 Task: Buy 4 T-Shirts of size Medium for Boys from Clothing section under best seller category for shipping address: Brittany Collins, 2696 Buckhannan Avenue, Syracuse, New York 13202, Cell Number 3154261559. Pay from credit card ending with 6759, CVV 506
Action: Mouse moved to (257, 70)
Screenshot: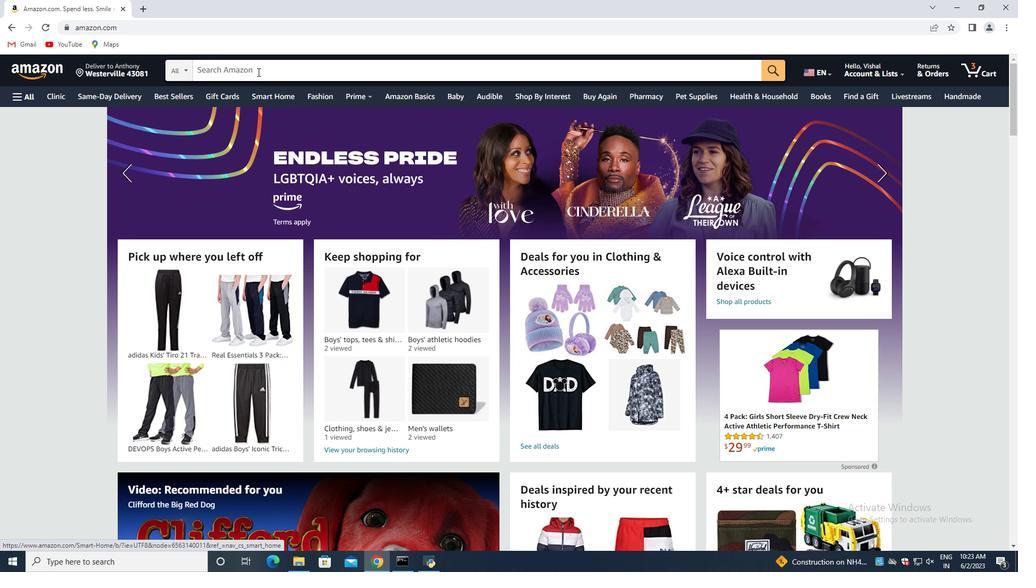 
Action: Mouse pressed left at (257, 70)
Screenshot: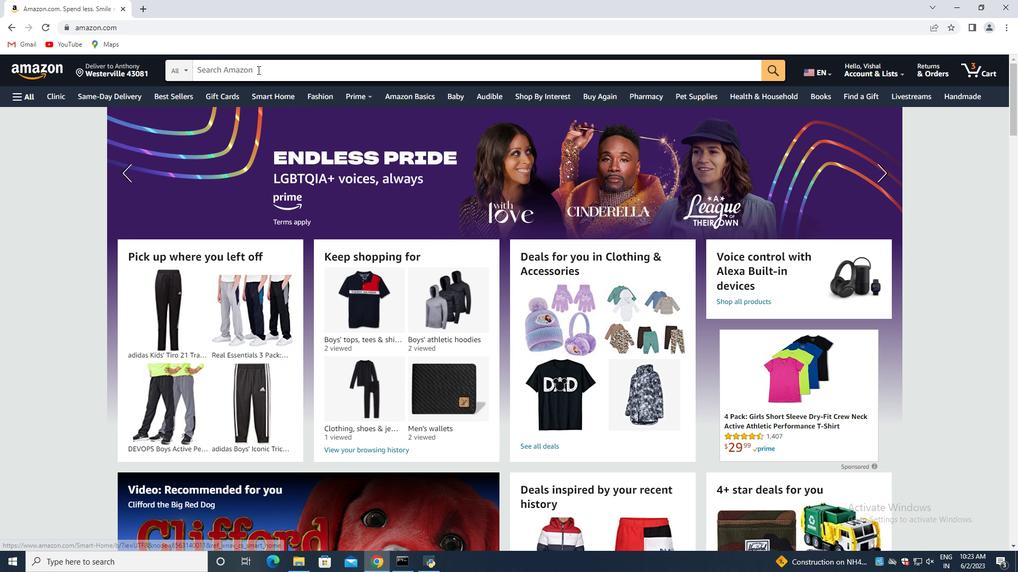 
Action: Key pressed <Key.shift>T-shirts<Key.space>of<Key.space>size<Key.space><Key.shift>Medium<Key.space>for<Key.space><Key.shift>Boys<Key.enter>
Screenshot: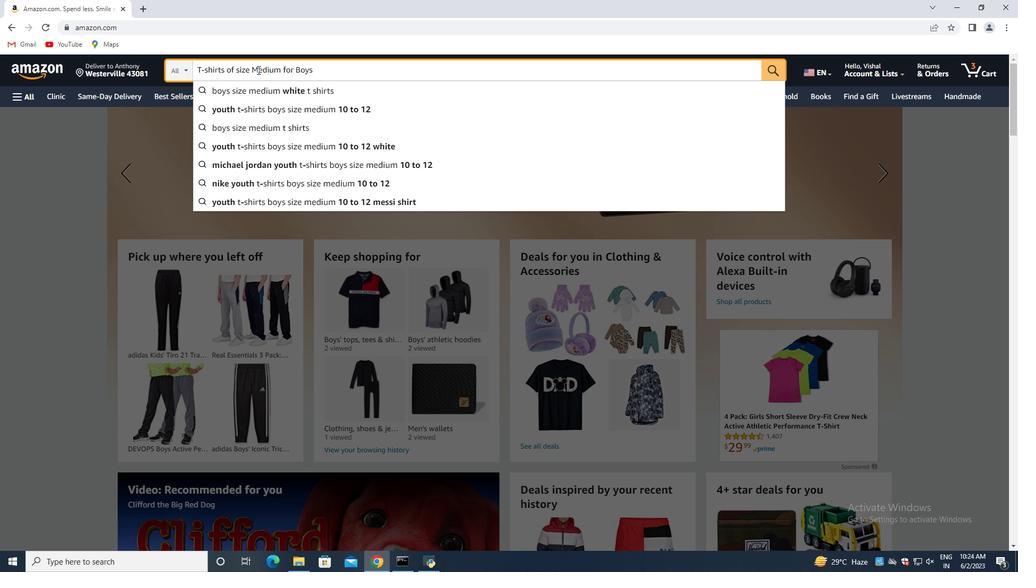 
Action: Mouse moved to (256, 130)
Screenshot: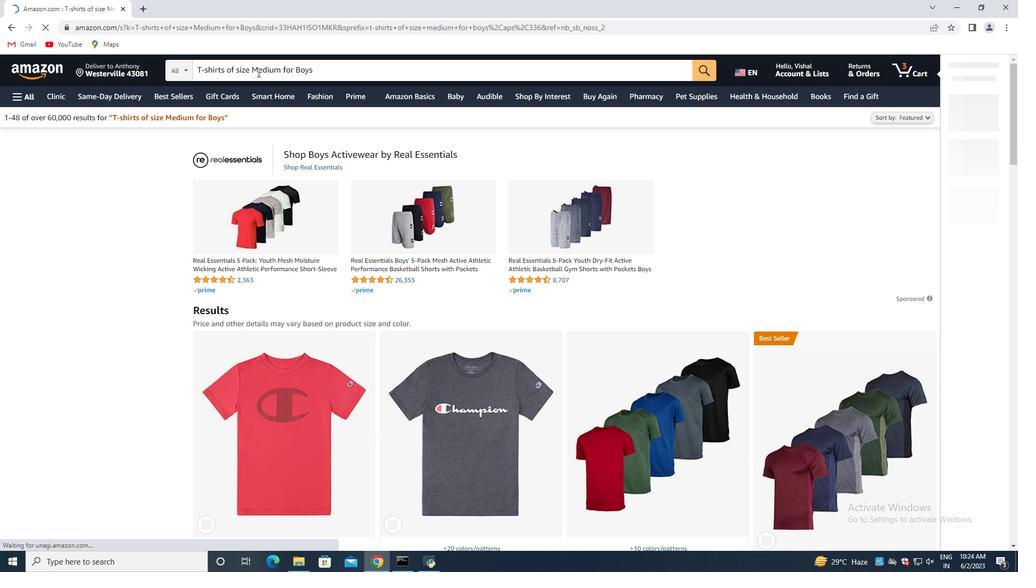 
Action: Mouse scrolled (257, 128) with delta (0, 0)
Screenshot: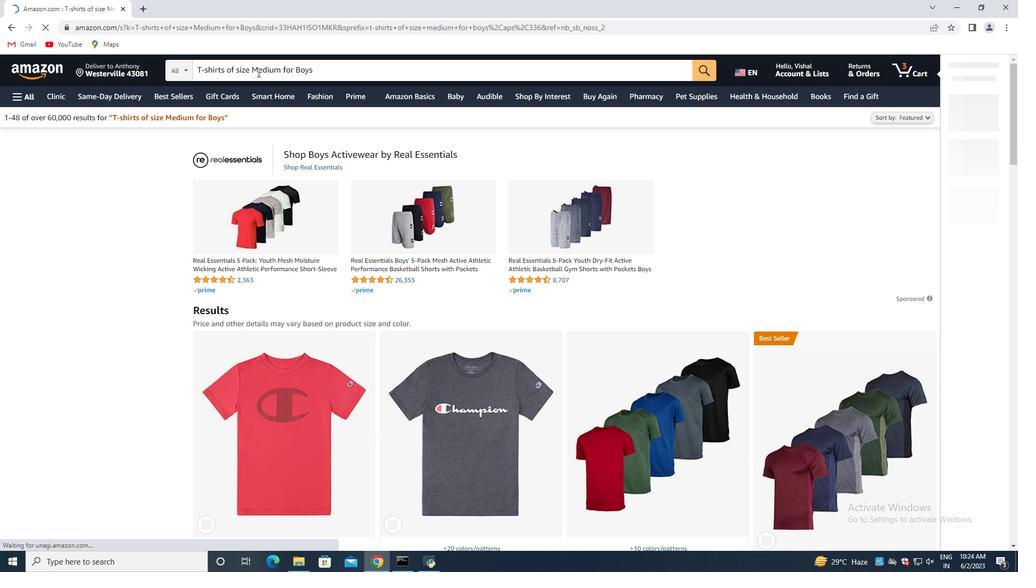 
Action: Mouse moved to (185, 153)
Screenshot: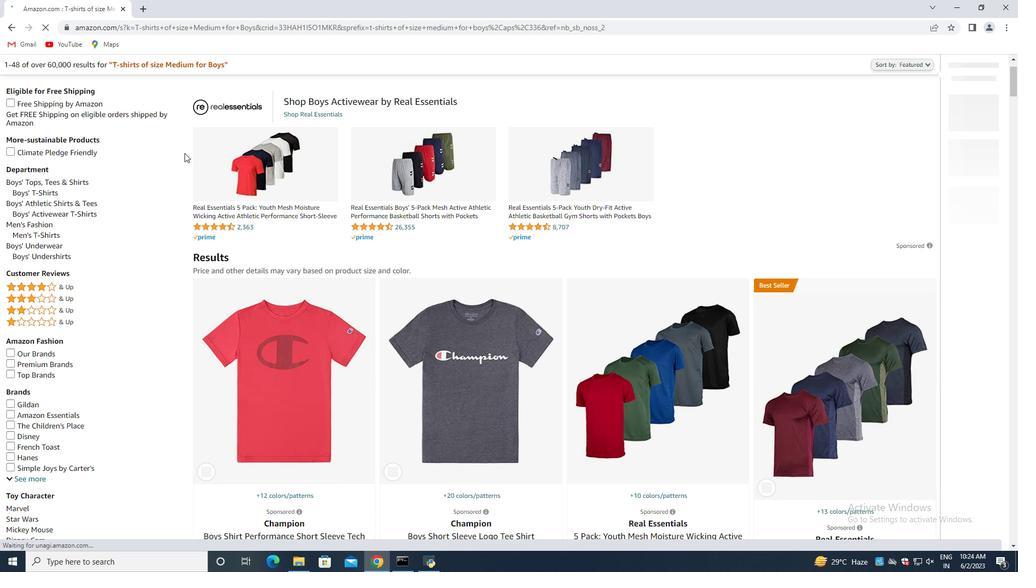 
Action: Mouse scrolled (185, 153) with delta (0, 0)
Screenshot: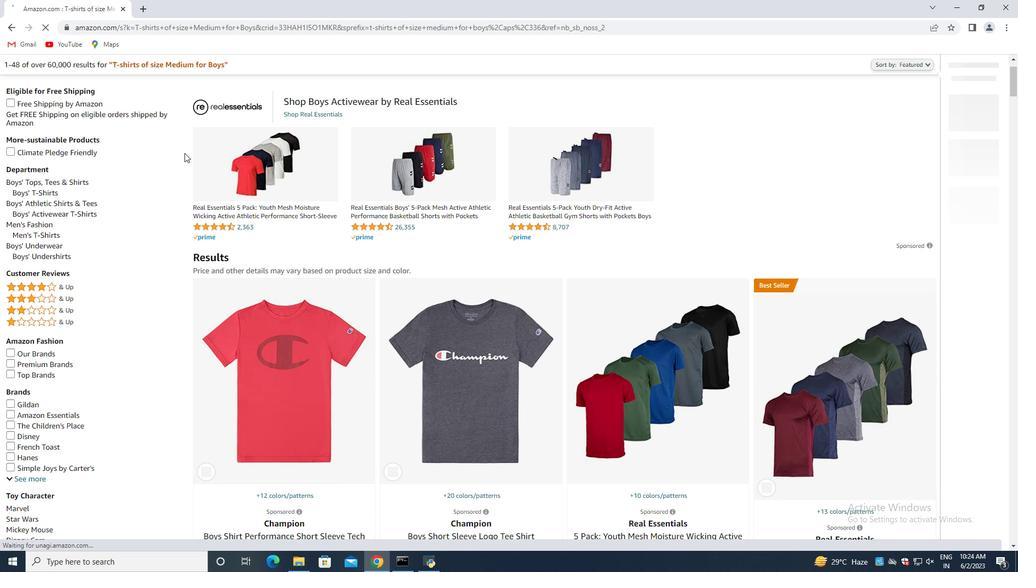 
Action: Mouse scrolled (185, 153) with delta (0, 0)
Screenshot: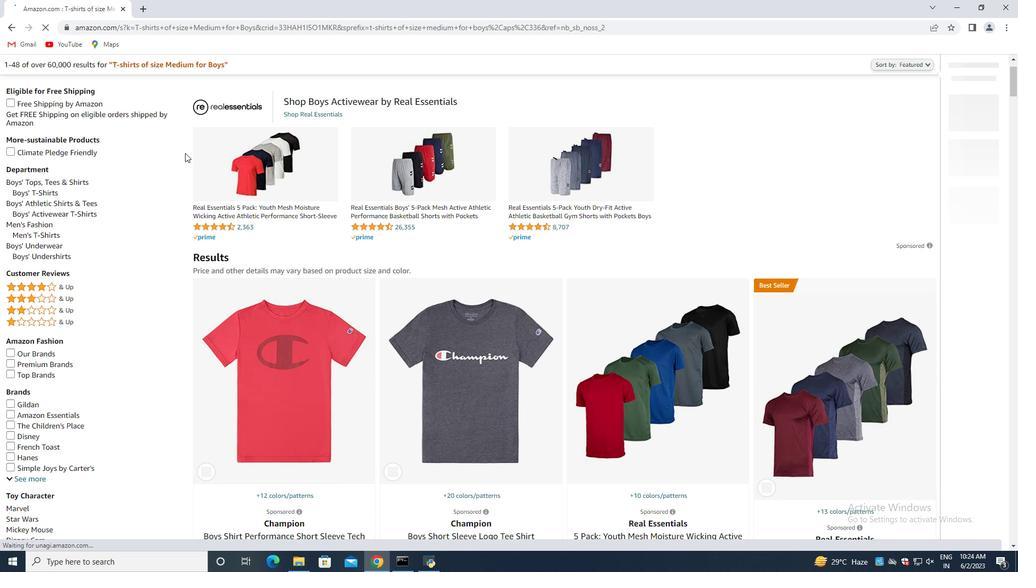 
Action: Mouse scrolled (185, 153) with delta (0, 0)
Screenshot: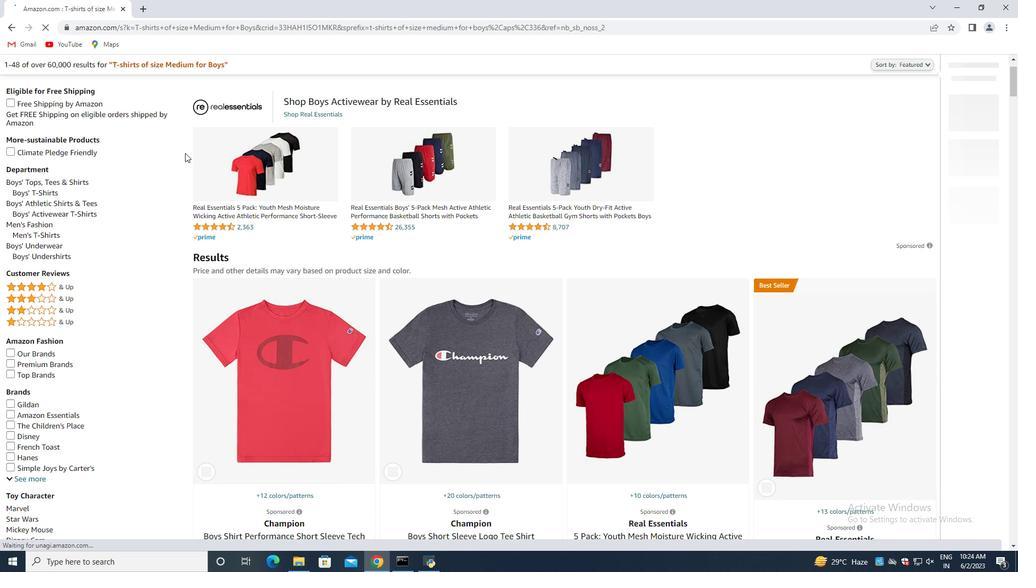 
Action: Mouse moved to (38, 245)
Screenshot: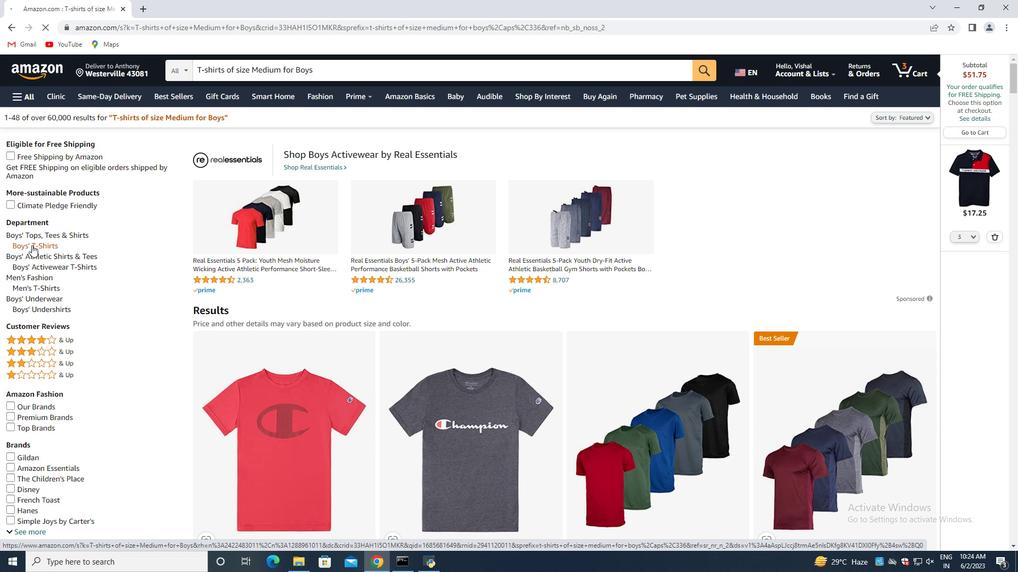 
Action: Mouse pressed left at (38, 245)
Screenshot: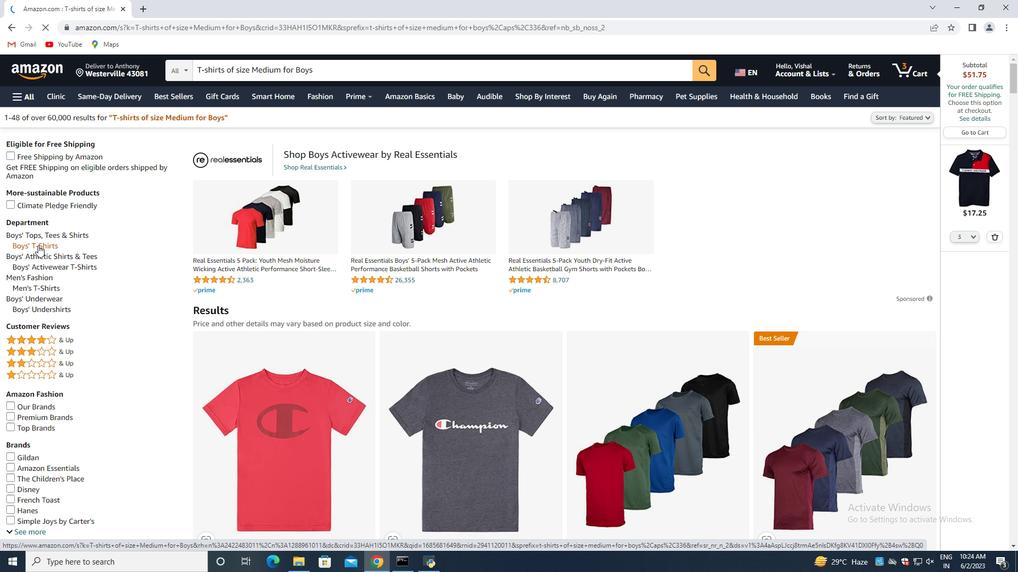 
Action: Mouse moved to (185, 249)
Screenshot: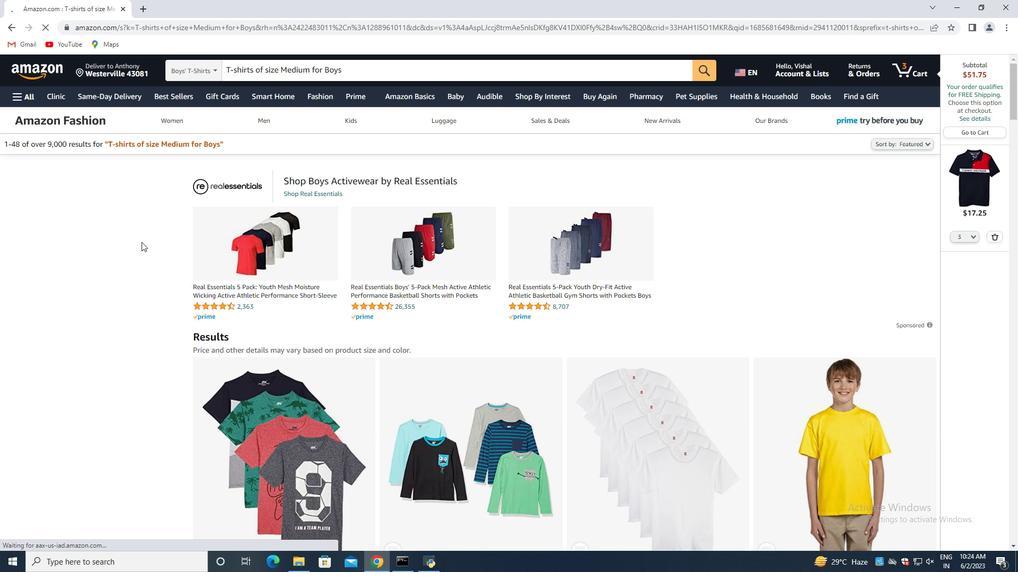 
Action: Mouse scrolled (185, 248) with delta (0, 0)
Screenshot: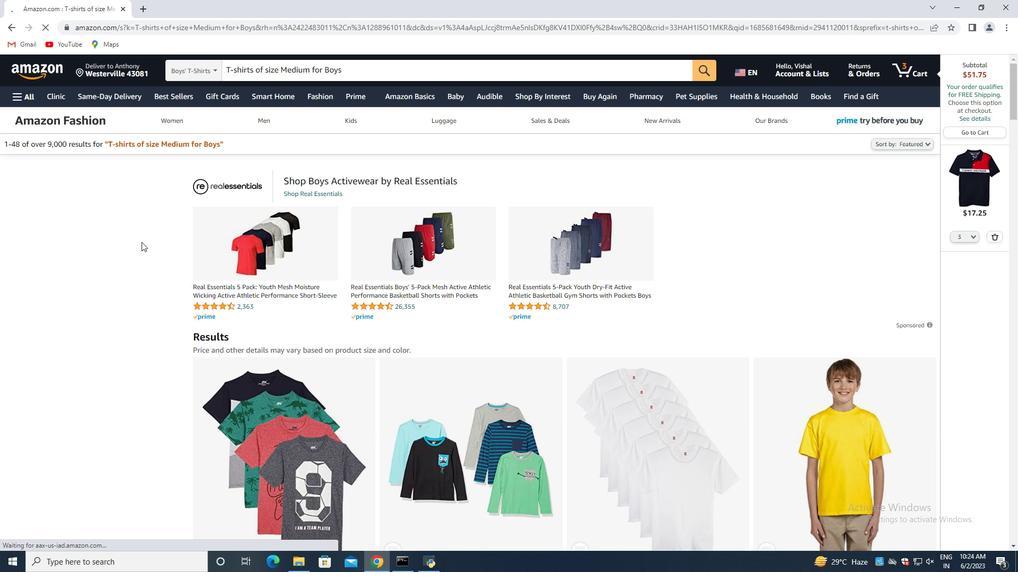 
Action: Mouse scrolled (185, 248) with delta (0, 0)
Screenshot: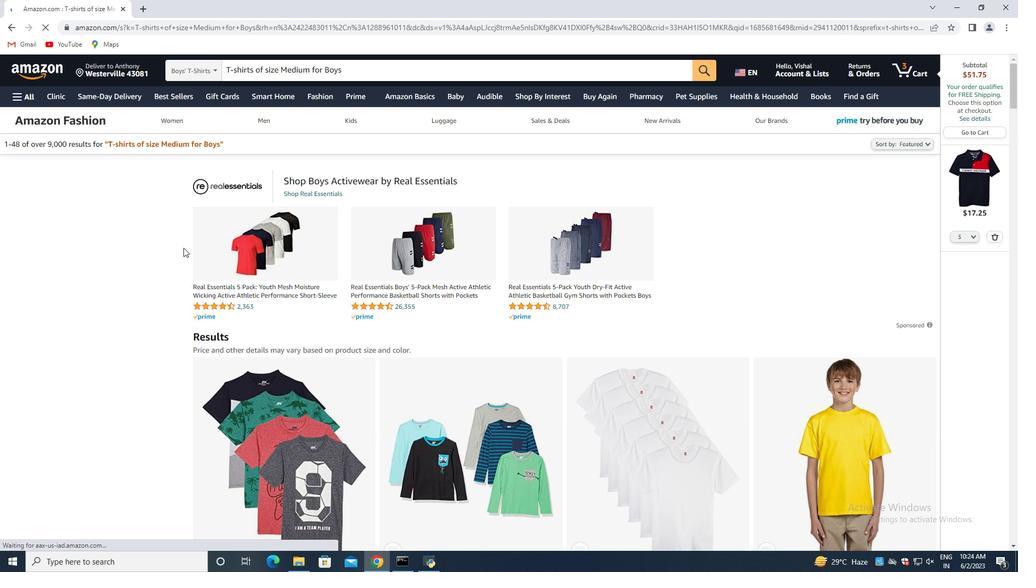 
Action: Mouse moved to (187, 249)
Screenshot: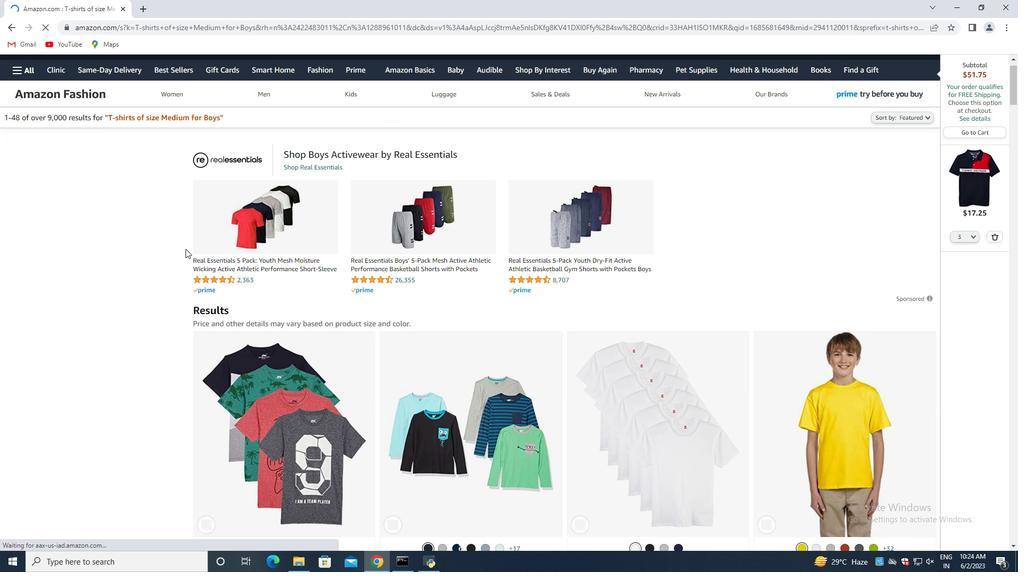 
Action: Mouse scrolled (187, 248) with delta (0, 0)
Screenshot: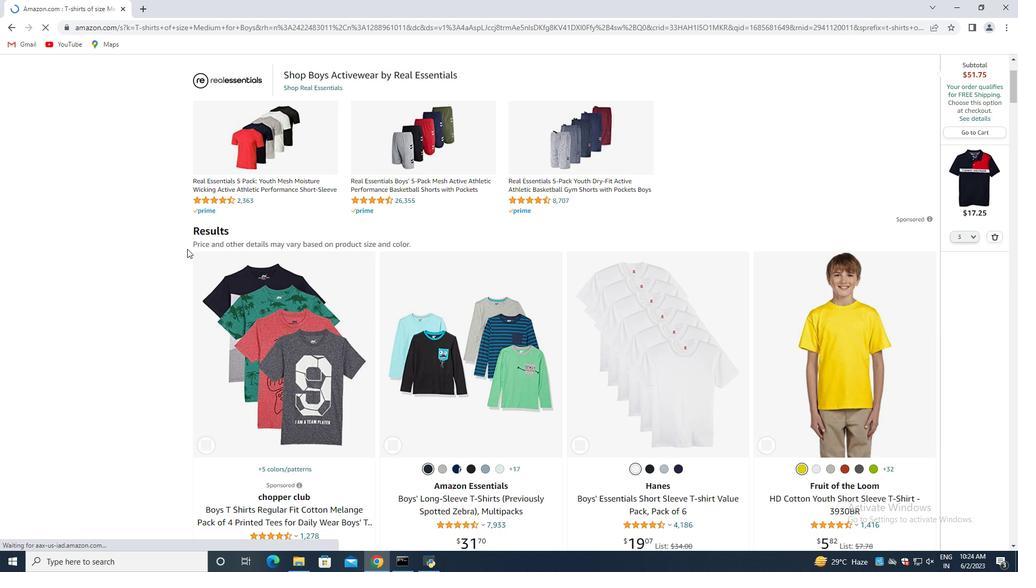 
Action: Mouse moved to (997, 237)
Screenshot: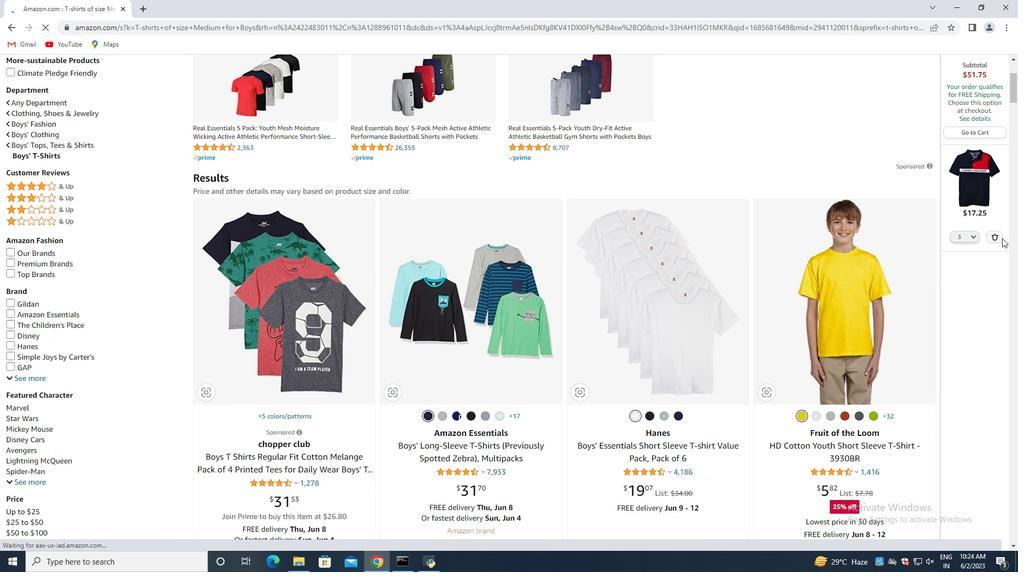 
Action: Mouse pressed left at (997, 237)
Screenshot: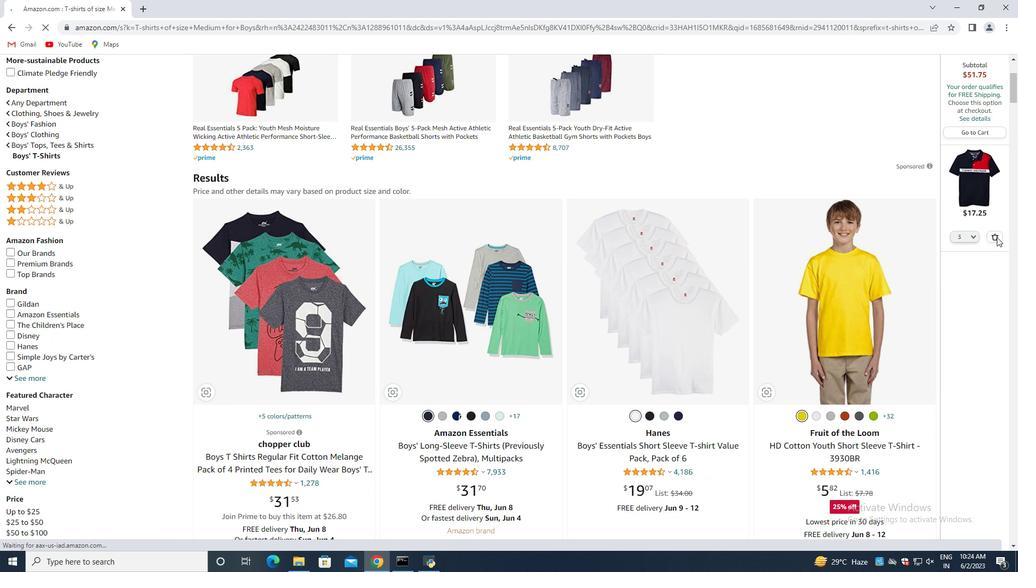 
Action: Mouse moved to (402, 197)
Screenshot: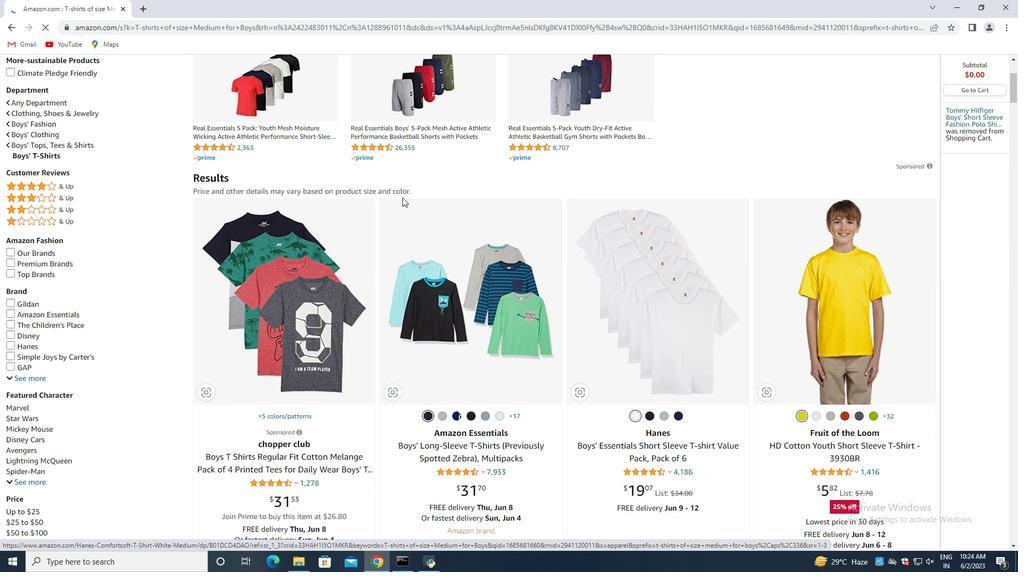 
Action: Mouse scrolled (402, 197) with delta (0, 0)
Screenshot: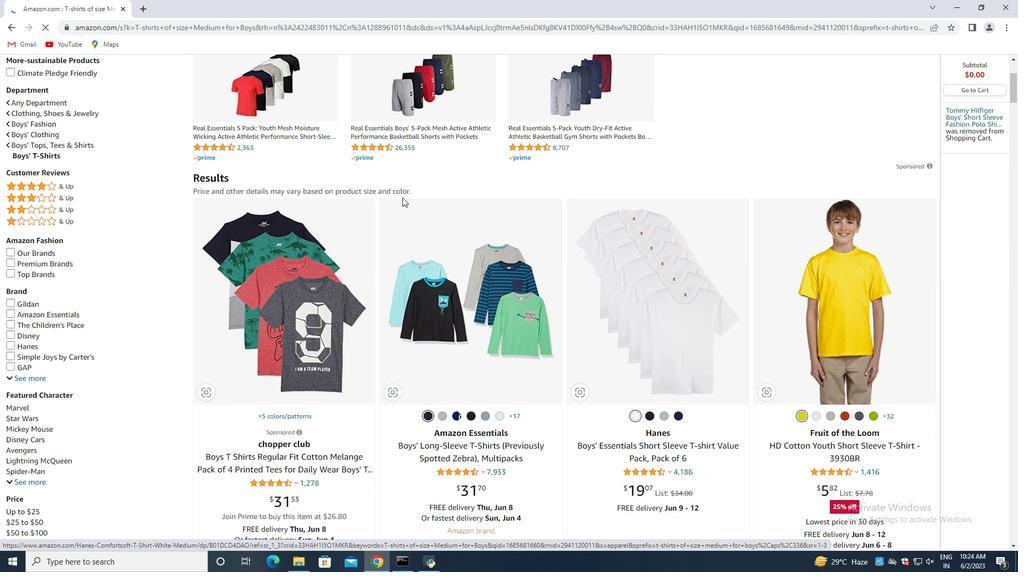 
Action: Mouse moved to (400, 197)
Screenshot: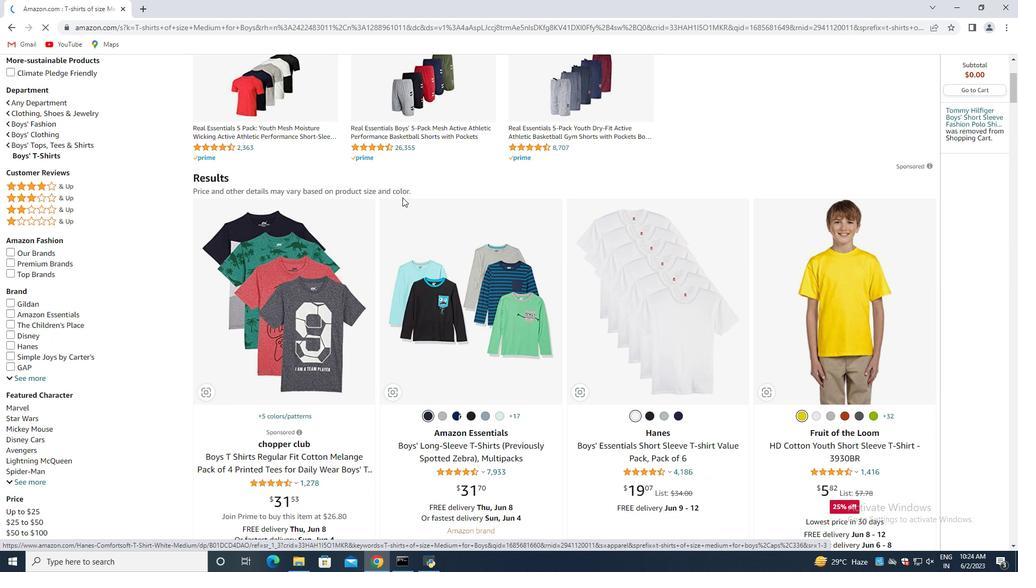 
Action: Mouse scrolled (400, 197) with delta (0, 0)
Screenshot: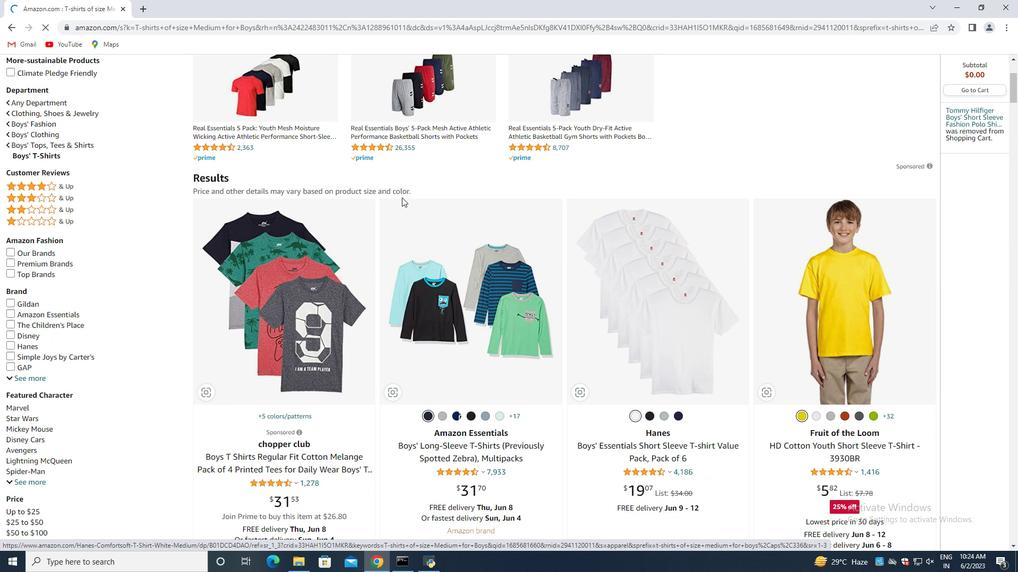 
Action: Mouse scrolled (400, 197) with delta (0, 0)
Screenshot: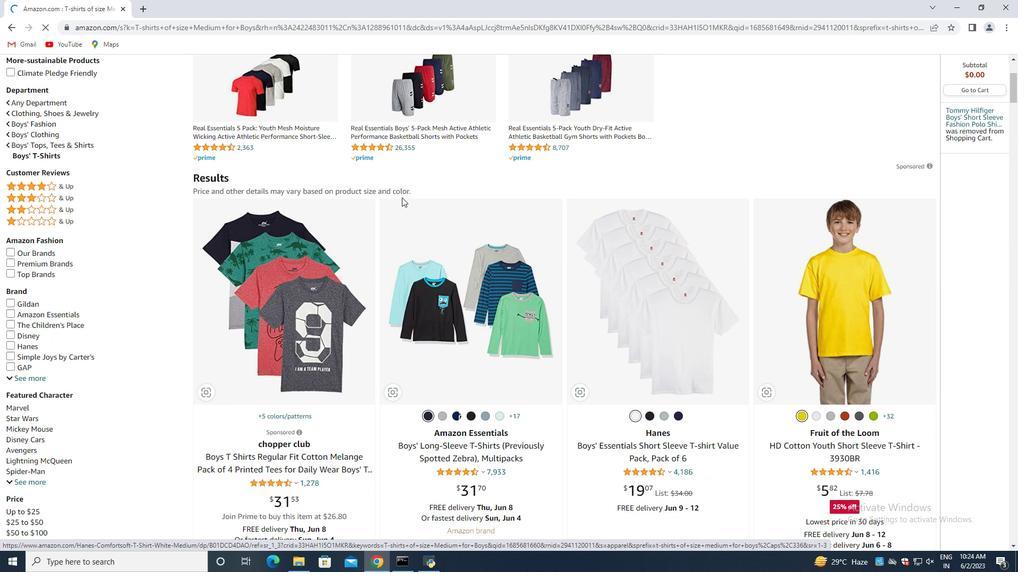 
Action: Mouse moved to (679, 240)
Screenshot: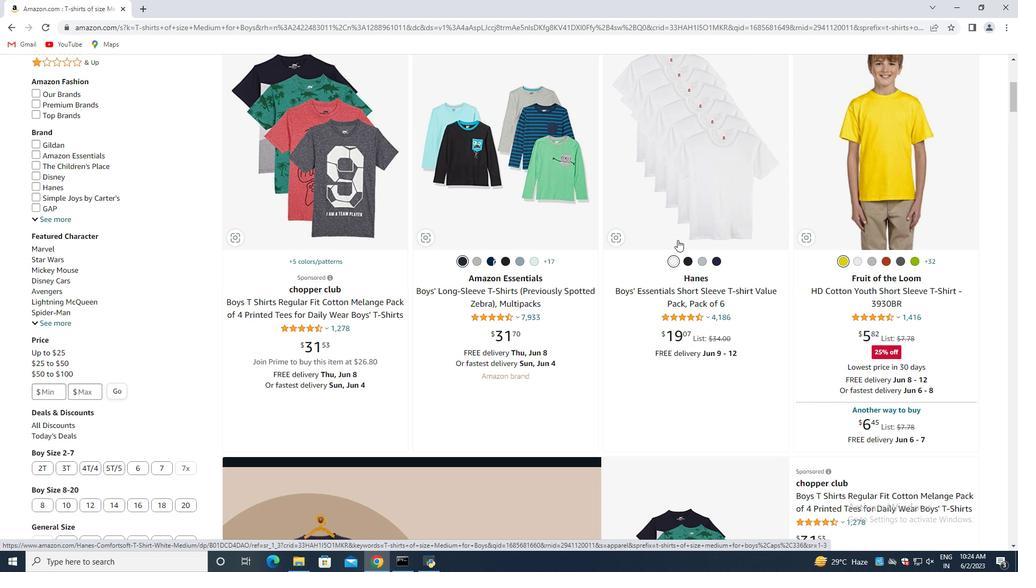 
Action: Mouse scrolled (679, 240) with delta (0, 0)
Screenshot: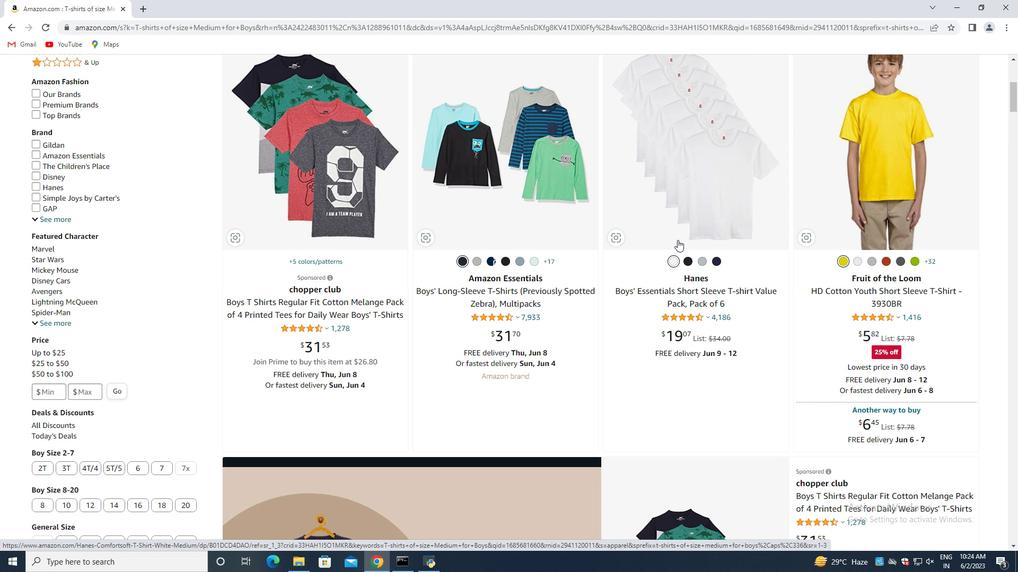 
Action: Mouse scrolled (679, 240) with delta (0, 0)
Screenshot: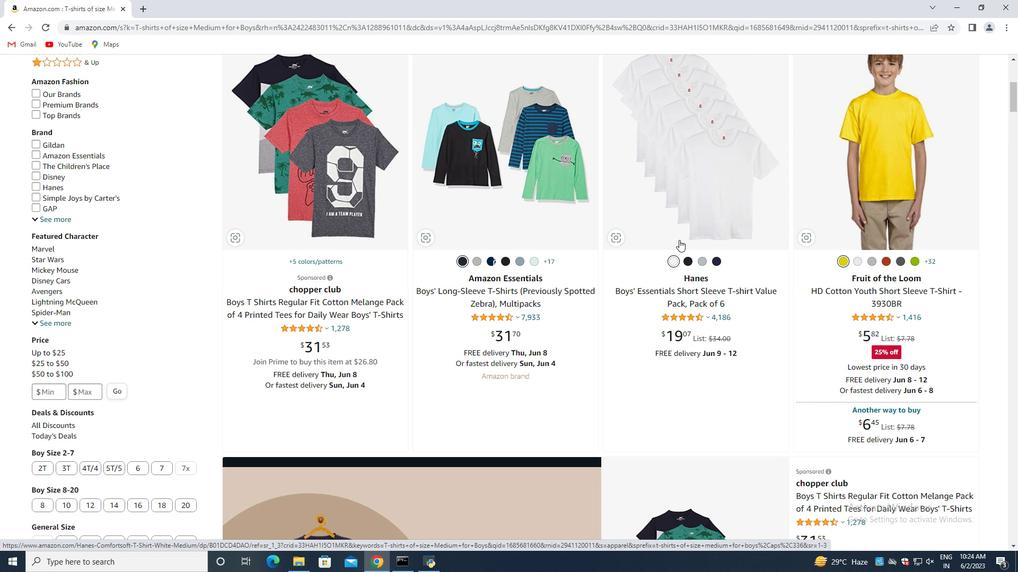 
Action: Mouse moved to (808, 251)
Screenshot: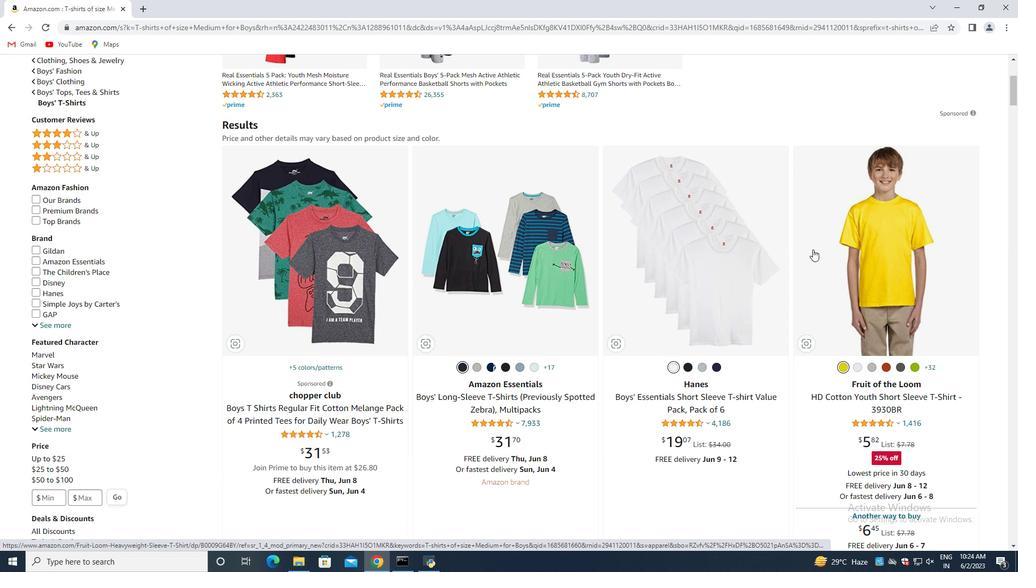 
Action: Mouse scrolled (808, 250) with delta (0, 0)
Screenshot: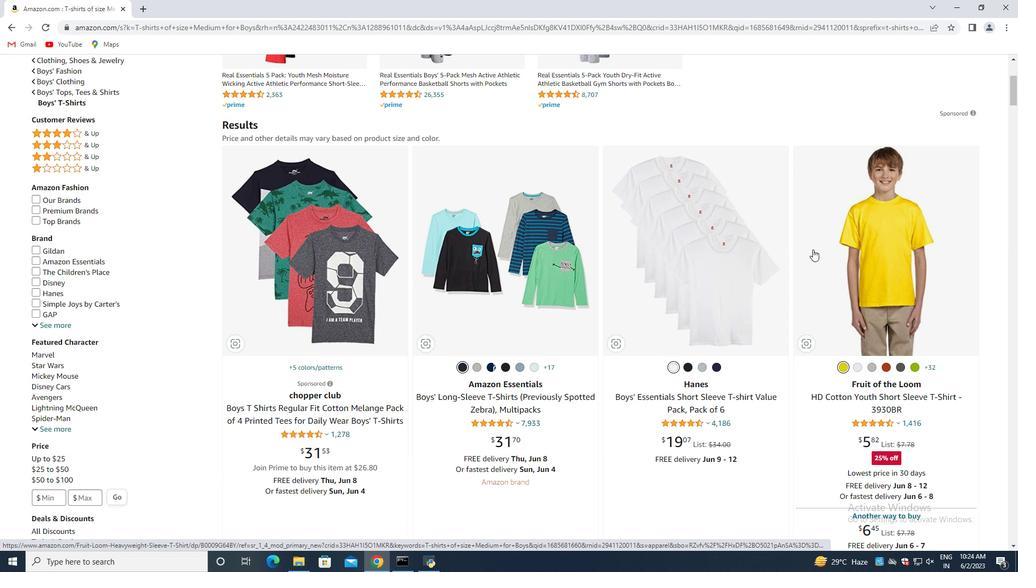 
Action: Mouse moved to (804, 252)
Screenshot: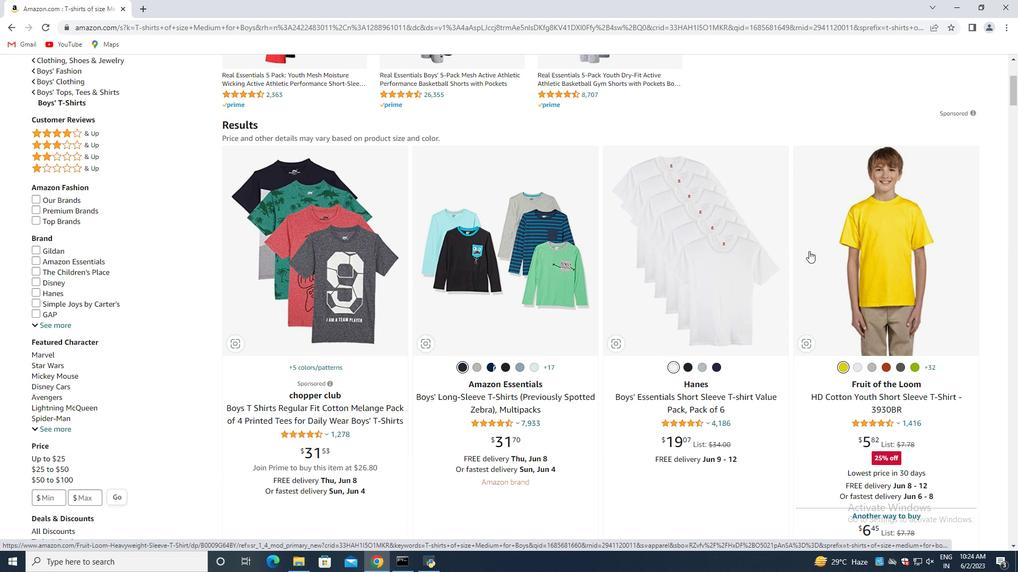 
Action: Mouse scrolled (804, 251) with delta (0, 0)
Screenshot: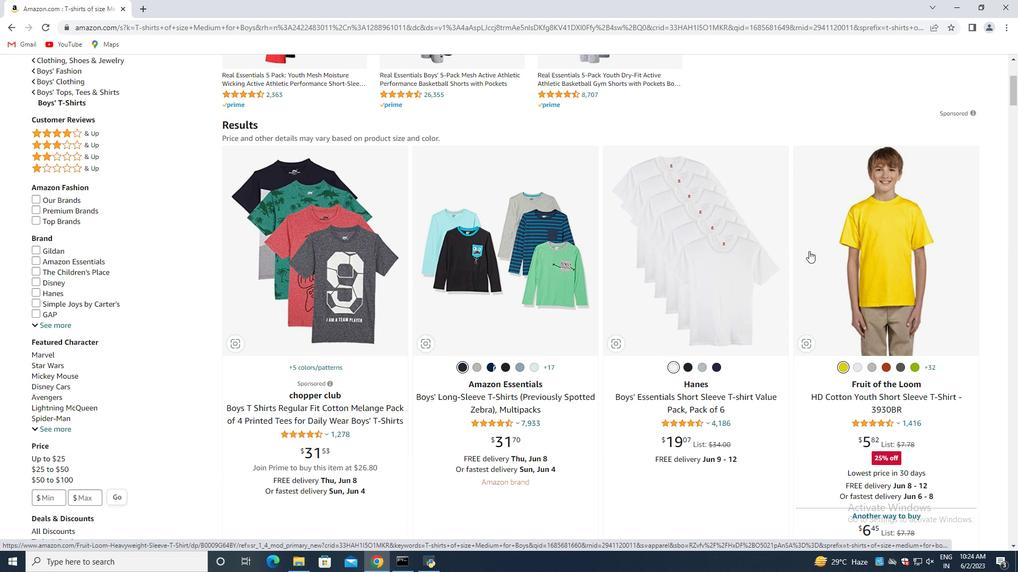 
Action: Mouse moved to (751, 240)
Screenshot: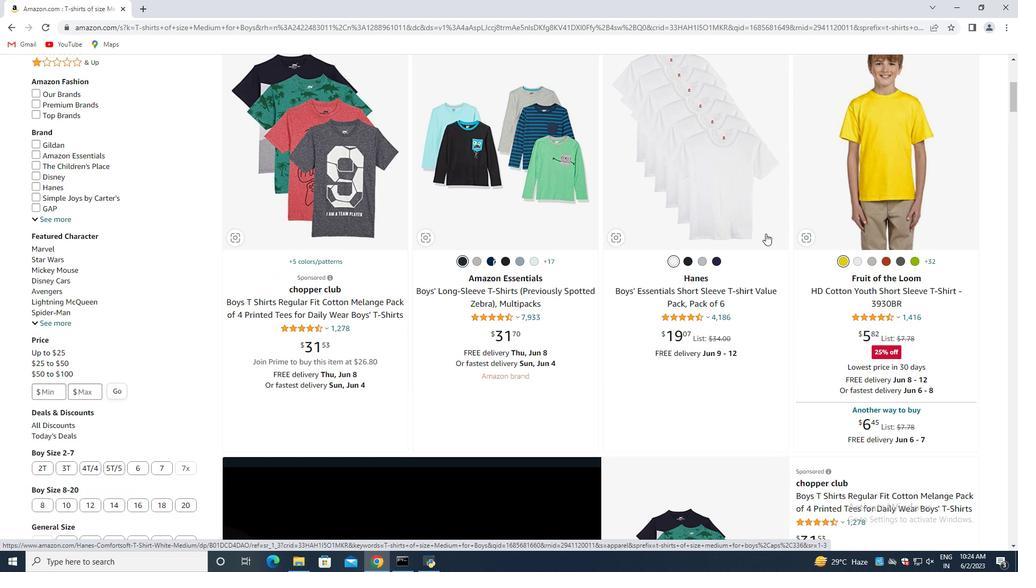 
Action: Mouse scrolled (751, 239) with delta (0, 0)
Screenshot: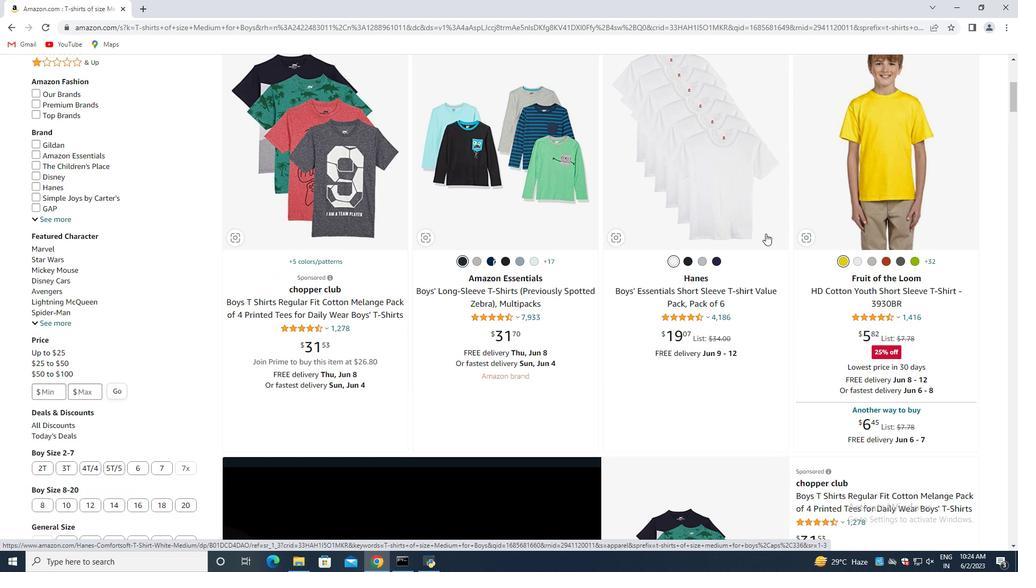 
Action: Mouse moved to (696, 264)
Screenshot: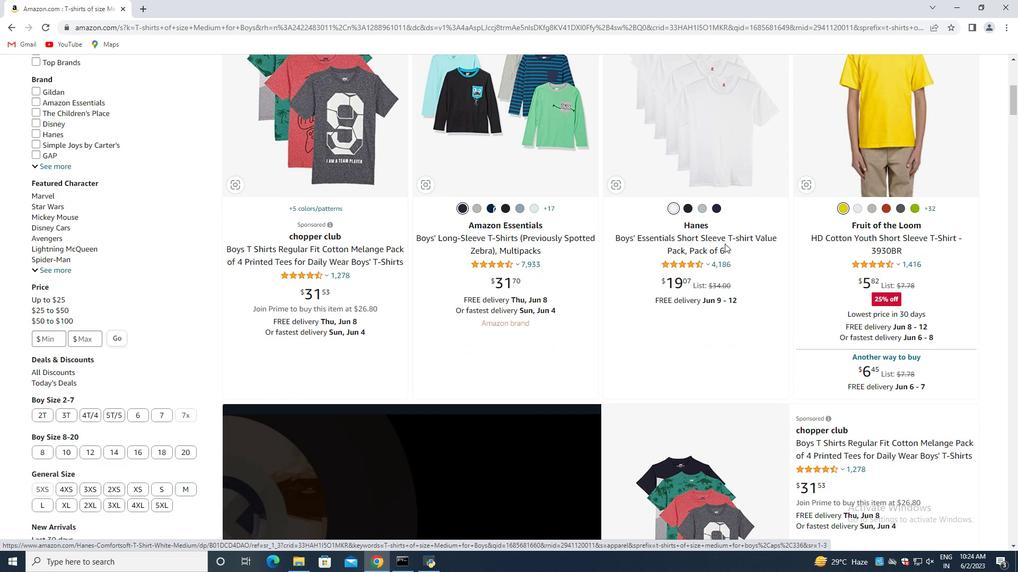 
Action: Mouse scrolled (722, 243) with delta (0, 0)
Screenshot: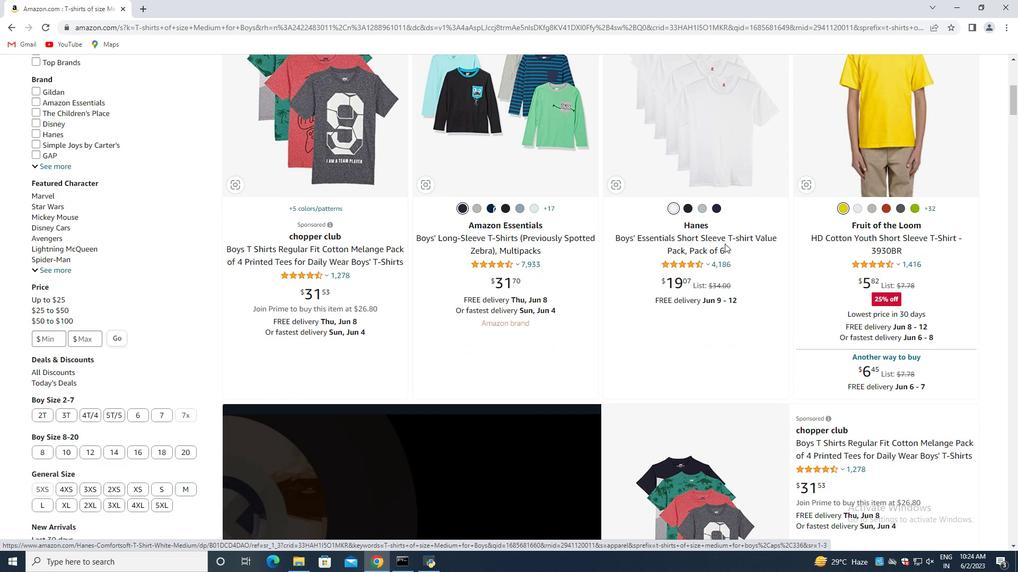 
Action: Mouse moved to (696, 265)
Screenshot: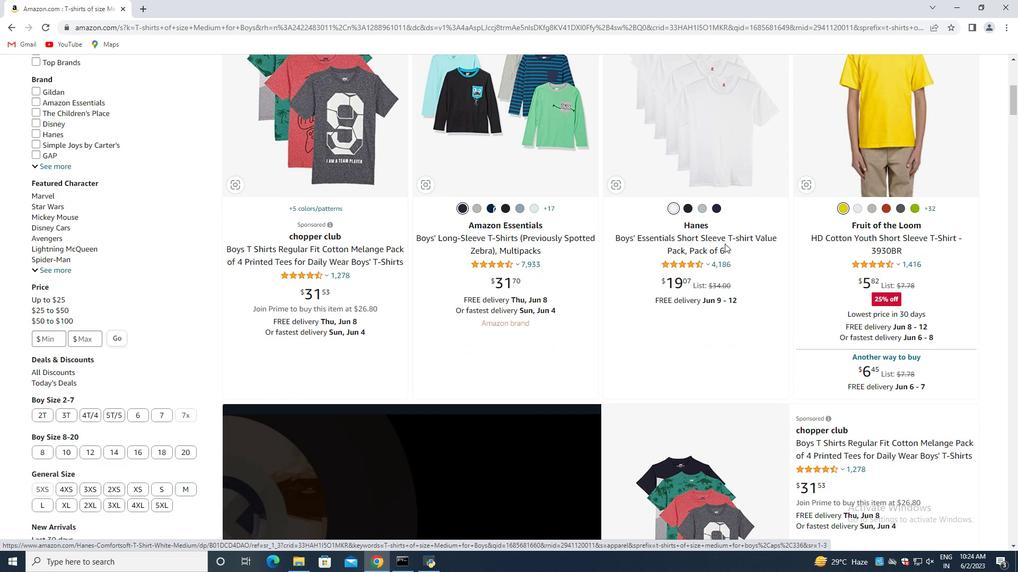 
Action: Mouse scrolled (719, 249) with delta (0, 0)
Screenshot: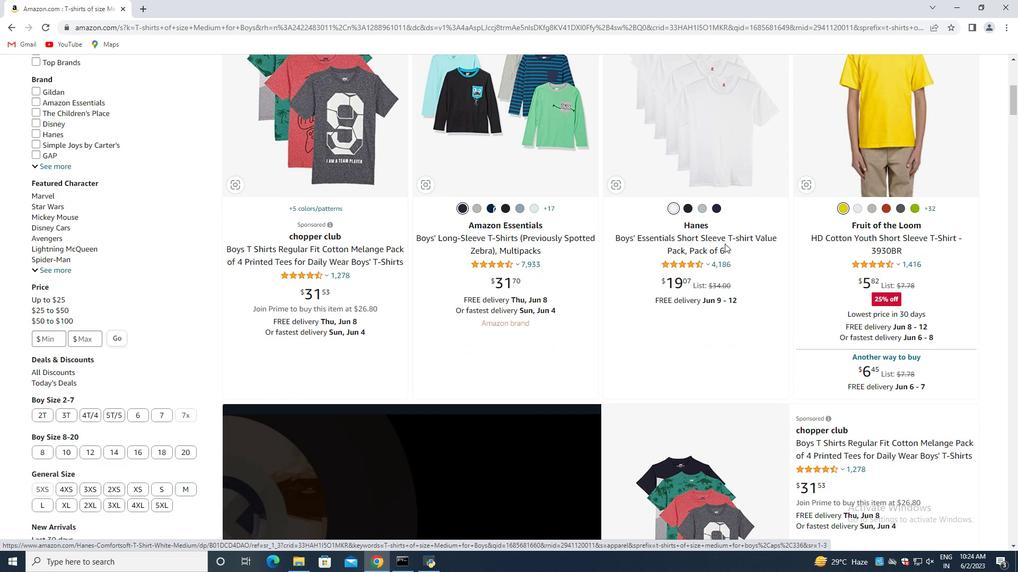 
Action: Mouse moved to (696, 265)
Screenshot: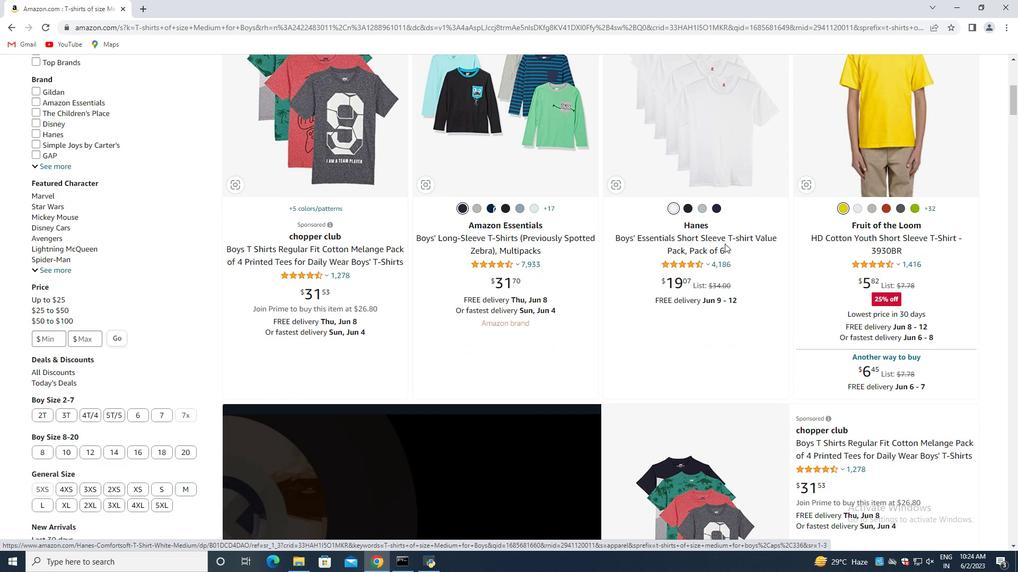 
Action: Mouse scrolled (708, 259) with delta (0, 0)
Screenshot: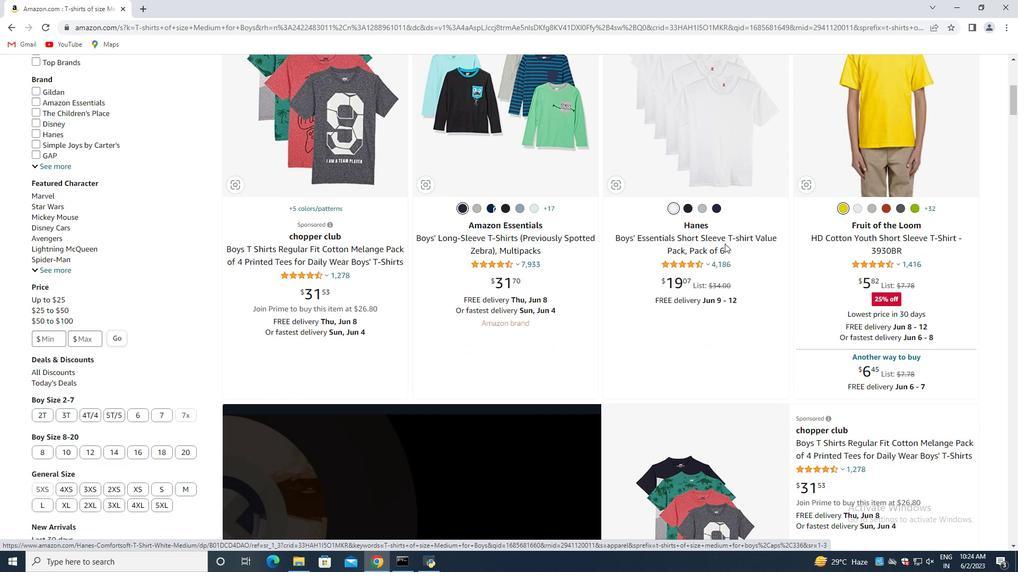 
Action: Mouse moved to (658, 264)
Screenshot: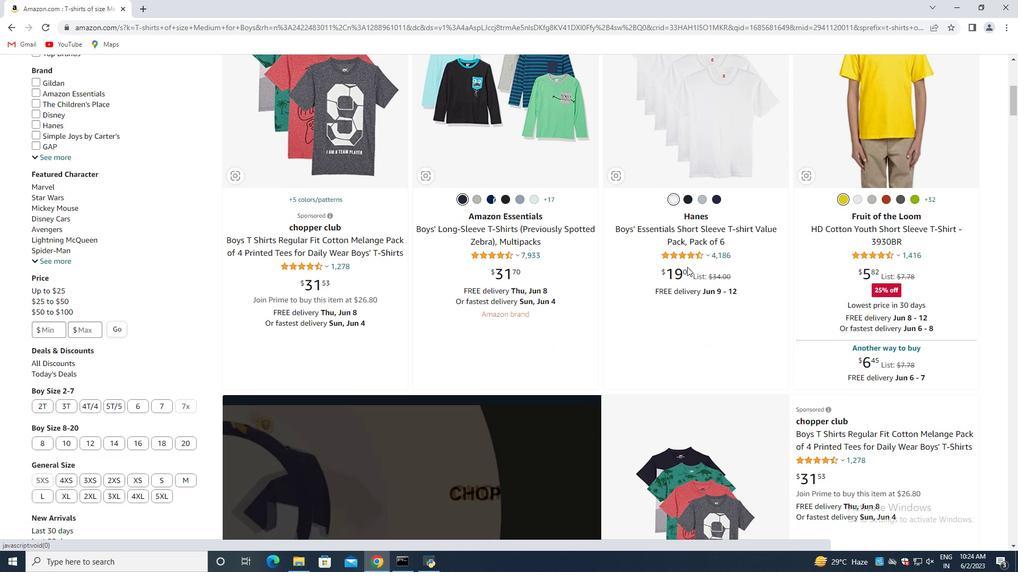 
Action: Mouse scrolled (658, 264) with delta (0, 0)
Screenshot: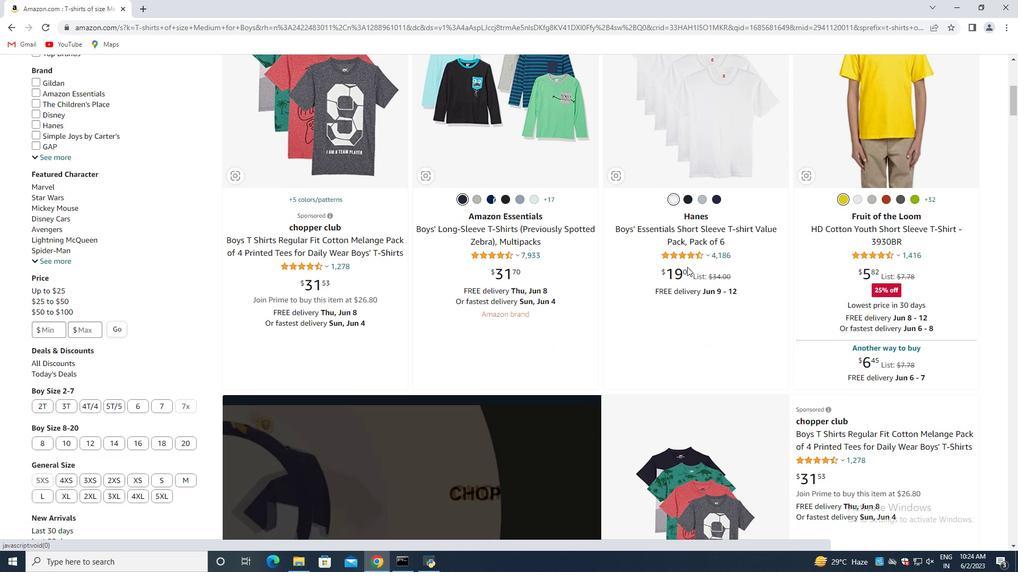 
Action: Mouse moved to (649, 266)
Screenshot: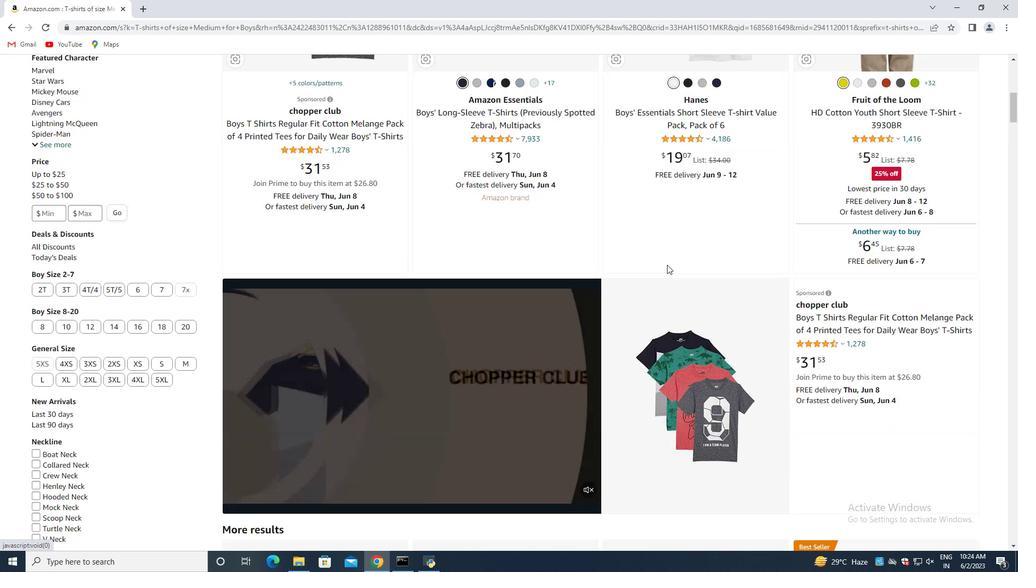 
Action: Mouse scrolled (649, 265) with delta (0, 0)
Screenshot: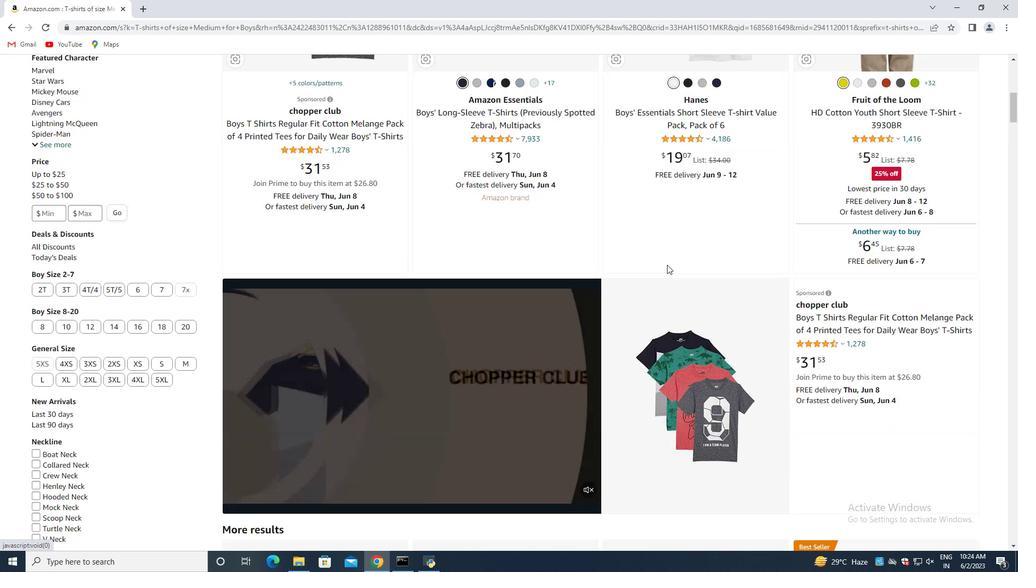 
Action: Mouse moved to (502, 230)
Screenshot: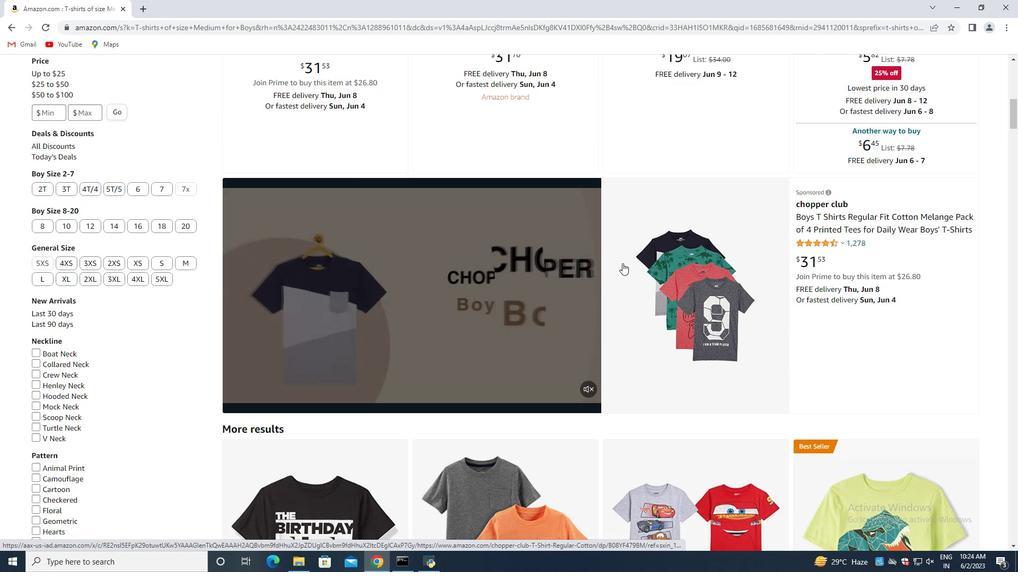 
Action: Mouse scrolled (502, 230) with delta (0, 0)
Screenshot: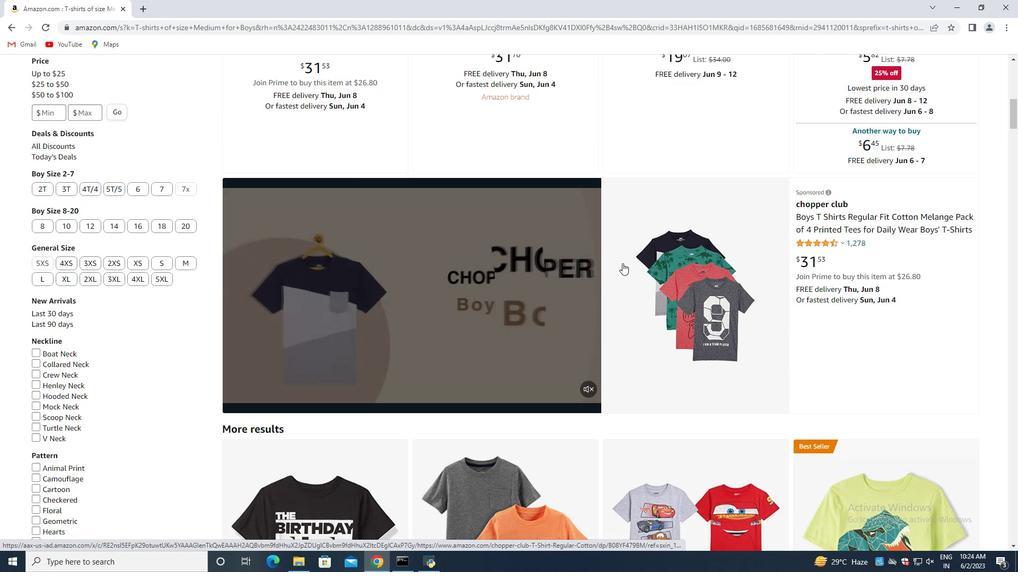 
Action: Mouse moved to (495, 230)
Screenshot: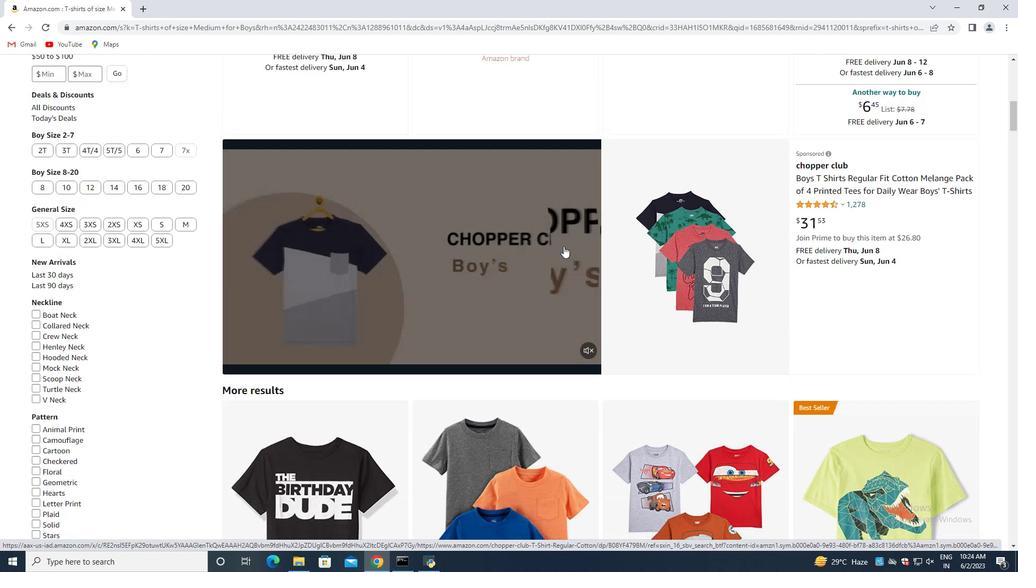 
Action: Mouse scrolled (495, 230) with delta (0, 0)
Screenshot: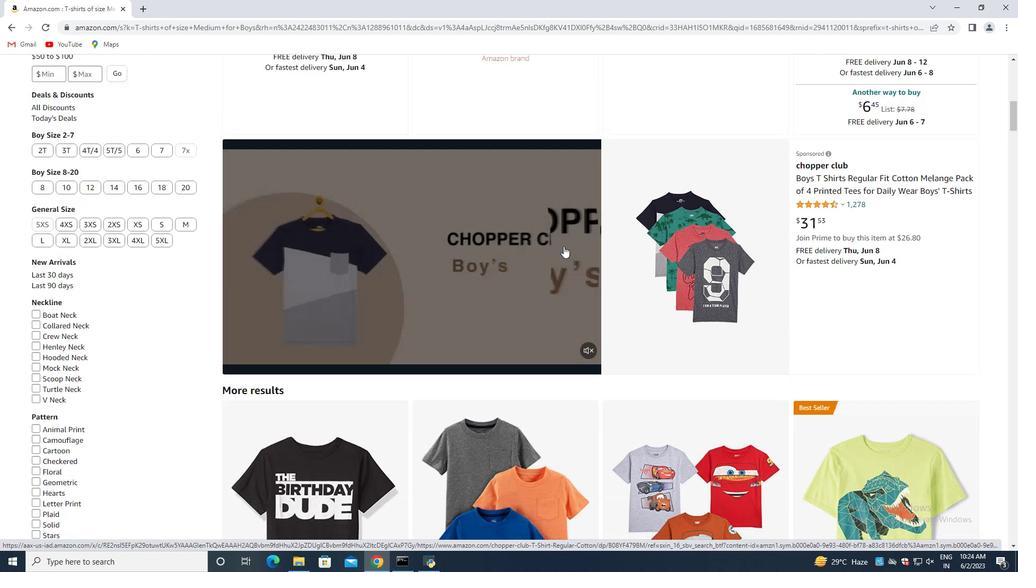 
Action: Mouse scrolled (495, 230) with delta (0, 0)
Screenshot: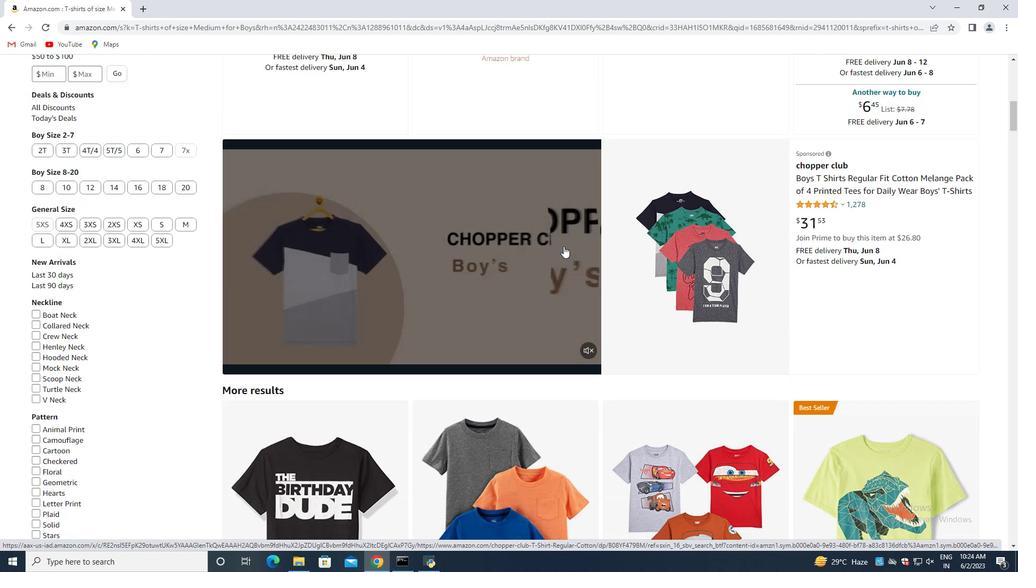 
Action: Mouse moved to (507, 230)
Screenshot: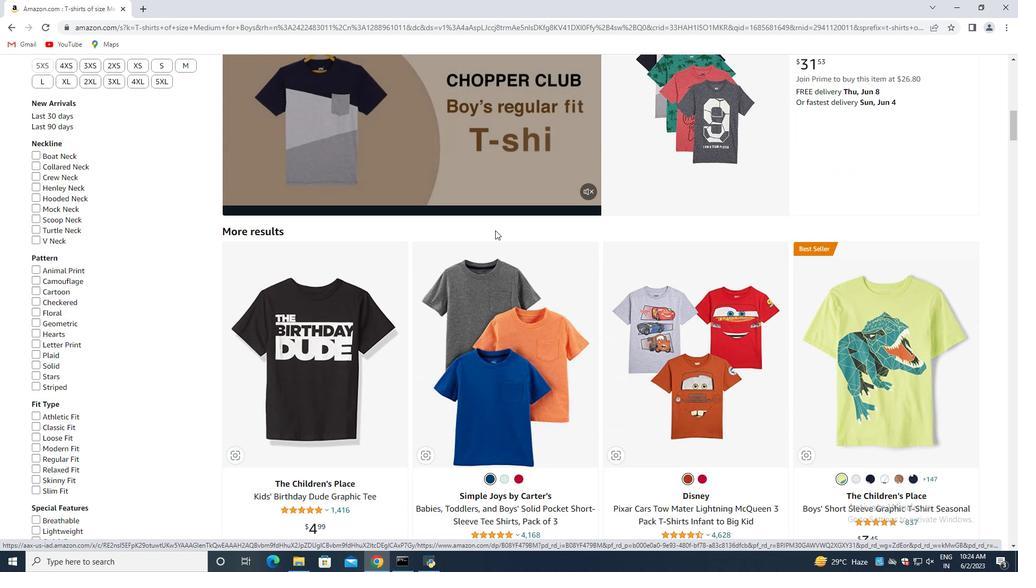 
Action: Mouse scrolled (507, 230) with delta (0, 0)
Screenshot: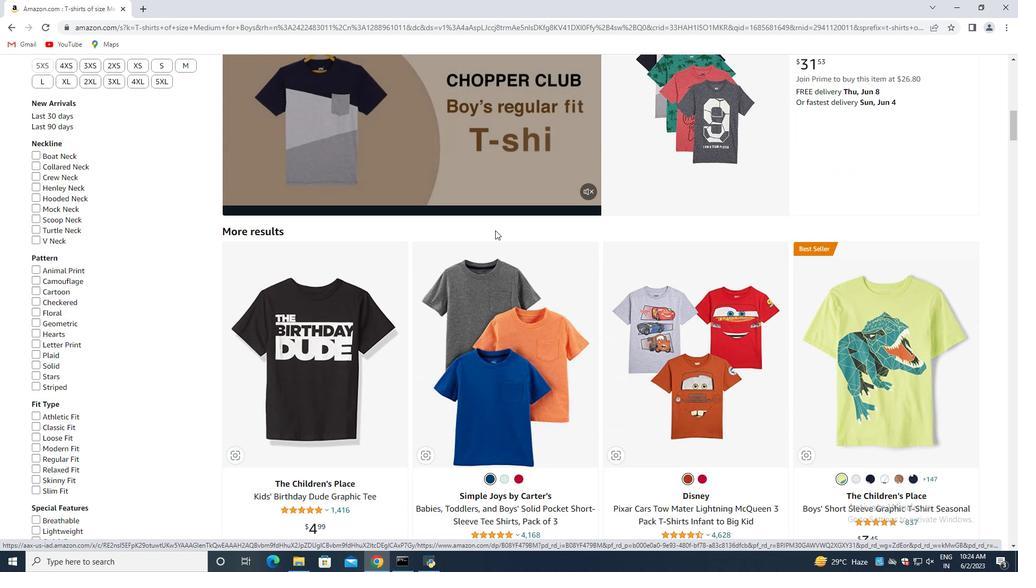 
Action: Mouse moved to (595, 234)
Screenshot: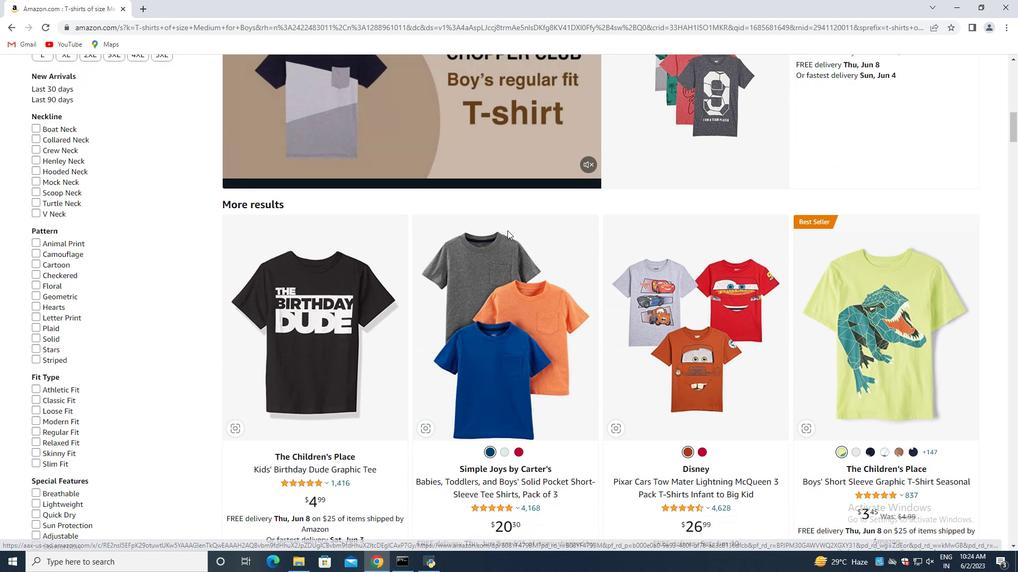 
Action: Mouse scrolled (516, 233) with delta (0, 0)
Screenshot: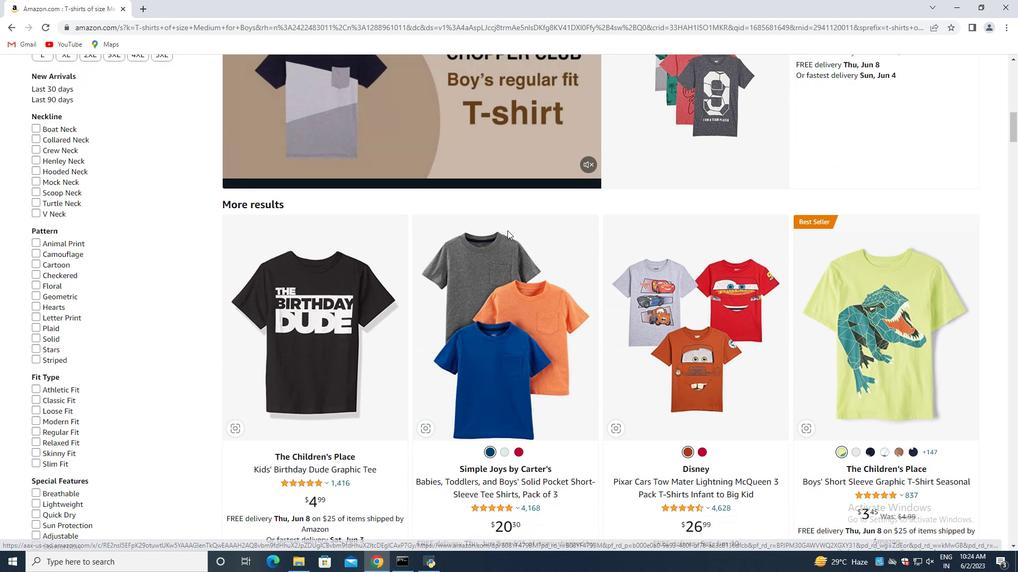 
Action: Mouse moved to (306, 221)
Screenshot: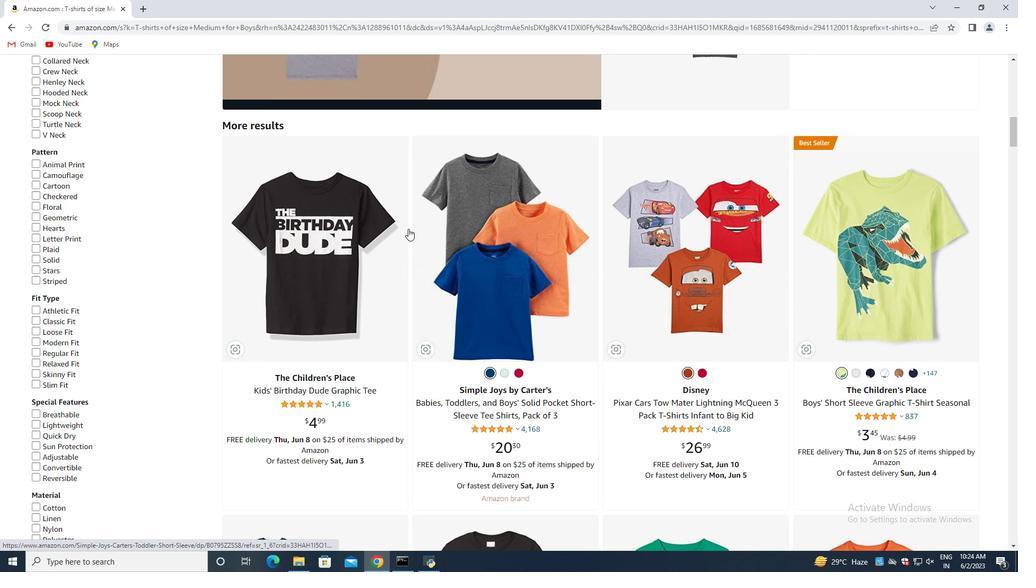 
Action: Mouse scrolled (306, 220) with delta (0, 0)
Screenshot: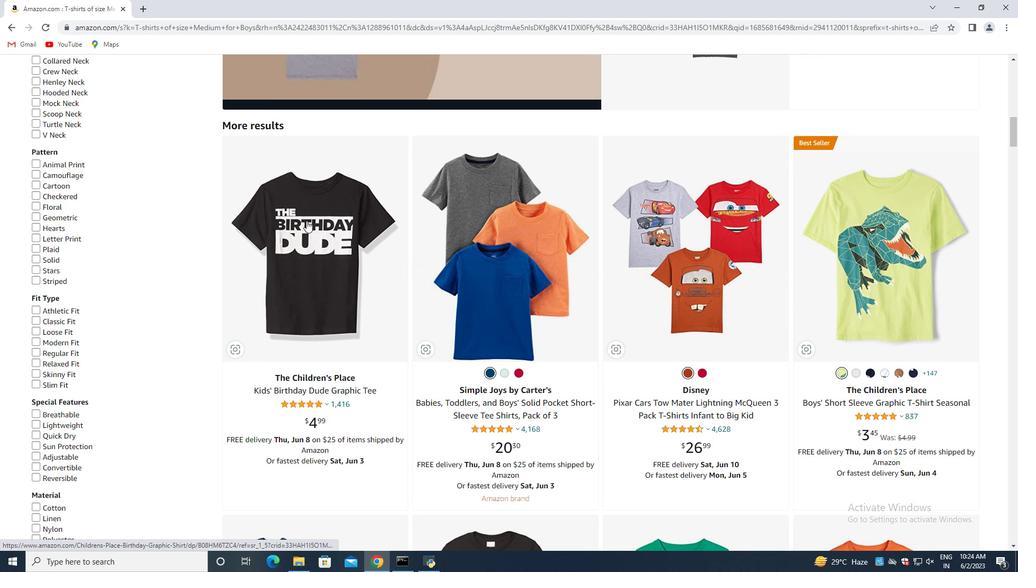 
Action: Mouse moved to (306, 222)
Screenshot: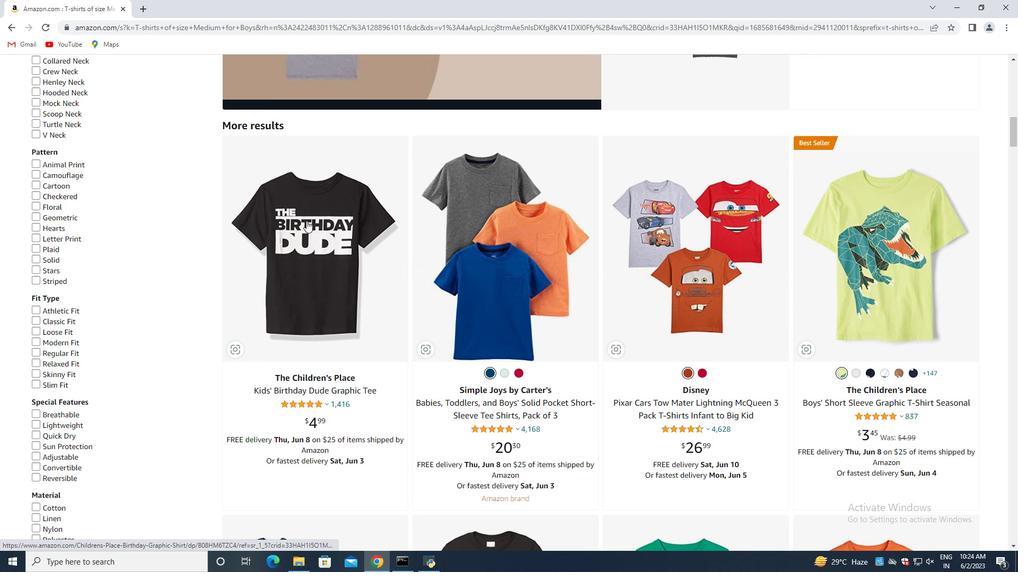 
Action: Mouse scrolled (306, 221) with delta (0, 0)
Screenshot: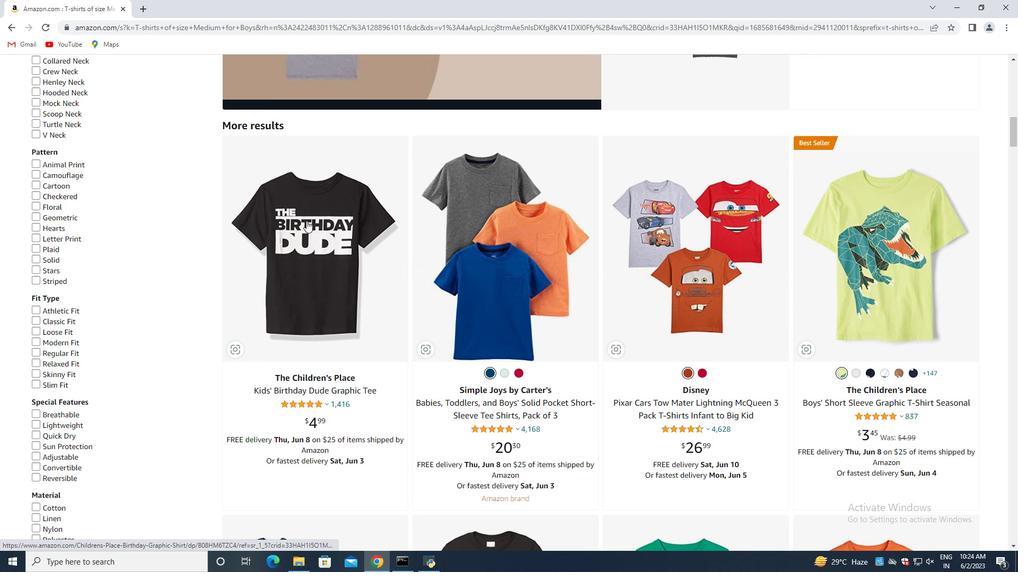 
Action: Mouse moved to (307, 223)
Screenshot: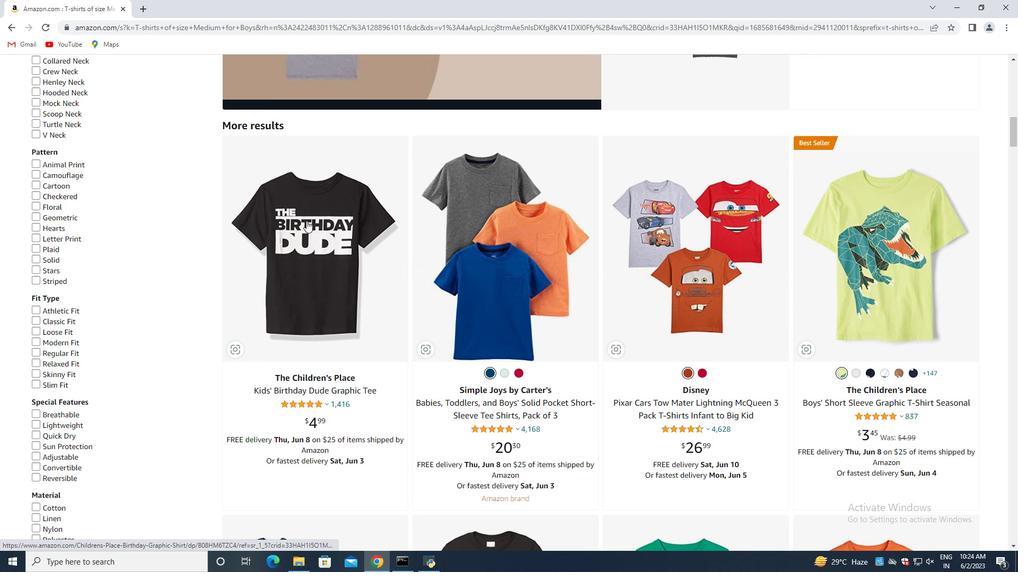 
Action: Mouse scrolled (307, 223) with delta (0, 0)
Screenshot: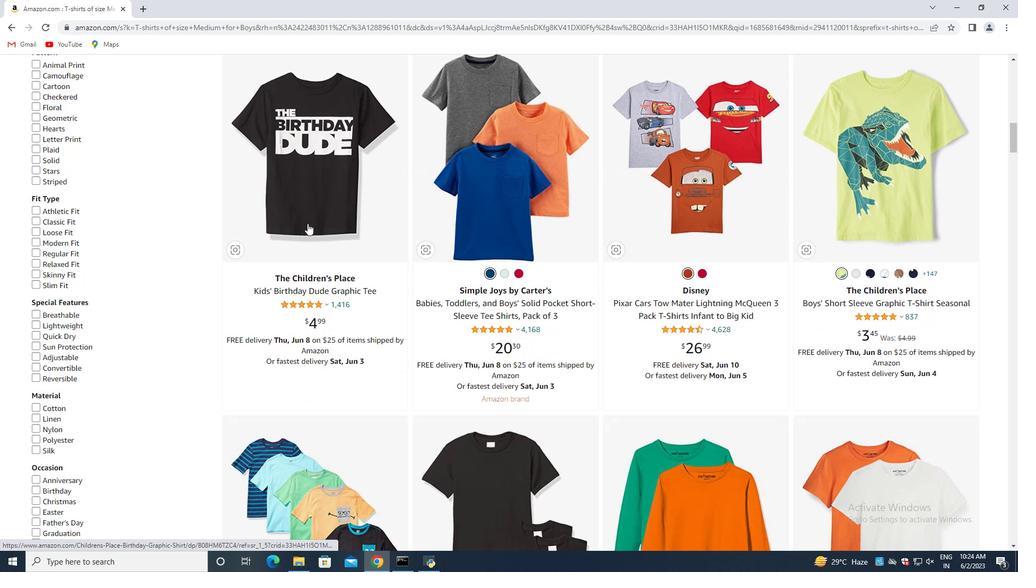 
Action: Mouse moved to (307, 223)
Screenshot: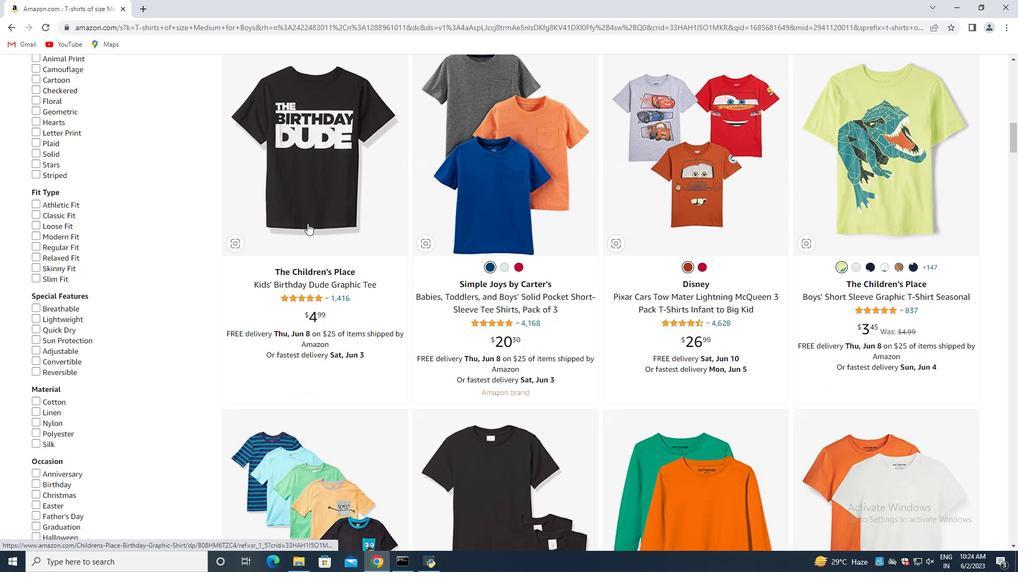 
Action: Mouse scrolled (307, 223) with delta (0, 0)
Screenshot: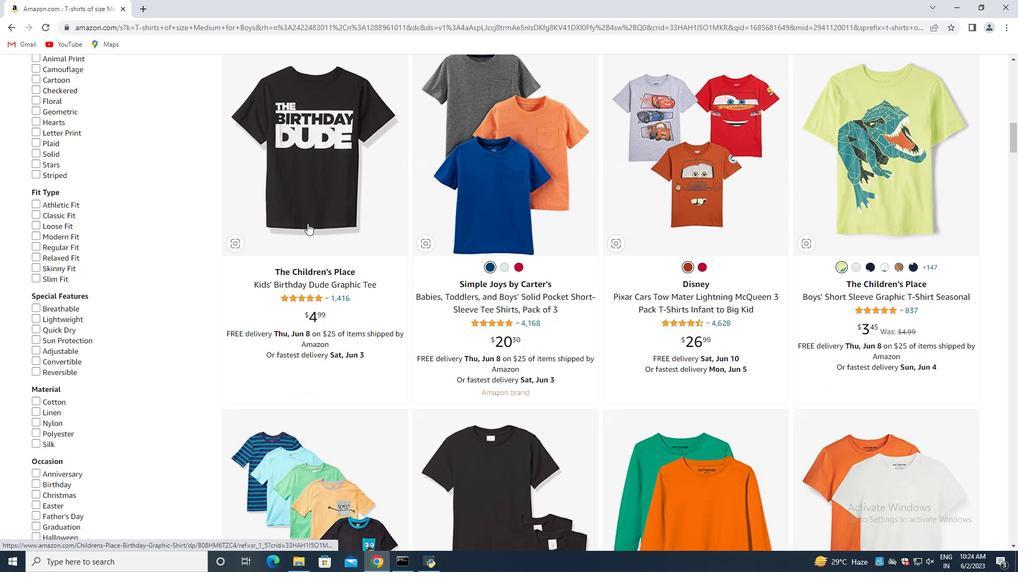 
Action: Mouse scrolled (307, 223) with delta (0, 0)
Screenshot: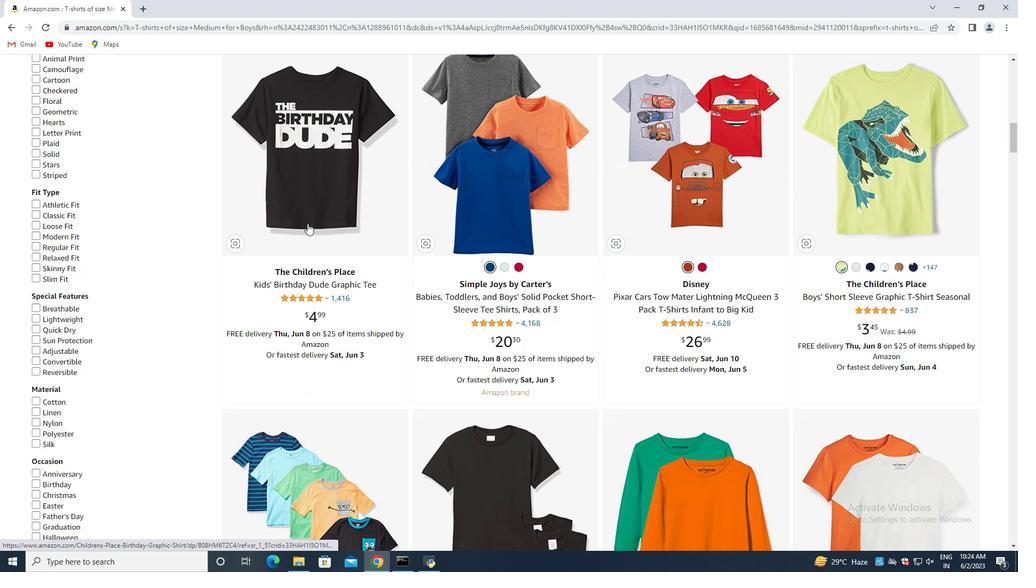 
Action: Mouse scrolled (307, 223) with delta (0, 0)
Screenshot: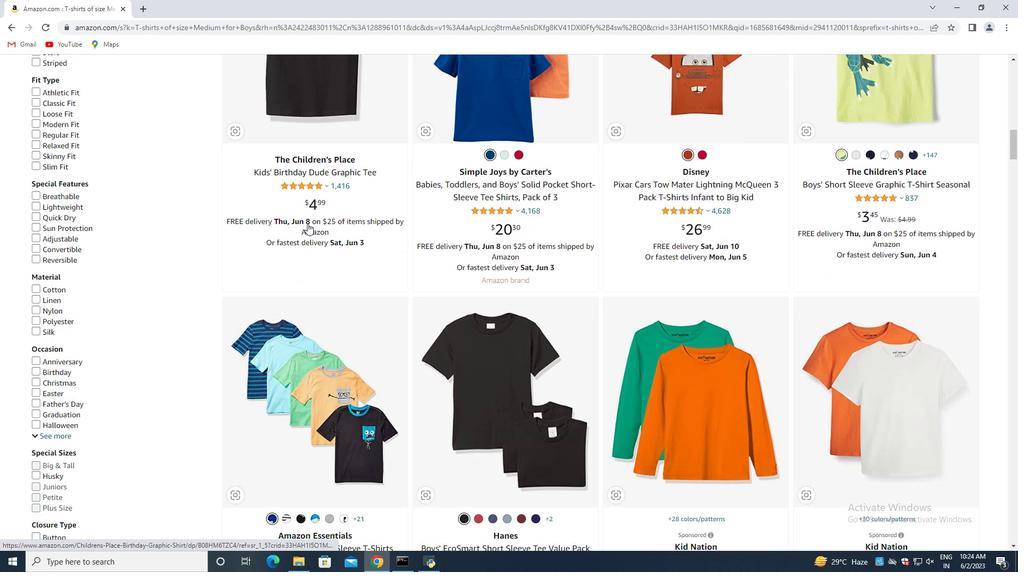 
Action: Mouse scrolled (307, 223) with delta (0, 0)
Screenshot: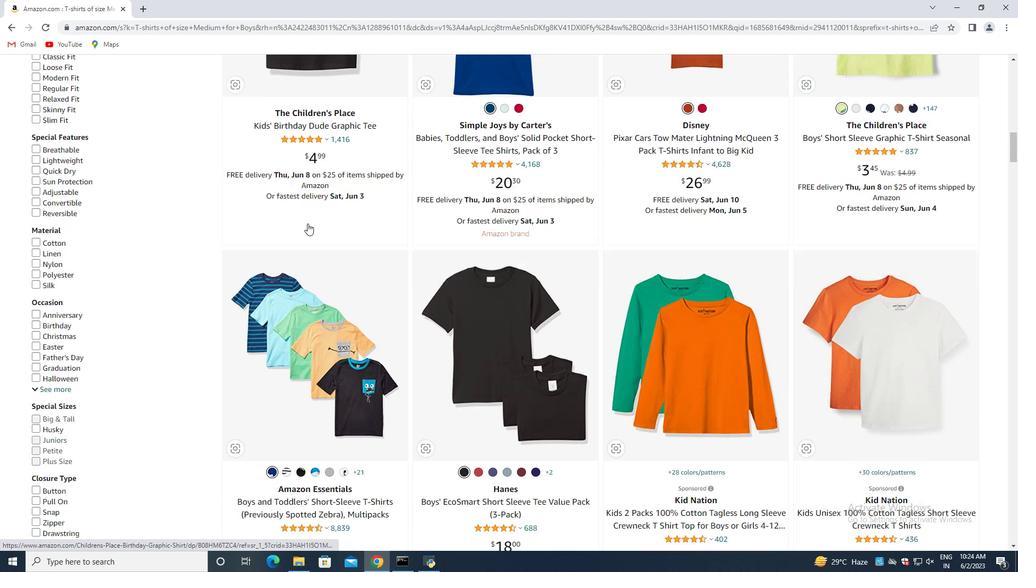 
Action: Mouse scrolled (307, 223) with delta (0, 0)
Screenshot: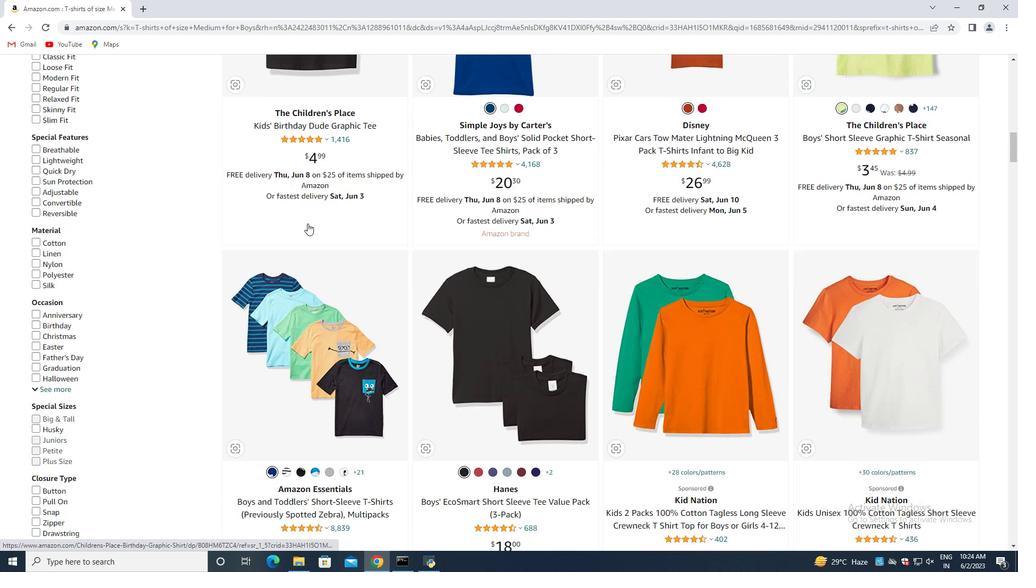 
Action: Mouse scrolled (307, 223) with delta (0, 0)
Screenshot: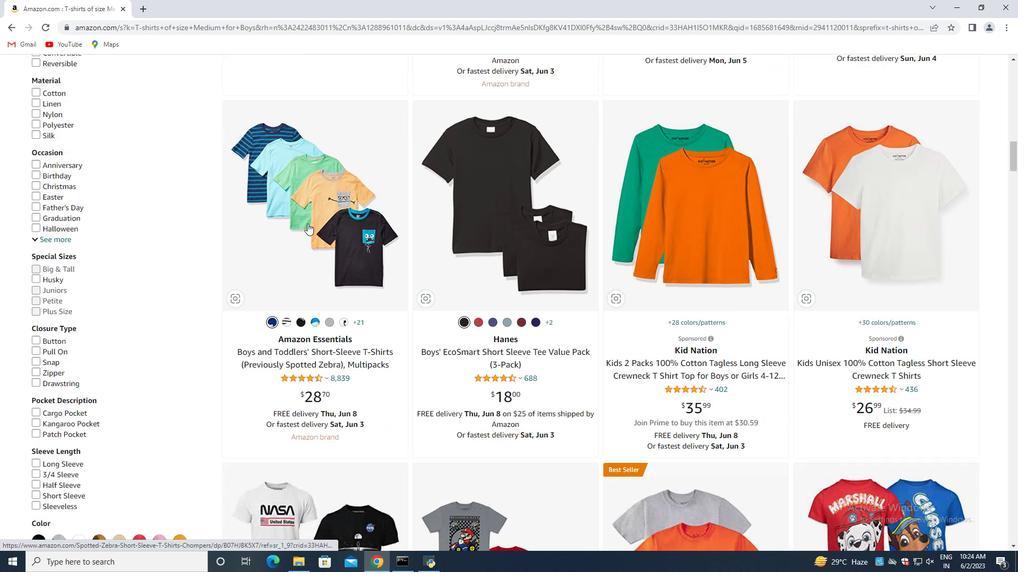 
Action: Mouse scrolled (307, 223) with delta (0, 0)
Screenshot: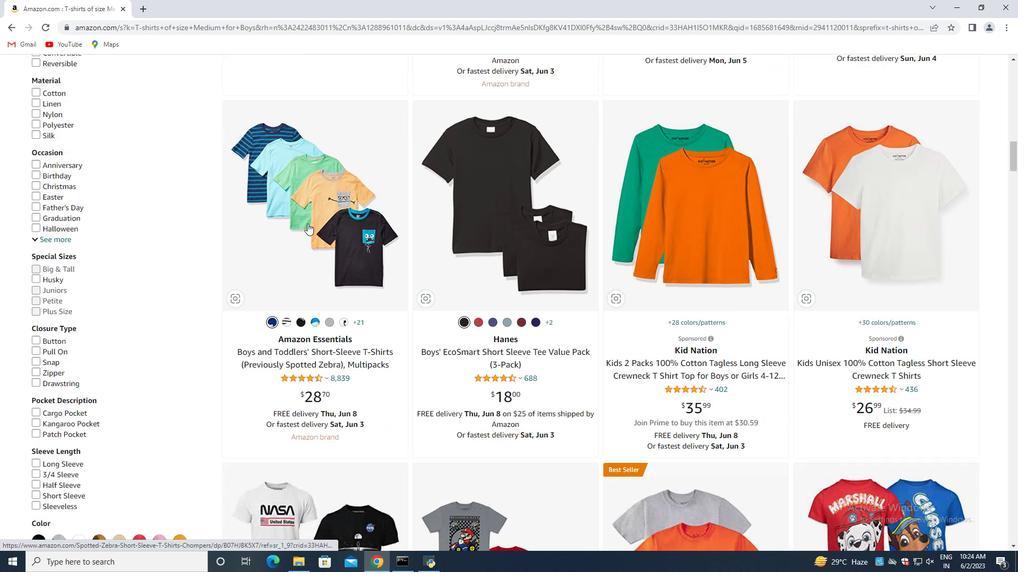 
Action: Mouse scrolled (307, 223) with delta (0, 0)
Screenshot: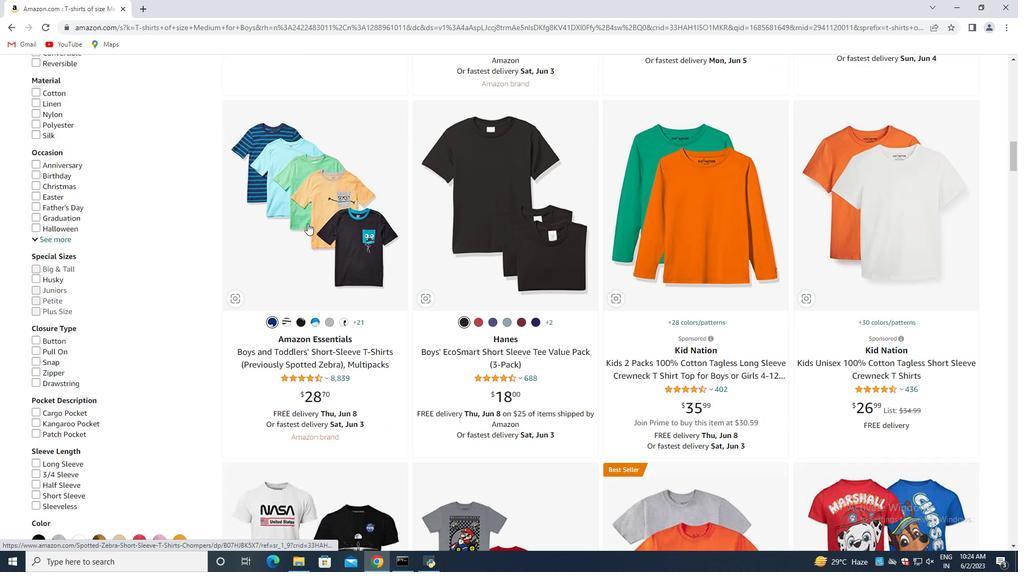 
Action: Mouse moved to (305, 234)
Screenshot: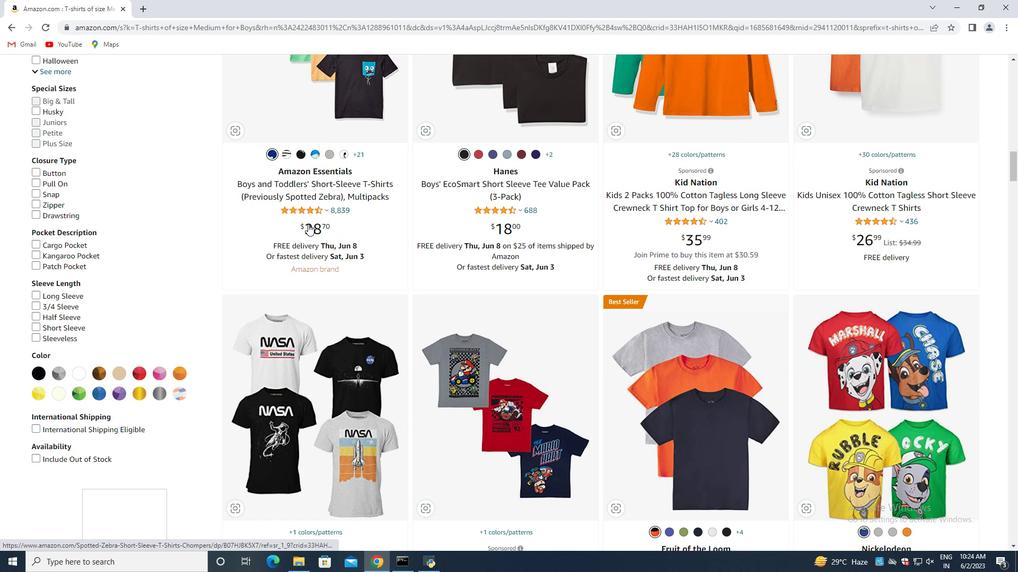 
Action: Mouse scrolled (305, 234) with delta (0, 0)
Screenshot: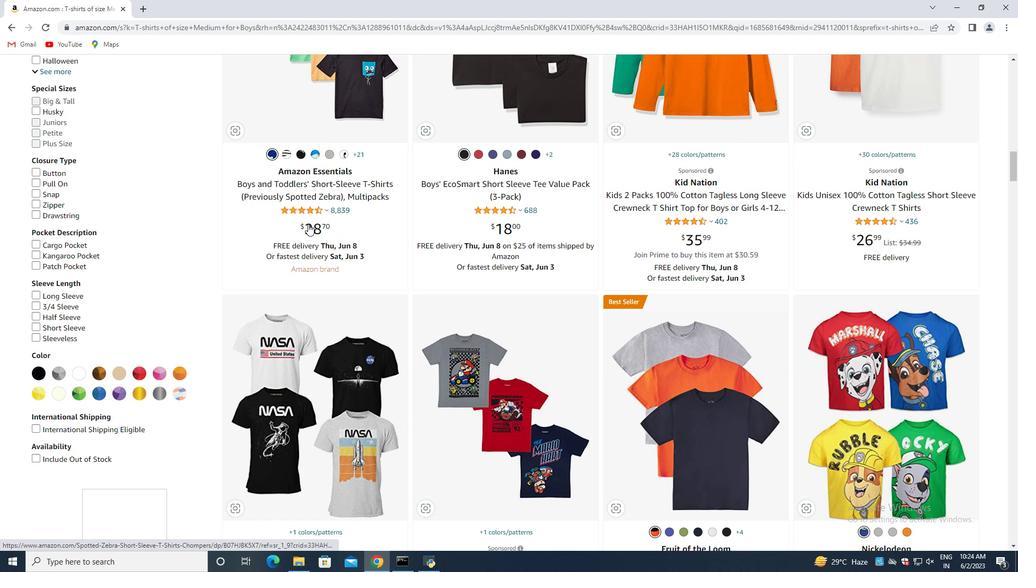 
Action: Mouse moved to (305, 245)
Screenshot: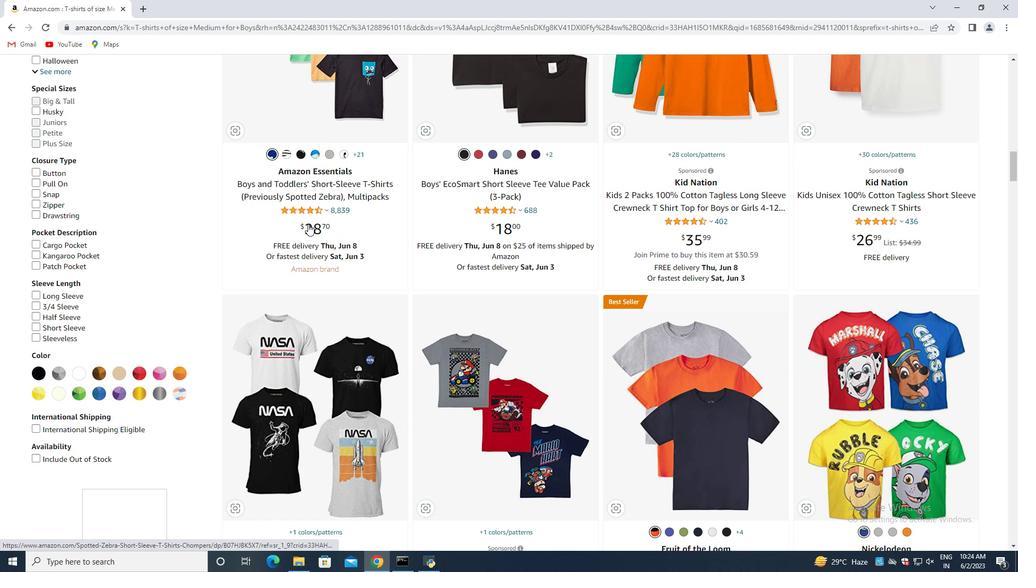 
Action: Mouse scrolled (305, 244) with delta (0, 0)
Screenshot: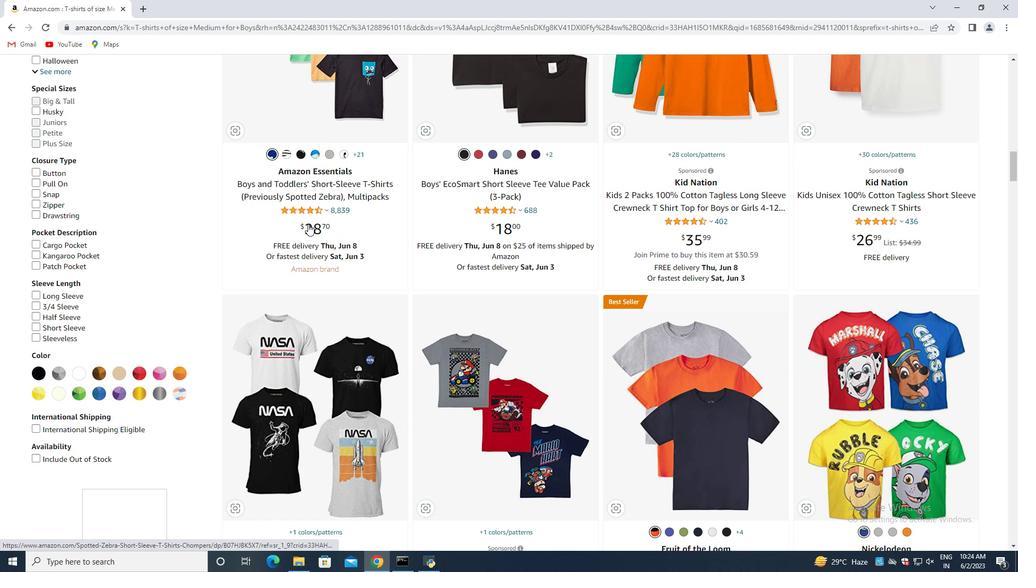 
Action: Mouse moved to (332, 248)
Screenshot: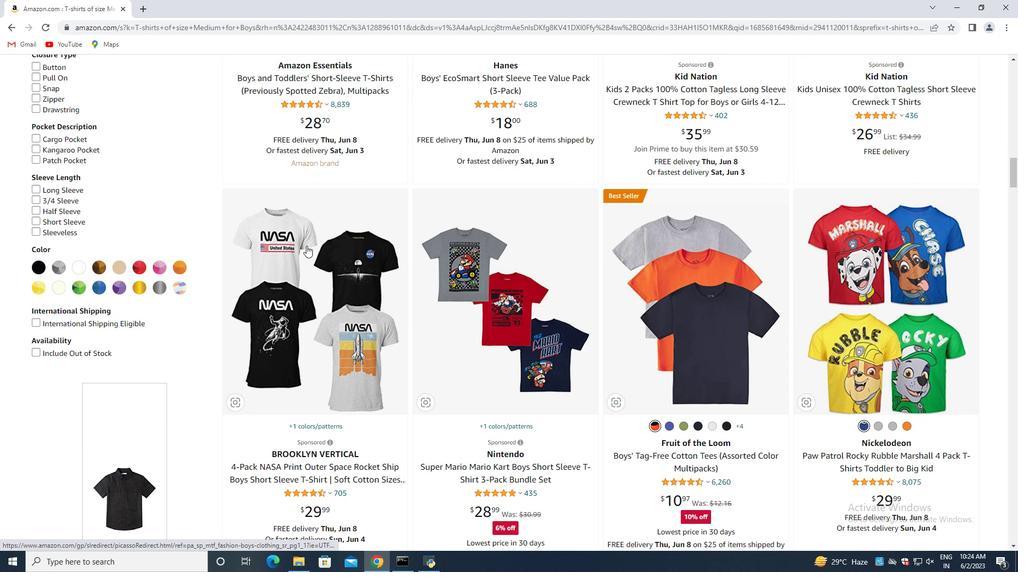 
Action: Mouse scrolled (332, 247) with delta (0, 0)
Screenshot: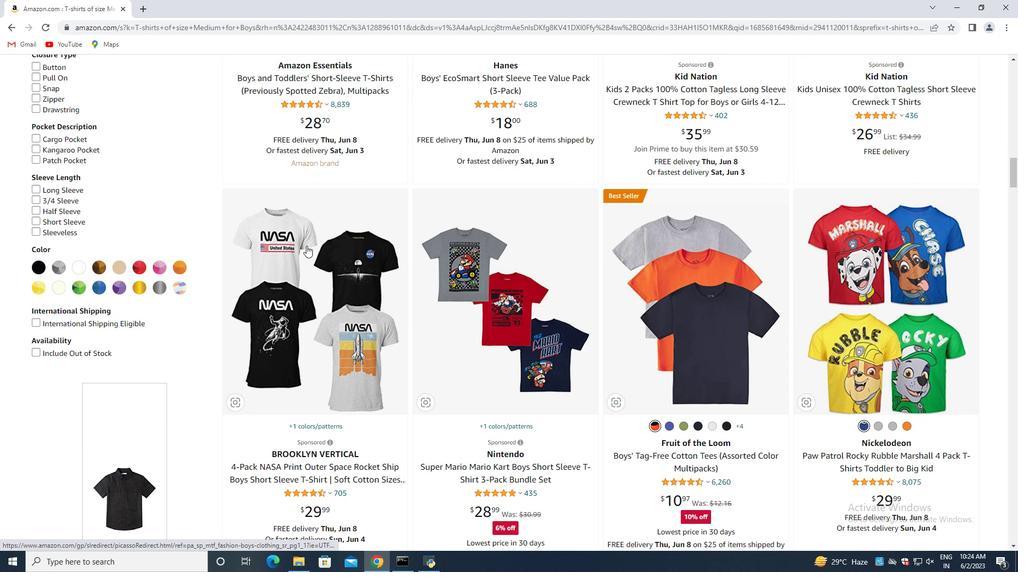 
Action: Mouse moved to (337, 249)
Screenshot: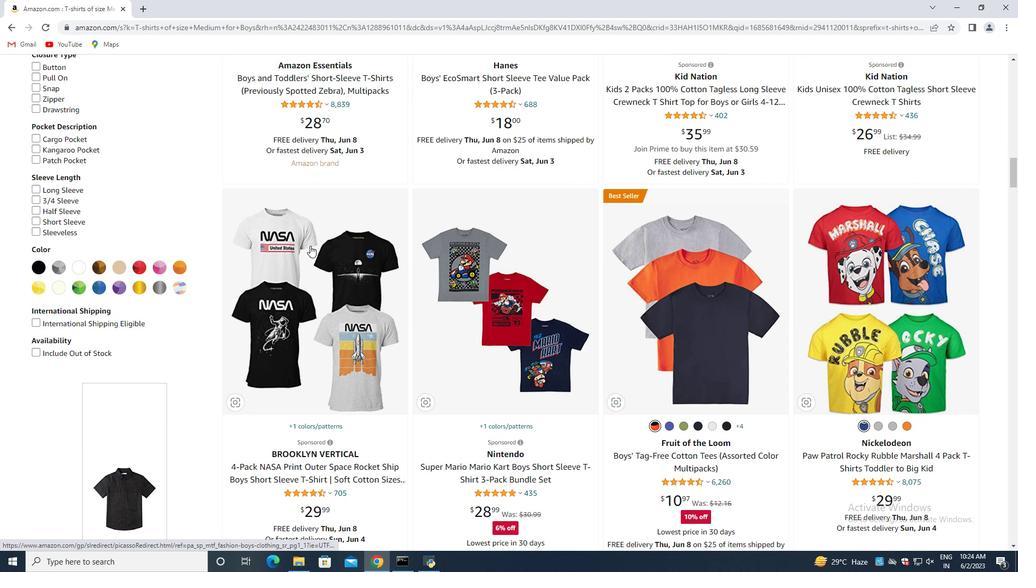 
Action: Mouse scrolled (337, 248) with delta (0, 0)
Screenshot: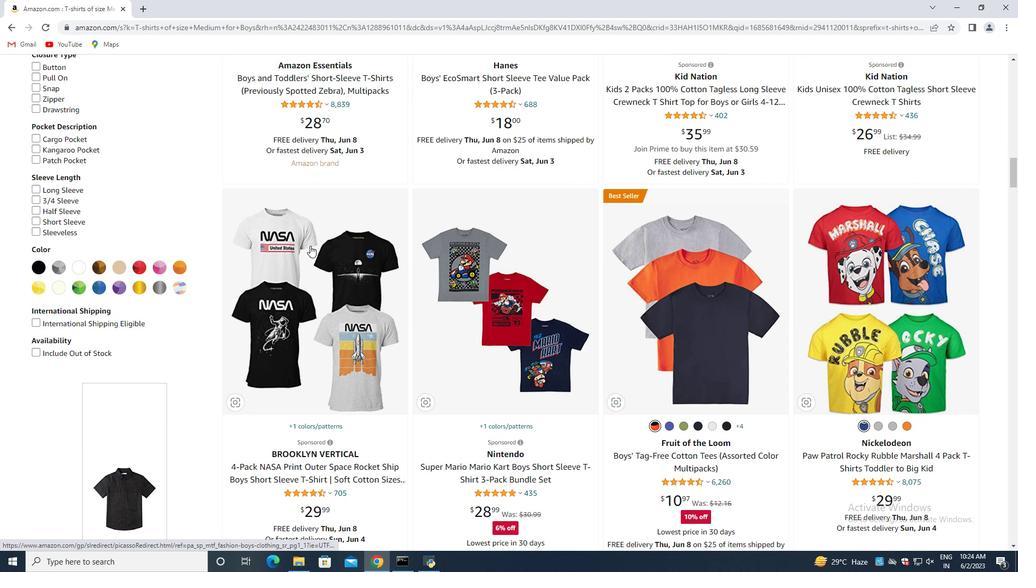 
Action: Mouse moved to (713, 245)
Screenshot: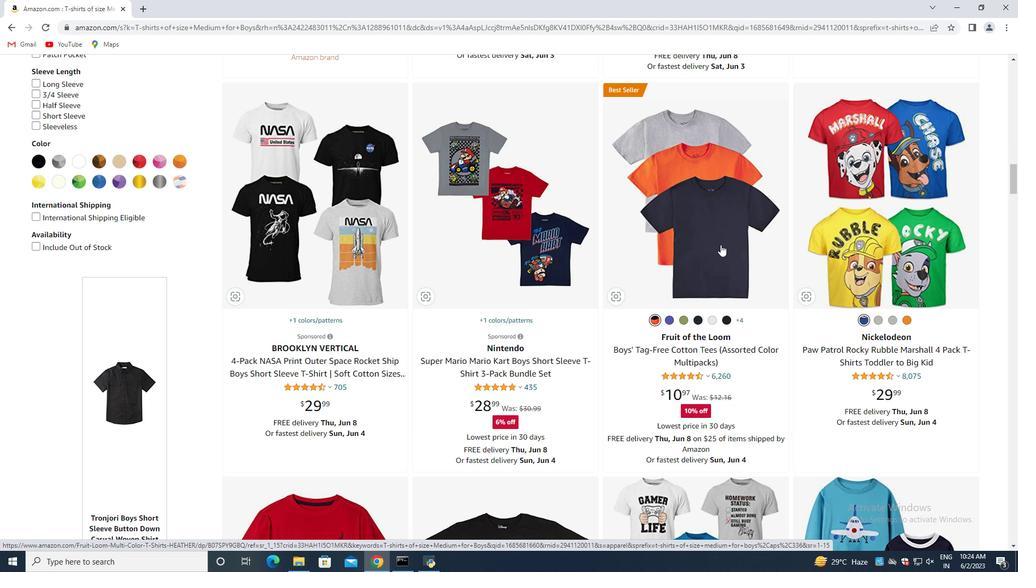 
Action: Mouse scrolled (713, 245) with delta (0, 0)
Screenshot: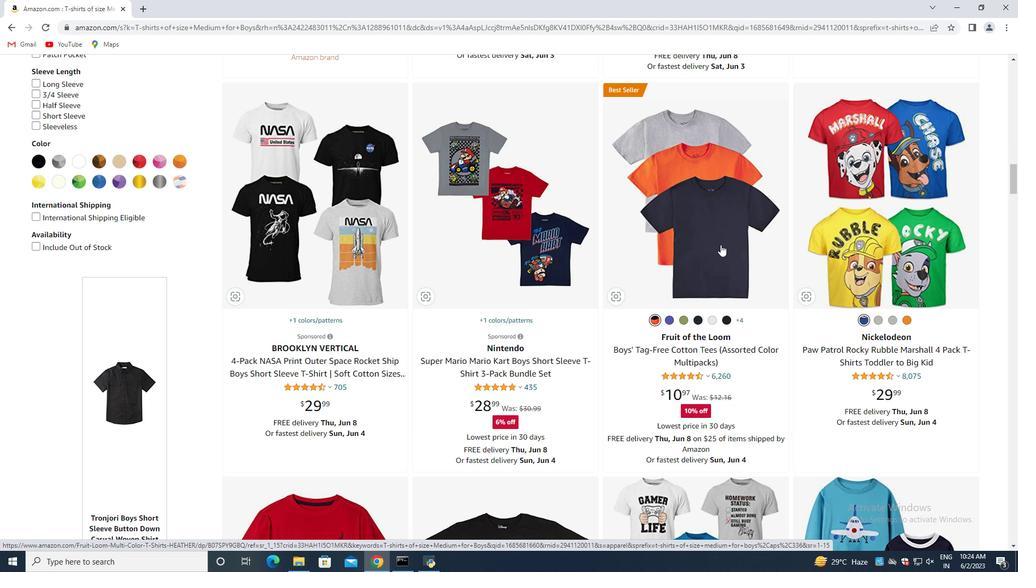 
Action: Mouse moved to (713, 246)
Screenshot: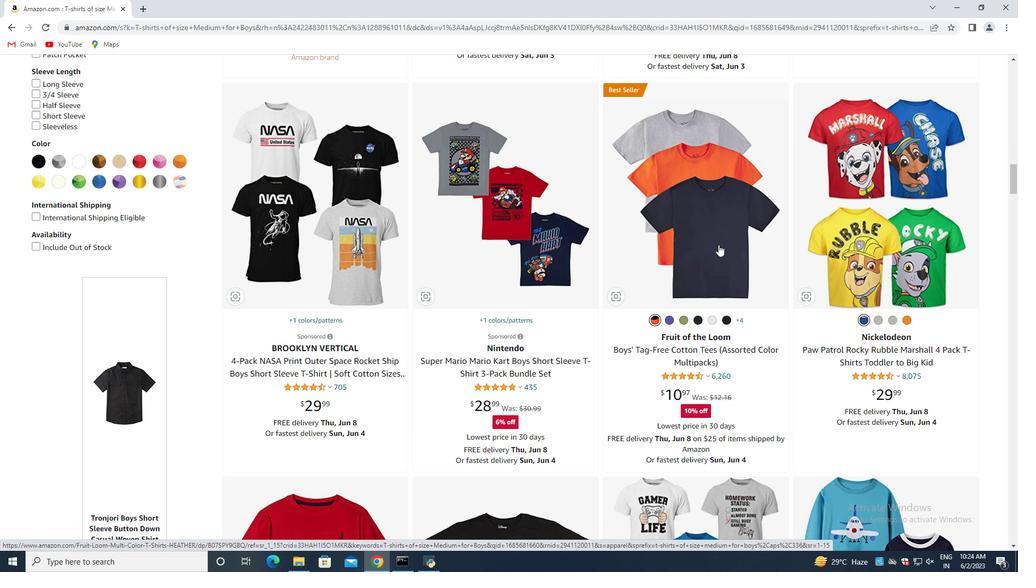 
Action: Mouse scrolled (713, 245) with delta (0, 0)
Screenshot: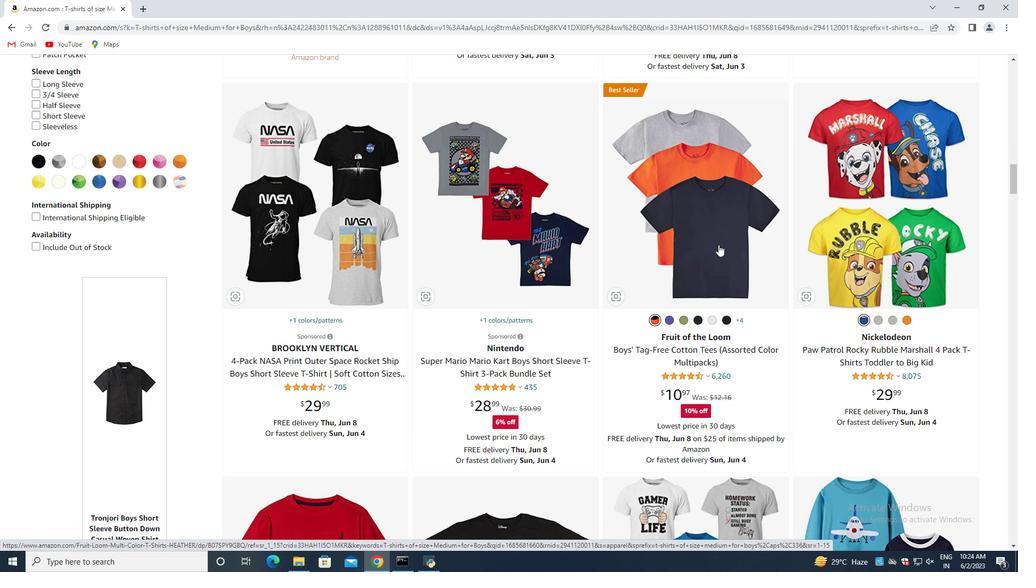 
Action: Mouse moved to (712, 247)
Screenshot: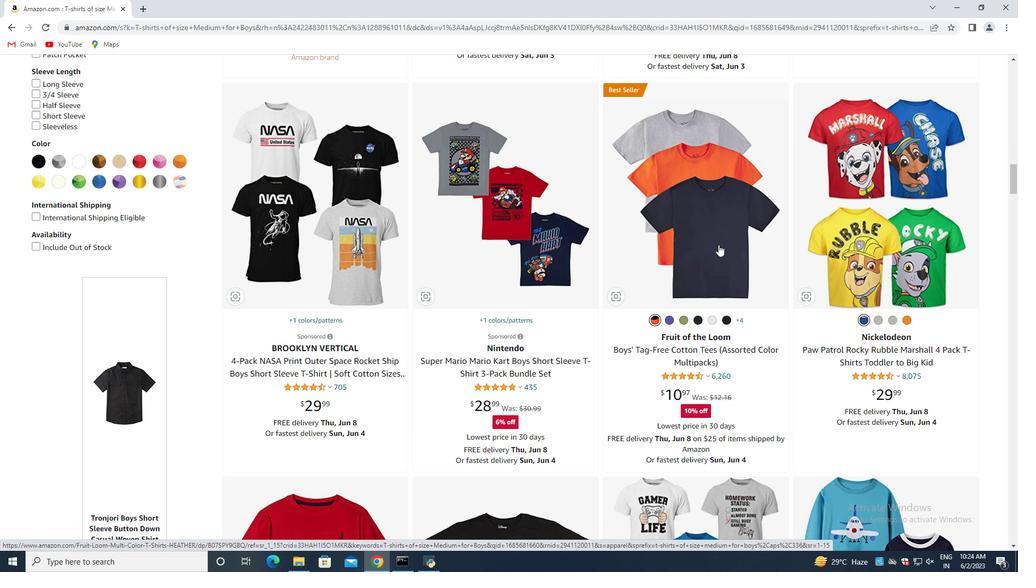 
Action: Mouse scrolled (712, 246) with delta (0, 0)
Screenshot: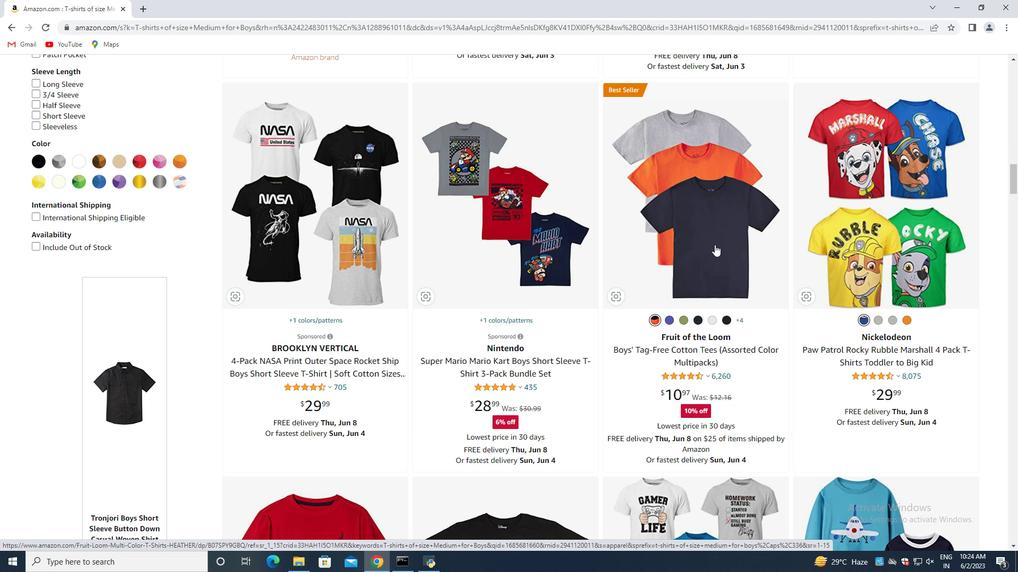 
Action: Mouse moved to (713, 247)
Screenshot: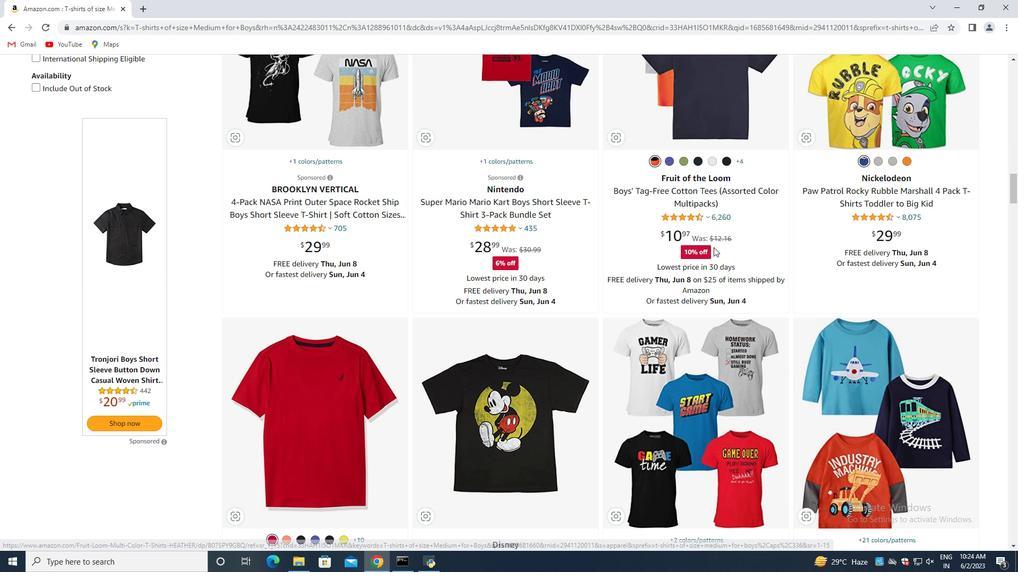
Action: Mouse scrolled (713, 247) with delta (0, 0)
Screenshot: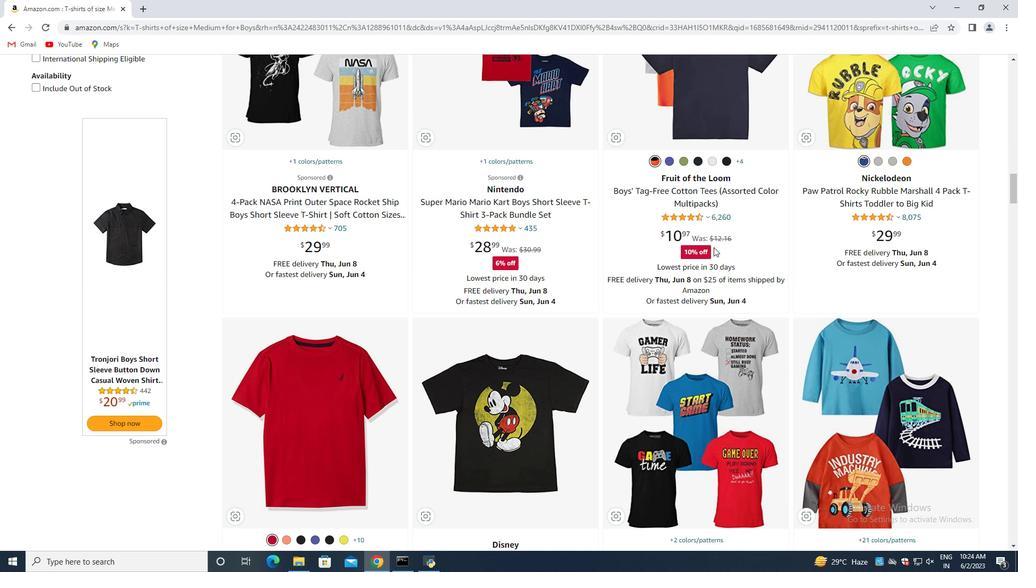 
Action: Mouse scrolled (713, 247) with delta (0, 0)
Screenshot: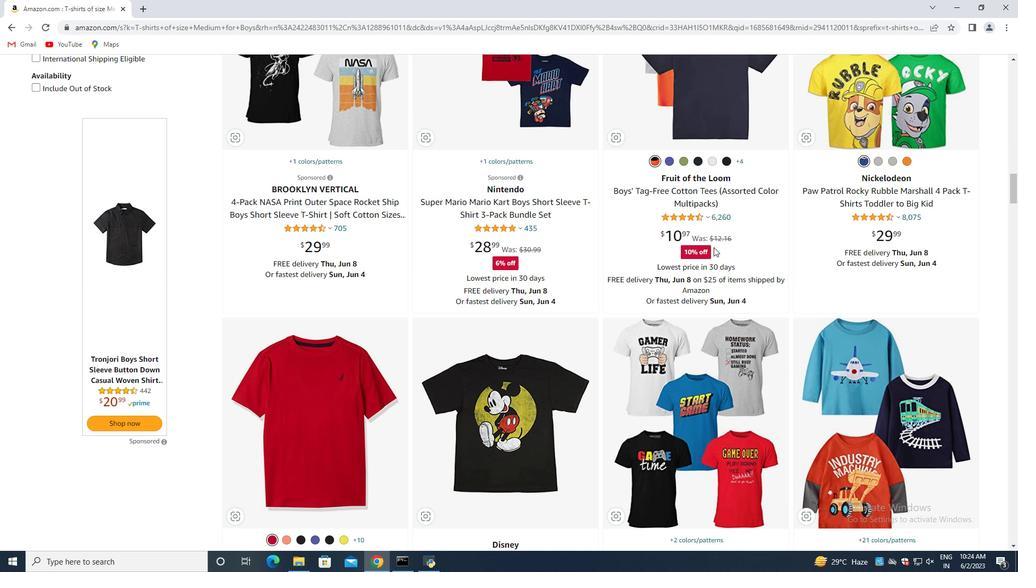 
Action: Mouse scrolled (713, 247) with delta (0, 0)
Screenshot: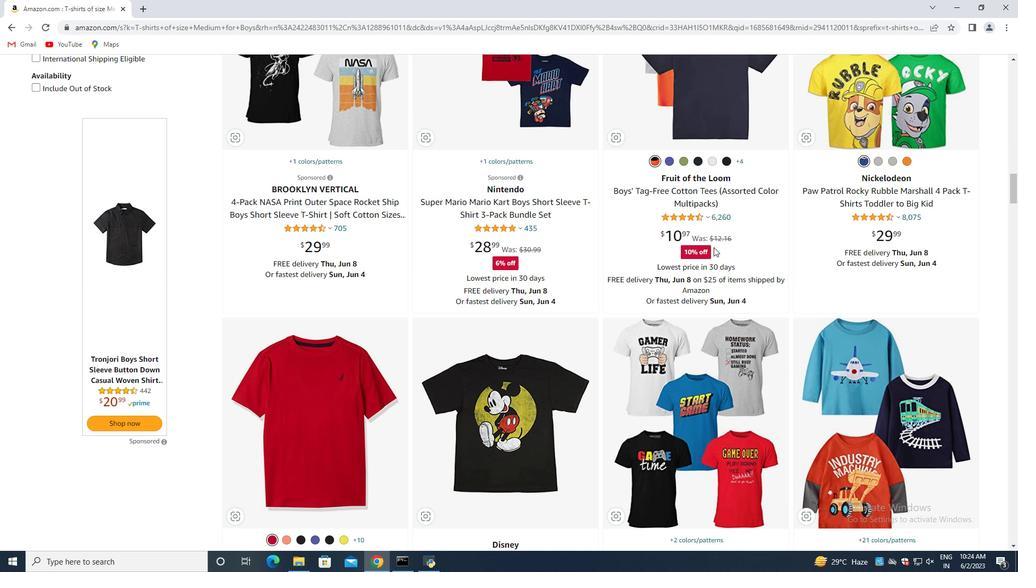 
Action: Mouse scrolled (713, 247) with delta (0, 0)
Screenshot: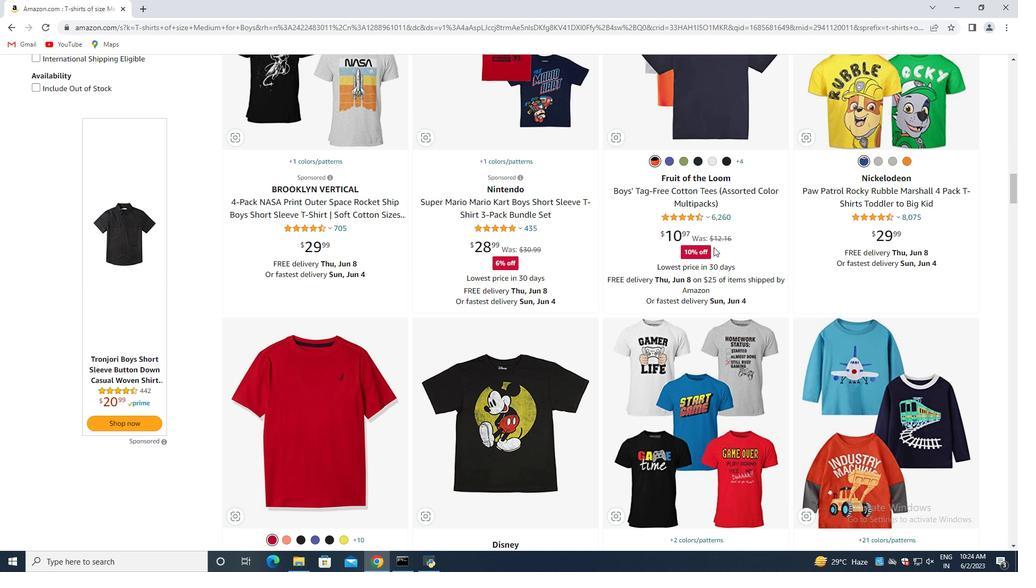 
Action: Mouse scrolled (713, 247) with delta (0, 0)
Screenshot: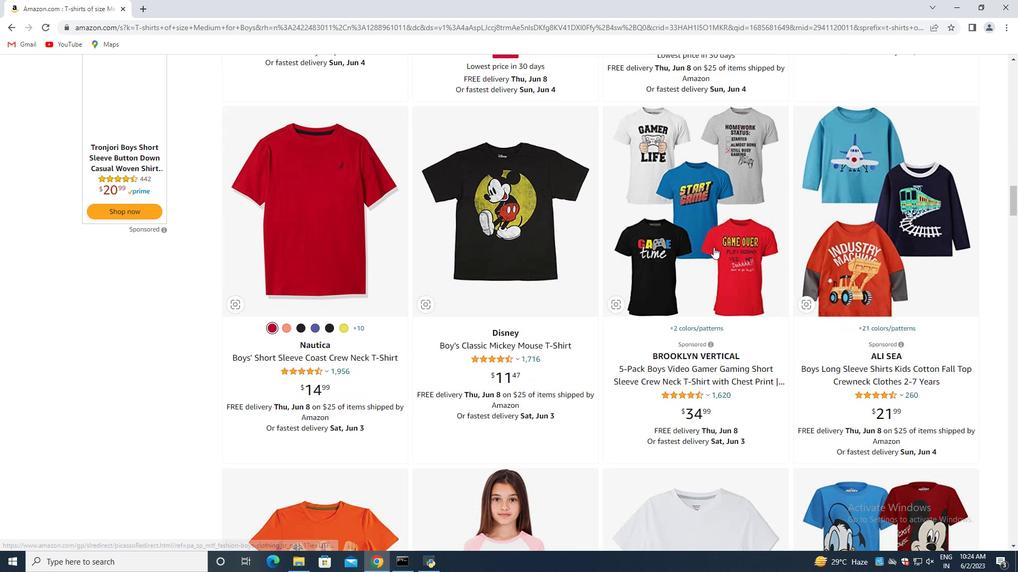 
Action: Mouse scrolled (713, 247) with delta (0, 0)
Screenshot: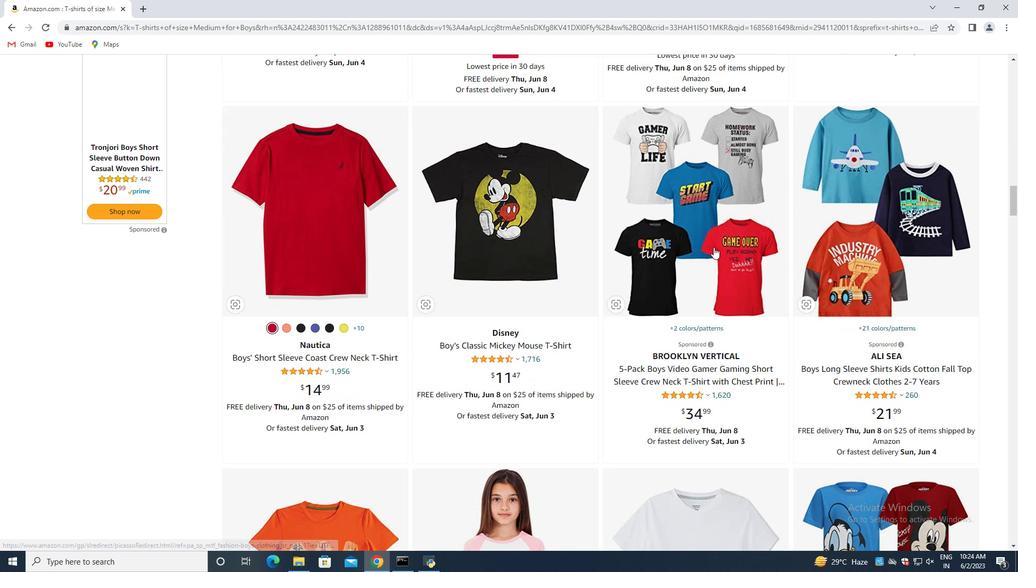 
Action: Mouse scrolled (713, 247) with delta (0, 0)
Screenshot: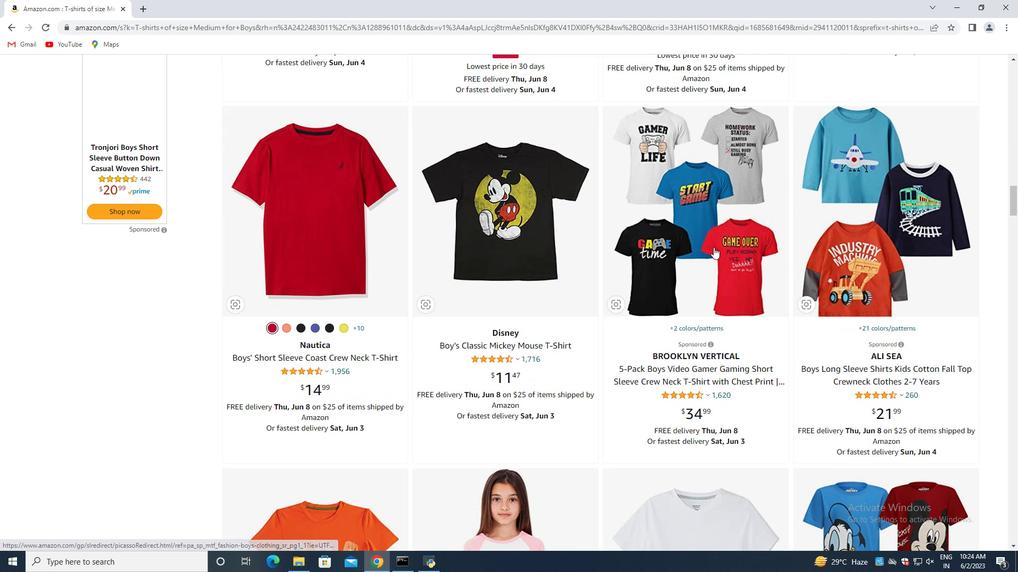 
Action: Mouse moved to (714, 247)
Screenshot: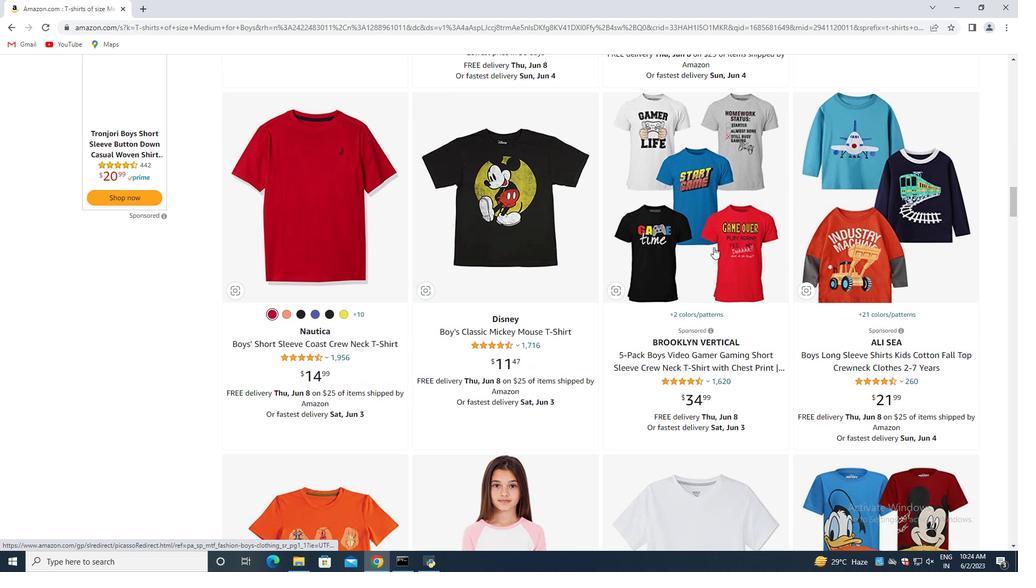 
Action: Mouse scrolled (714, 247) with delta (0, 0)
Screenshot: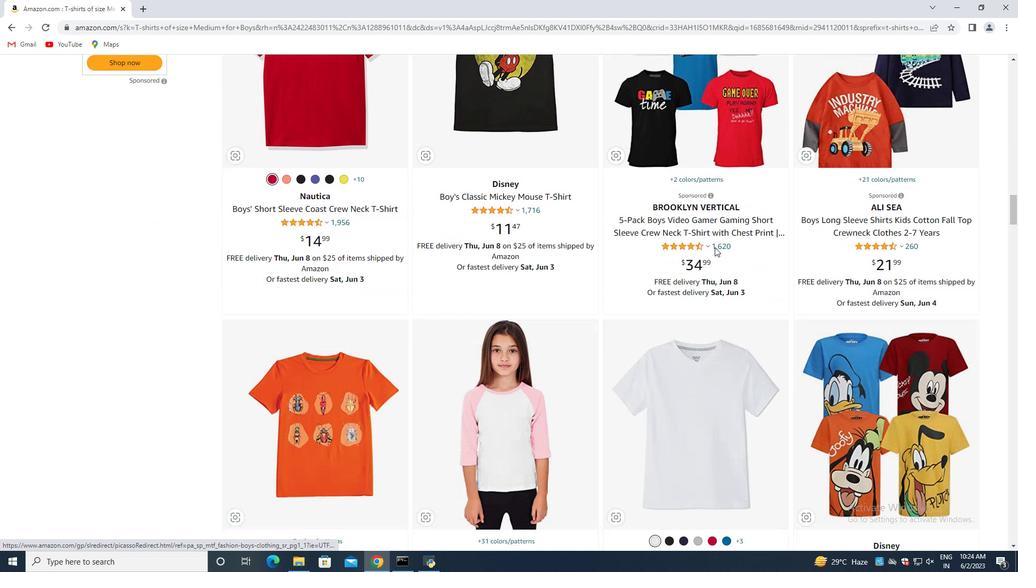 
Action: Mouse scrolled (714, 247) with delta (0, 0)
Screenshot: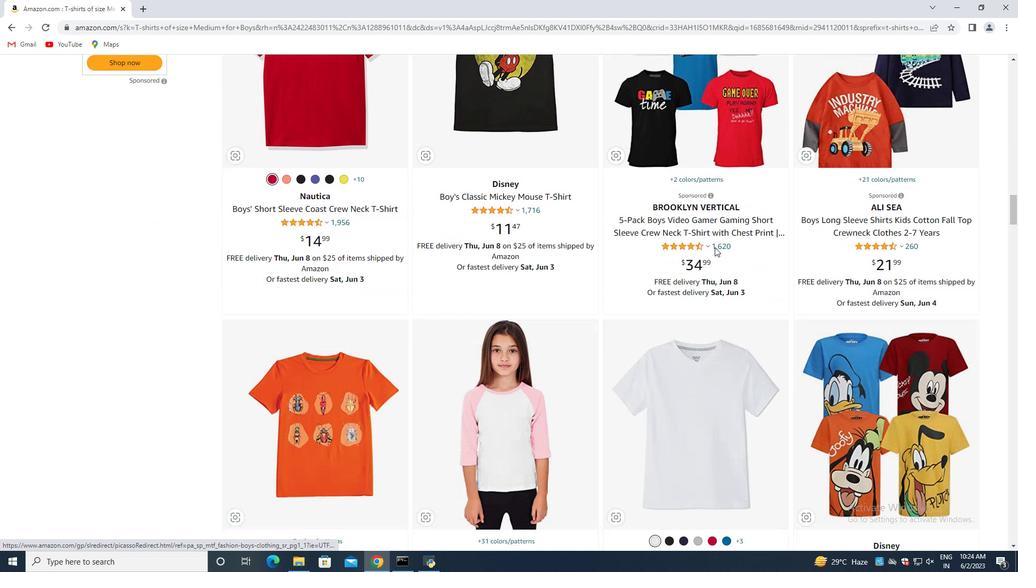 
Action: Mouse scrolled (714, 247) with delta (0, 0)
Screenshot: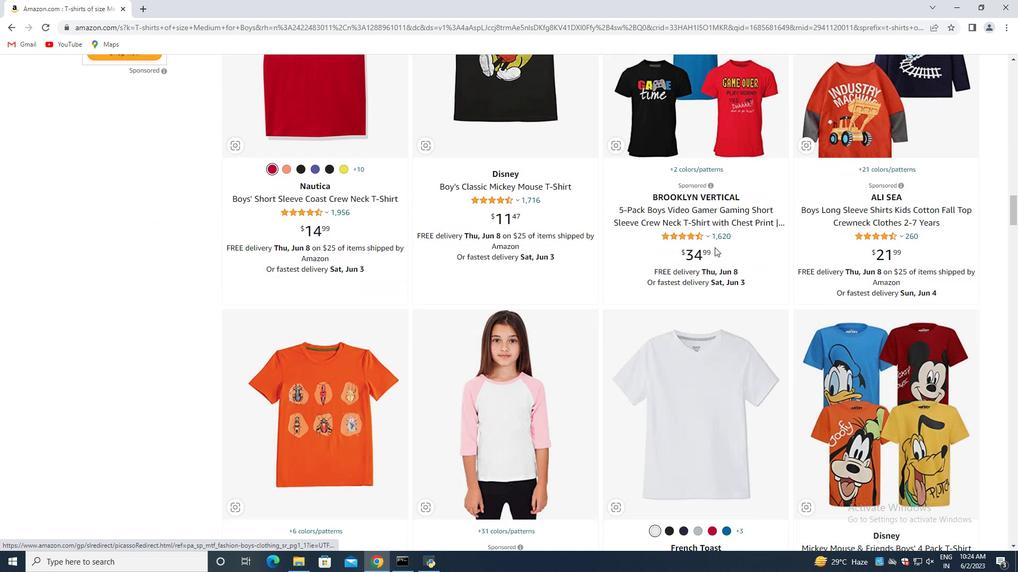 
Action: Mouse scrolled (714, 247) with delta (0, 0)
Screenshot: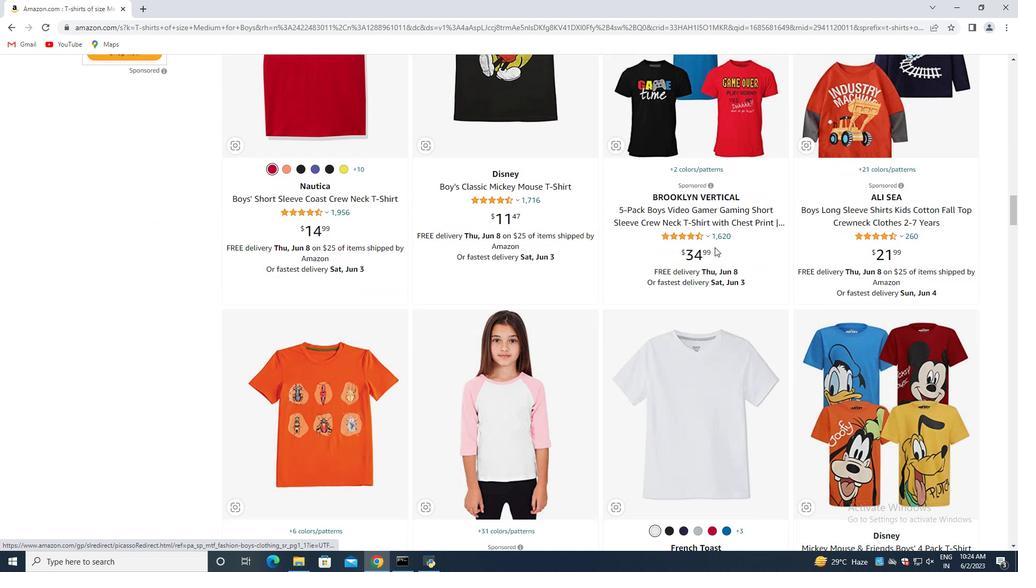 
Action: Mouse moved to (714, 247)
Screenshot: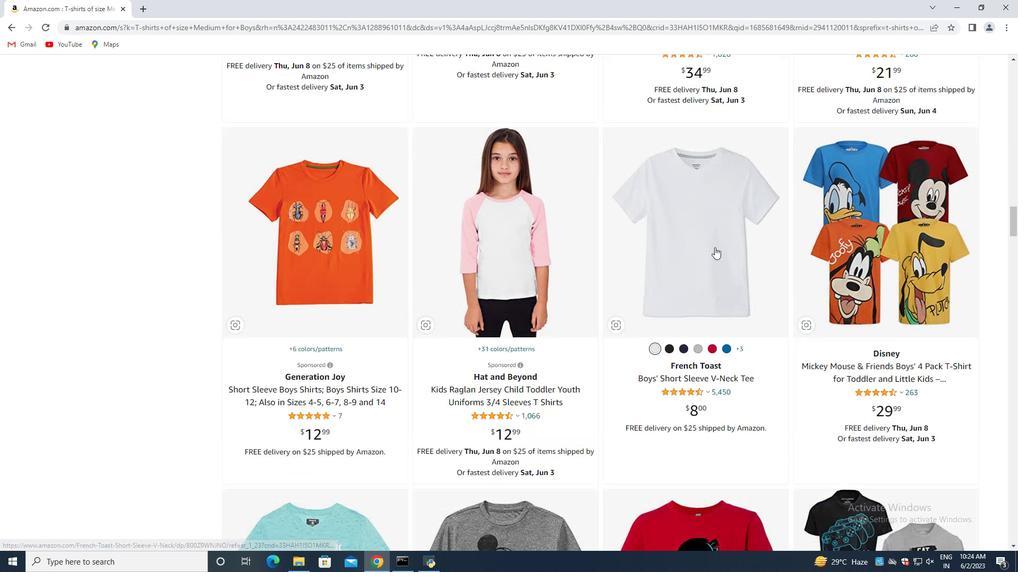 
Action: Mouse scrolled (714, 247) with delta (0, 0)
Screenshot: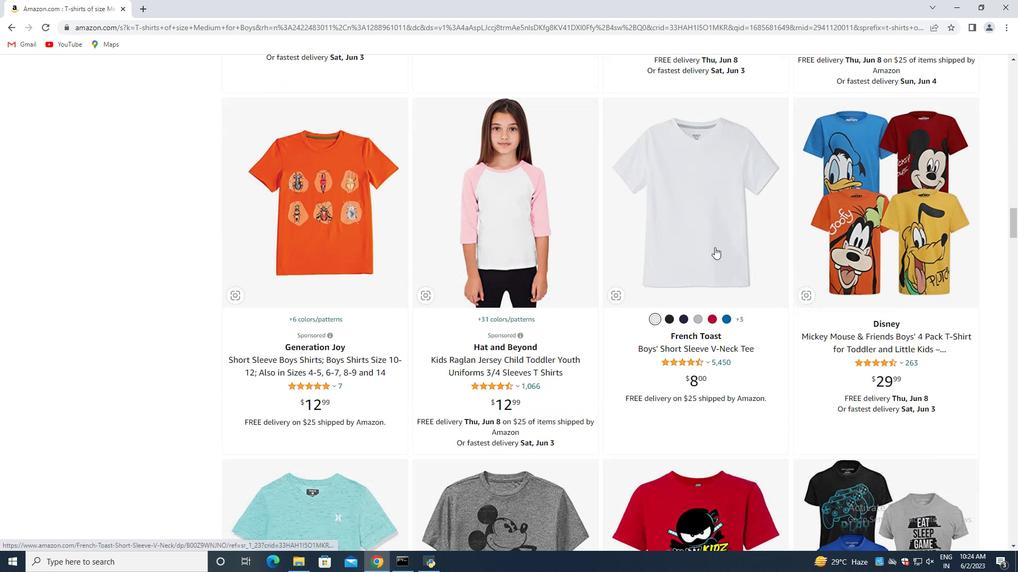 
Action: Mouse scrolled (714, 247) with delta (0, 0)
Screenshot: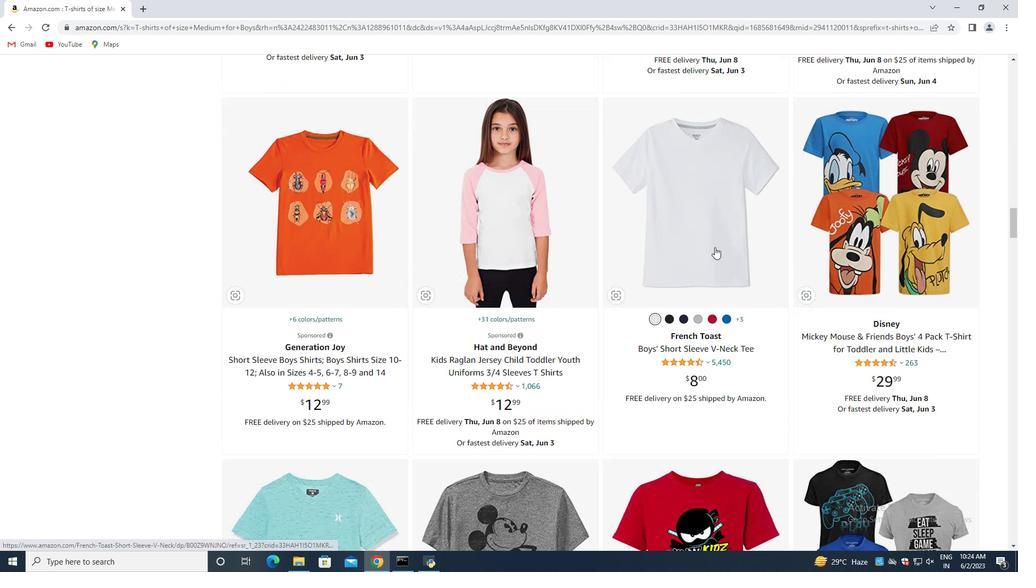 
Action: Mouse scrolled (714, 247) with delta (0, 0)
Screenshot: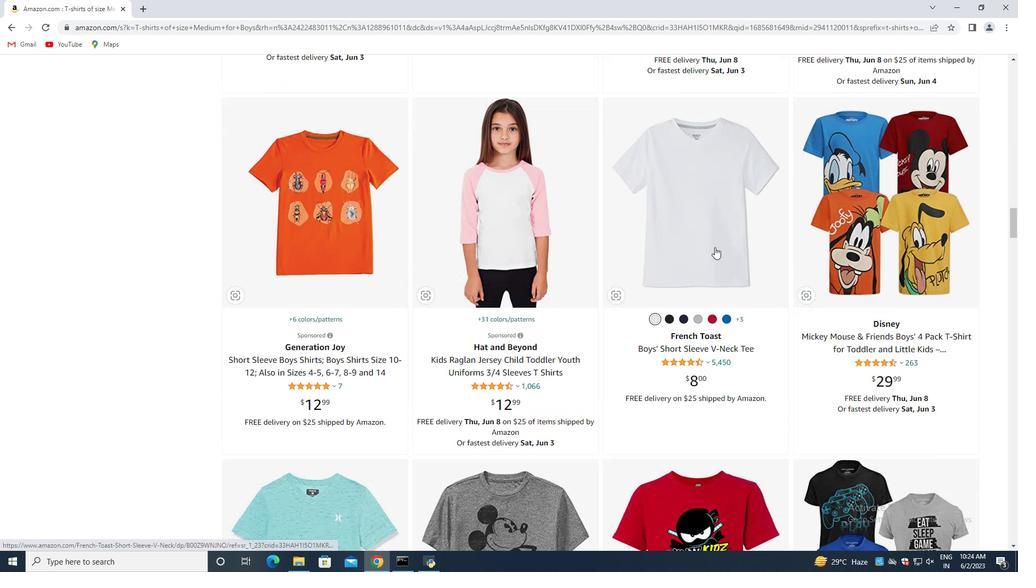 
Action: Mouse scrolled (714, 247) with delta (0, 0)
Screenshot: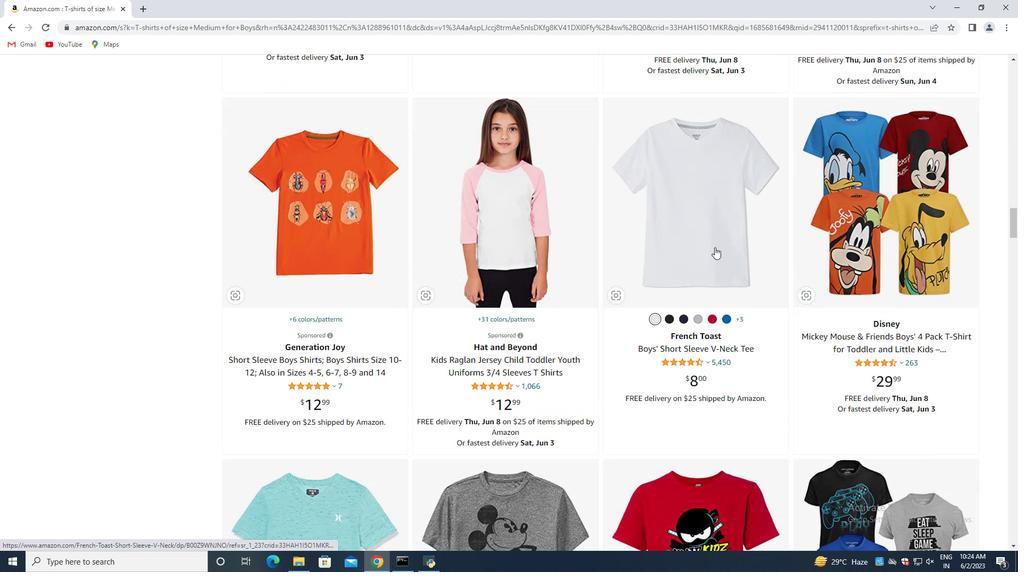 
Action: Mouse moved to (715, 247)
Screenshot: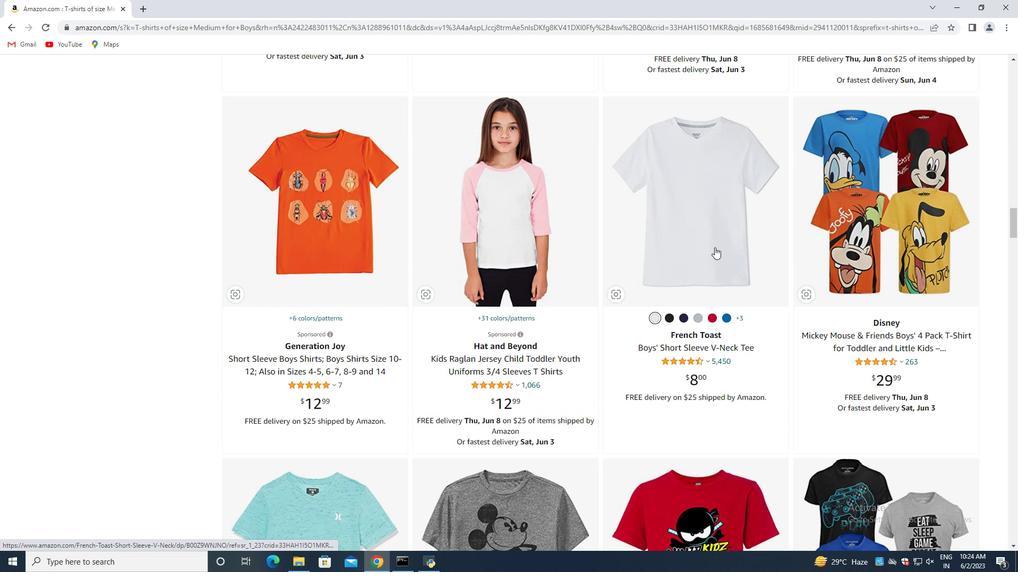 
Action: Mouse scrolled (715, 247) with delta (0, 0)
Screenshot: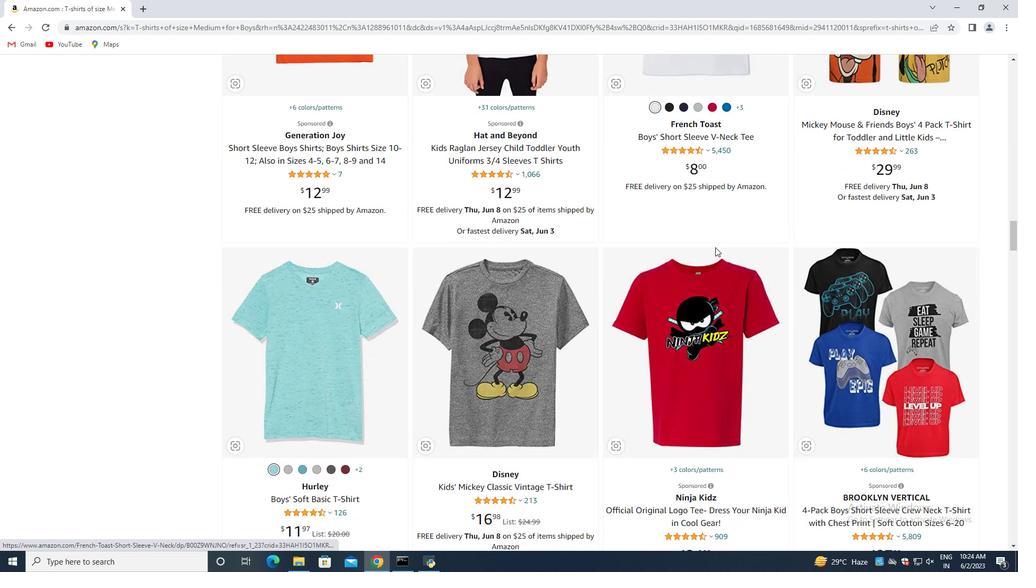 
Action: Mouse scrolled (715, 247) with delta (0, 0)
Screenshot: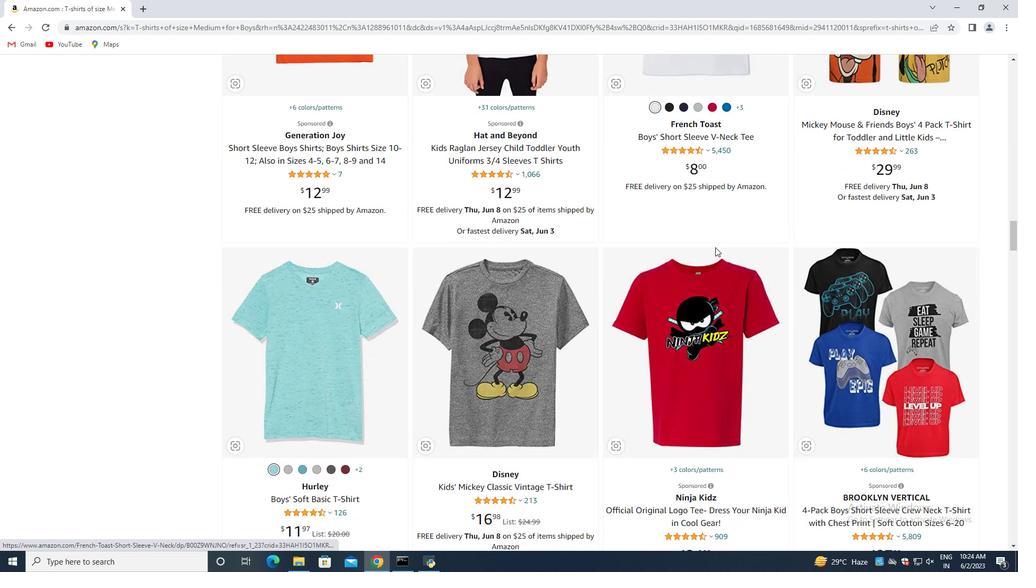 
Action: Mouse moved to (715, 247)
Screenshot: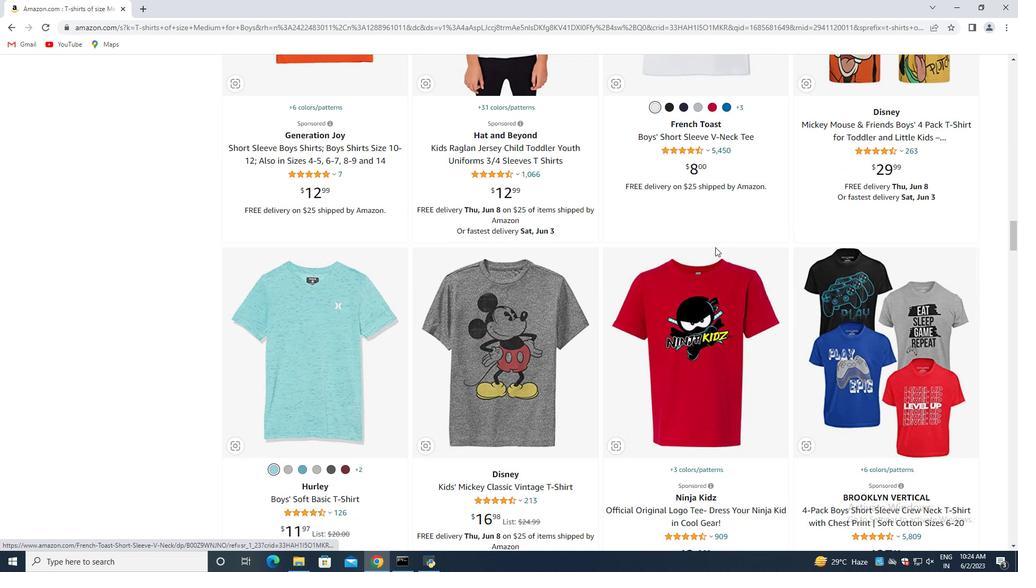 
Action: Mouse scrolled (715, 247) with delta (0, 0)
Screenshot: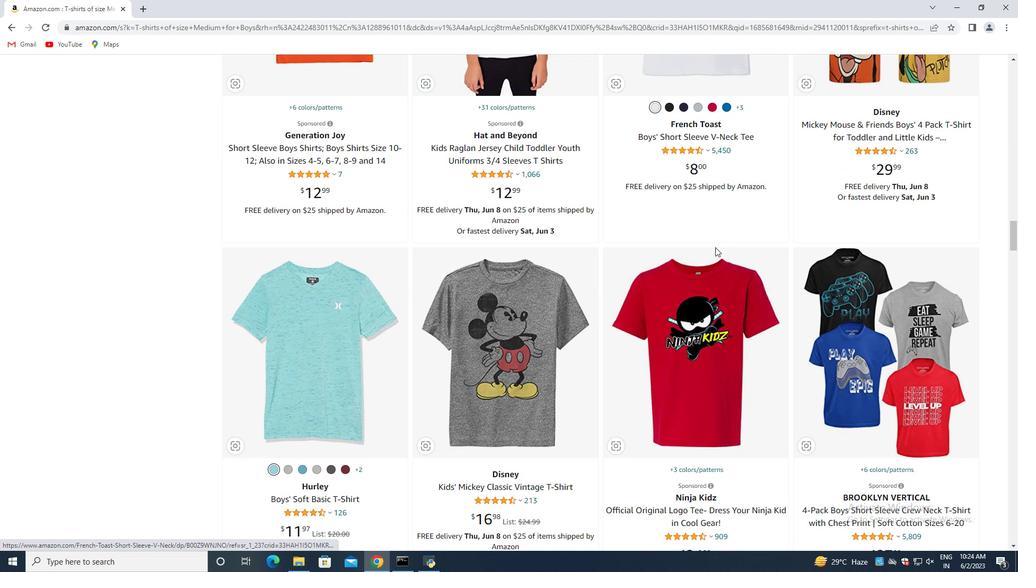 
Action: Mouse moved to (715, 249)
Screenshot: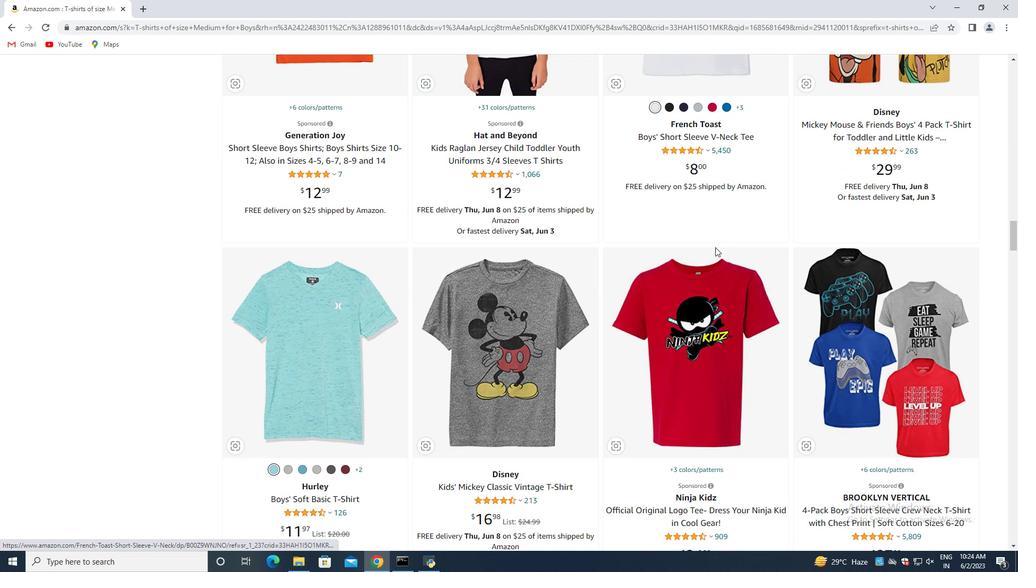 
Action: Mouse scrolled (715, 247) with delta (0, 0)
Screenshot: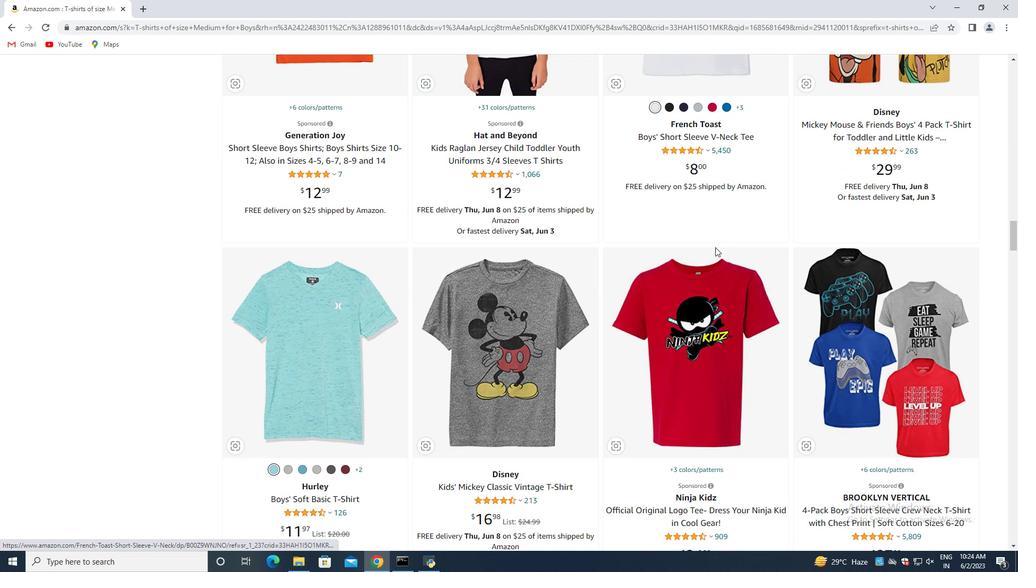 
Action: Mouse scrolled (715, 248) with delta (0, 0)
Screenshot: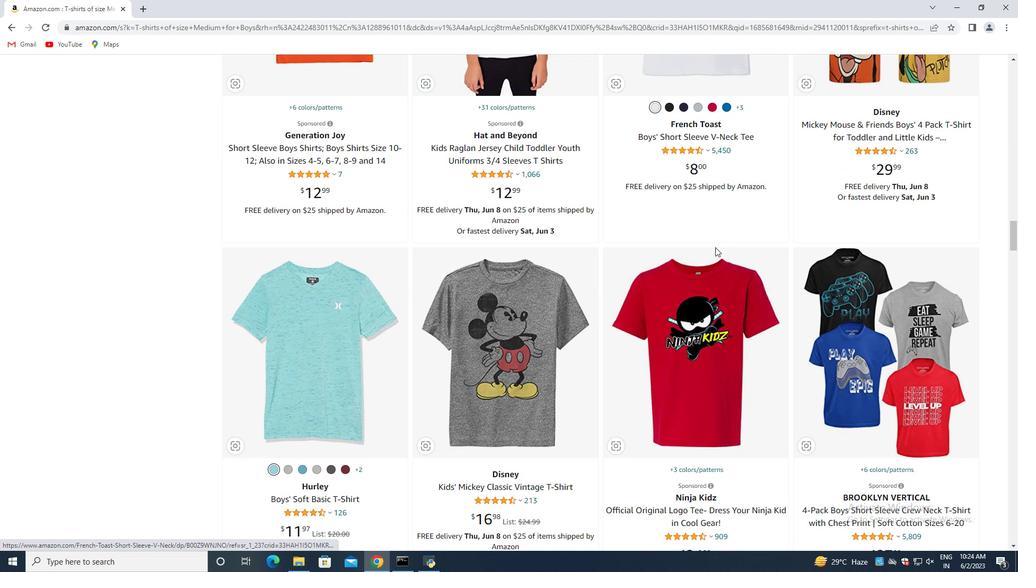 
Action: Mouse moved to (696, 258)
Screenshot: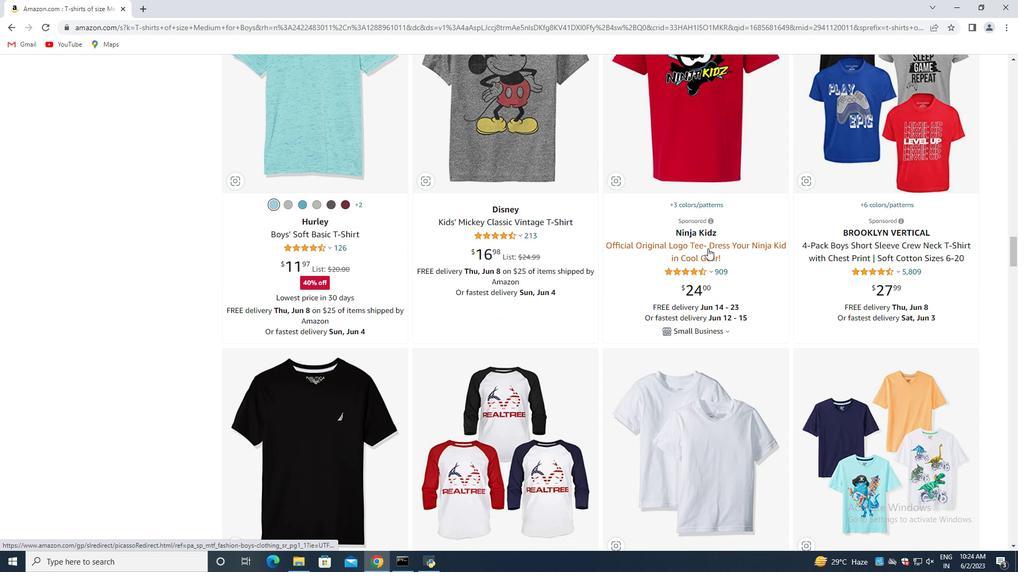 
Action: Mouse scrolled (696, 258) with delta (0, 0)
Screenshot: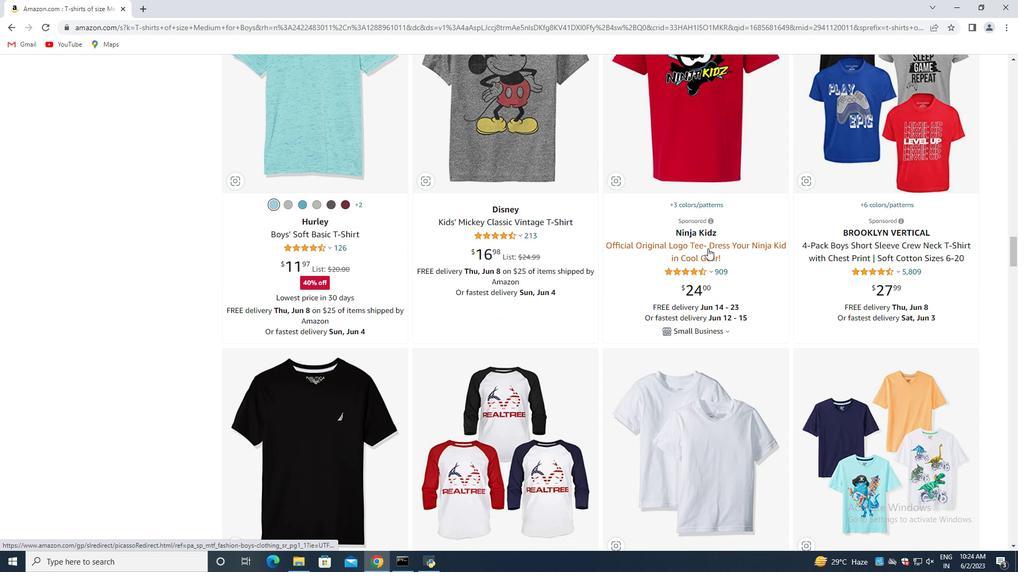 
Action: Mouse moved to (695, 260)
Screenshot: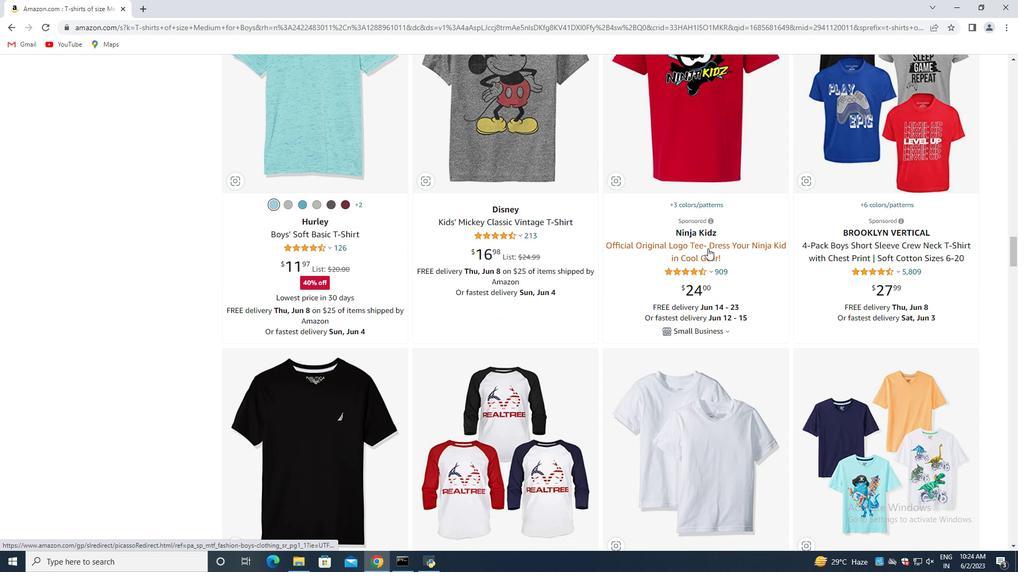 
Action: Mouse scrolled (695, 260) with delta (0, 0)
Screenshot: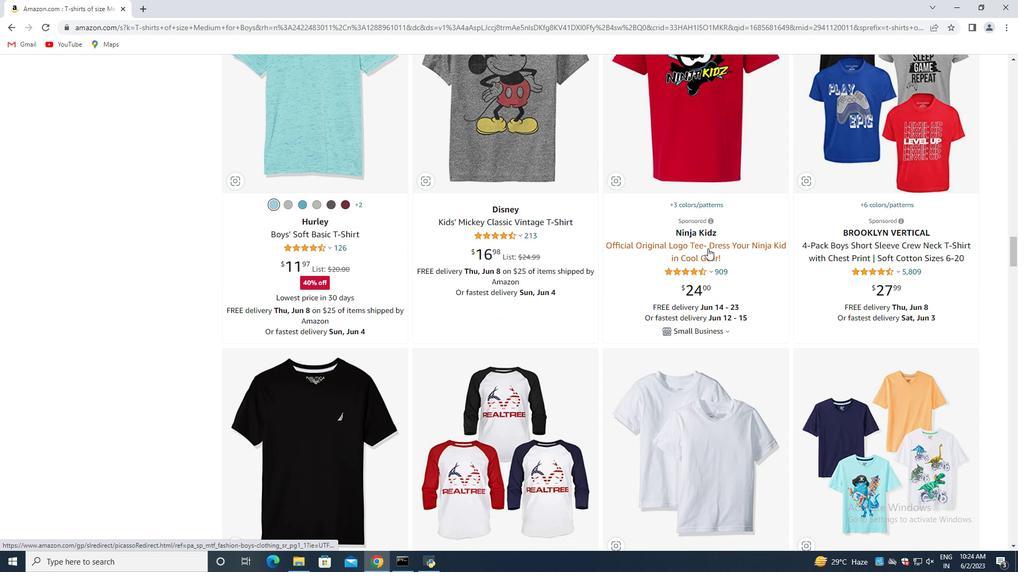 
Action: Mouse moved to (695, 262)
Screenshot: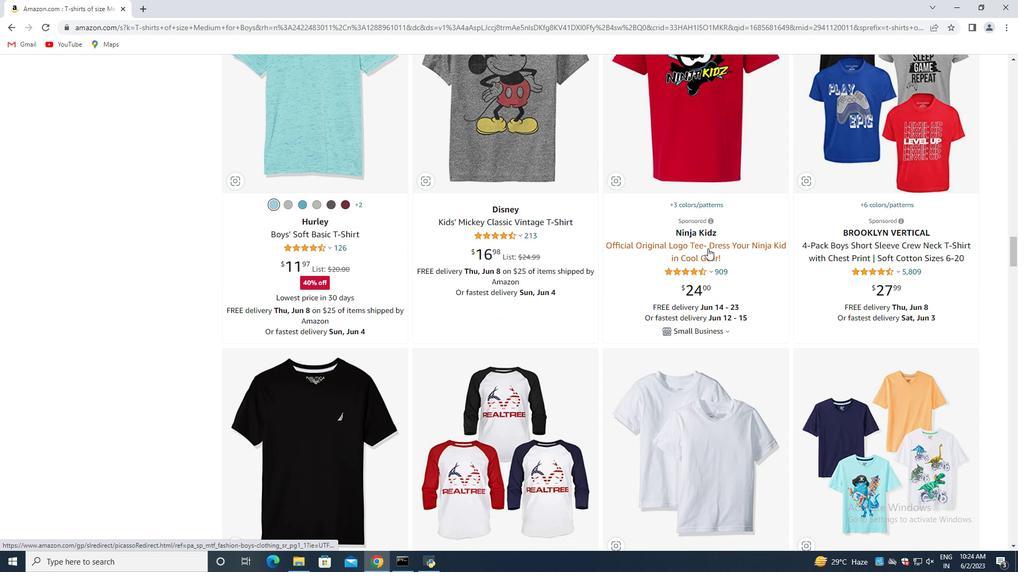 
Action: Mouse scrolled (695, 261) with delta (0, 0)
Screenshot: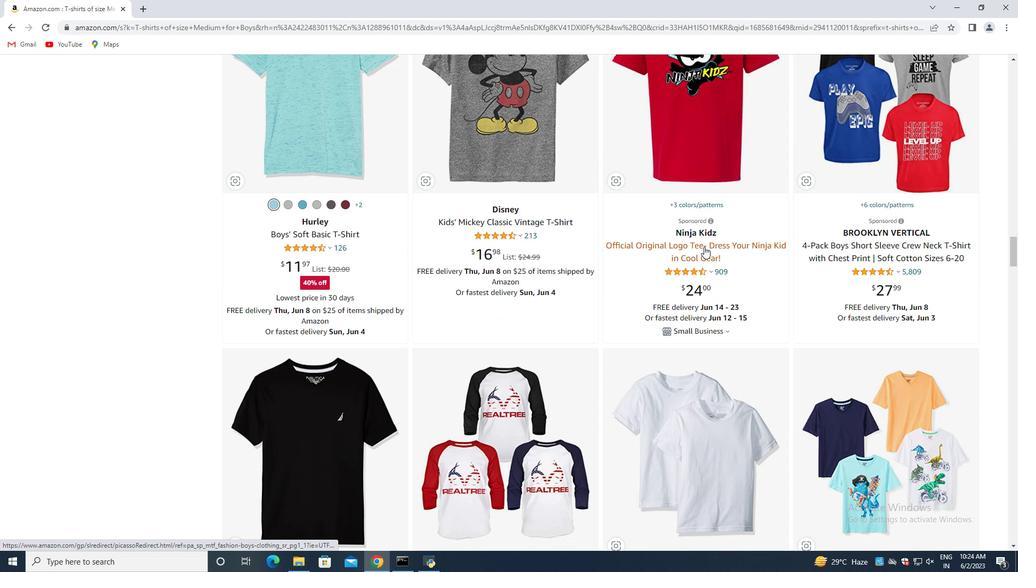 
Action: Mouse moved to (694, 263)
Screenshot: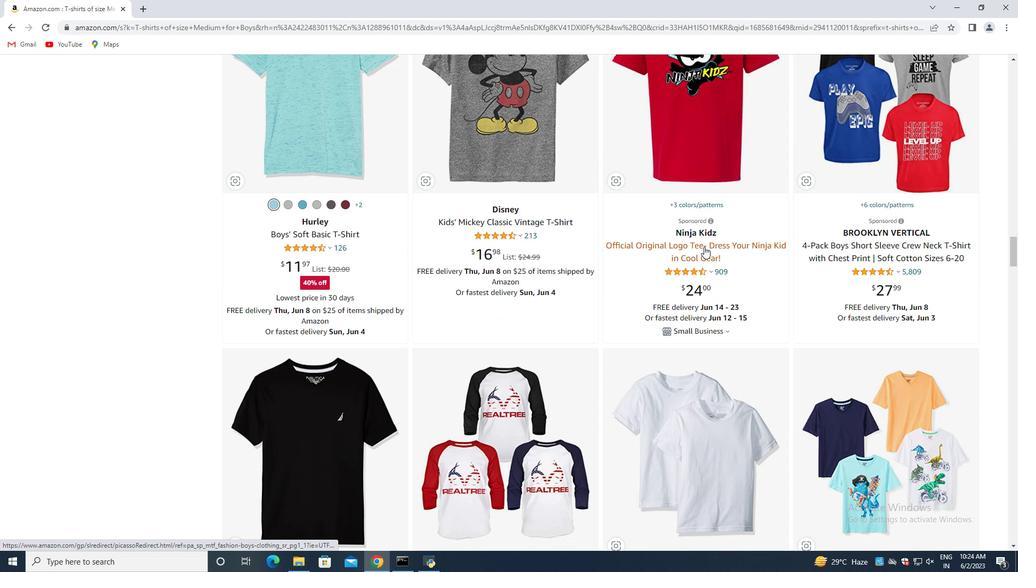 
Action: Mouse scrolled (694, 262) with delta (0, 0)
Screenshot: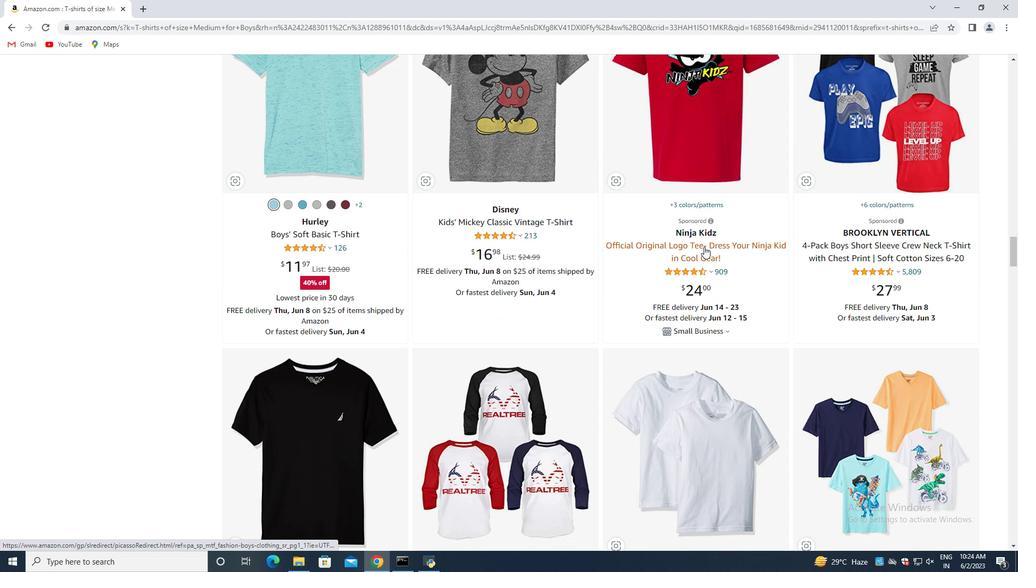 
Action: Mouse moved to (694, 263)
Screenshot: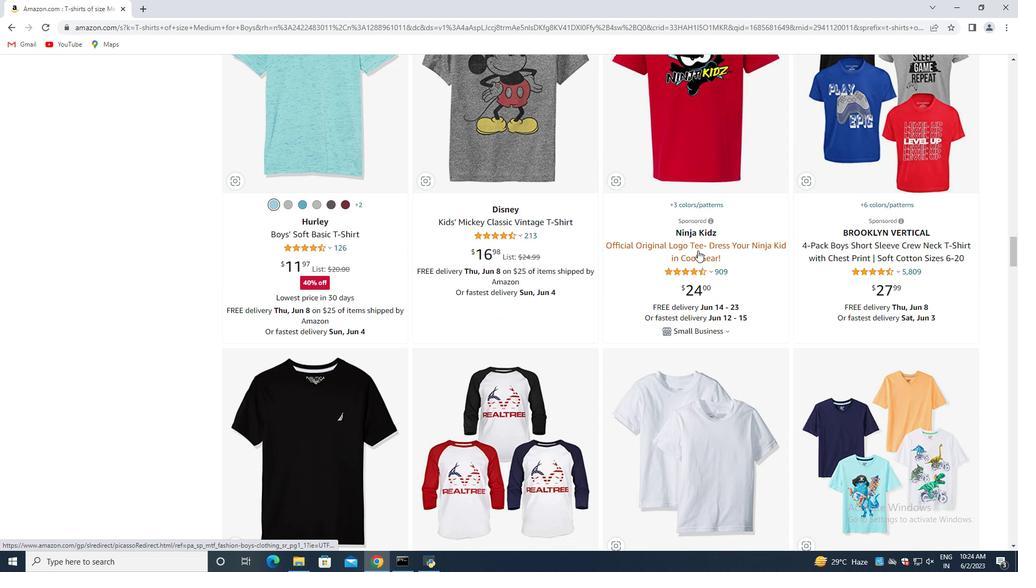 
Action: Mouse scrolled (694, 263) with delta (0, 0)
Screenshot: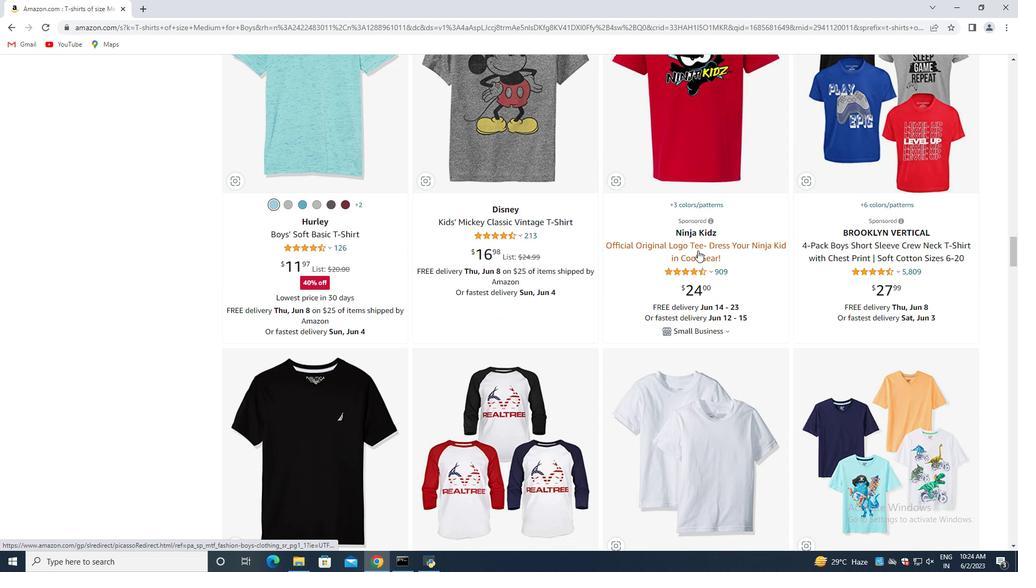 
Action: Mouse moved to (695, 266)
Screenshot: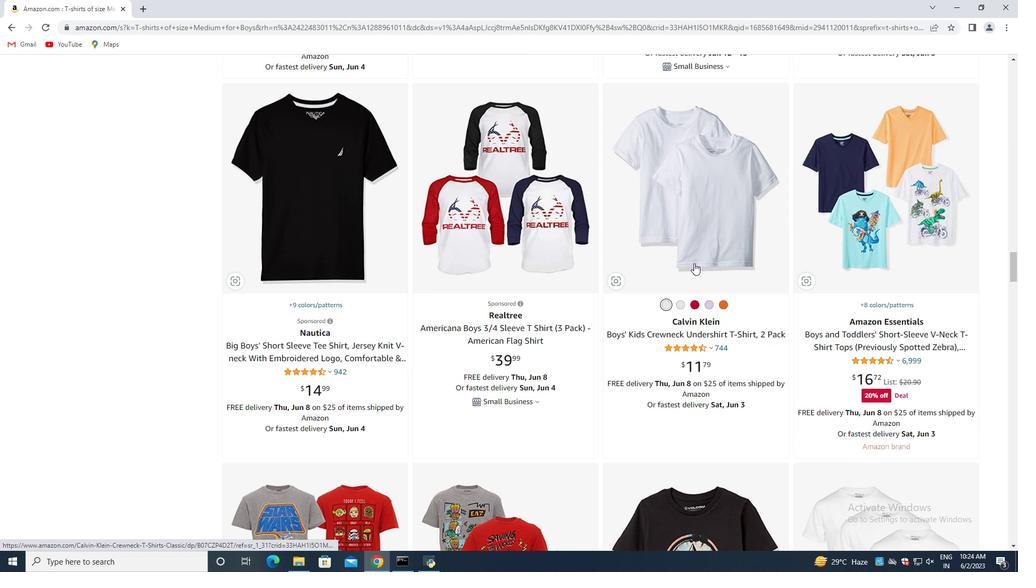 
Action: Mouse scrolled (695, 264) with delta (0, 0)
Screenshot: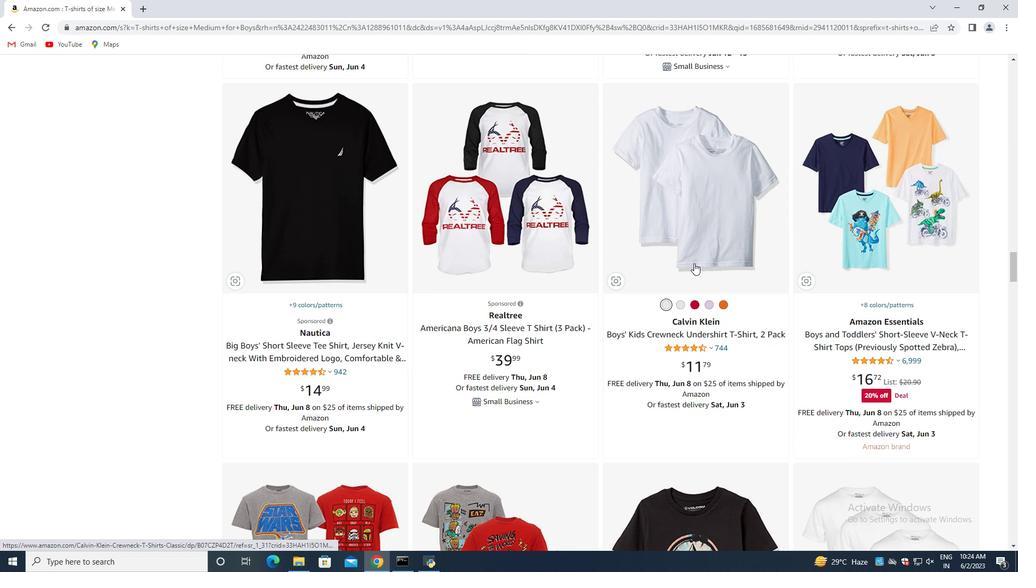 
Action: Mouse moved to (695, 266)
Screenshot: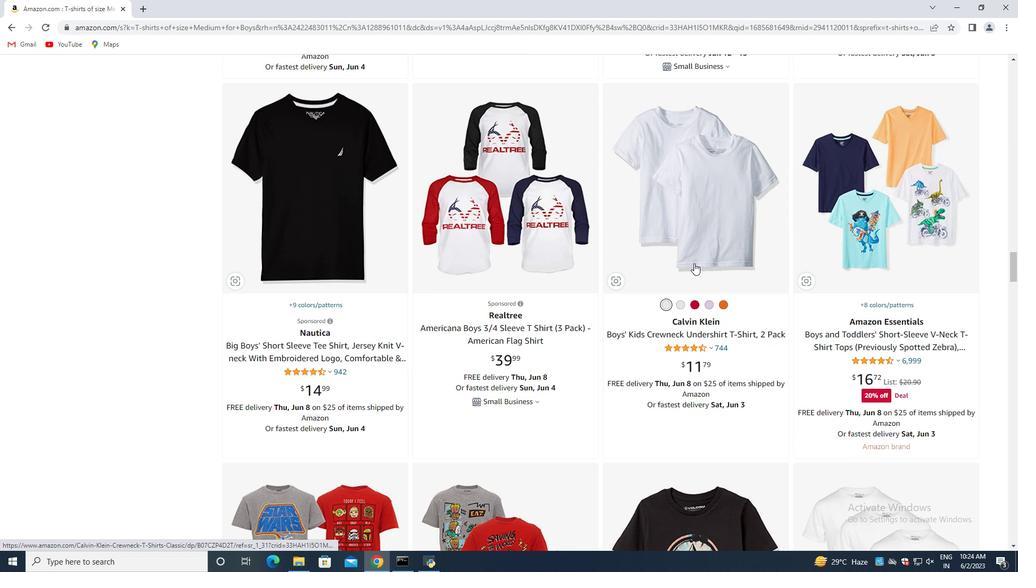 
Action: Mouse scrolled (695, 265) with delta (0, 0)
Screenshot: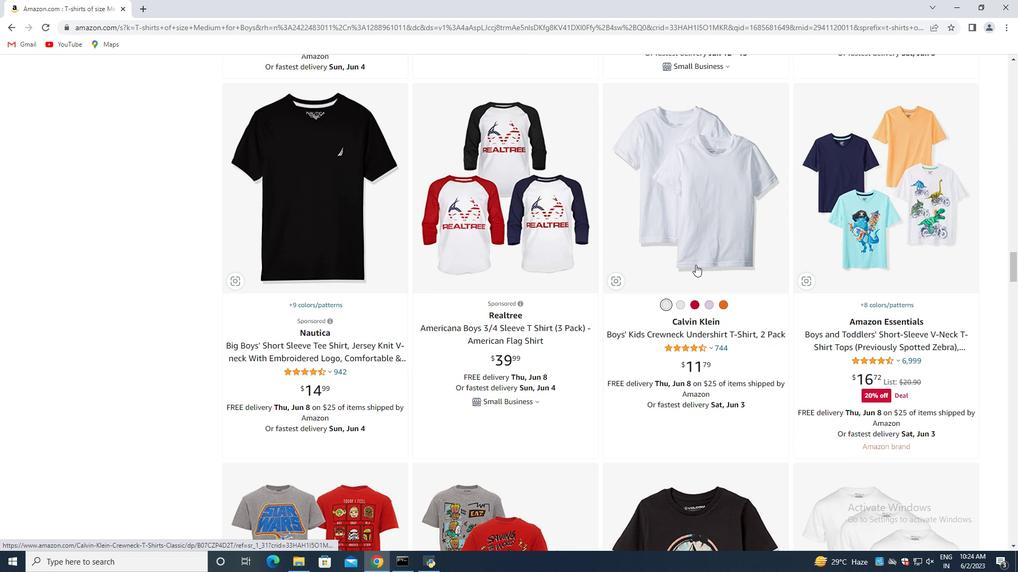 
Action: Mouse moved to (695, 267)
Screenshot: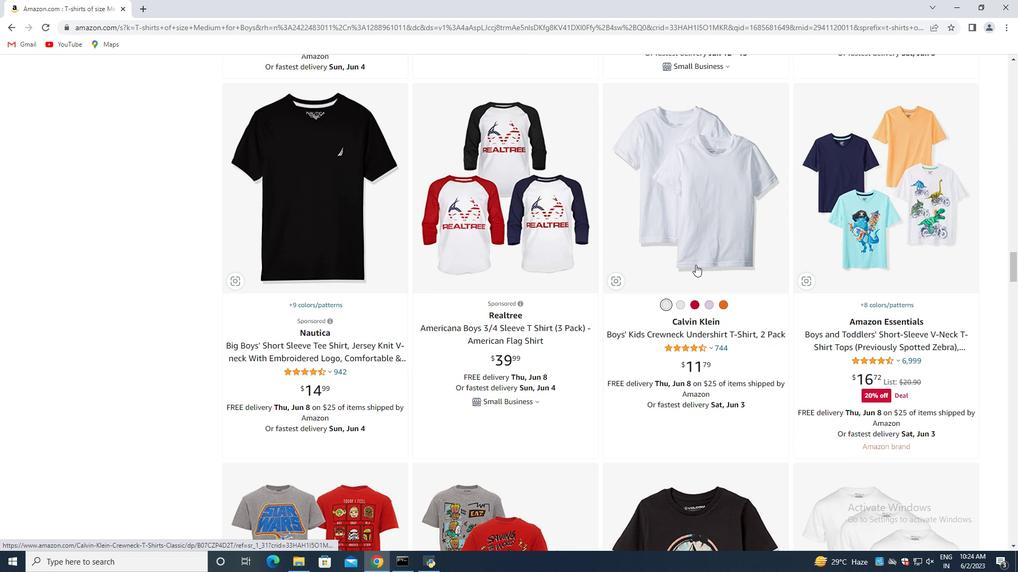 
Action: Mouse scrolled (695, 266) with delta (0, 0)
Screenshot: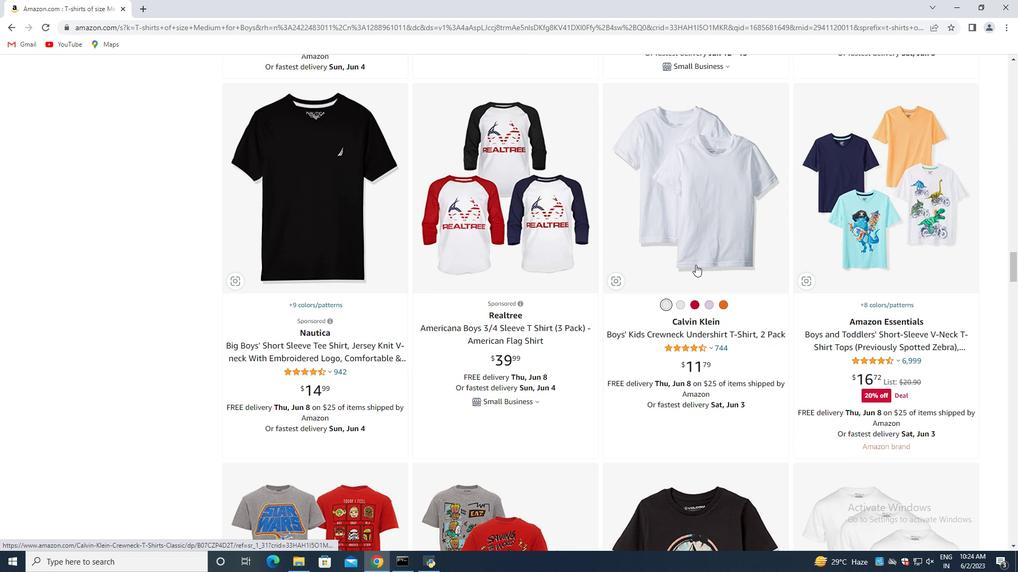 
Action: Mouse scrolled (695, 266) with delta (0, 0)
Screenshot: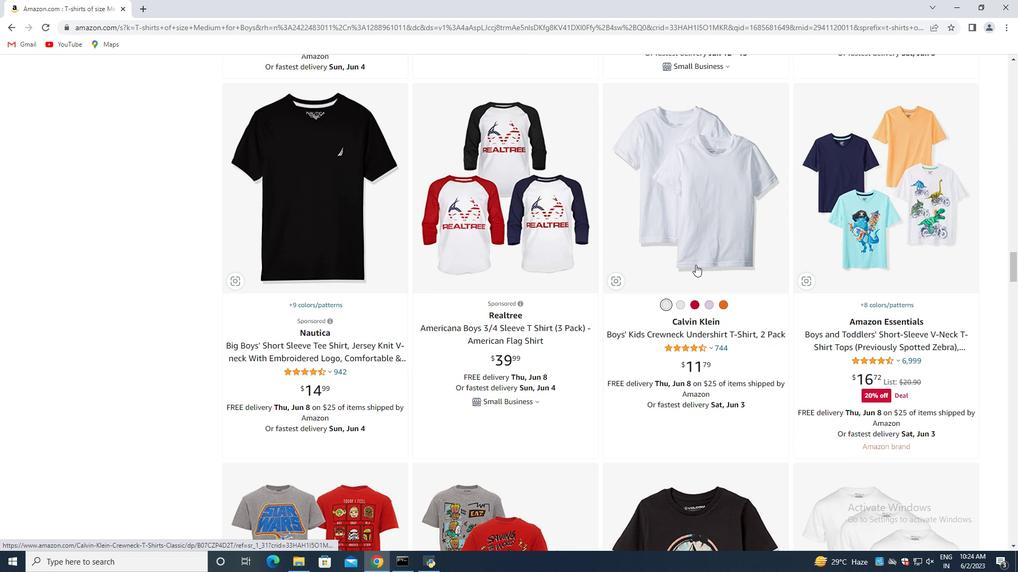 
Action: Mouse scrolled (695, 266) with delta (0, 0)
Screenshot: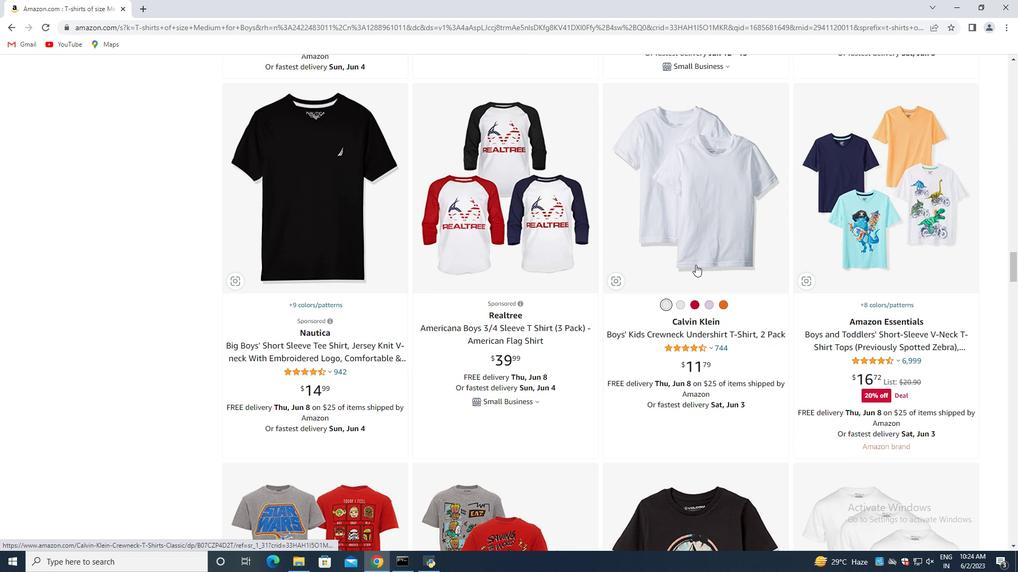 
Action: Mouse moved to (695, 267)
Screenshot: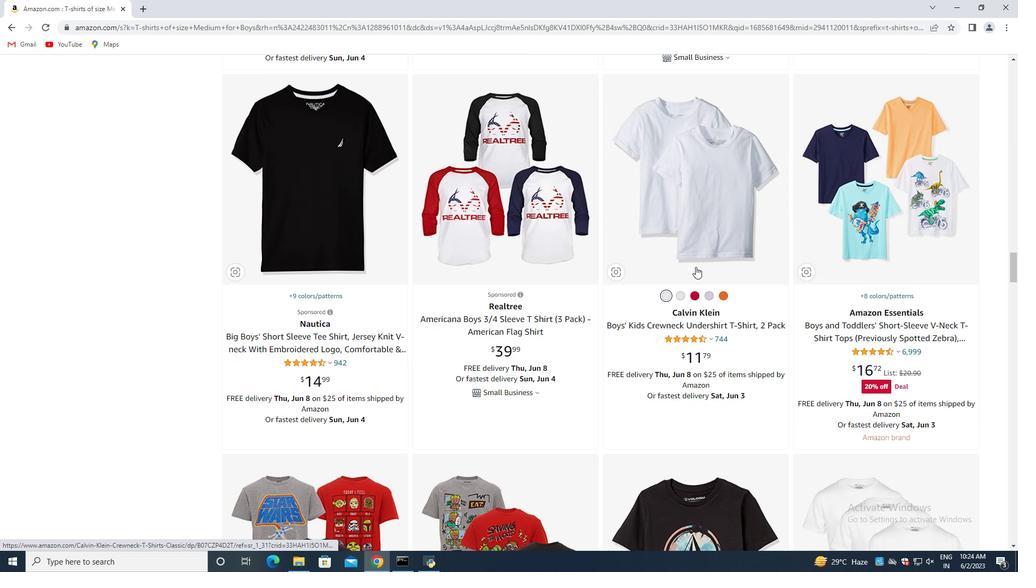 
Action: Mouse scrolled (695, 267) with delta (0, 0)
Screenshot: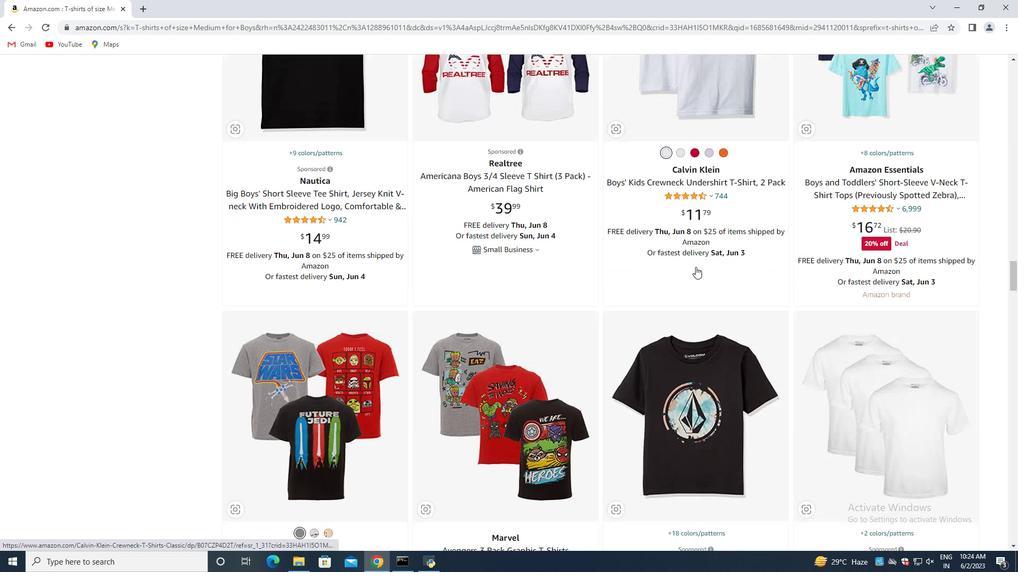 
Action: Mouse scrolled (695, 267) with delta (0, 0)
Screenshot: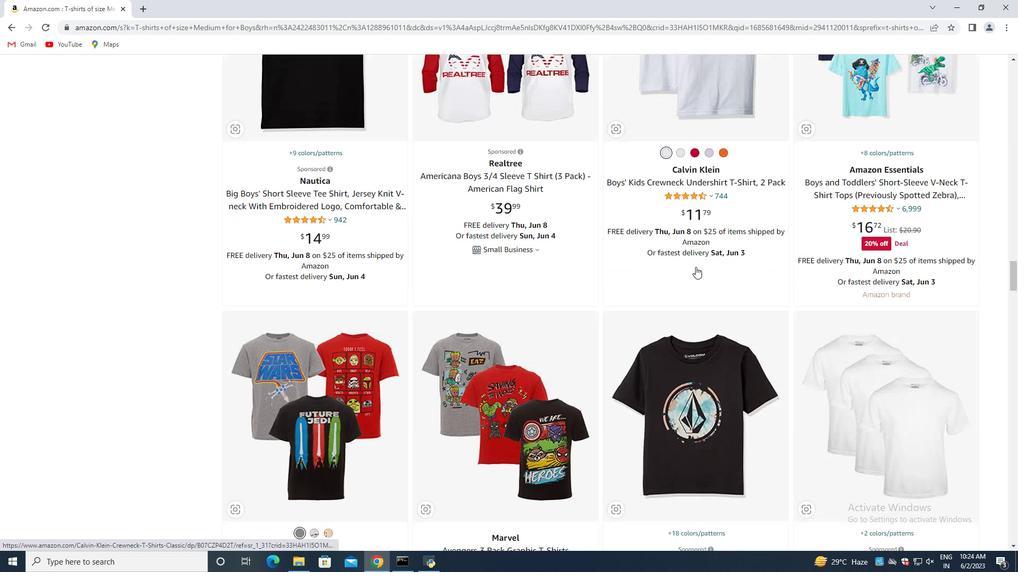 
Action: Mouse moved to (695, 268)
Screenshot: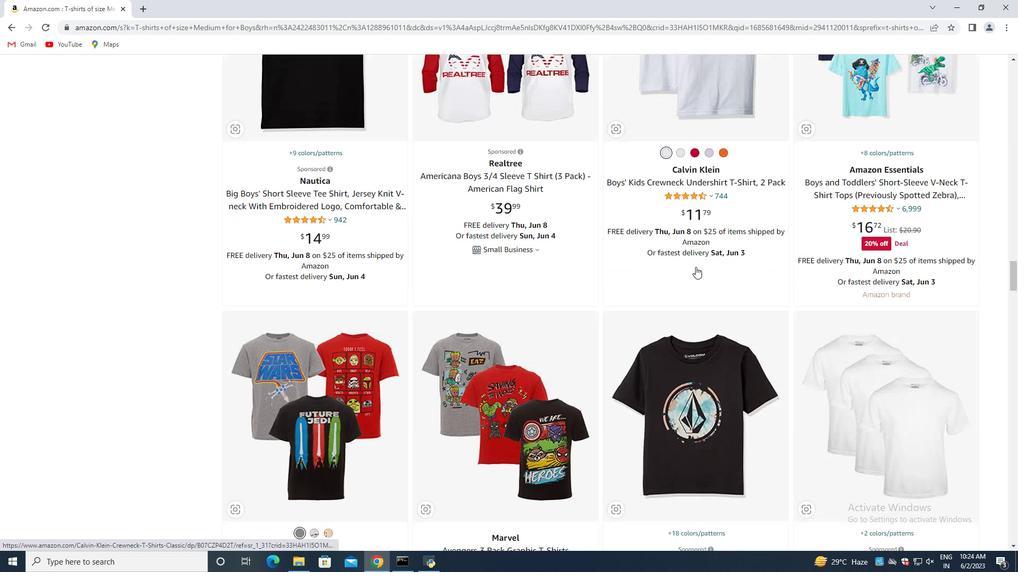 
Action: Mouse scrolled (695, 267) with delta (0, 0)
Screenshot: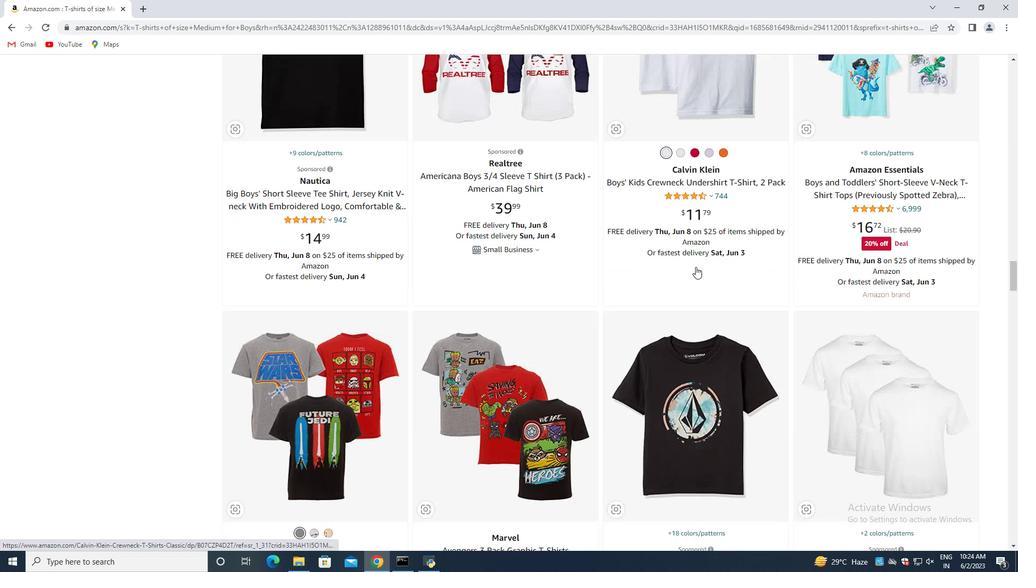 
Action: Mouse moved to (695, 268)
Screenshot: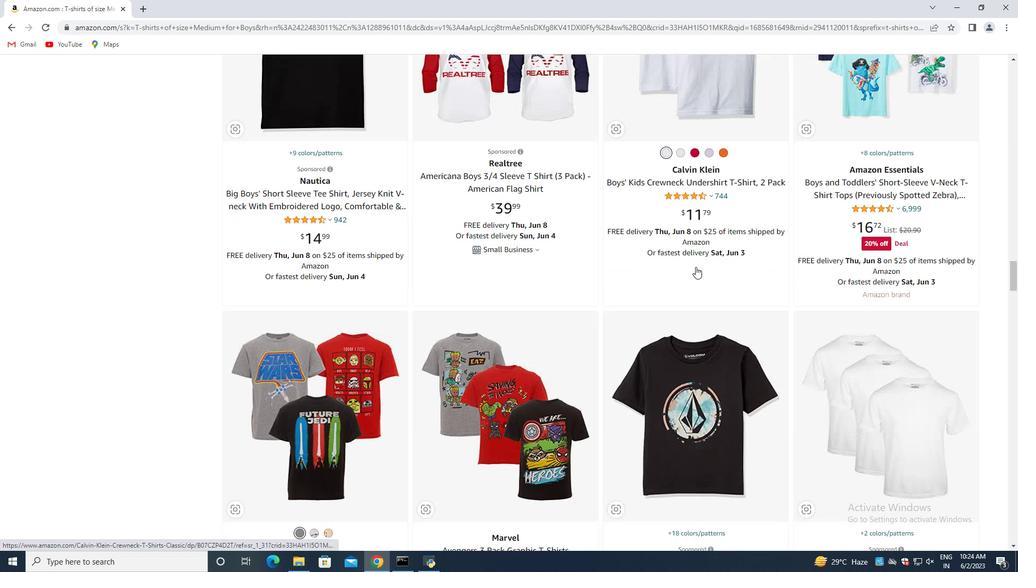 
Action: Mouse scrolled (695, 267) with delta (0, 0)
Screenshot: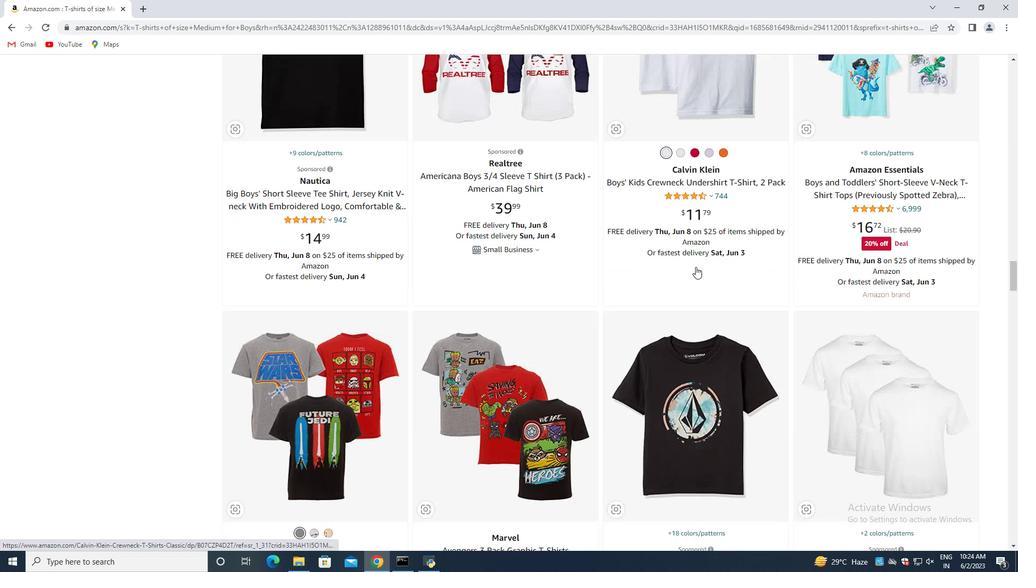 
Action: Mouse moved to (696, 268)
Screenshot: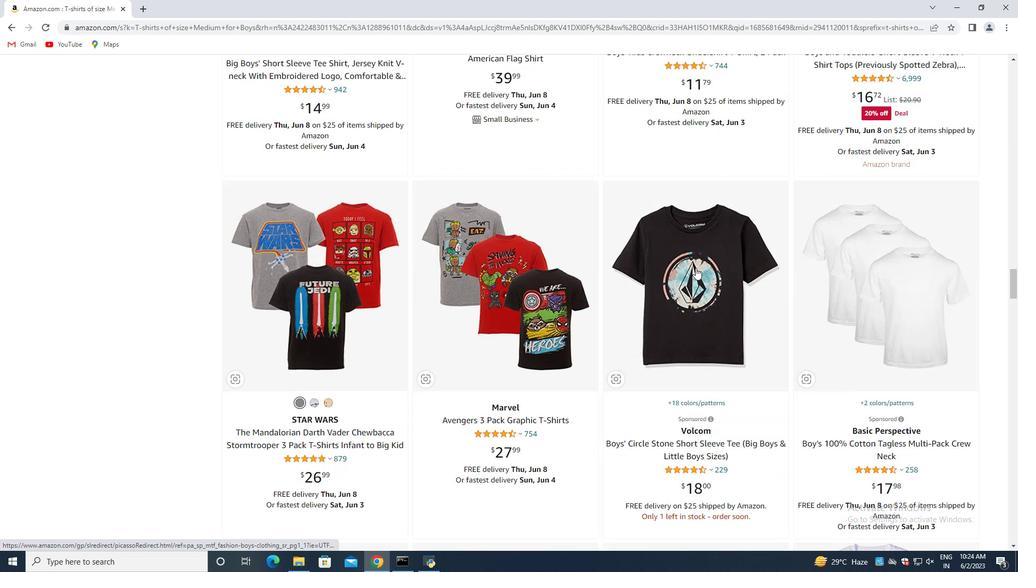 
Action: Mouse scrolled (696, 267) with delta (0, 0)
Screenshot: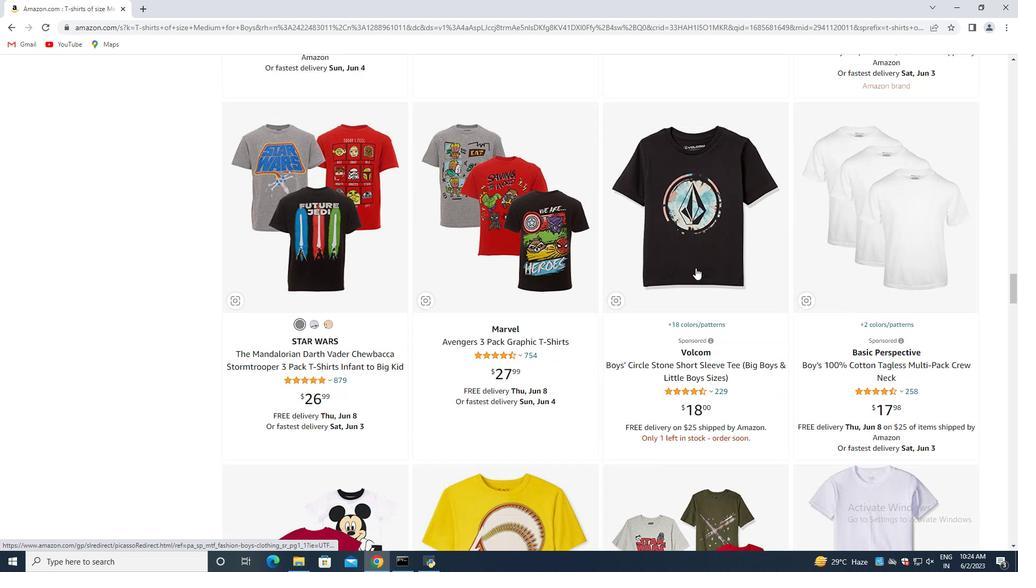 
Action: Mouse scrolled (696, 267) with delta (0, 0)
Screenshot: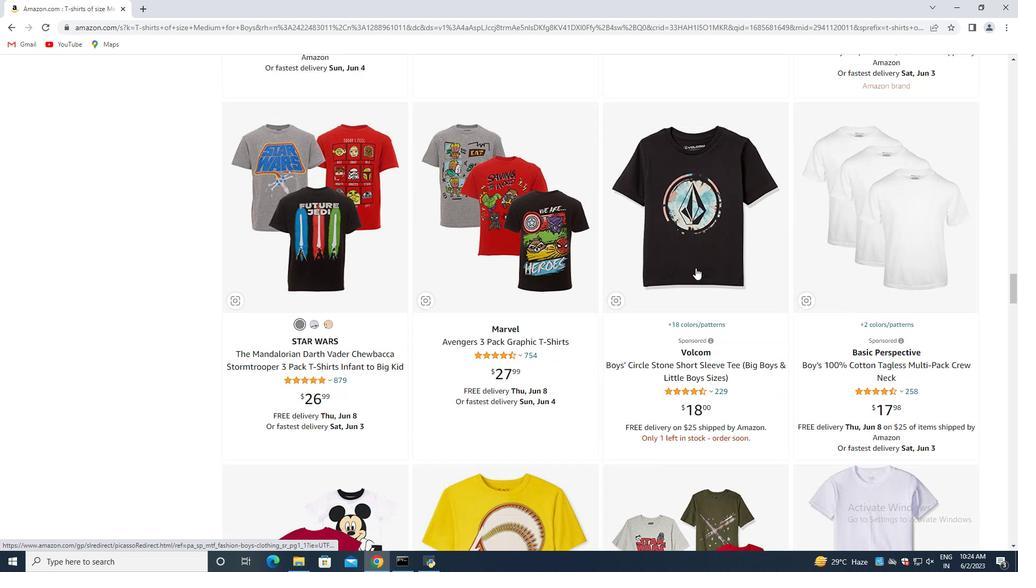
Action: Mouse scrolled (696, 267) with delta (0, 0)
Screenshot: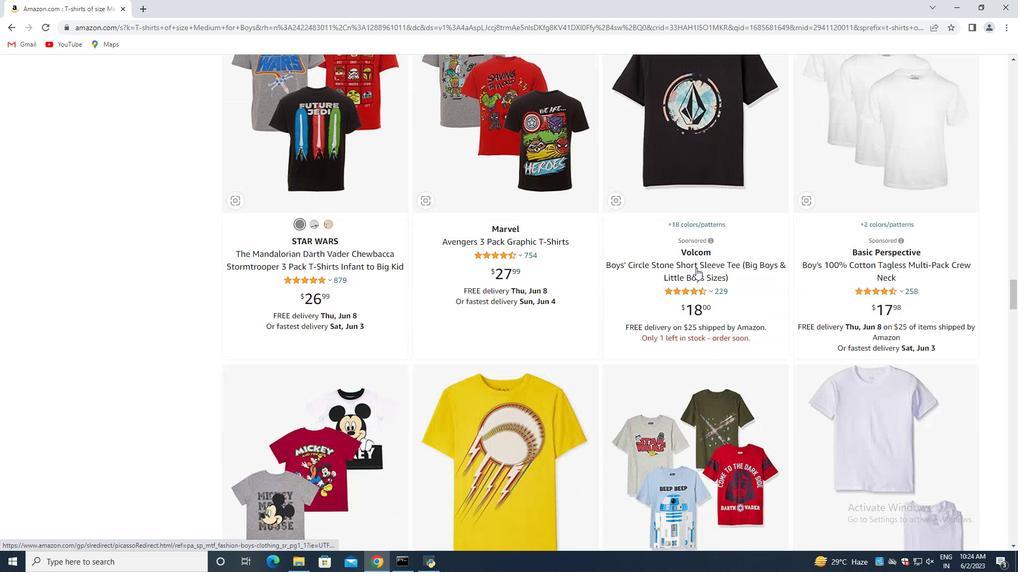 
Action: Mouse scrolled (696, 267) with delta (0, 0)
Screenshot: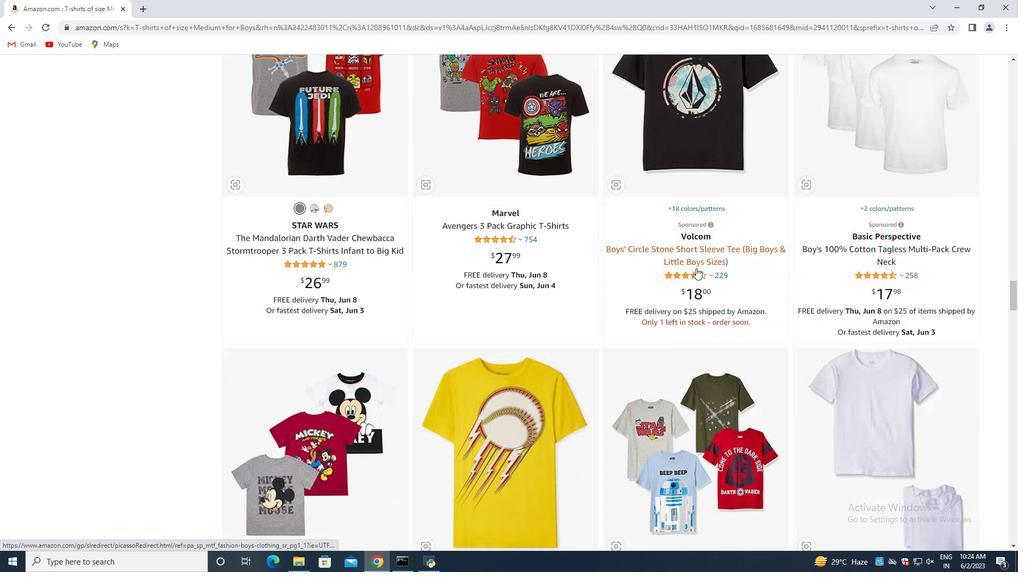 
Action: Mouse moved to (696, 268)
Screenshot: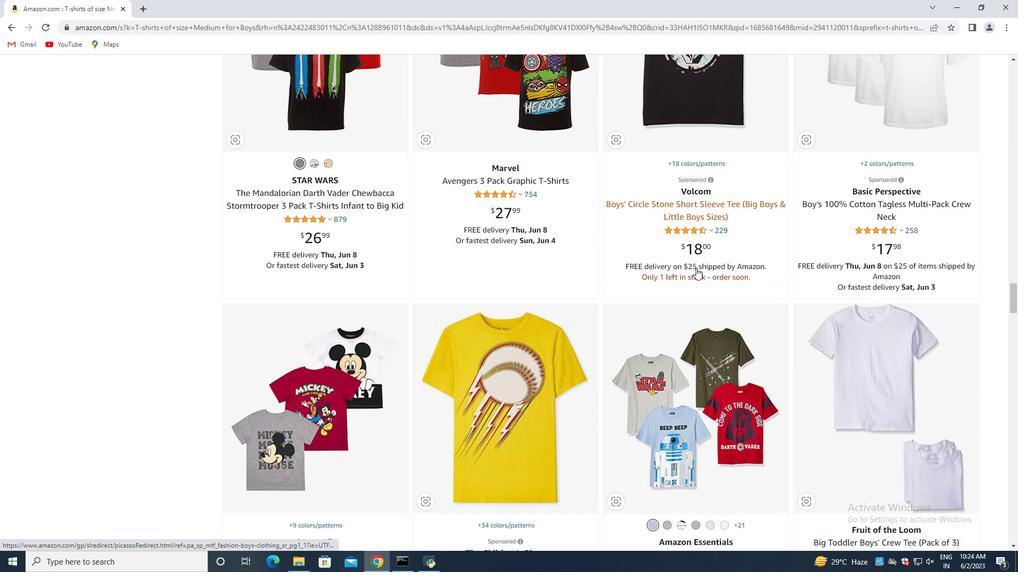 
Action: Mouse scrolled (696, 267) with delta (0, 0)
Screenshot: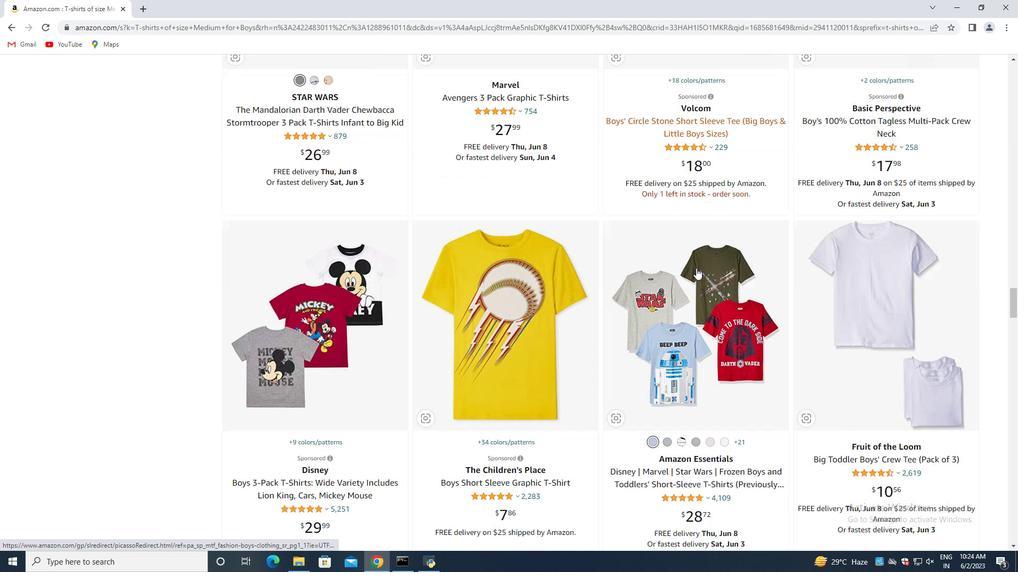 
Action: Mouse scrolled (696, 267) with delta (0, 0)
Screenshot: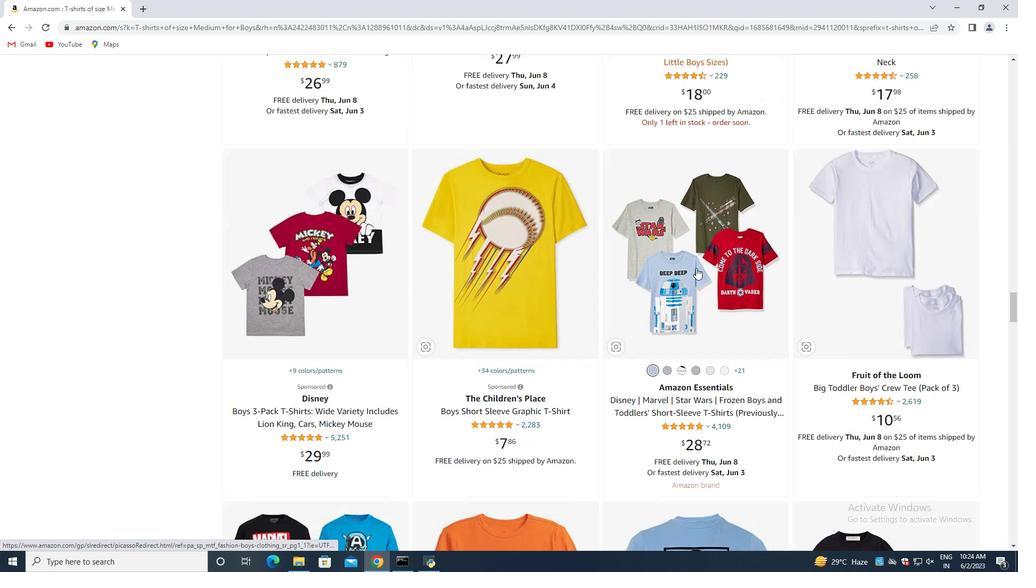 
Action: Mouse moved to (696, 268)
Screenshot: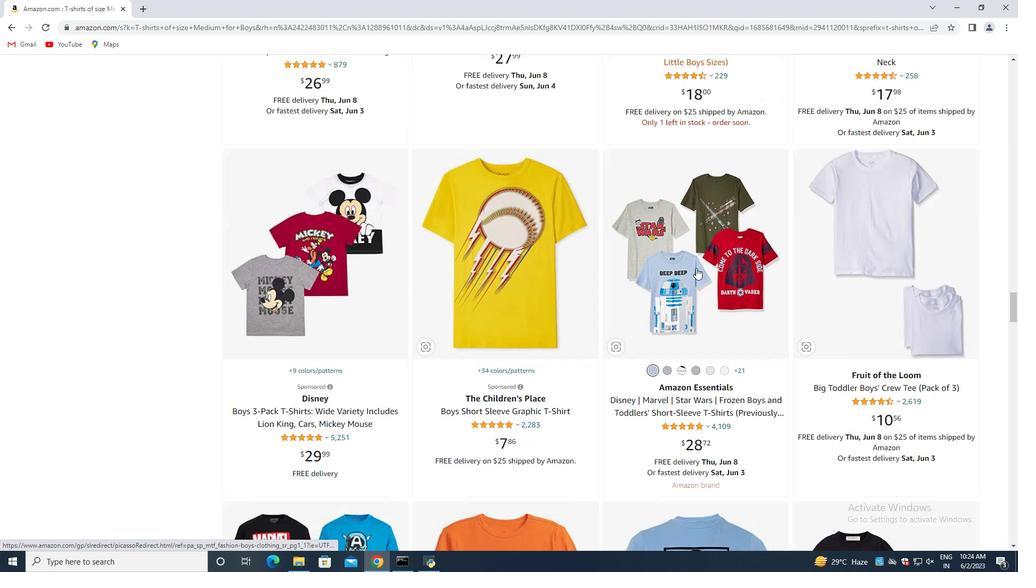 
Action: Mouse scrolled (696, 267) with delta (0, 0)
Screenshot: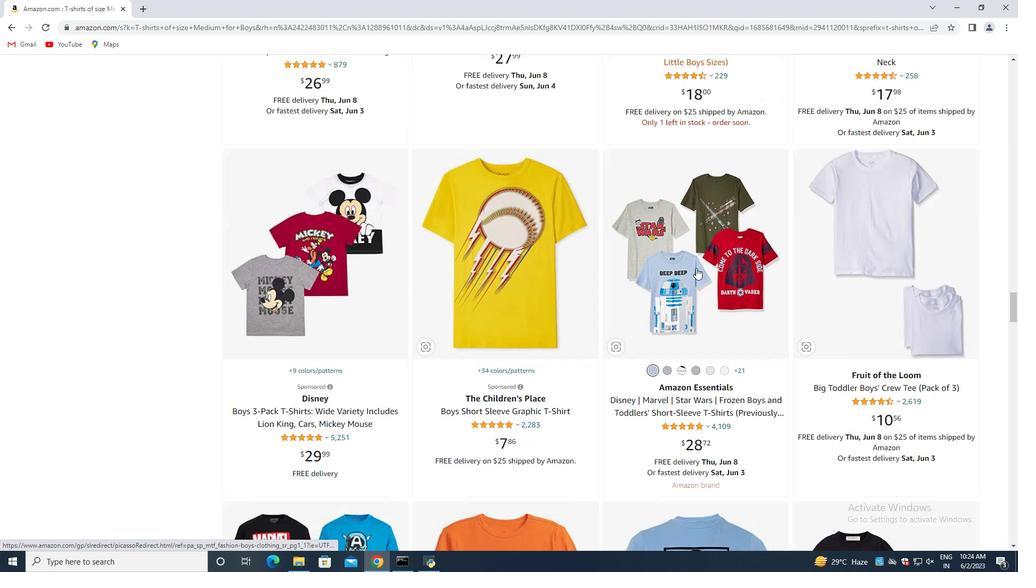 
Action: Mouse scrolled (696, 267) with delta (0, 0)
Screenshot: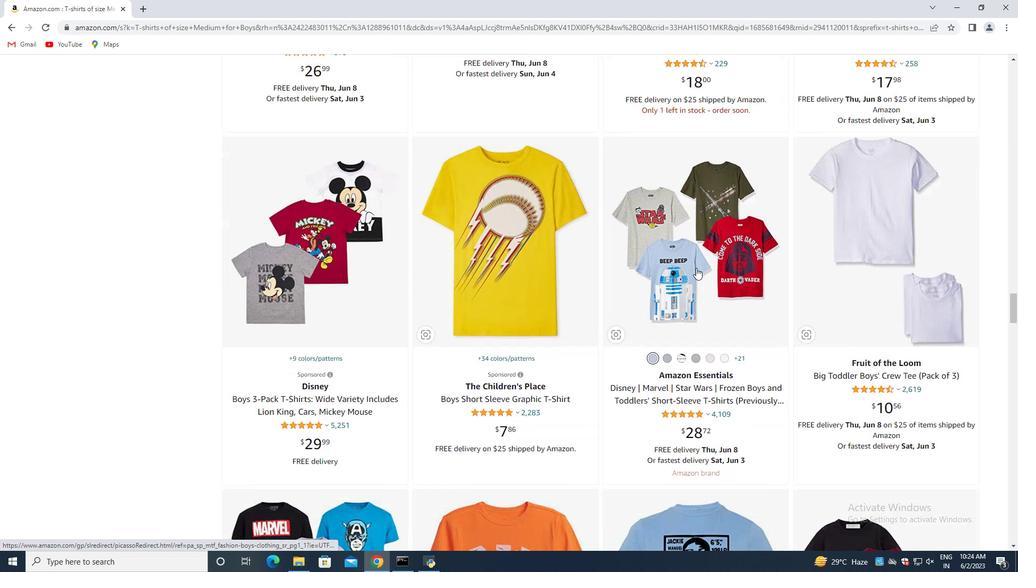 
Action: Mouse moved to (620, 257)
Screenshot: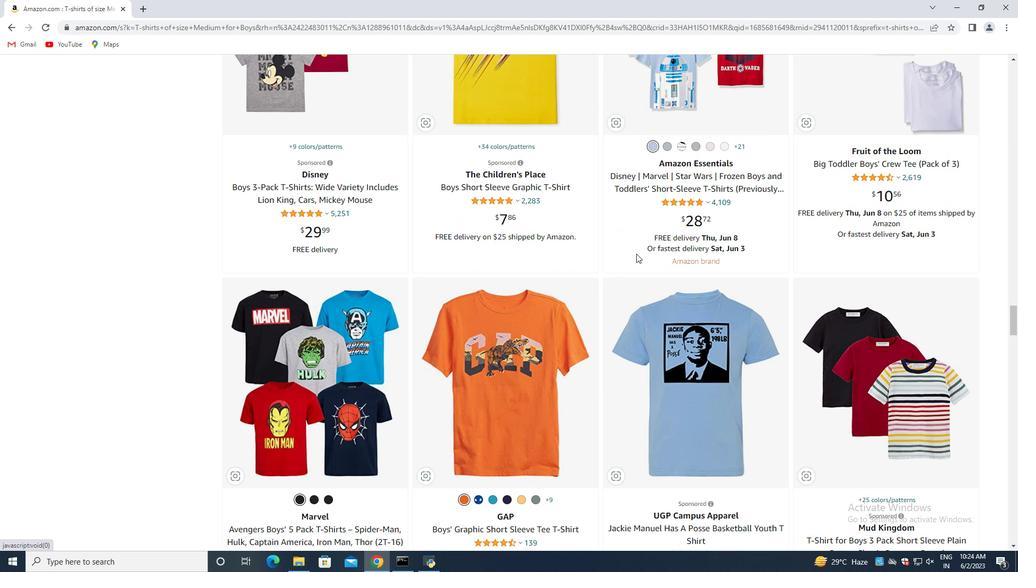 
Action: Mouse scrolled (634, 254) with delta (0, 0)
Screenshot: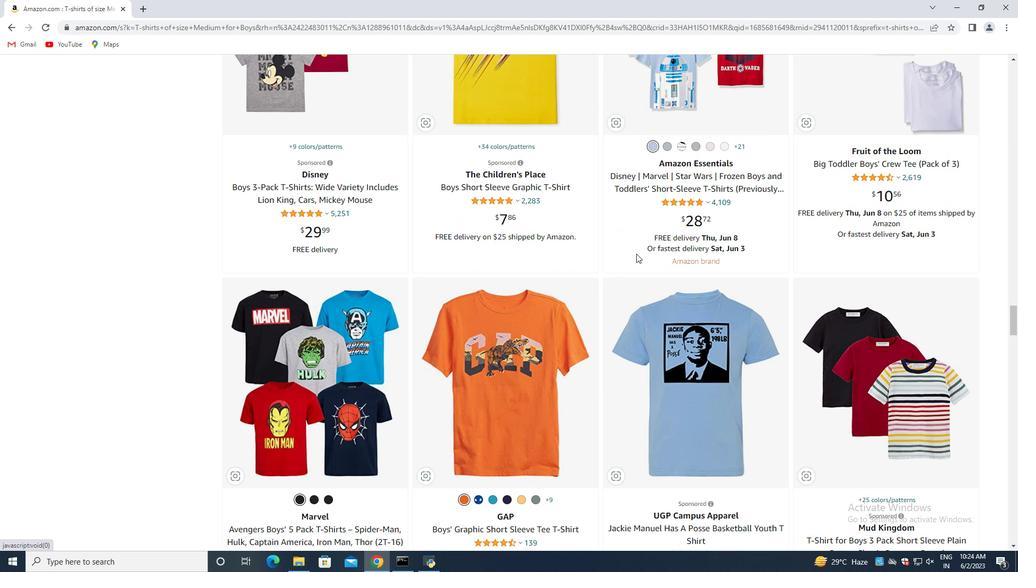 
Action: Mouse scrolled (633, 254) with delta (0, 0)
Screenshot: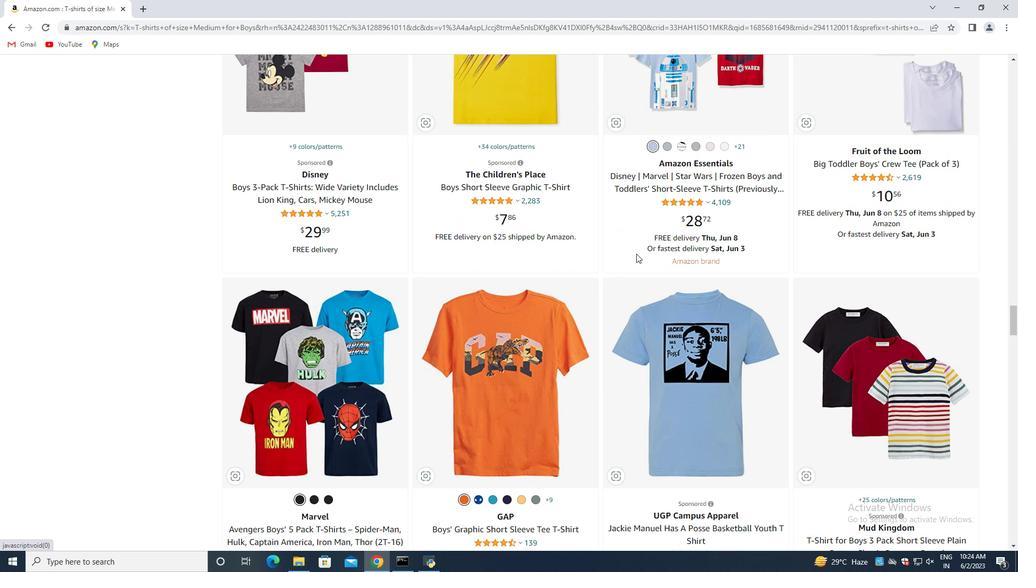 
Action: Mouse scrolled (628, 255) with delta (0, 0)
Screenshot: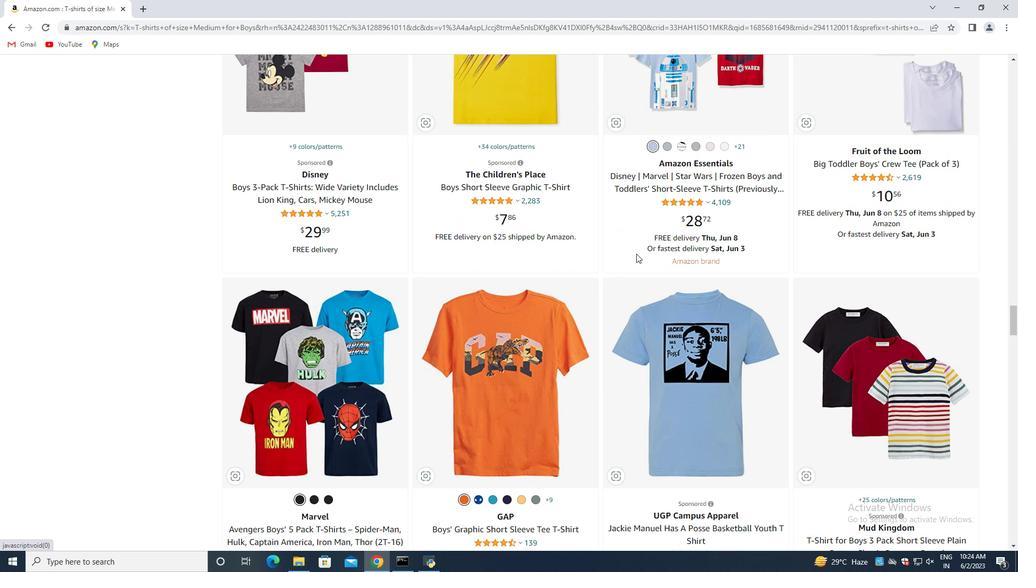 
Action: Mouse scrolled (624, 256) with delta (0, 0)
Screenshot: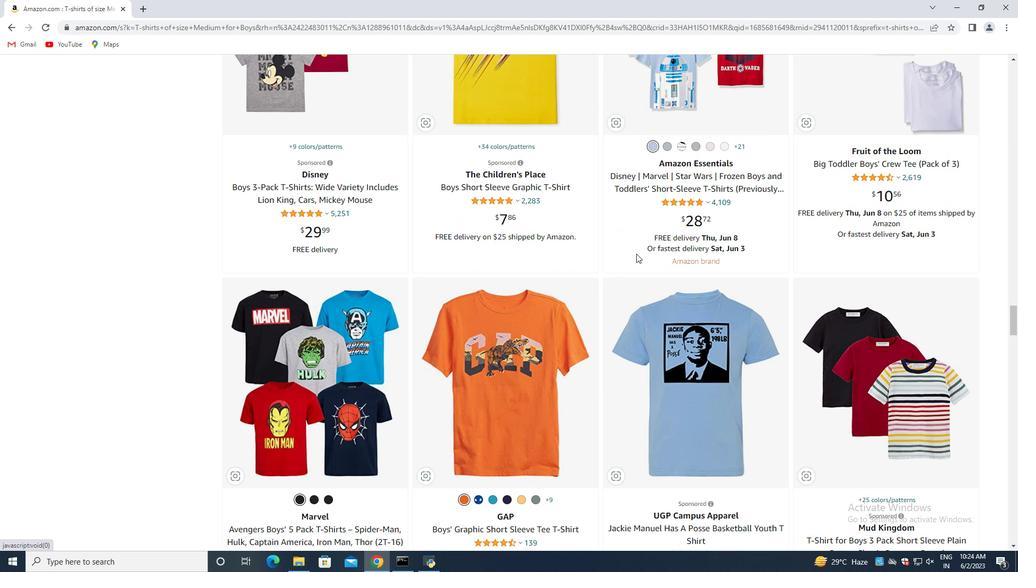 
Action: Mouse scrolled (621, 257) with delta (0, 0)
Screenshot: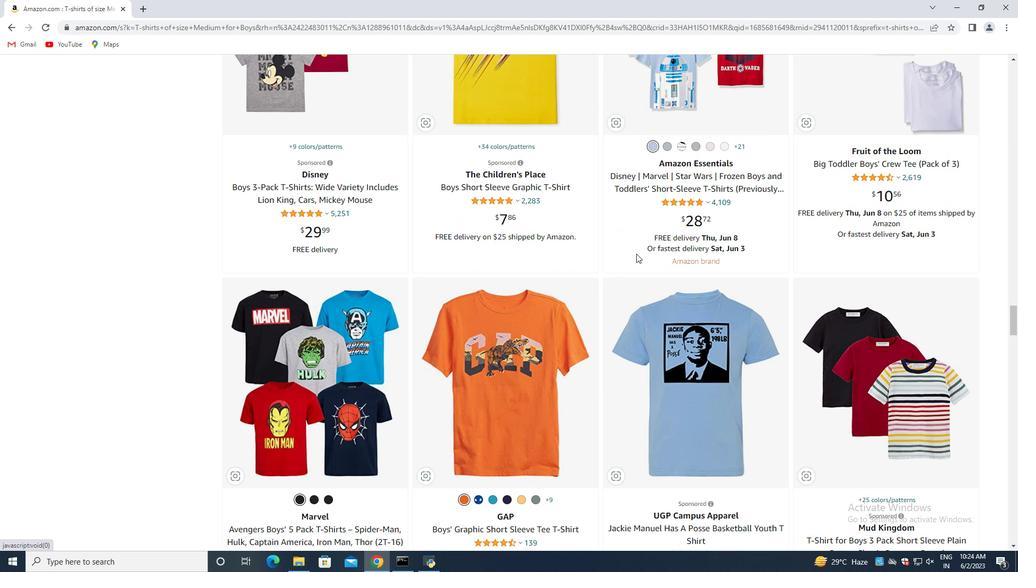 
Action: Mouse moved to (621, 257)
Screenshot: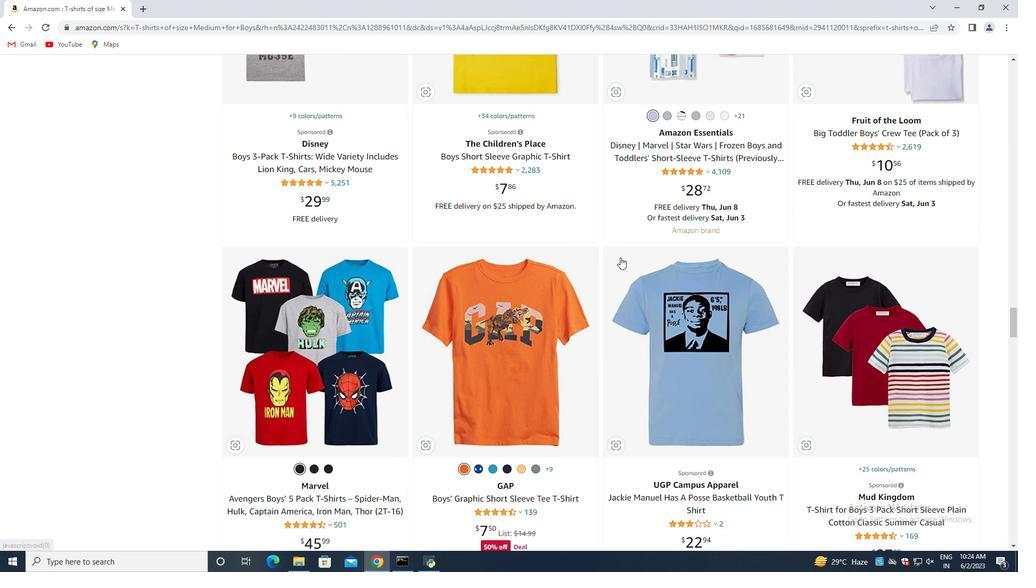 
Action: Mouse scrolled (621, 256) with delta (0, 0)
Screenshot: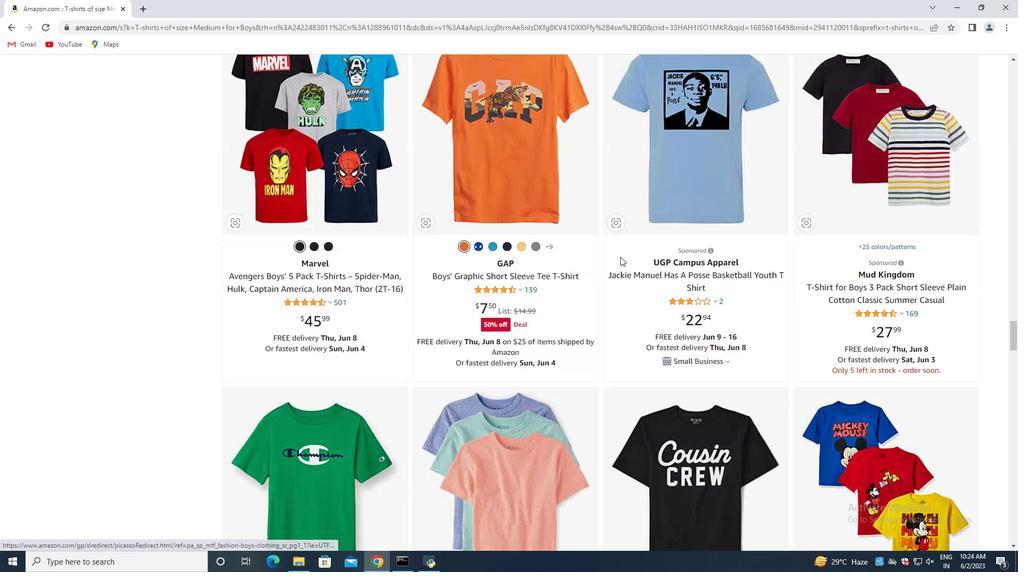
Action: Mouse scrolled (621, 256) with delta (0, 0)
Screenshot: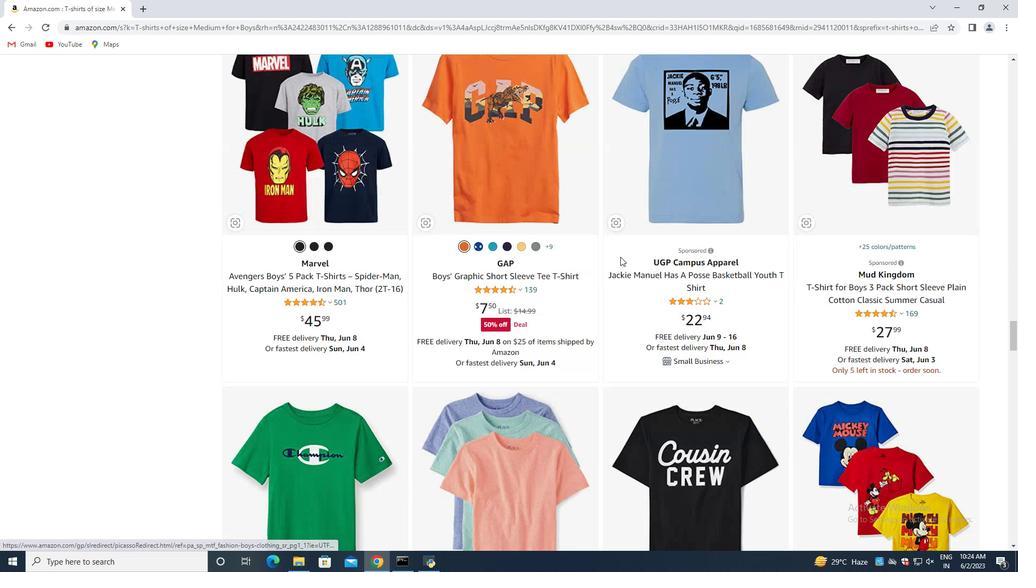 
Action: Mouse scrolled (621, 256) with delta (0, 0)
Screenshot: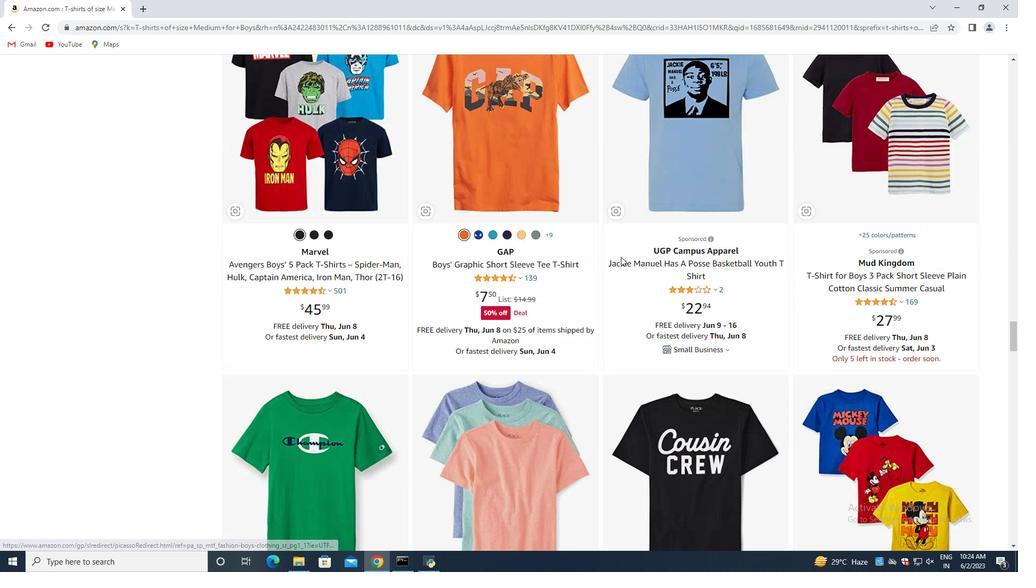 
Action: Mouse scrolled (621, 256) with delta (0, 0)
Screenshot: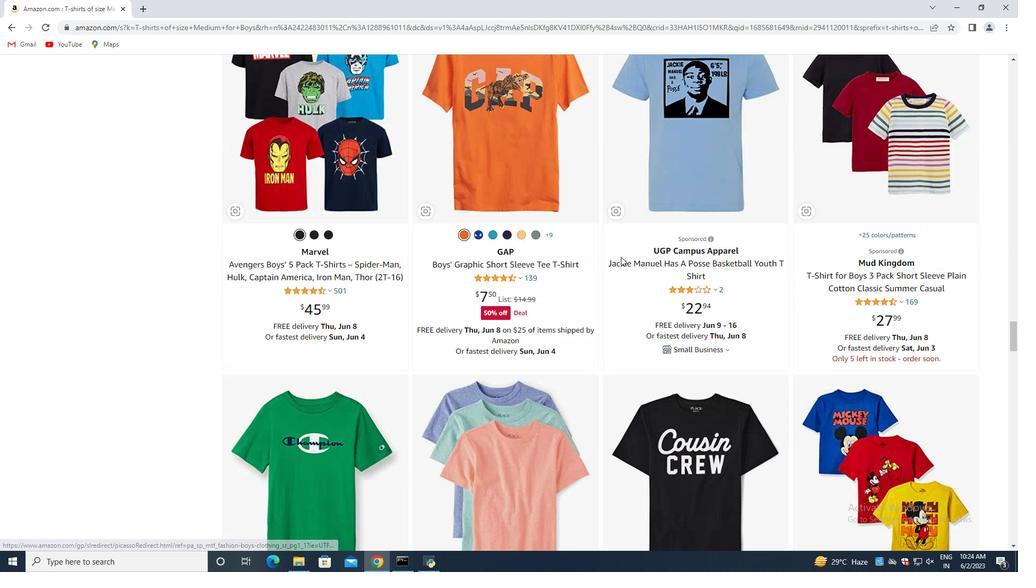 
Action: Mouse scrolled (621, 256) with delta (0, 0)
Screenshot: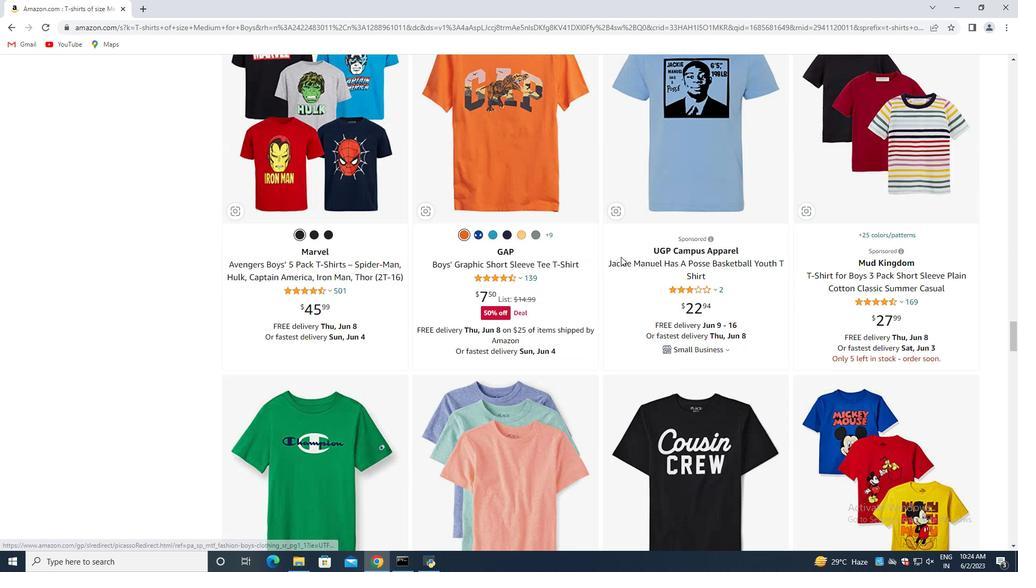 
Action: Mouse scrolled (621, 256) with delta (0, 0)
Screenshot: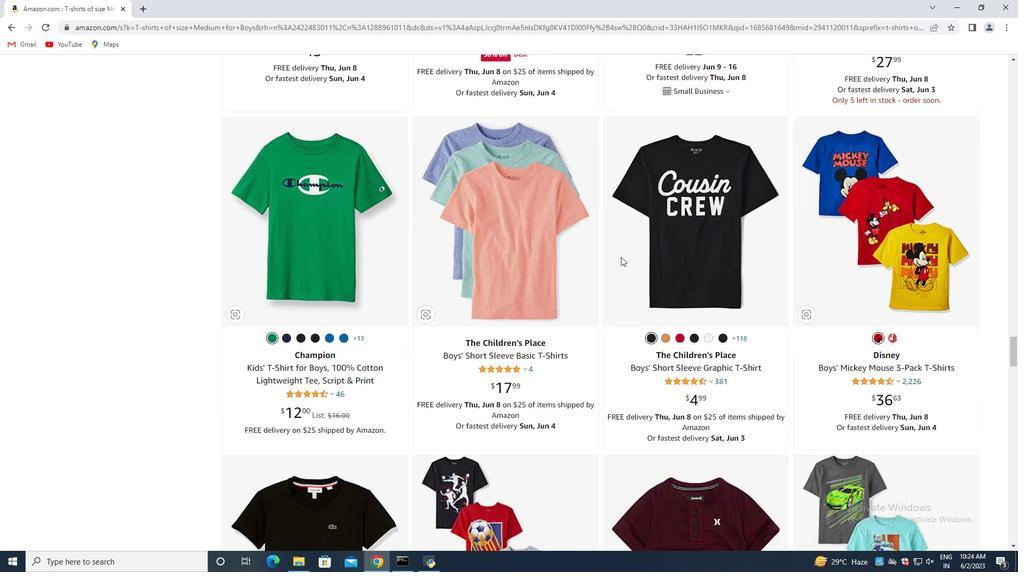 
Action: Mouse scrolled (621, 256) with delta (0, 0)
Screenshot: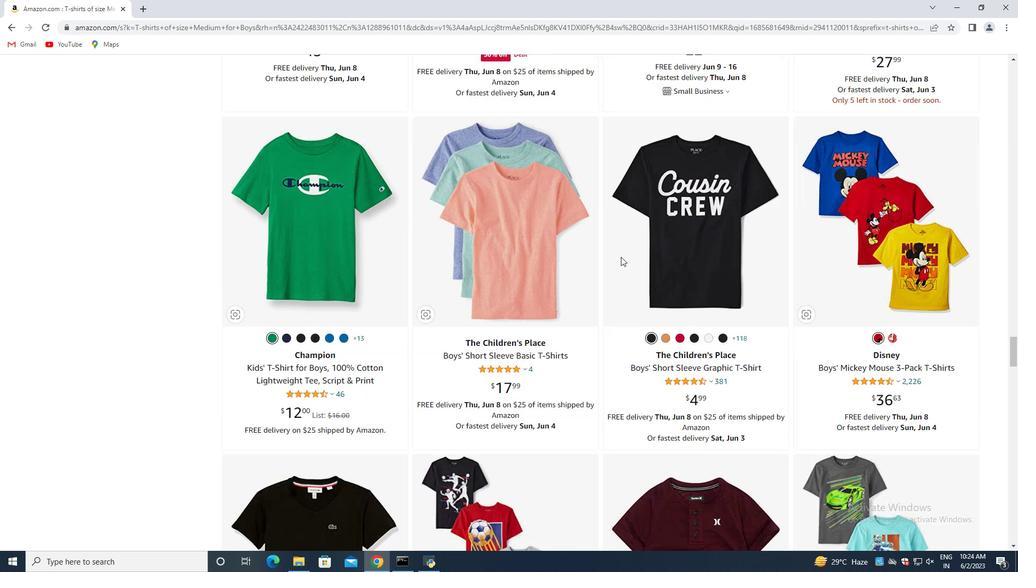 
Action: Mouse moved to (621, 257)
Screenshot: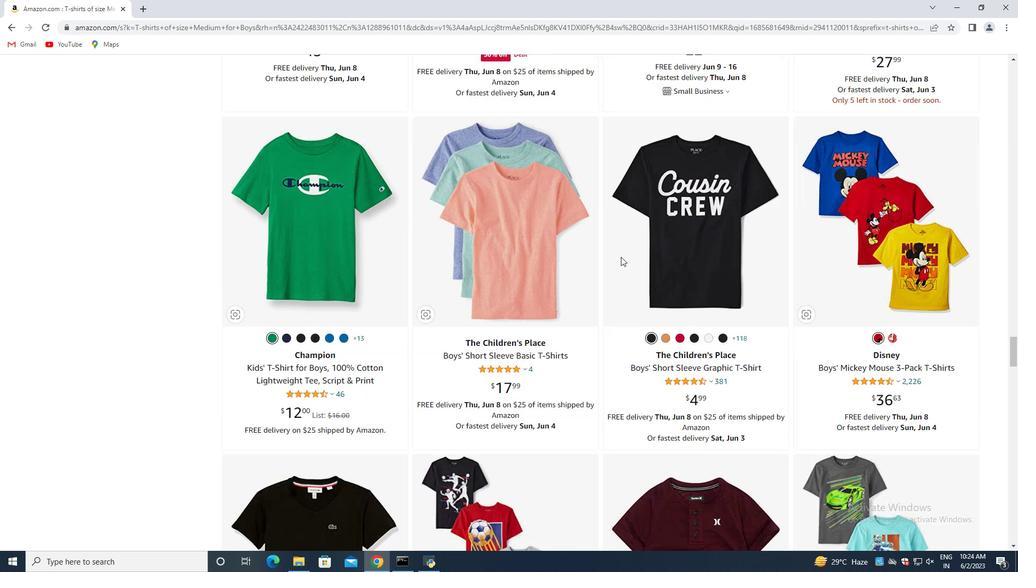 
Action: Mouse scrolled (621, 256) with delta (0, 0)
Screenshot: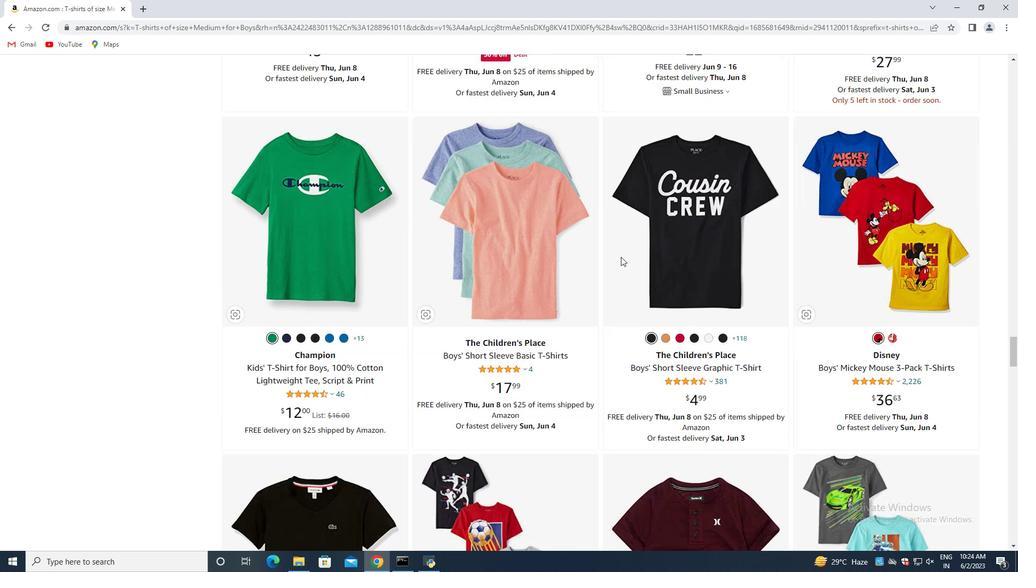 
Action: Mouse scrolled (621, 256) with delta (0, 0)
Screenshot: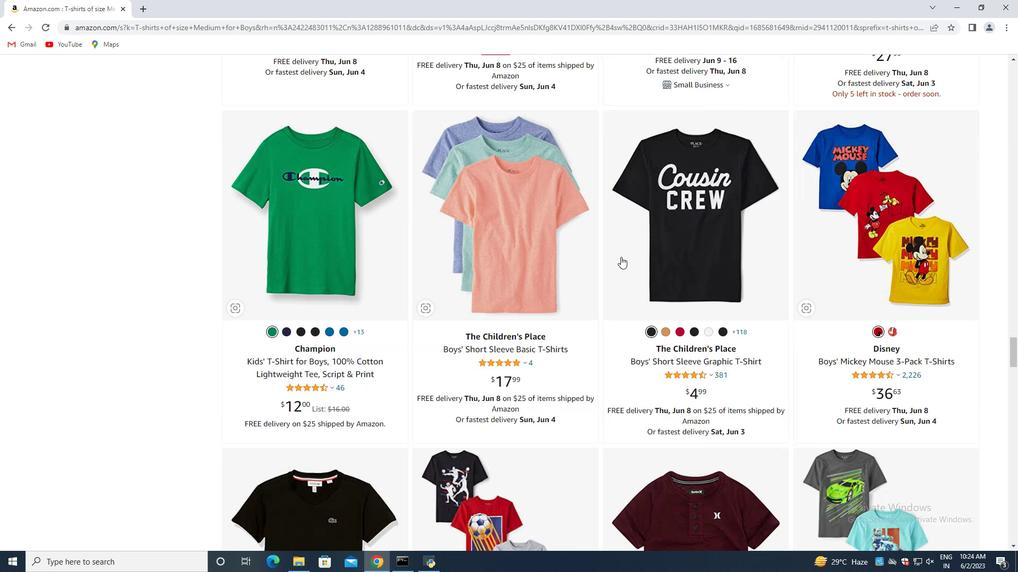 
Action: Mouse scrolled (621, 256) with delta (0, 0)
Screenshot: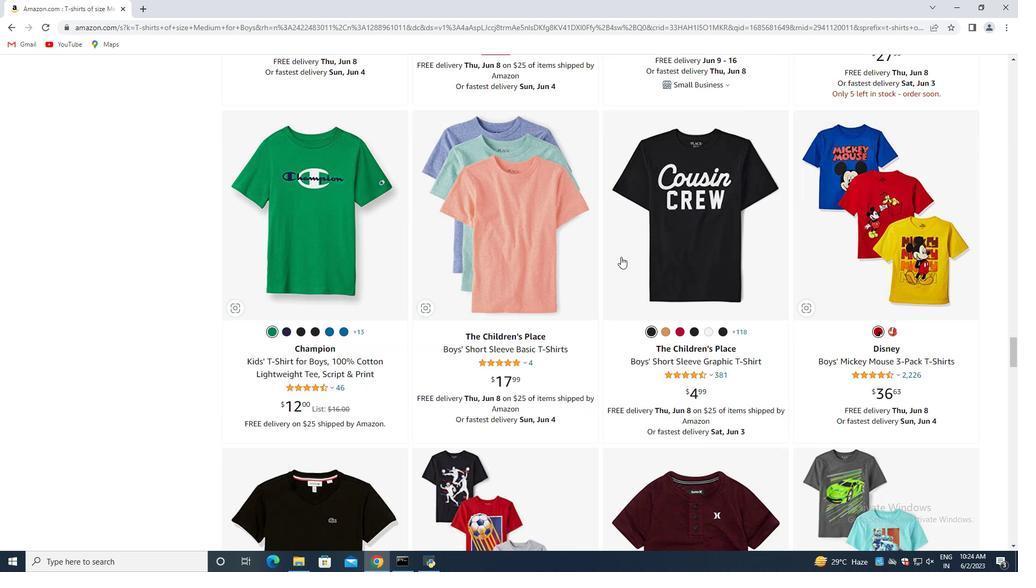 
Action: Mouse moved to (622, 257)
Screenshot: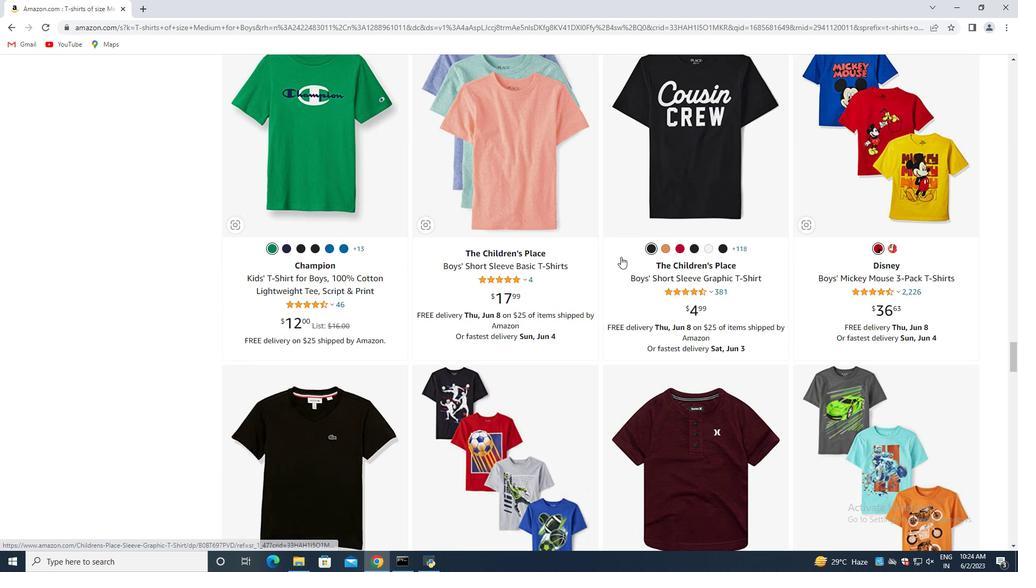
Action: Mouse scrolled (622, 256) with delta (0, 0)
Screenshot: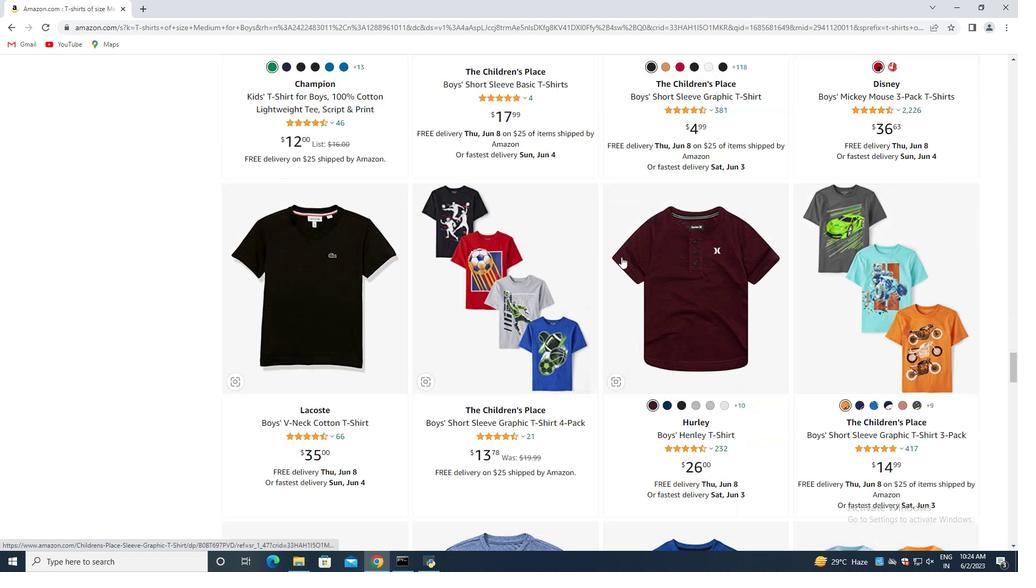 
Action: Mouse scrolled (622, 256) with delta (0, 0)
Screenshot: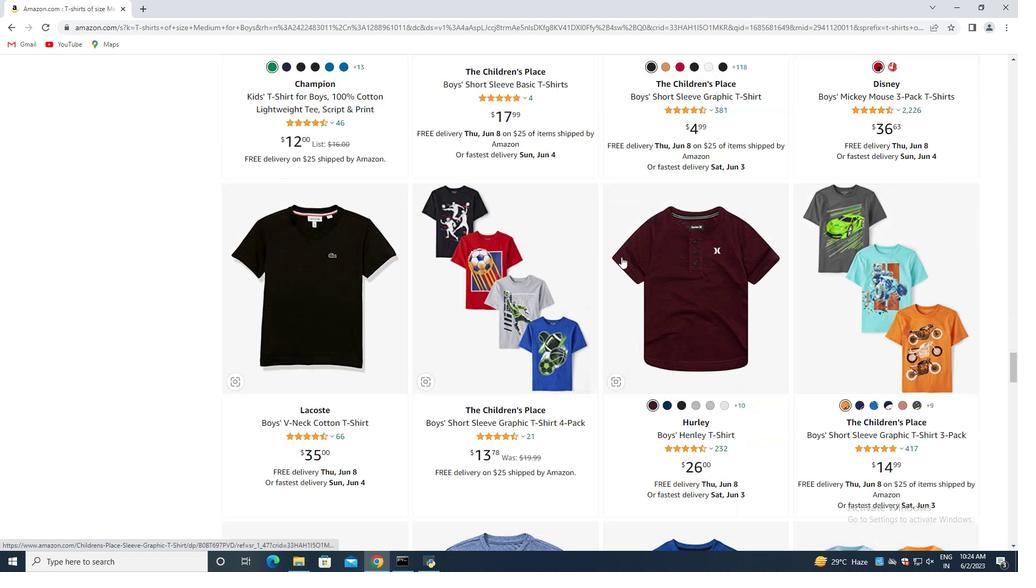 
Action: Mouse scrolled (622, 256) with delta (0, 0)
Screenshot: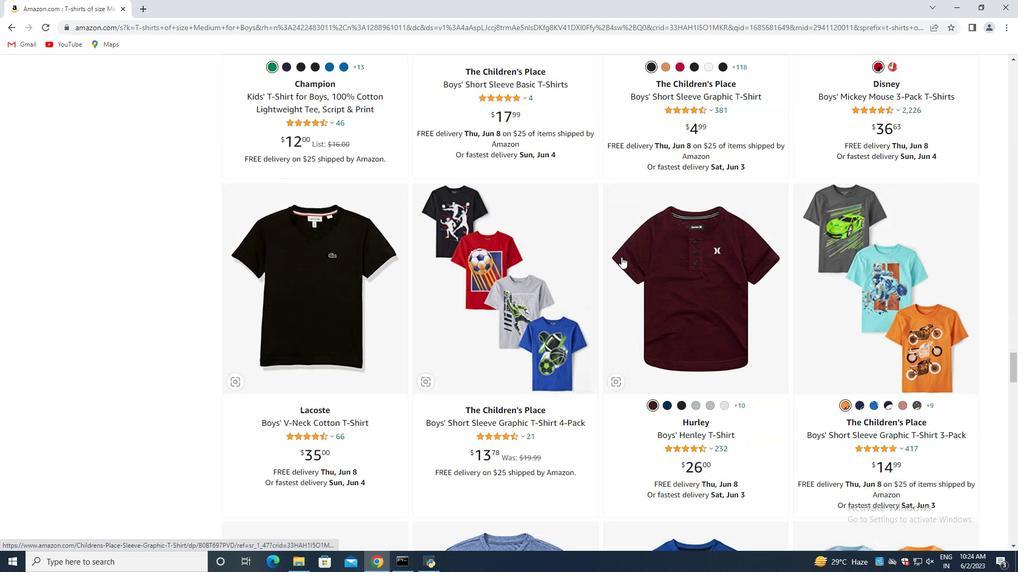 
Action: Mouse scrolled (622, 256) with delta (0, 0)
Screenshot: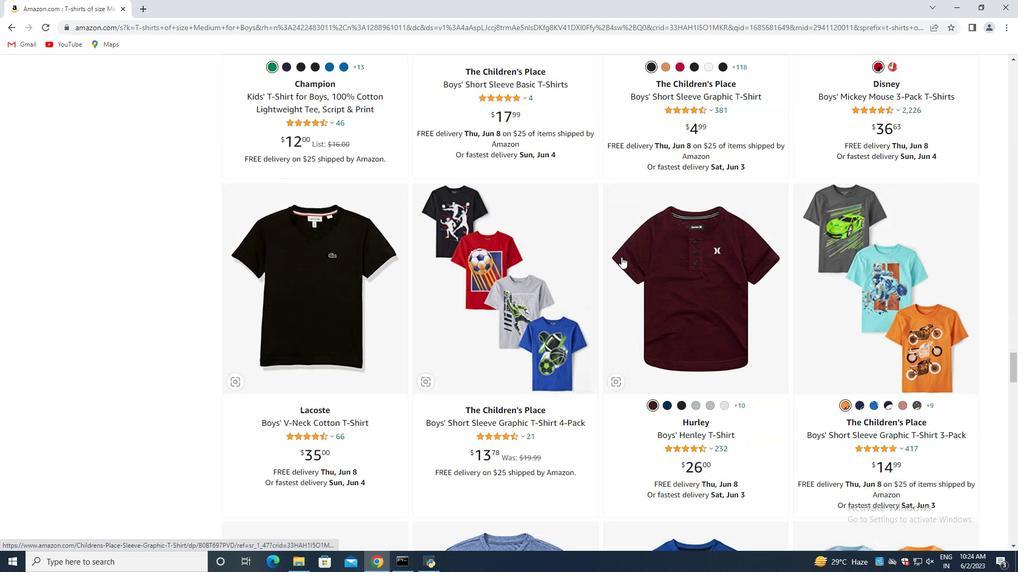 
Action: Mouse scrolled (622, 256) with delta (0, 0)
Screenshot: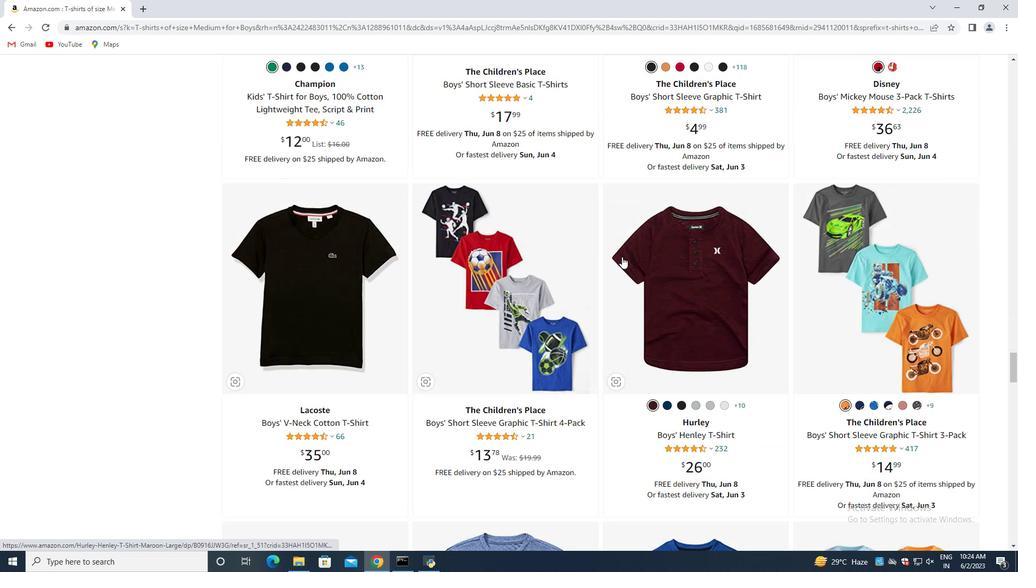 
Action: Mouse moved to (625, 255)
Screenshot: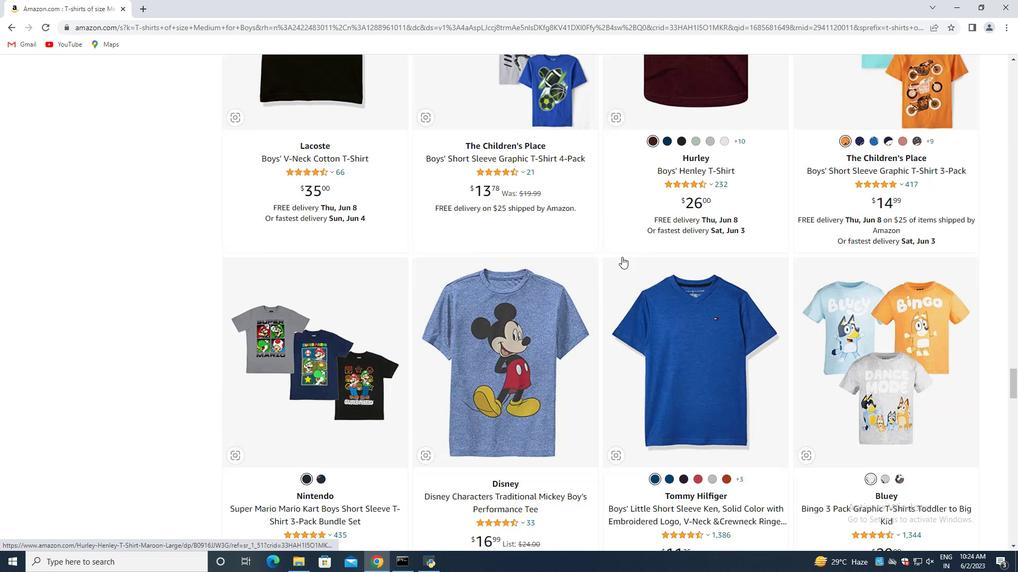 
Action: Mouse scrolled (625, 254) with delta (0, 0)
Screenshot: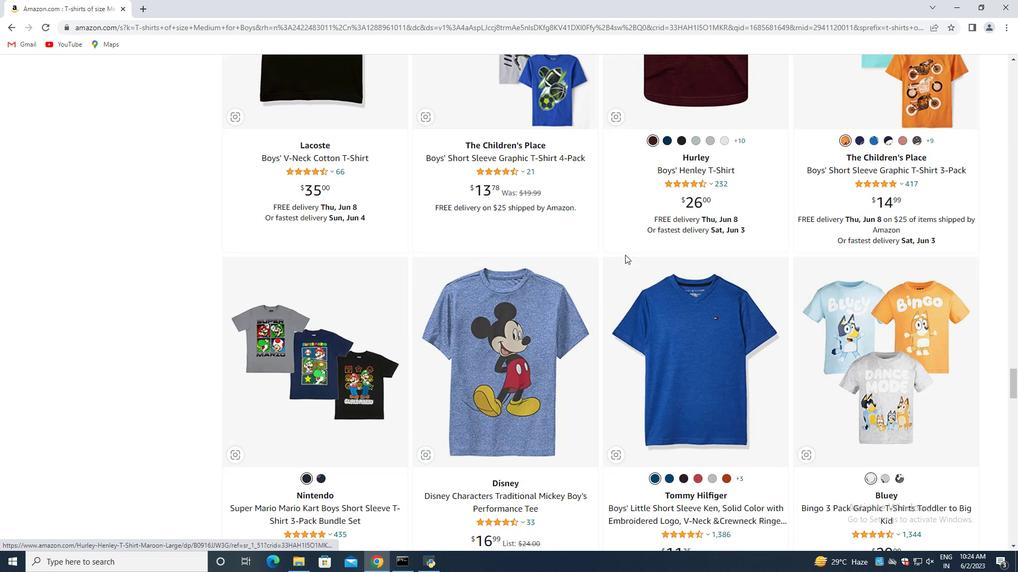 
Action: Mouse scrolled (625, 254) with delta (0, 0)
Screenshot: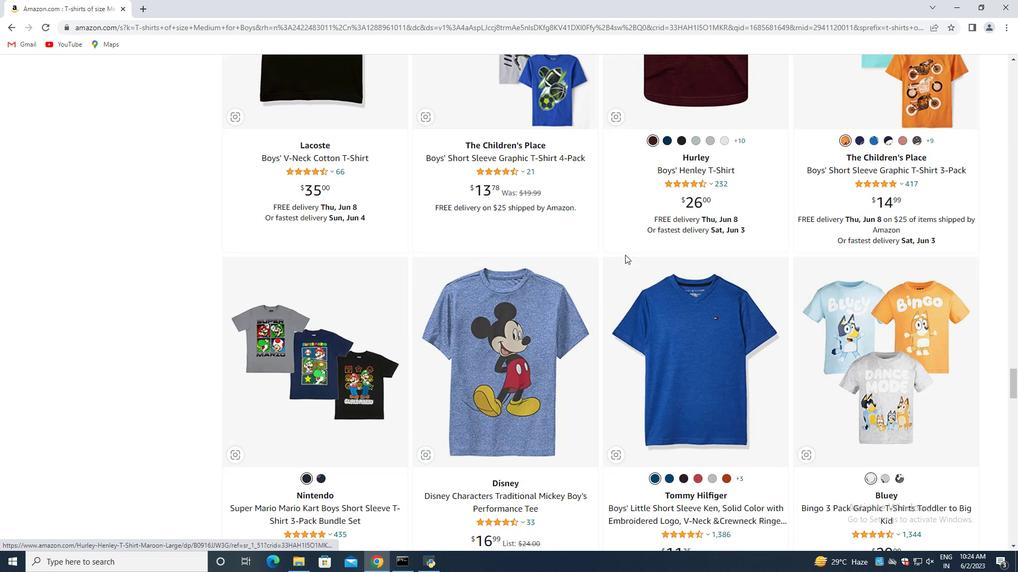 
Action: Mouse scrolled (625, 254) with delta (0, 0)
Screenshot: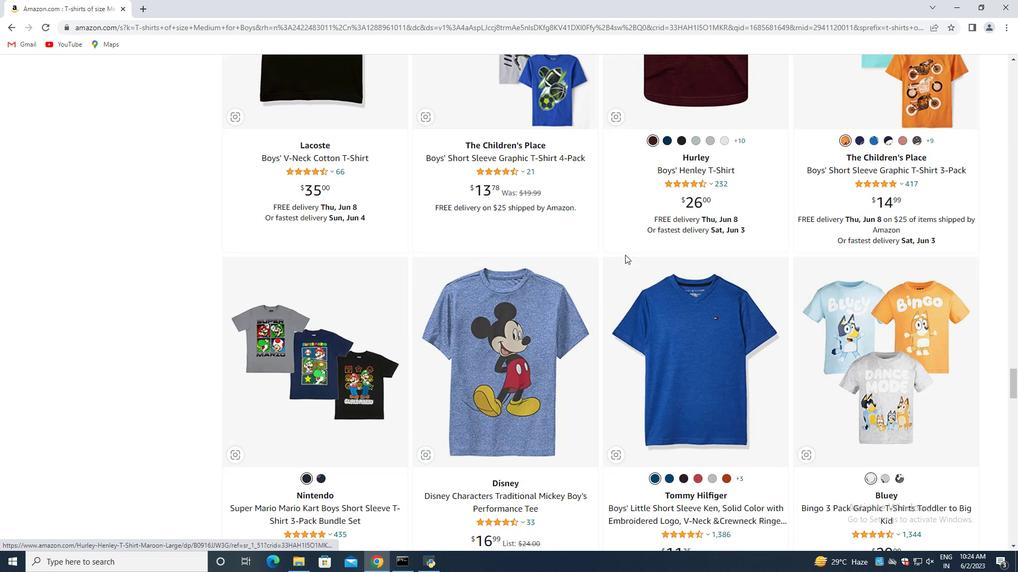 
Action: Mouse scrolled (625, 254) with delta (0, 0)
Screenshot: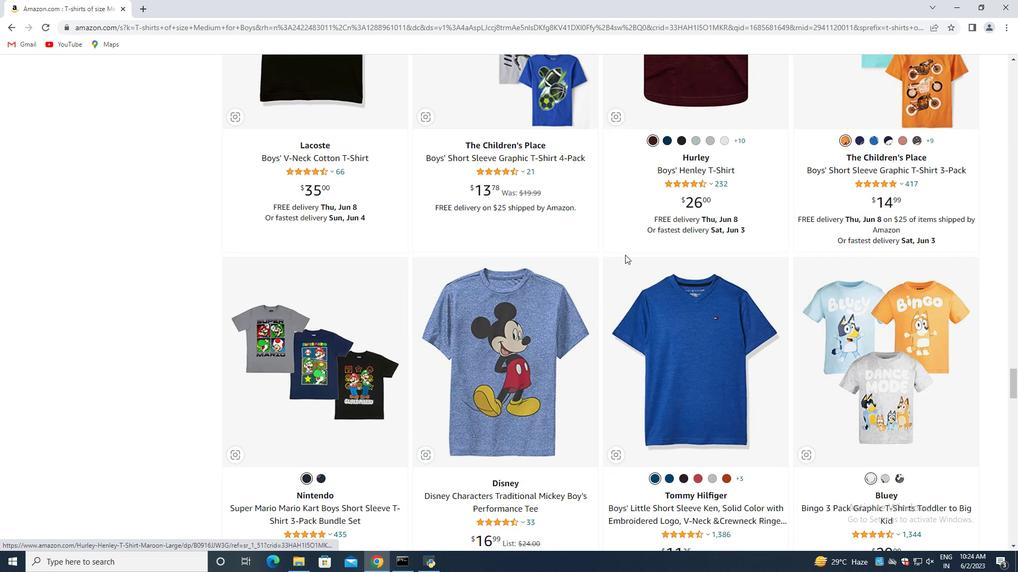 
Action: Mouse scrolled (625, 254) with delta (0, 0)
Screenshot: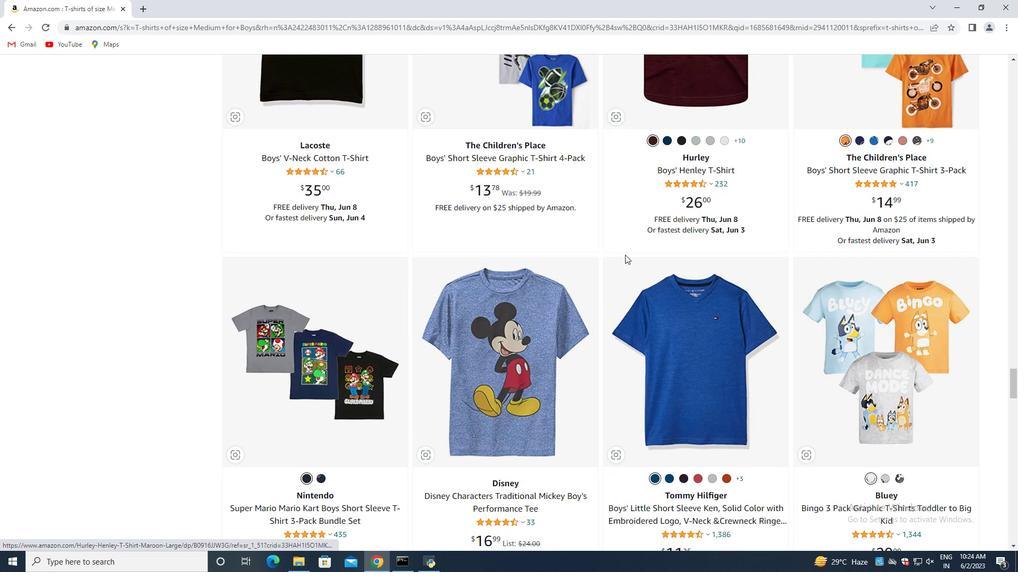 
Action: Mouse scrolled (625, 254) with delta (0, 0)
Screenshot: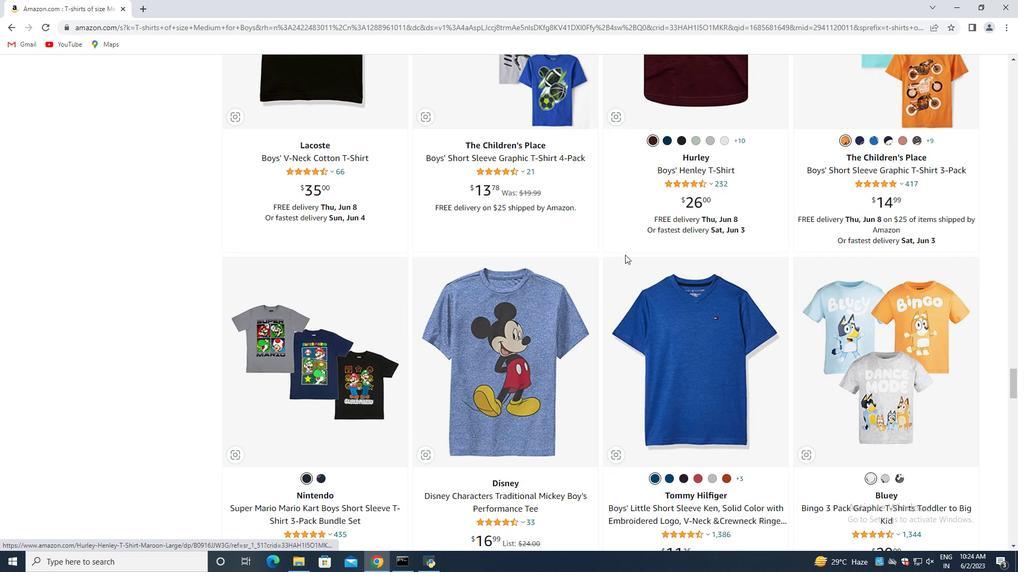 
Action: Mouse scrolled (625, 254) with delta (0, 0)
Screenshot: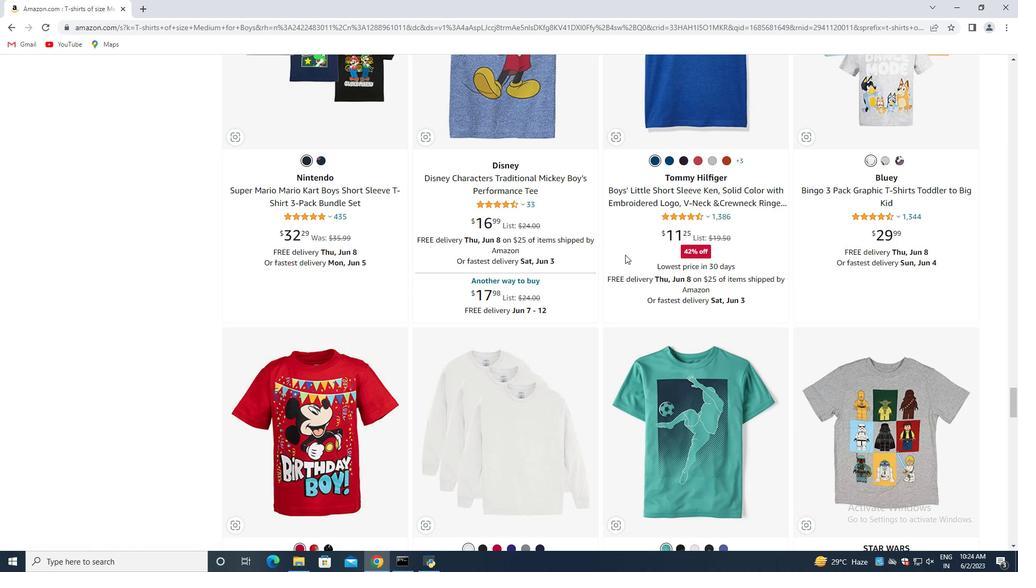 
Action: Mouse scrolled (625, 254) with delta (0, 0)
Screenshot: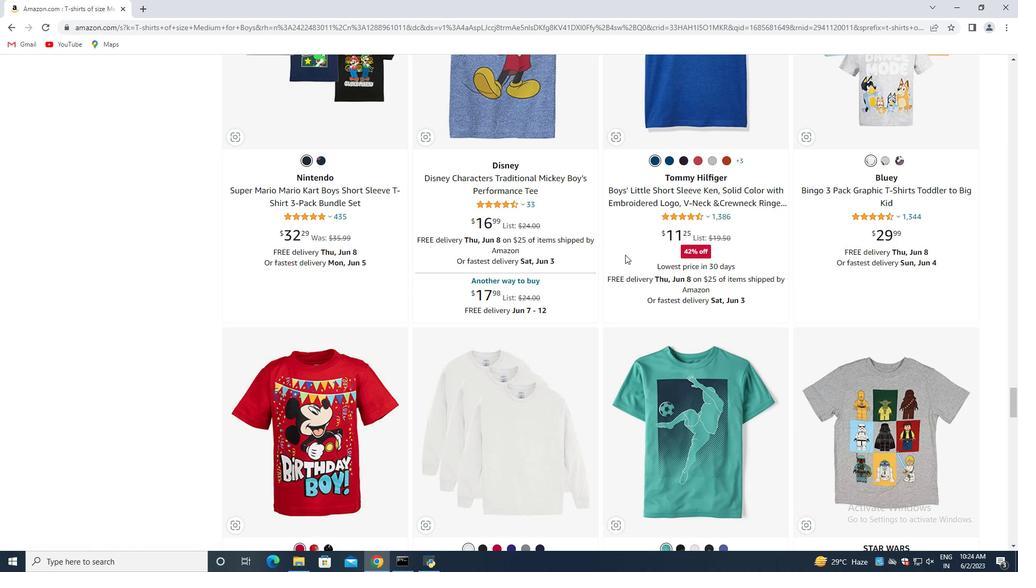 
Action: Mouse scrolled (625, 254) with delta (0, 0)
Screenshot: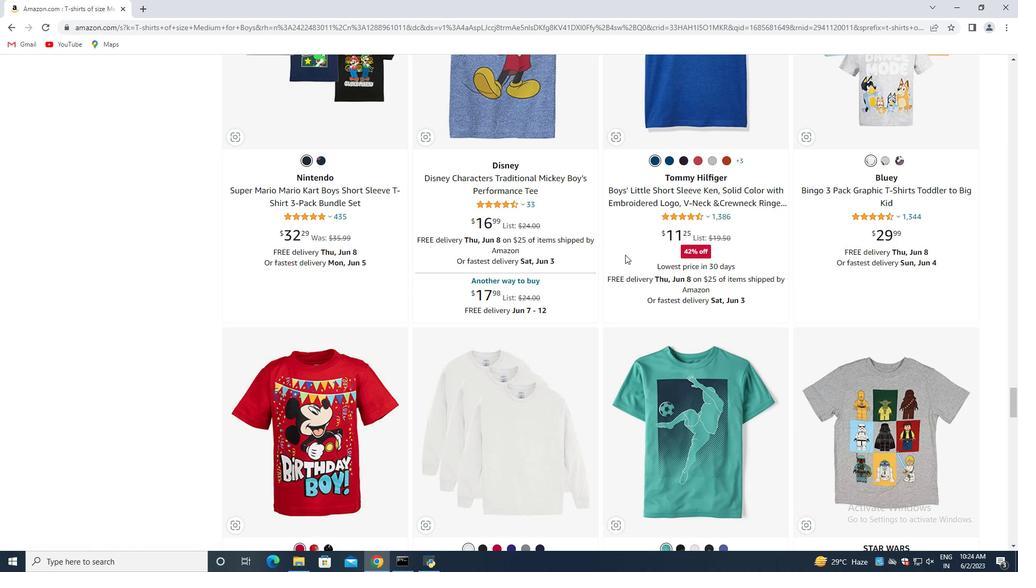 
Action: Mouse scrolled (625, 254) with delta (0, 0)
Screenshot: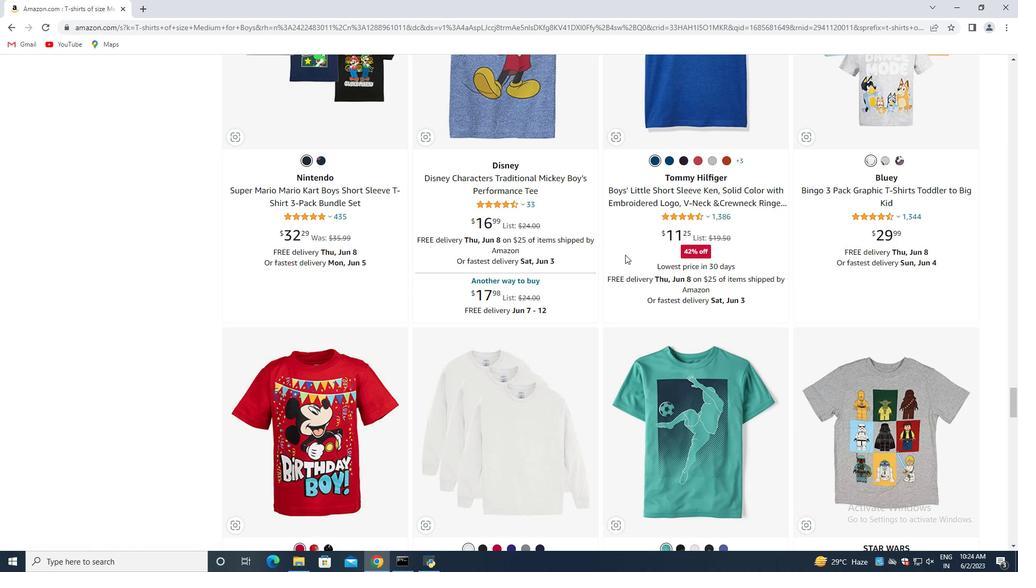 
Action: Mouse scrolled (625, 254) with delta (0, 0)
Screenshot: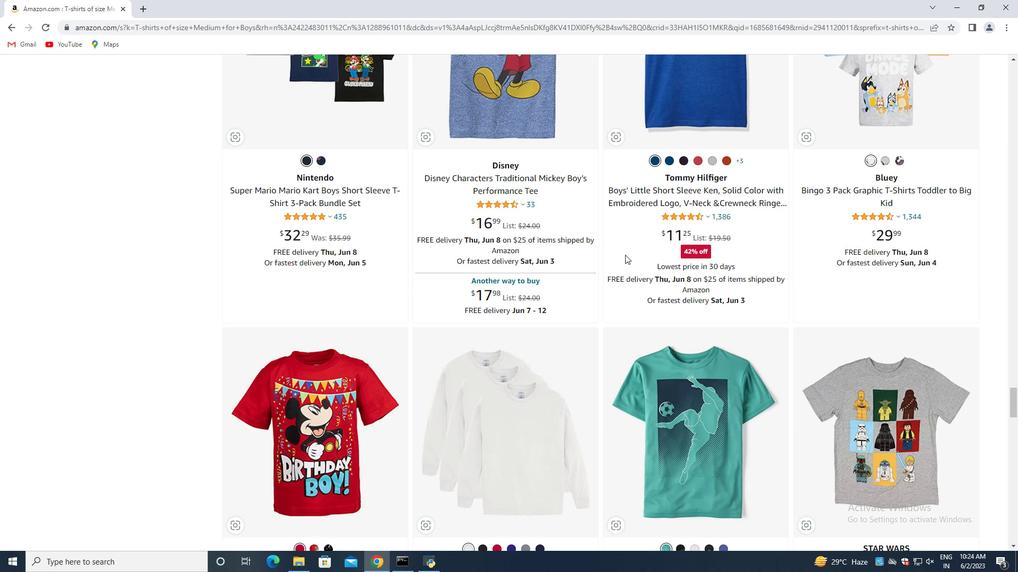 
Action: Mouse scrolled (625, 254) with delta (0, 0)
Screenshot: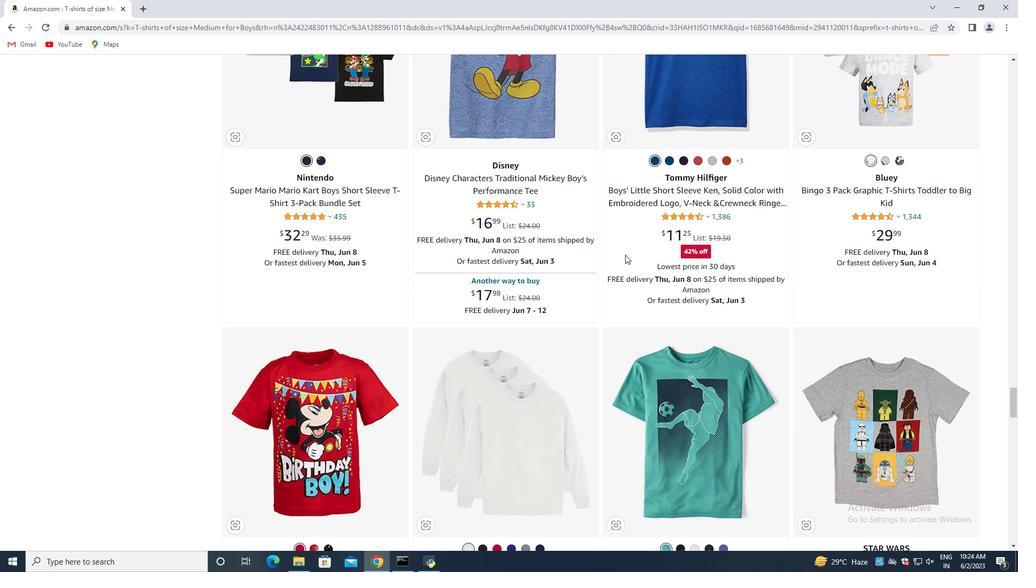 
Action: Mouse moved to (625, 255)
Screenshot: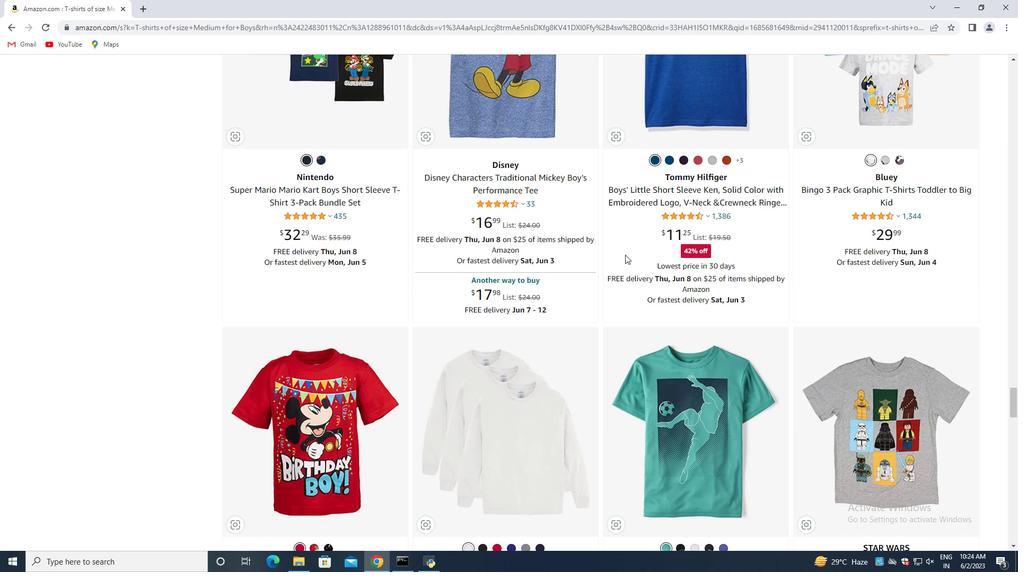 
Action: Mouse scrolled (625, 254) with delta (0, 0)
Screenshot: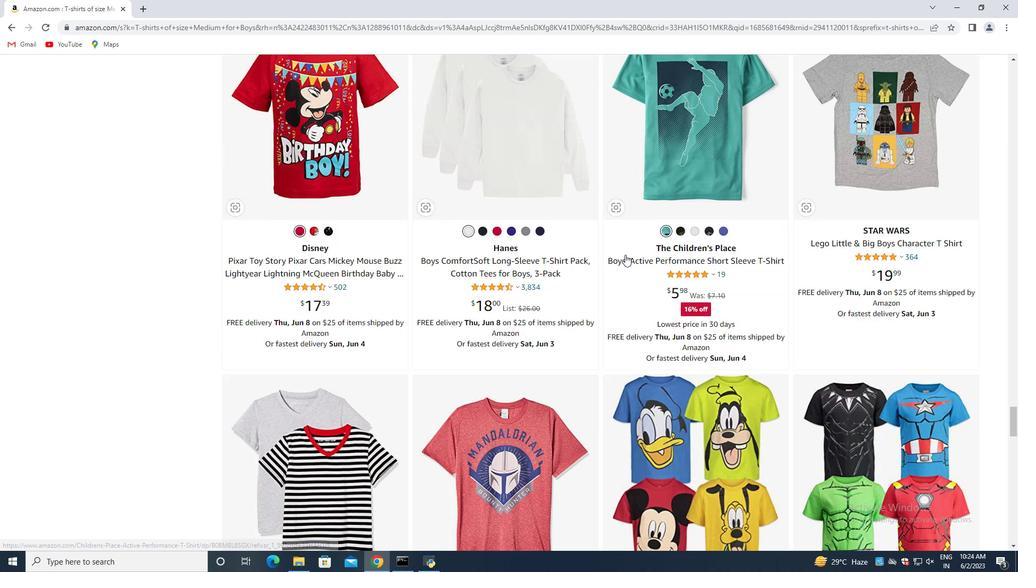 
Action: Mouse scrolled (625, 254) with delta (0, 0)
Screenshot: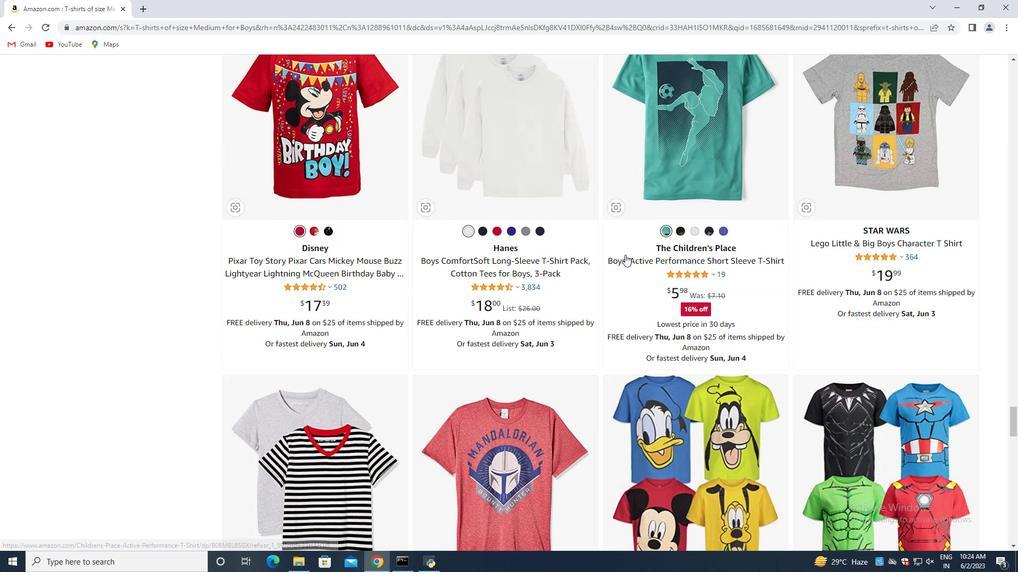 
Action: Mouse moved to (625, 255)
Screenshot: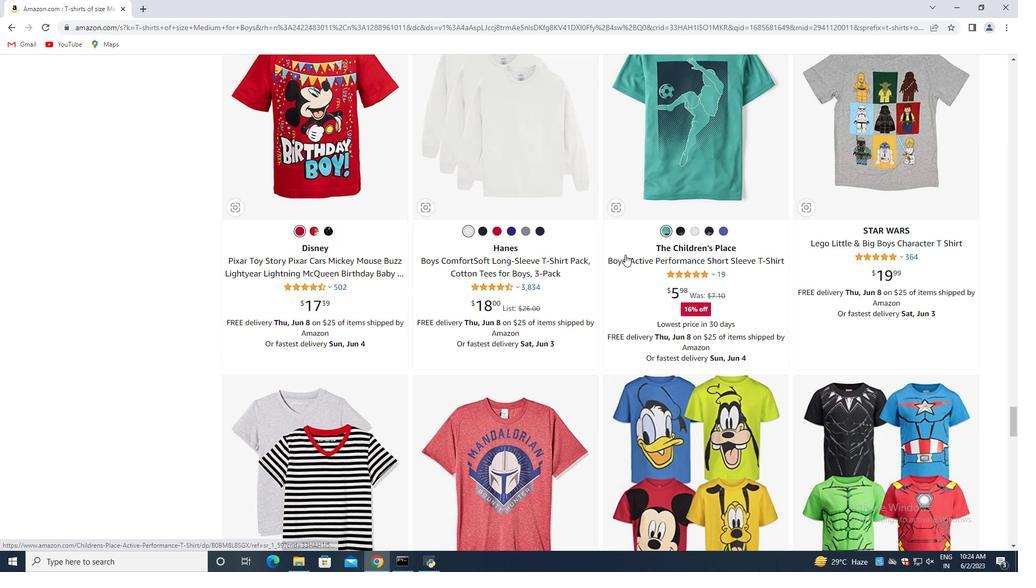 
Action: Mouse scrolled (625, 254) with delta (0, 0)
Screenshot: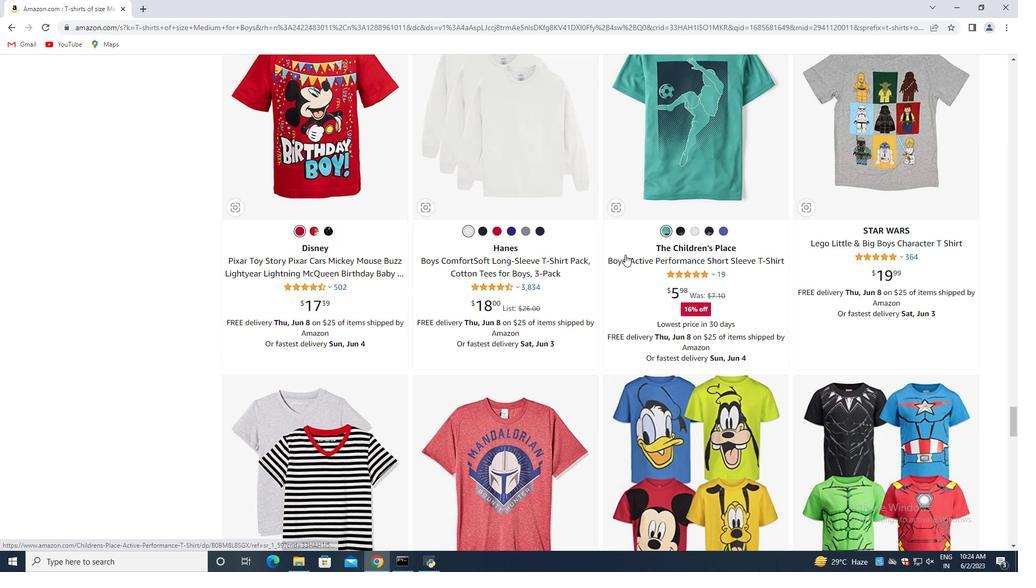 
Action: Mouse moved to (625, 255)
Screenshot: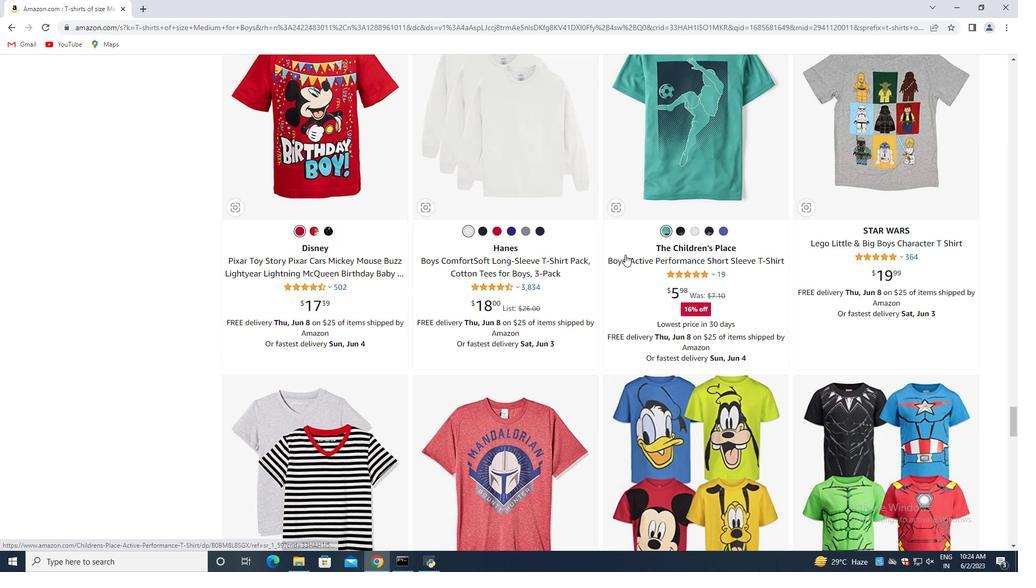 
Action: Mouse scrolled (625, 255) with delta (0, 0)
Screenshot: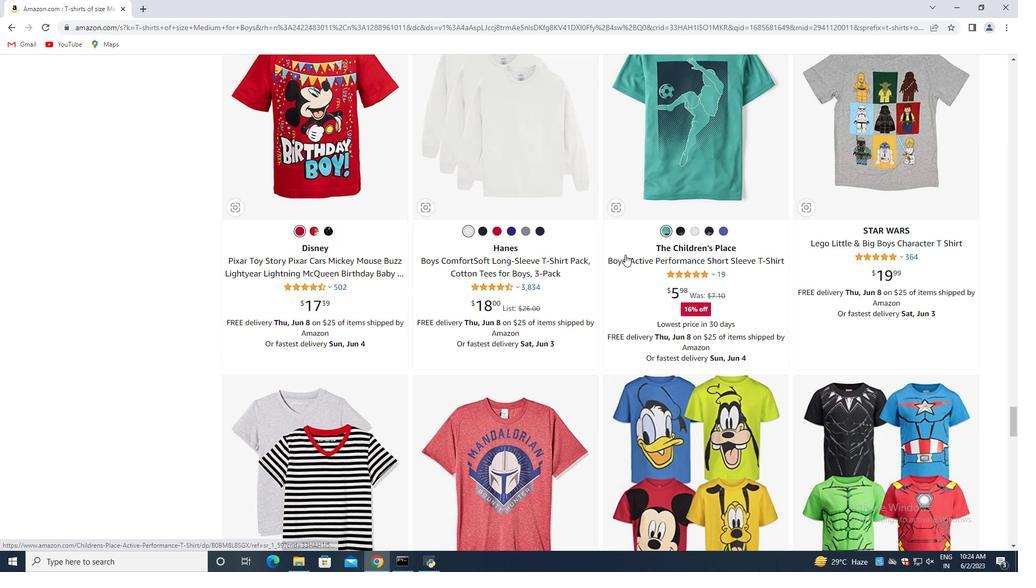 
Action: Mouse scrolled (625, 255) with delta (0, 0)
Screenshot: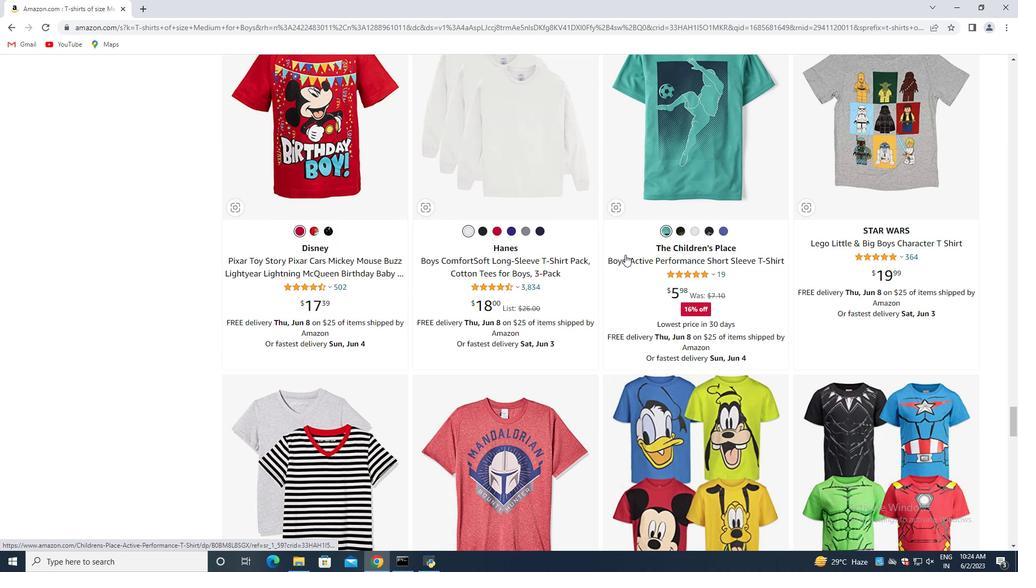 
Action: Mouse moved to (625, 256)
Screenshot: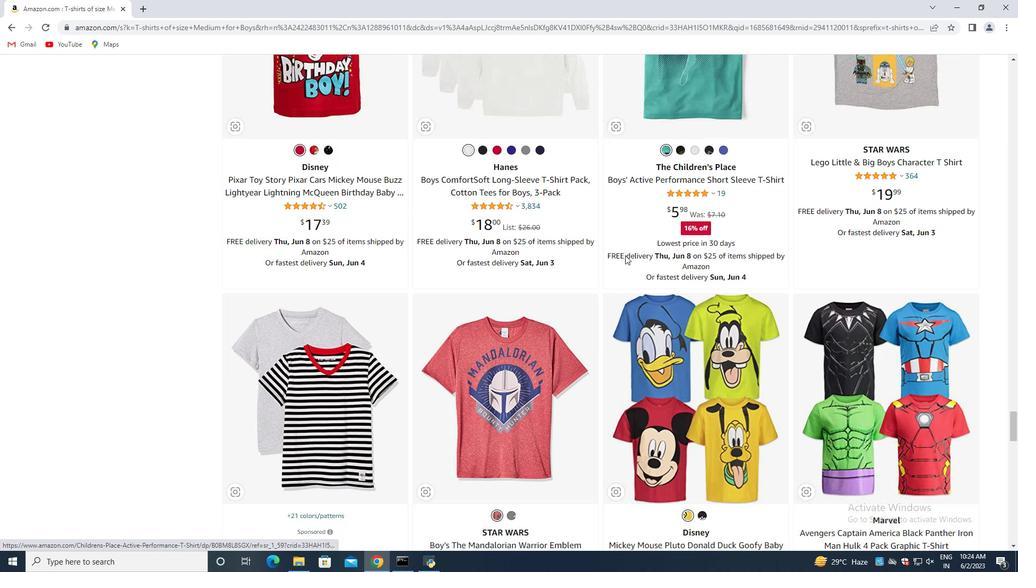 
Action: Mouse scrolled (625, 255) with delta (0, 0)
Screenshot: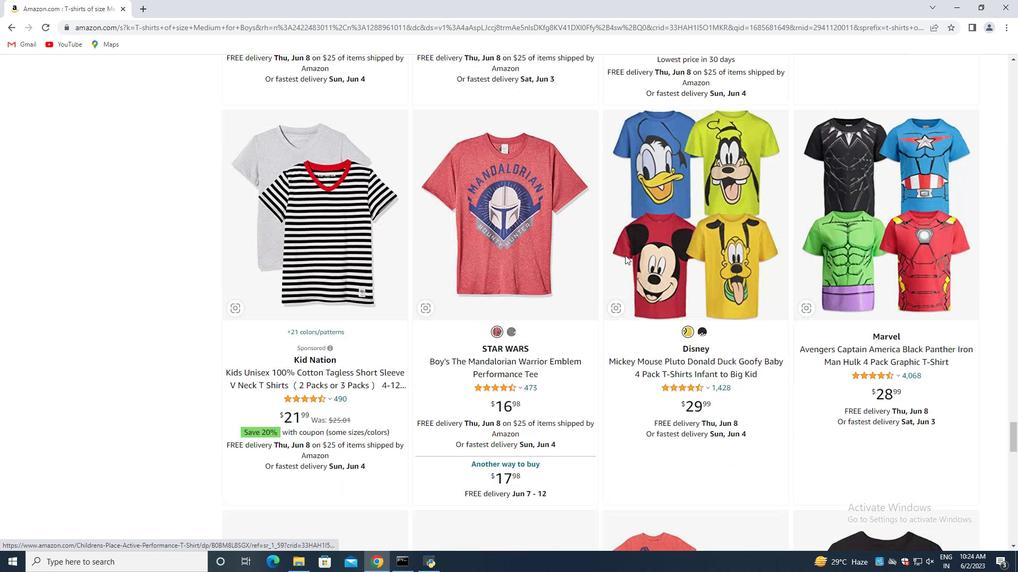 
Action: Mouse moved to (625, 256)
Screenshot: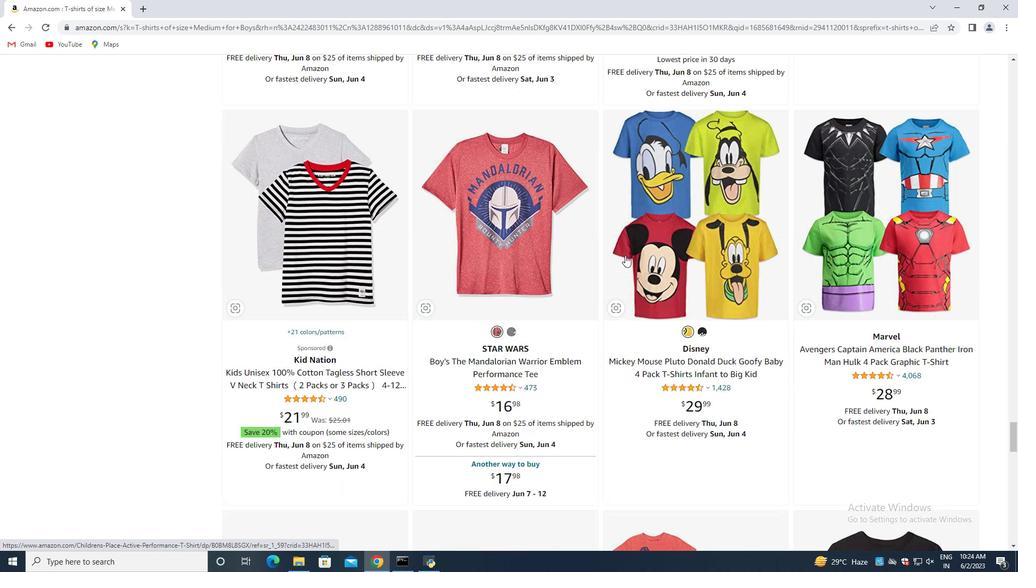 
Action: Mouse scrolled (625, 255) with delta (0, 0)
Screenshot: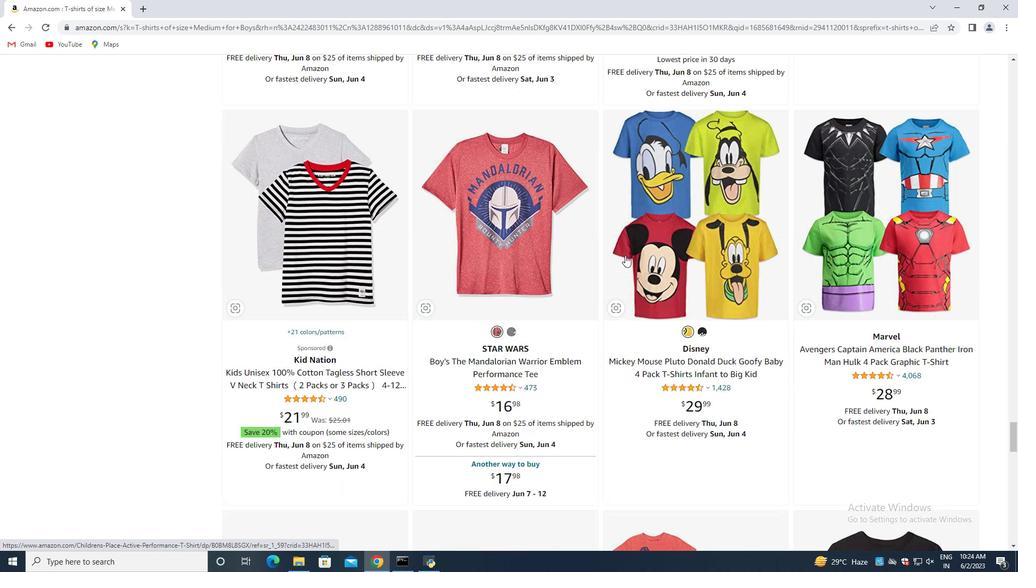 
Action: Mouse moved to (624, 257)
Screenshot: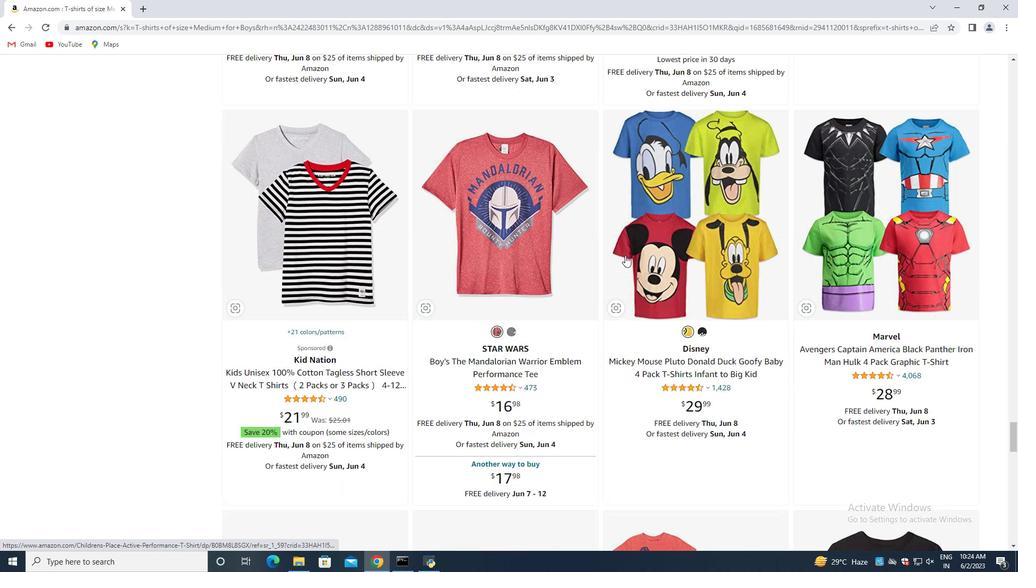 
Action: Mouse scrolled (624, 257) with delta (0, 0)
Screenshot: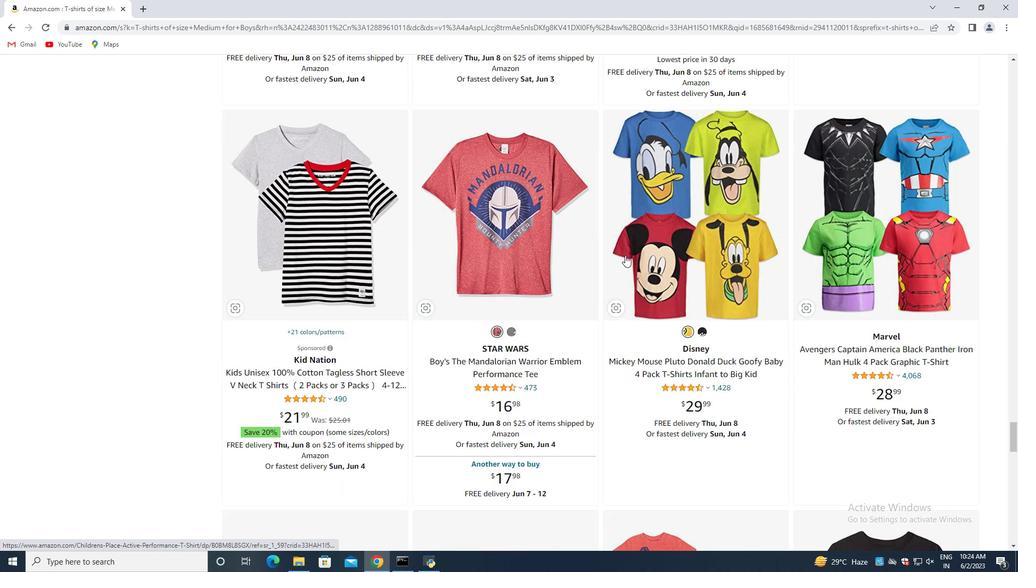 
Action: Mouse moved to (624, 258)
Screenshot: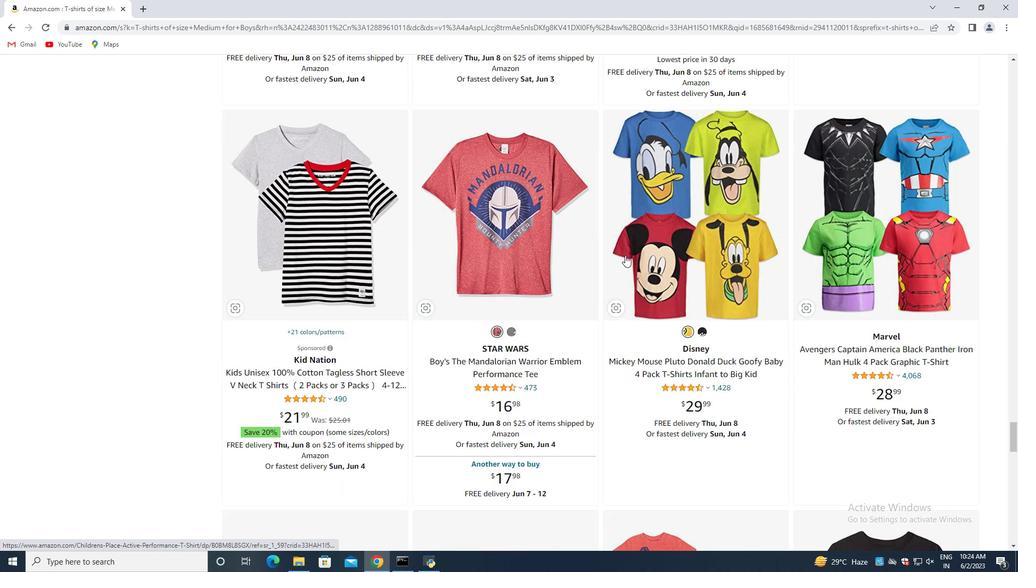 
Action: Mouse scrolled (624, 257) with delta (0, 0)
Screenshot: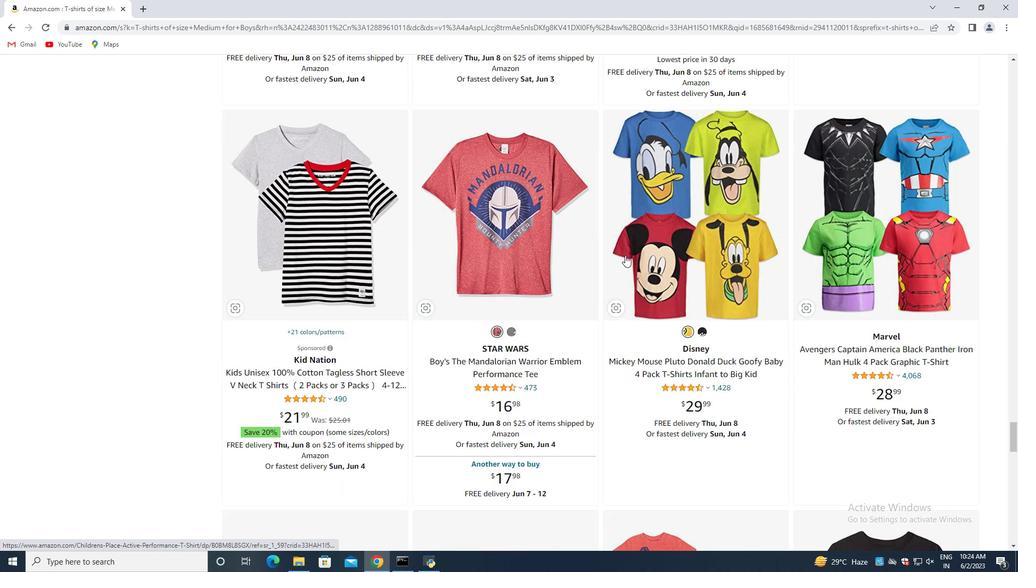 
Action: Mouse scrolled (624, 257) with delta (0, 0)
Screenshot: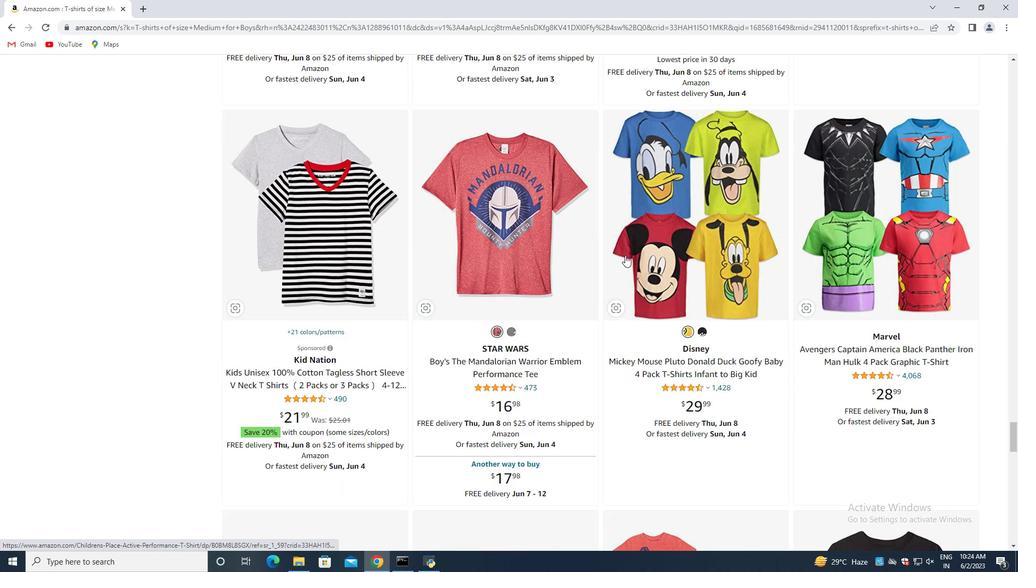 
Action: Mouse moved to (625, 257)
Screenshot: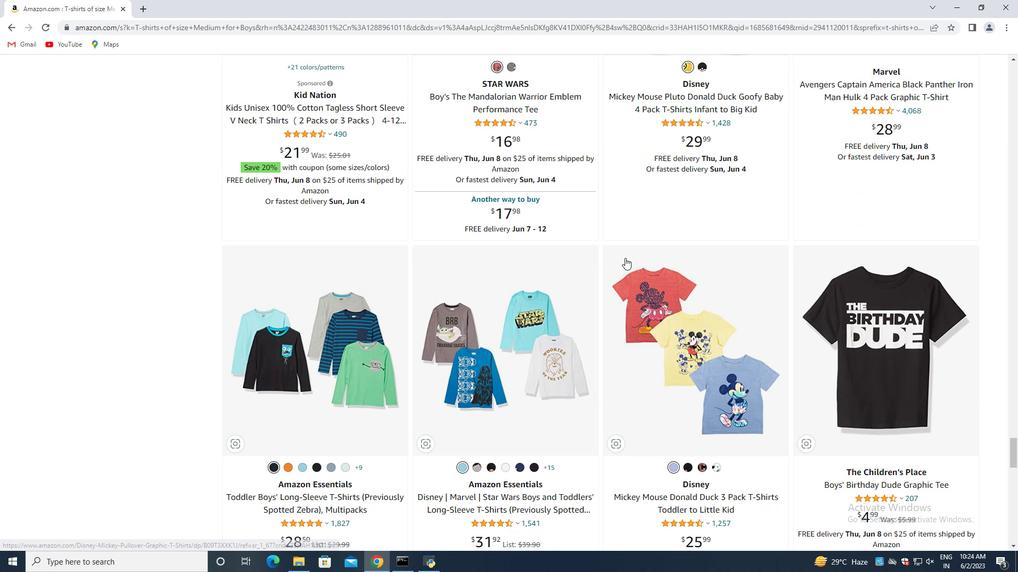 
Action: Mouse scrolled (625, 257) with delta (0, 0)
Screenshot: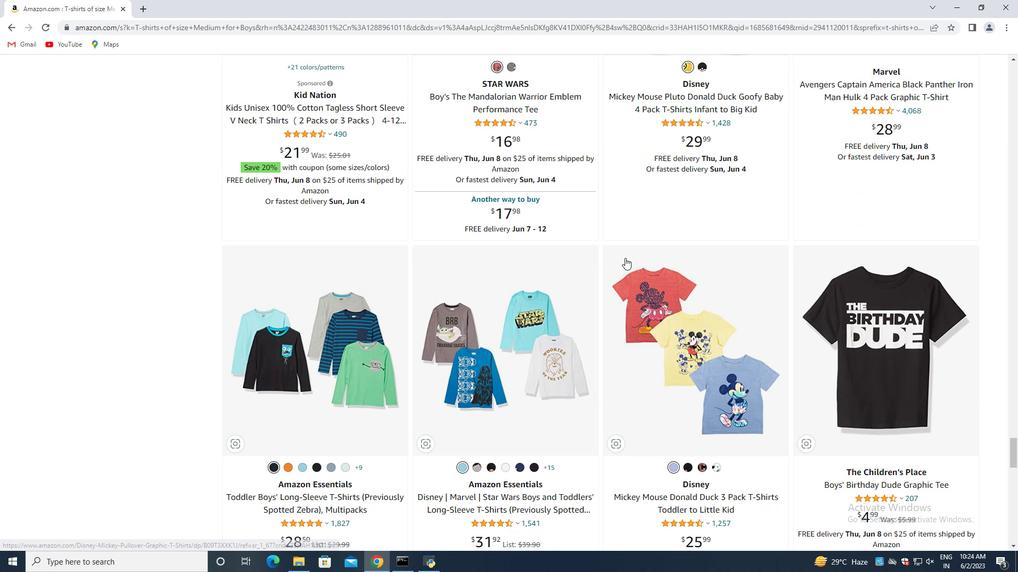 
Action: Mouse scrolled (625, 257) with delta (0, 0)
Screenshot: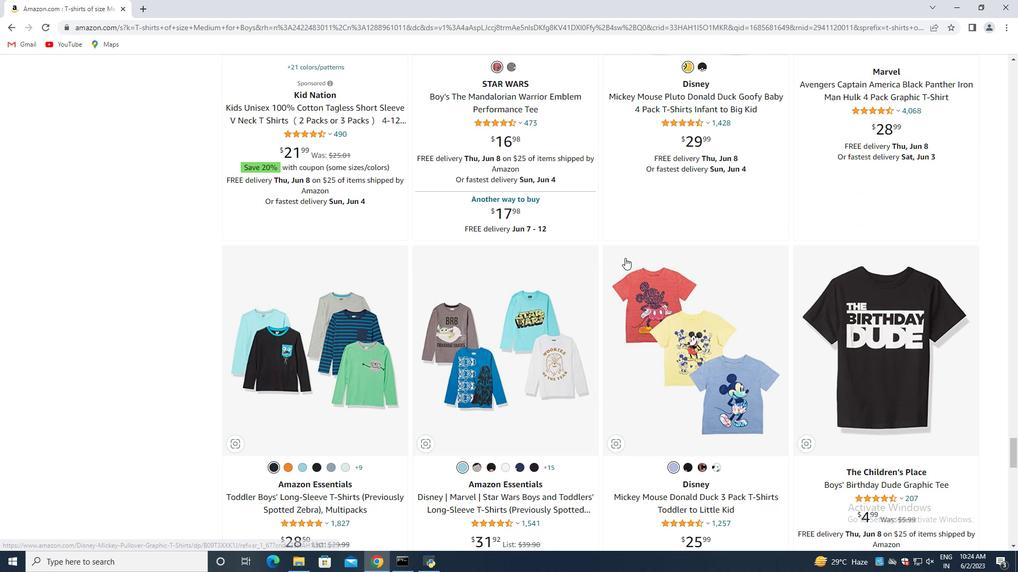 
Action: Mouse scrolled (625, 257) with delta (0, 0)
Screenshot: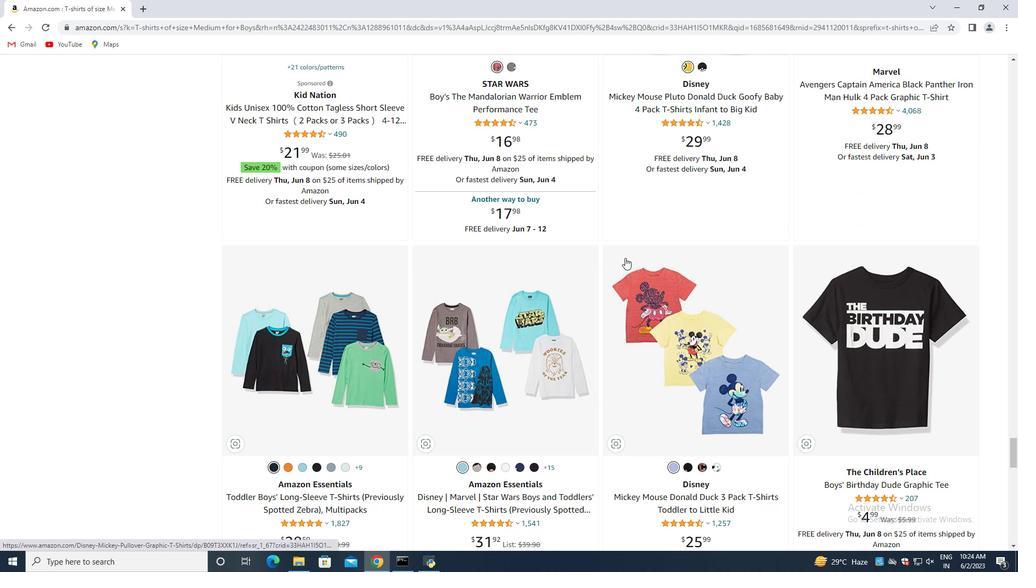 
Action: Mouse moved to (625, 257)
Screenshot: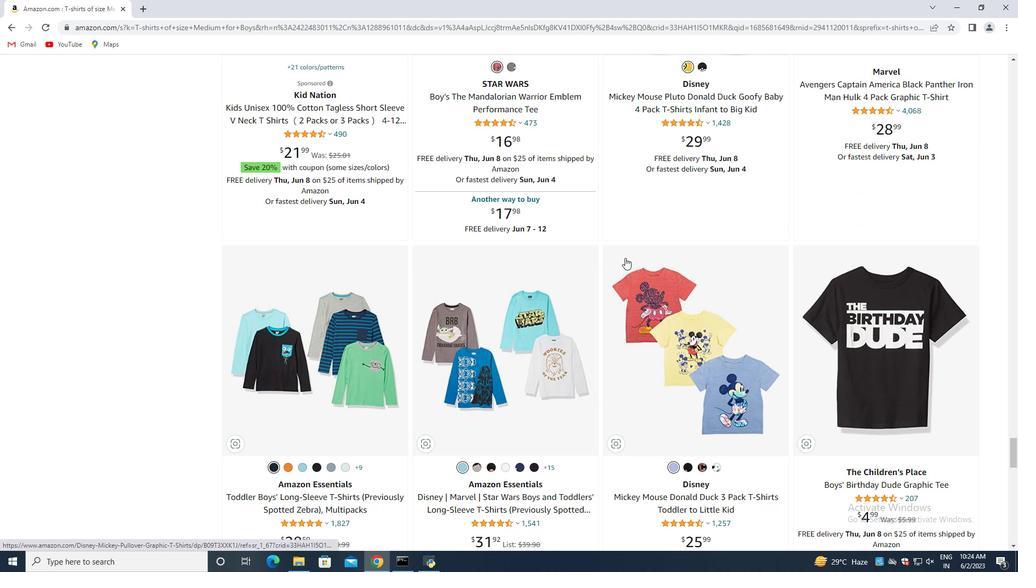
Action: Mouse scrolled (625, 257) with delta (0, 0)
Screenshot: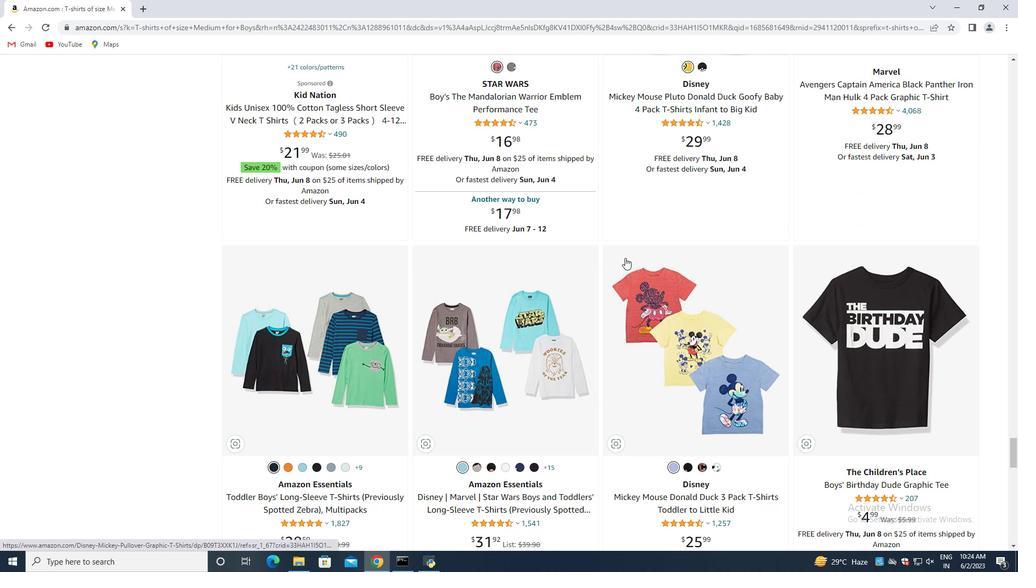 
Action: Mouse moved to (624, 257)
Screenshot: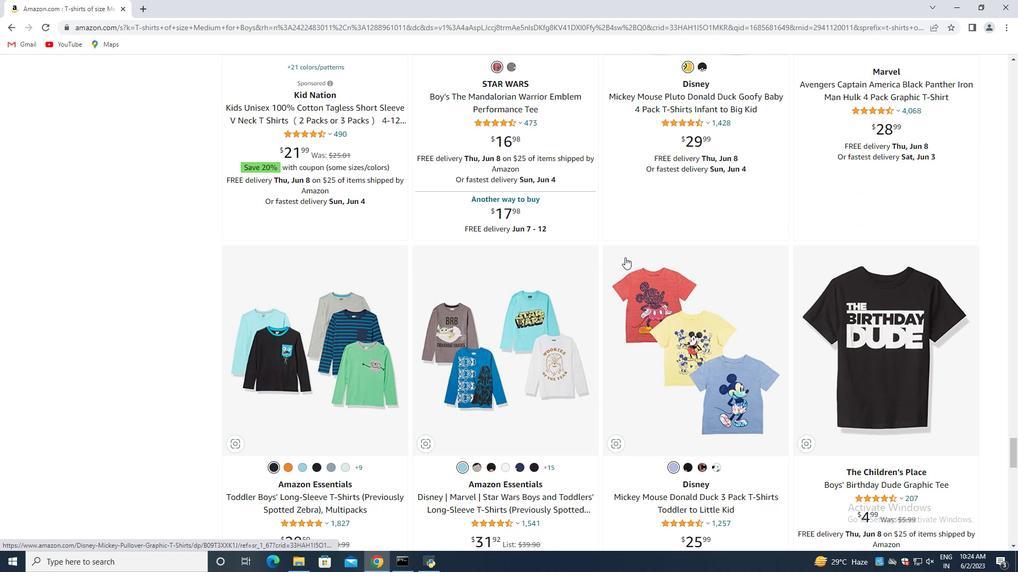 
Action: Mouse scrolled (624, 257) with delta (0, 0)
Screenshot: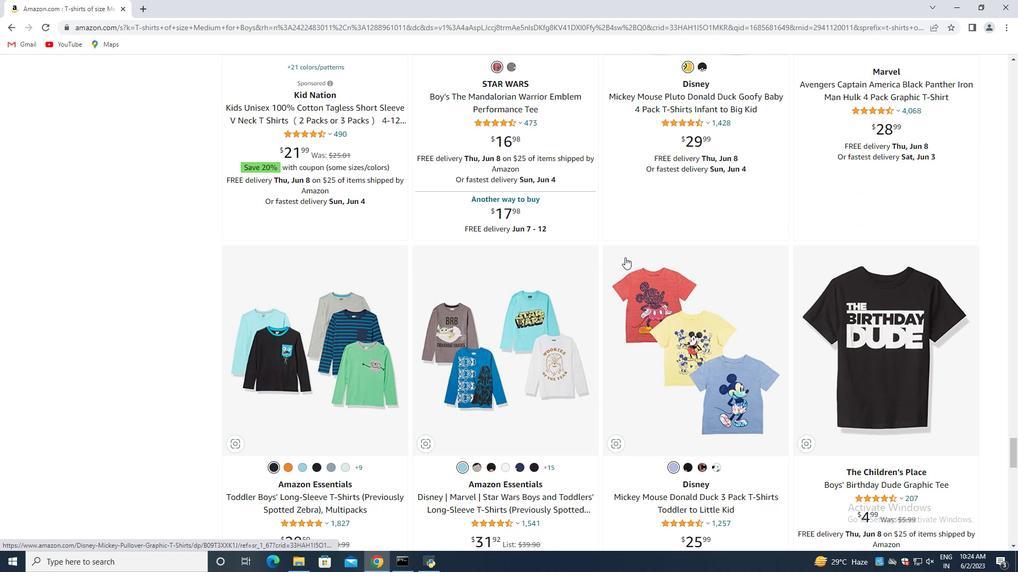 
Action: Mouse scrolled (624, 257) with delta (0, 0)
Screenshot: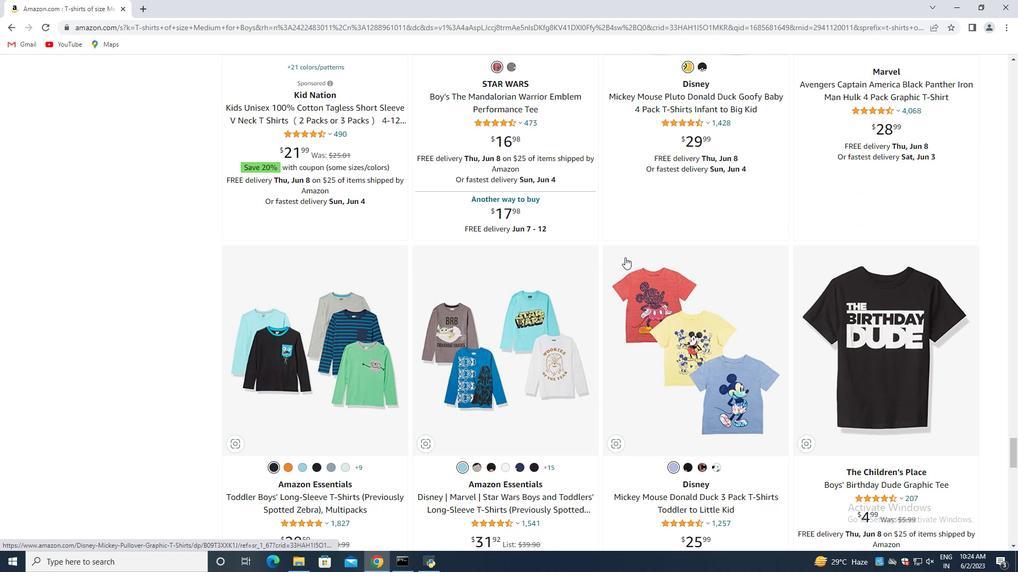 
Action: Mouse moved to (623, 257)
Screenshot: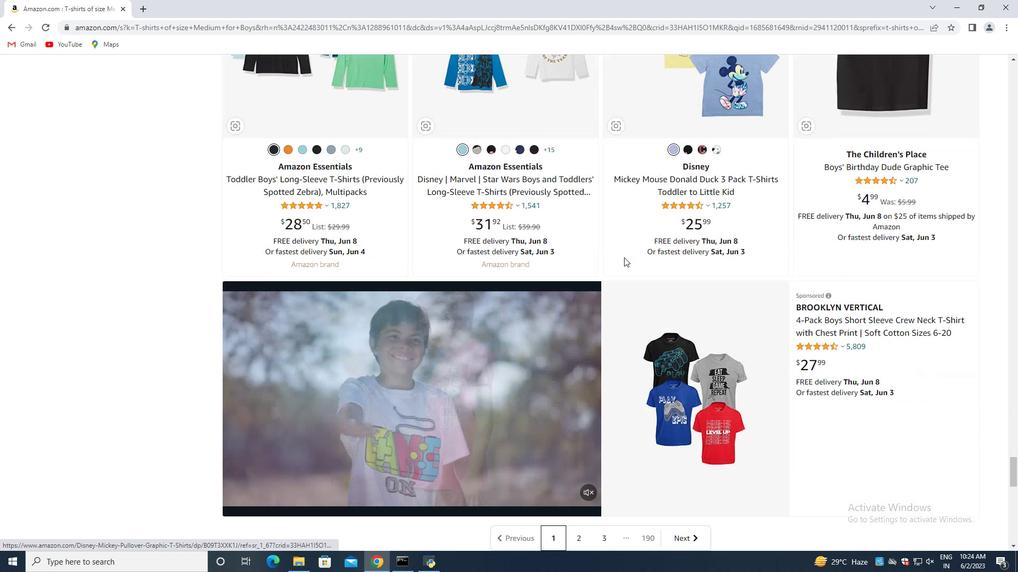 
Action: Mouse scrolled (623, 257) with delta (0, 0)
Screenshot: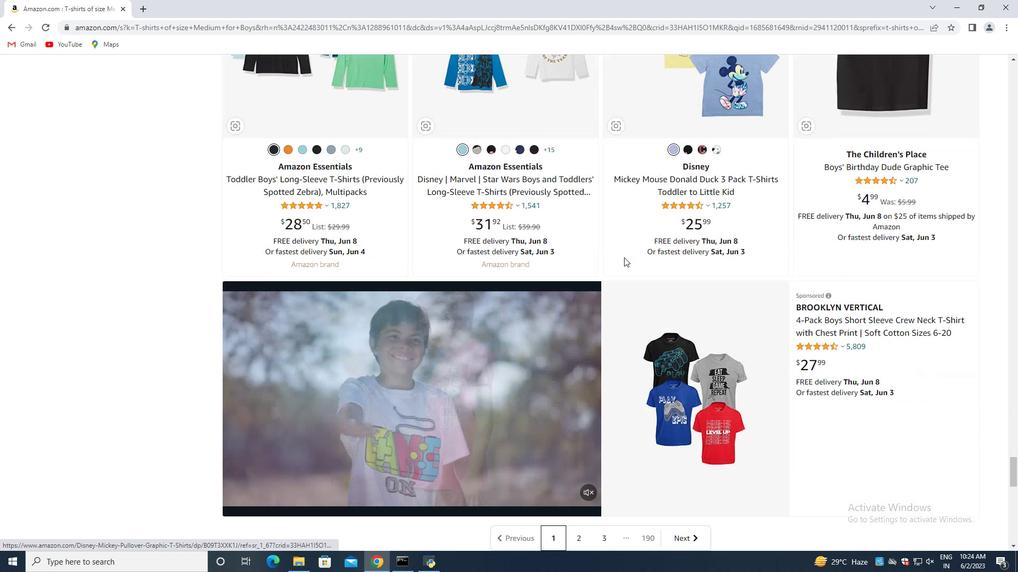 
Action: Mouse scrolled (623, 257) with delta (0, 0)
Screenshot: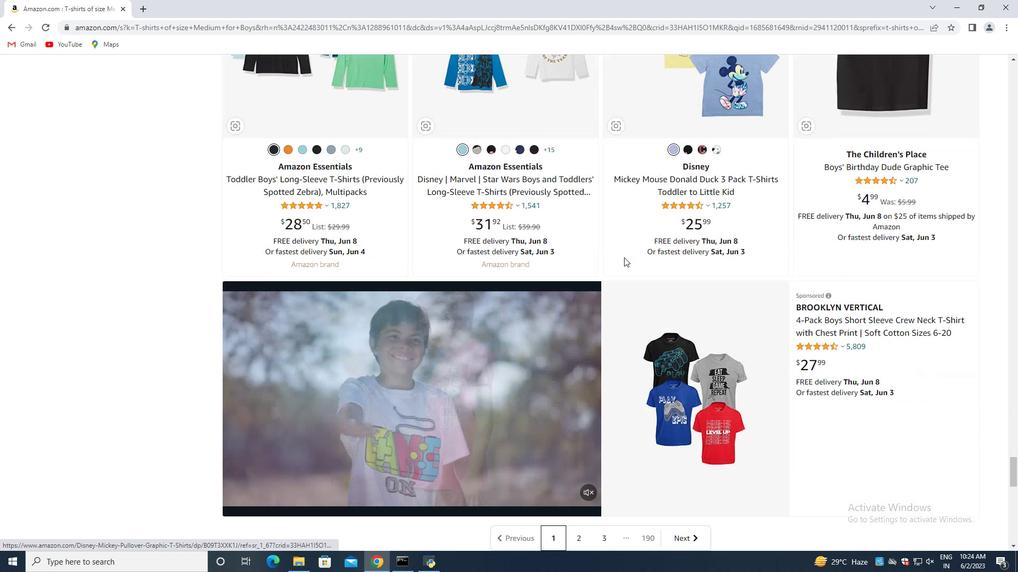
Action: Mouse moved to (623, 258)
Screenshot: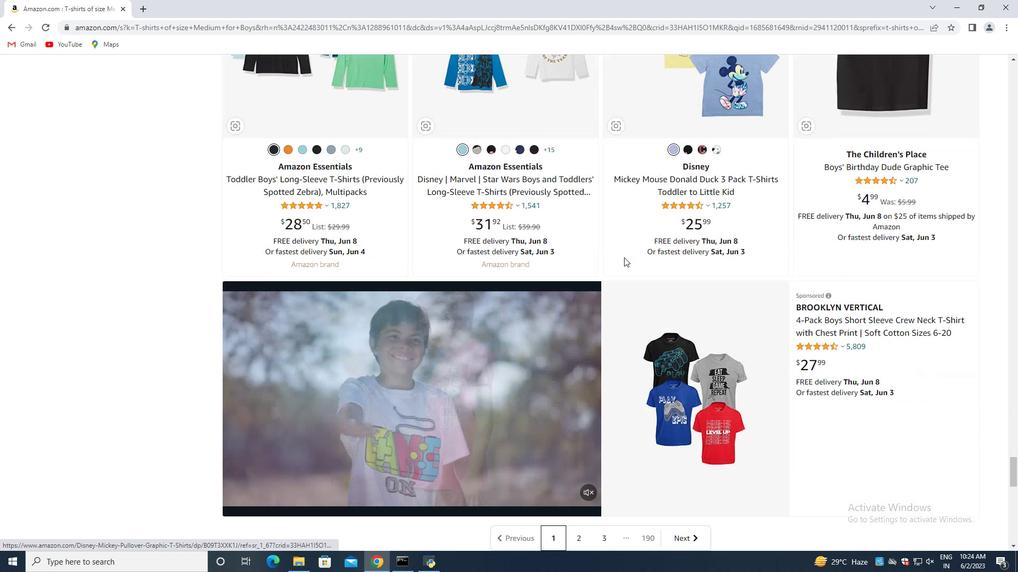 
Action: Mouse scrolled (623, 257) with delta (0, 0)
Screenshot: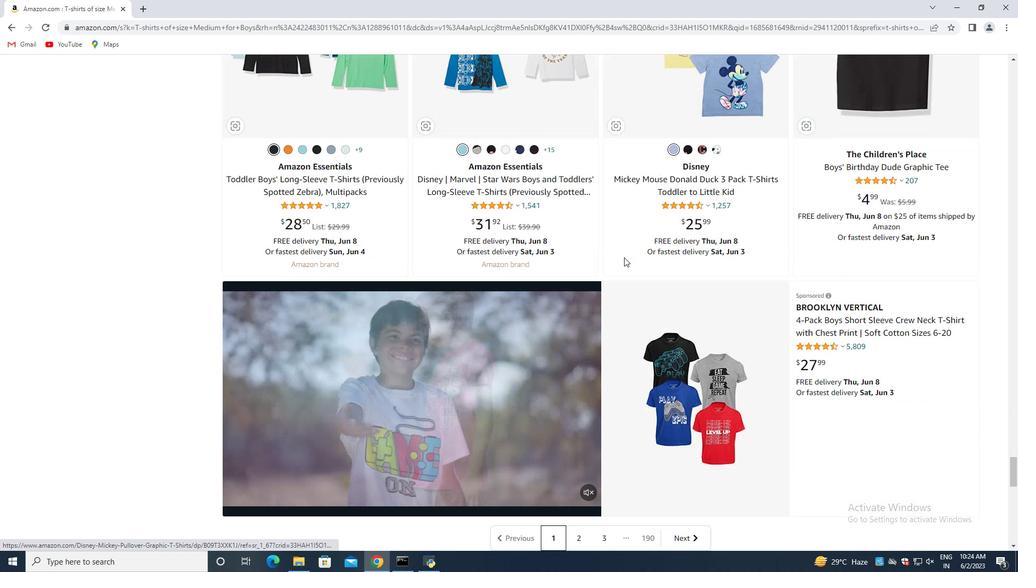 
Action: Mouse moved to (623, 258)
Screenshot: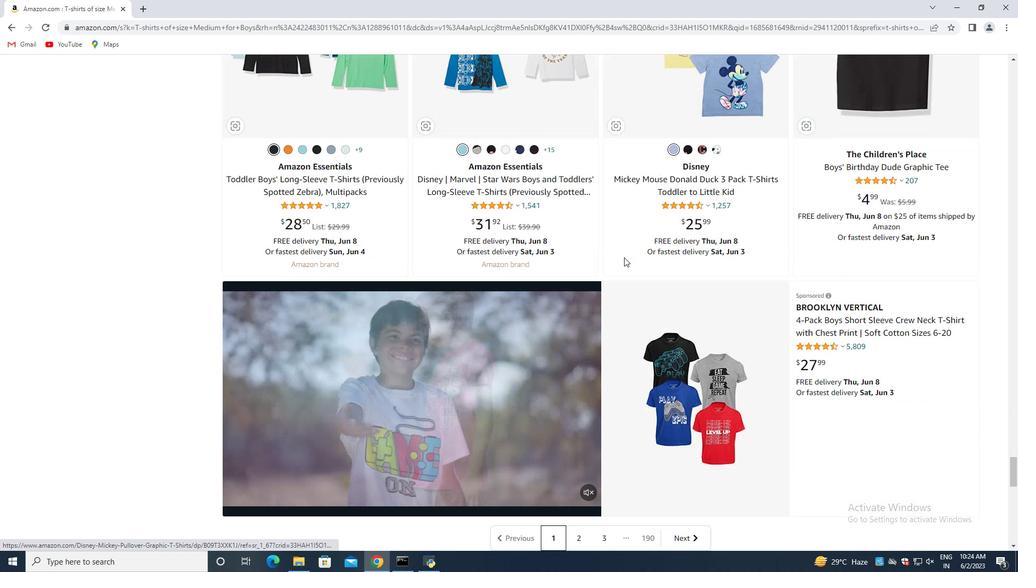 
Action: Mouse scrolled (623, 257) with delta (0, 0)
Screenshot: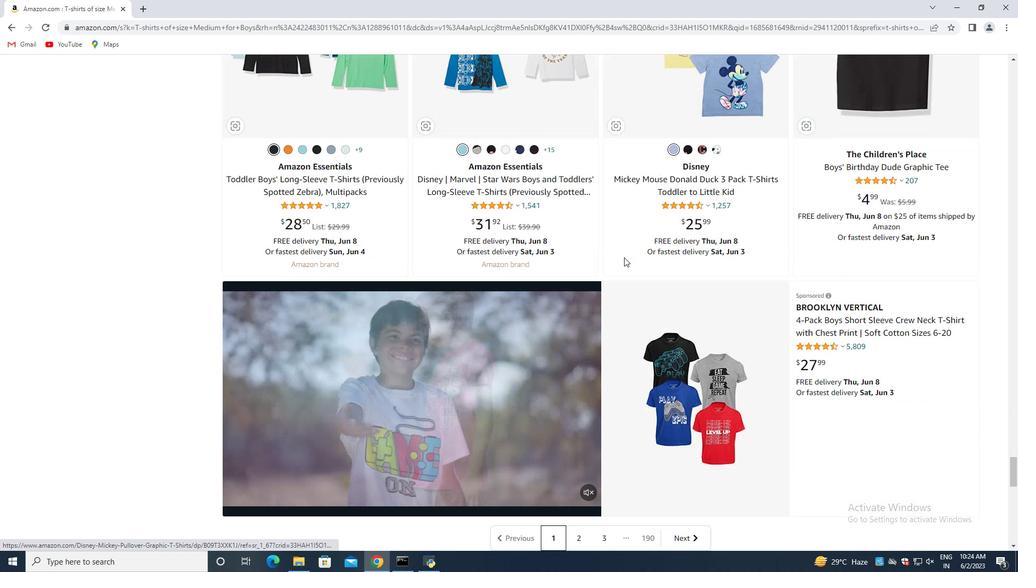 
Action: Mouse moved to (623, 258)
Screenshot: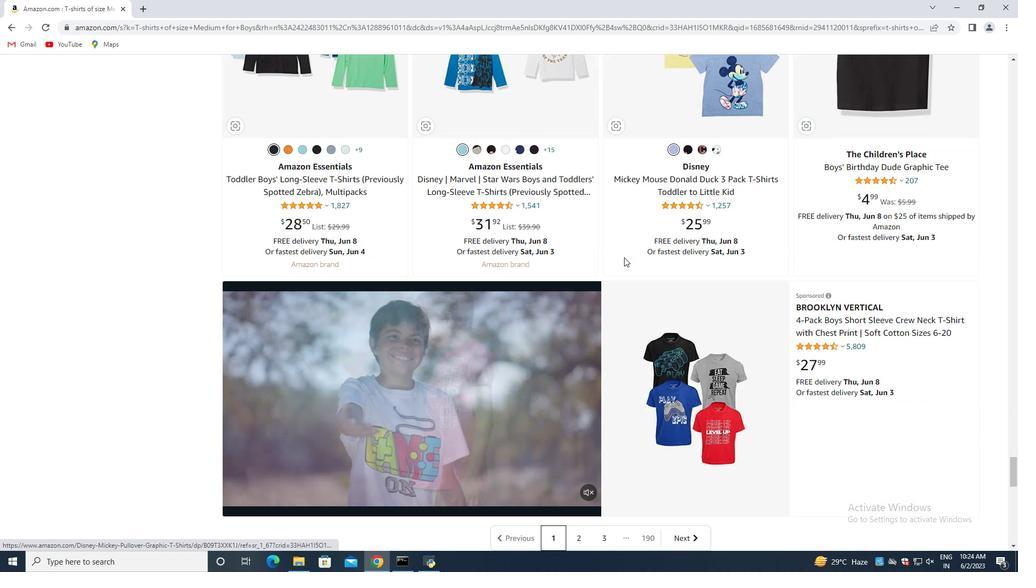 
Action: Mouse scrolled (623, 258) with delta (0, 0)
Screenshot: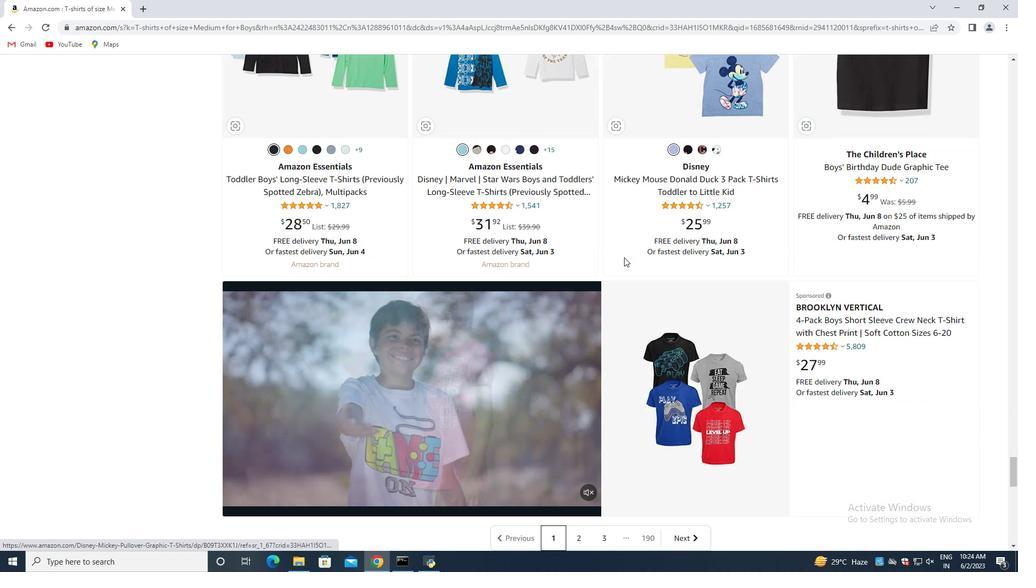 
Action: Mouse moved to (624, 259)
Screenshot: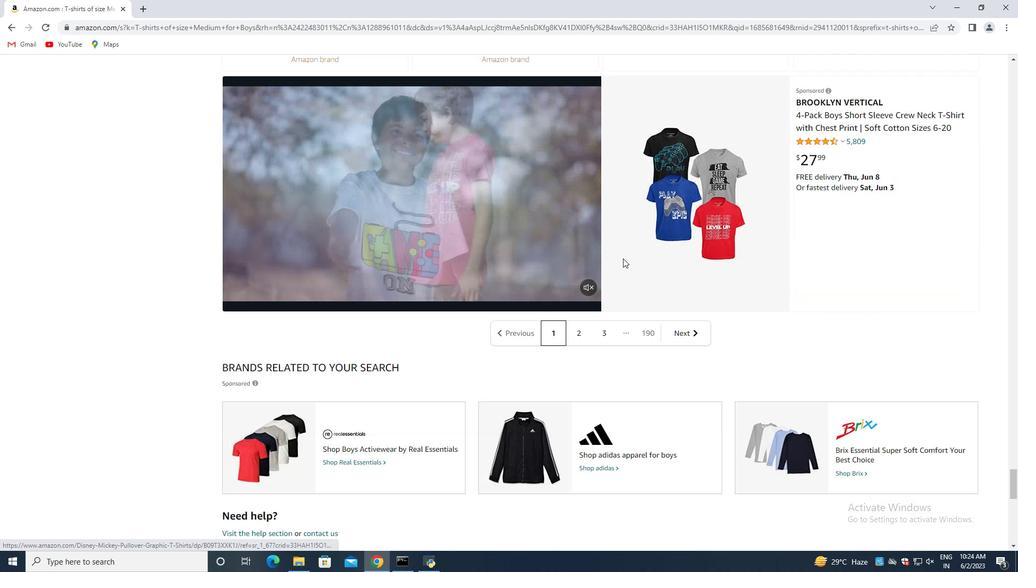 
Action: Mouse scrolled (624, 259) with delta (0, 0)
Screenshot: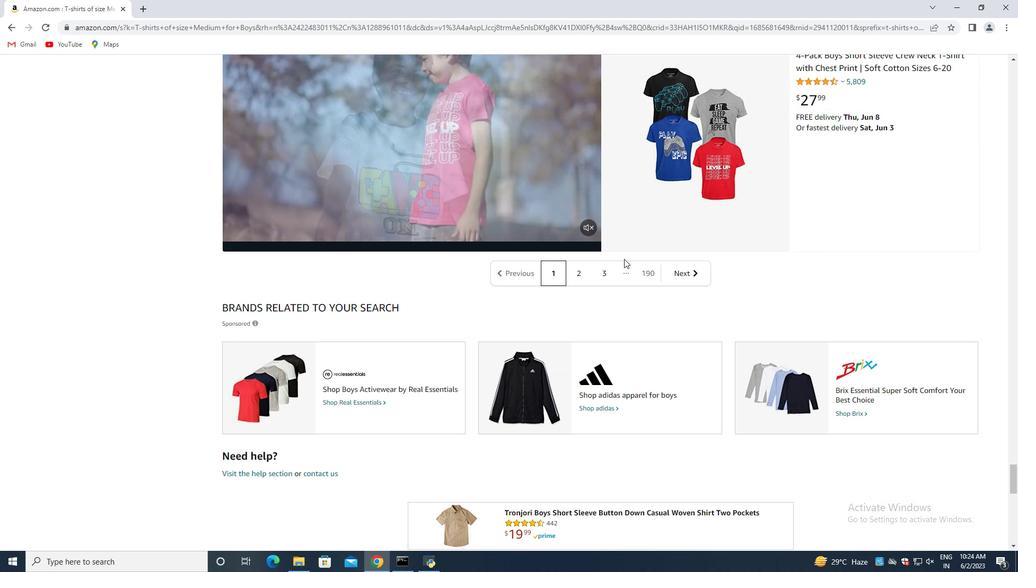 
Action: Mouse moved to (624, 258)
Screenshot: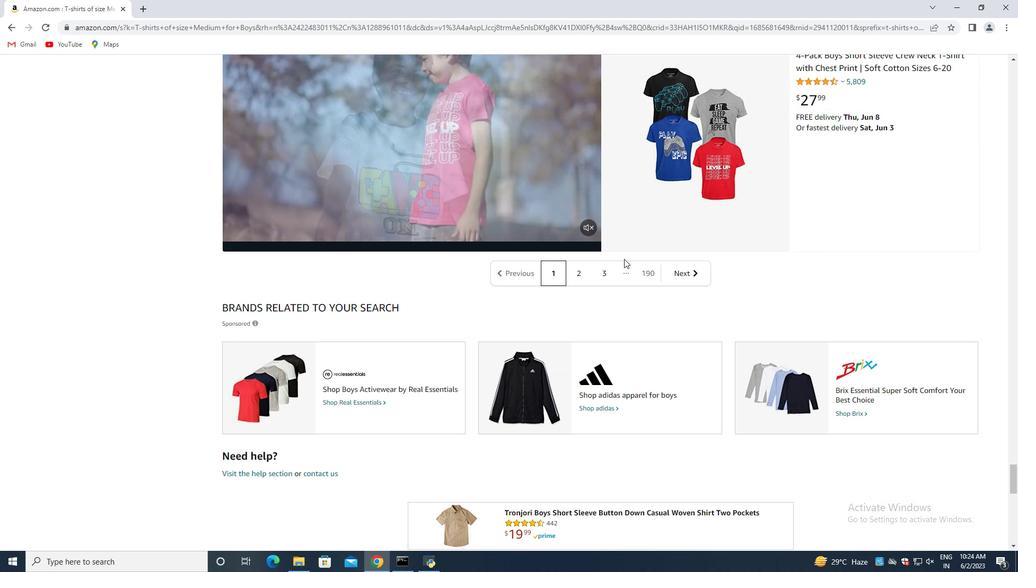 
Action: Mouse scrolled (624, 259) with delta (0, 0)
Screenshot: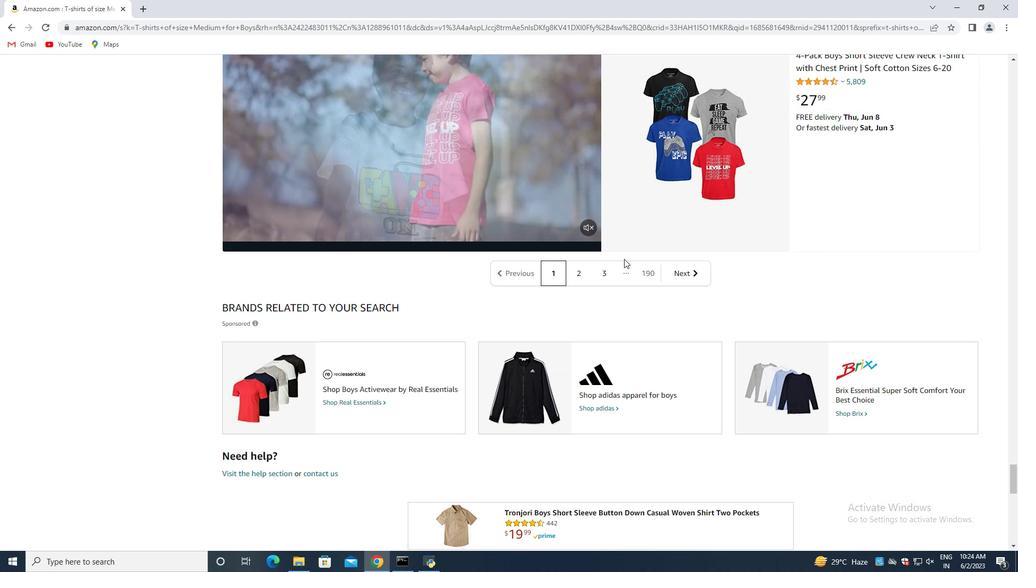
Action: Mouse scrolled (624, 259) with delta (0, 0)
Screenshot: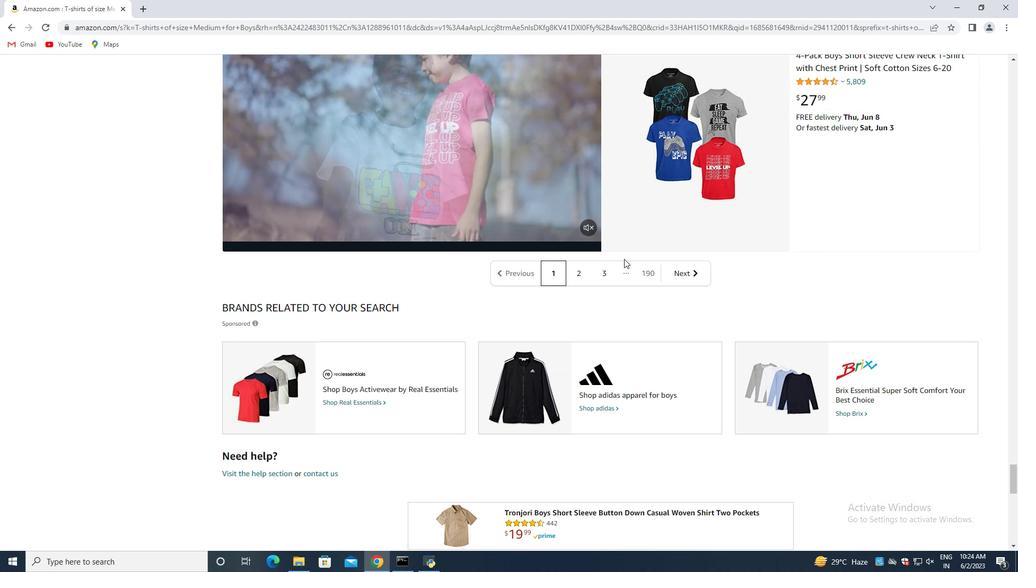 
Action: Mouse scrolled (624, 259) with delta (0, 0)
Screenshot: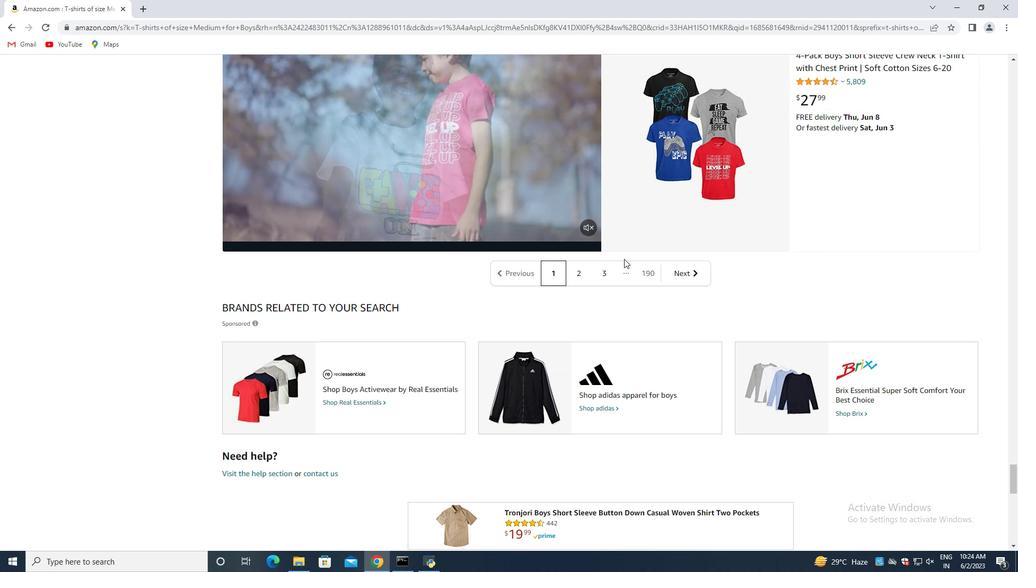 
Action: Mouse scrolled (624, 259) with delta (0, 0)
Screenshot: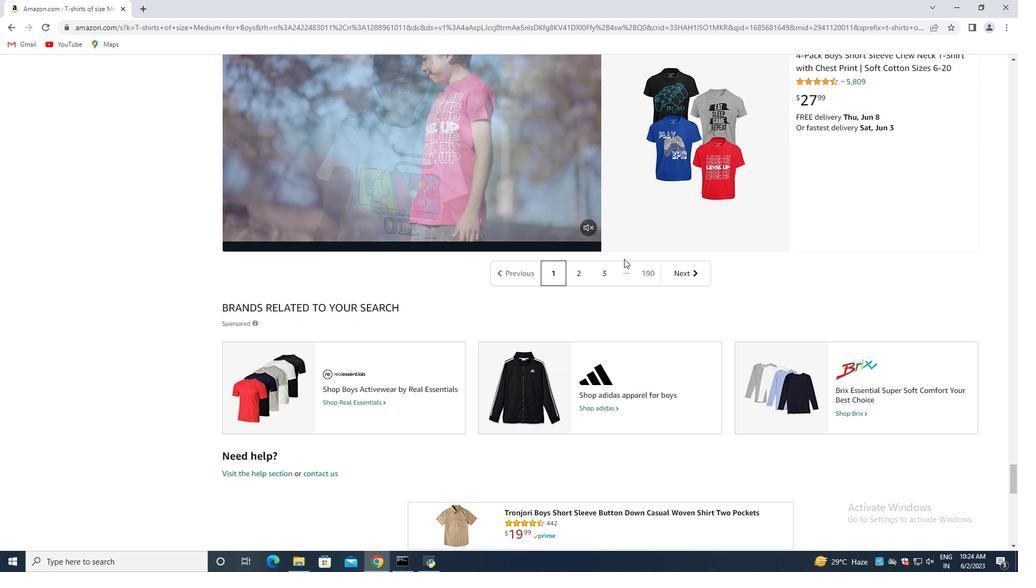 
Action: Mouse scrolled (624, 259) with delta (0, 0)
Screenshot: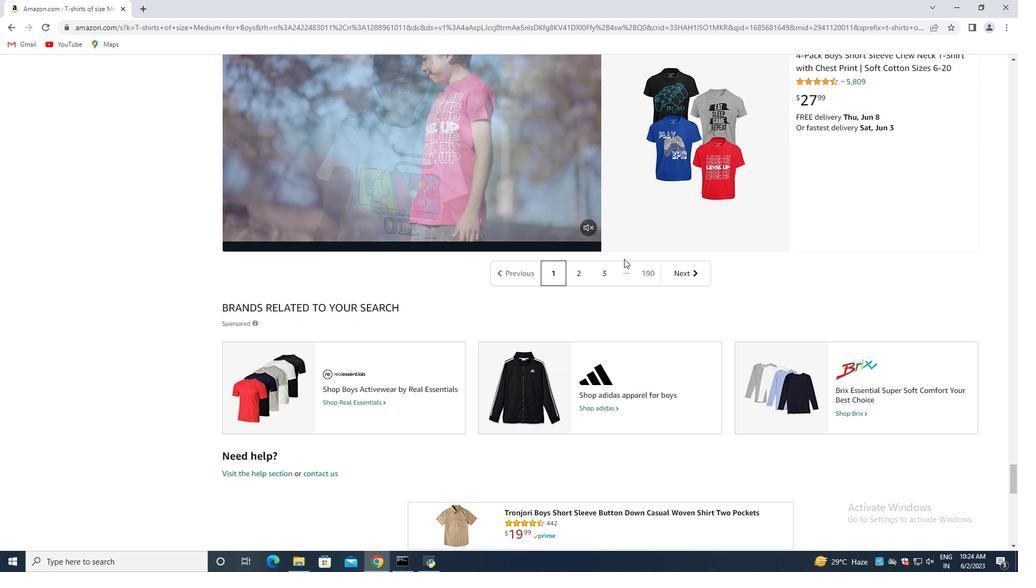 
Action: Mouse scrolled (624, 259) with delta (0, 0)
Screenshot: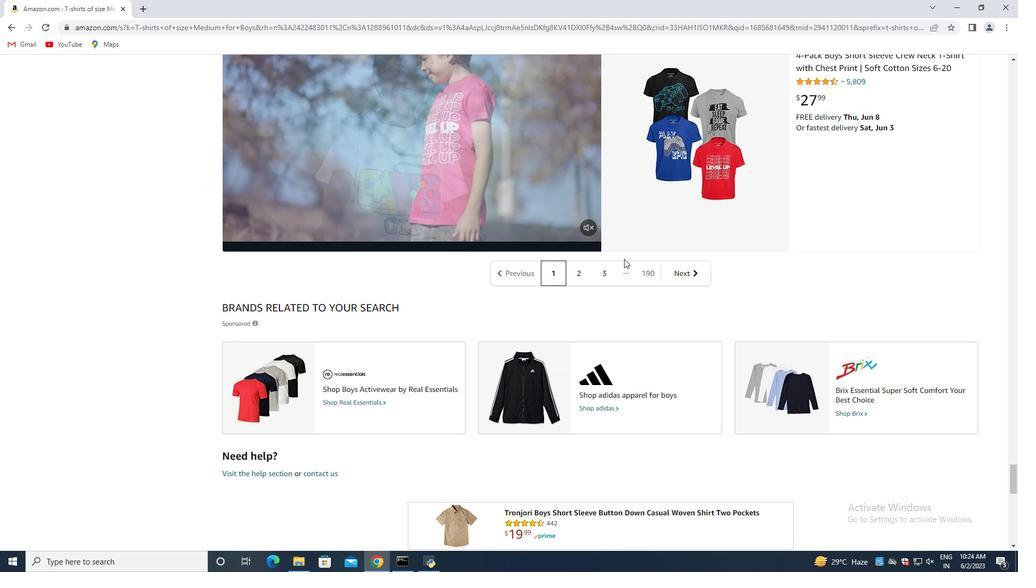 
Action: Mouse scrolled (624, 259) with delta (0, 0)
Screenshot: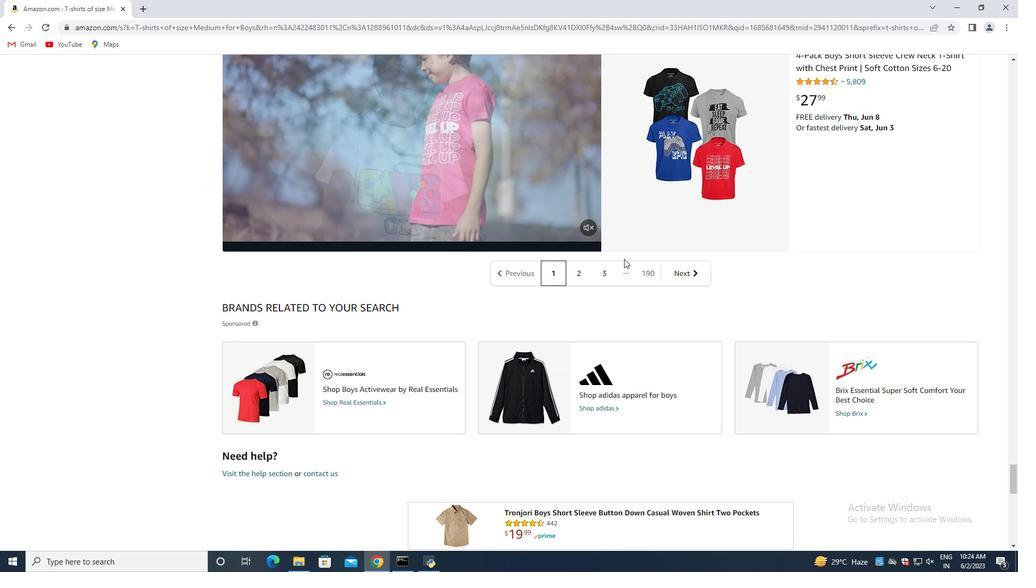 
Action: Mouse moved to (624, 258)
Screenshot: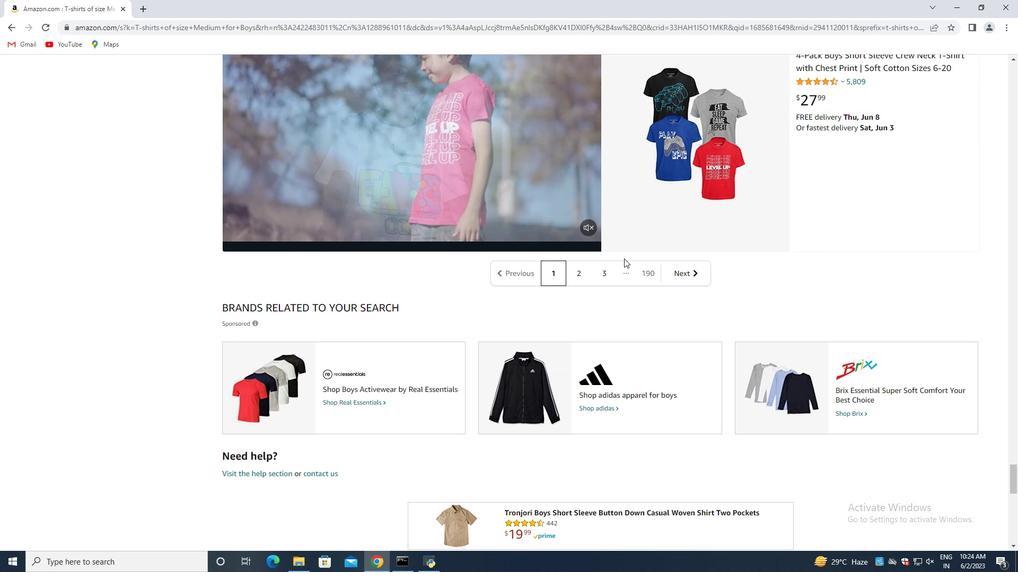 
Action: Mouse scrolled (624, 259) with delta (0, 0)
Screenshot: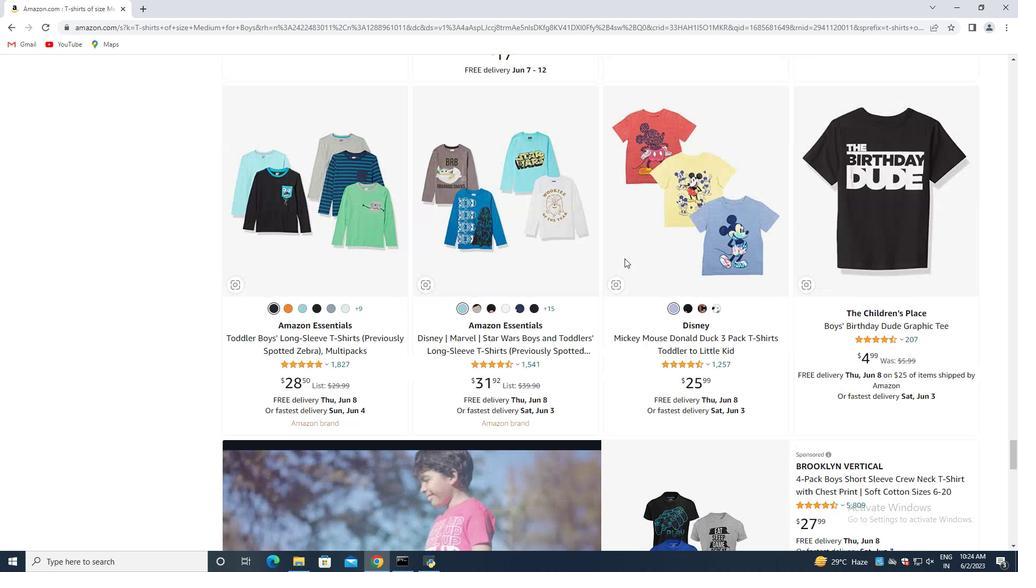 
Action: Mouse scrolled (624, 259) with delta (0, 0)
Screenshot: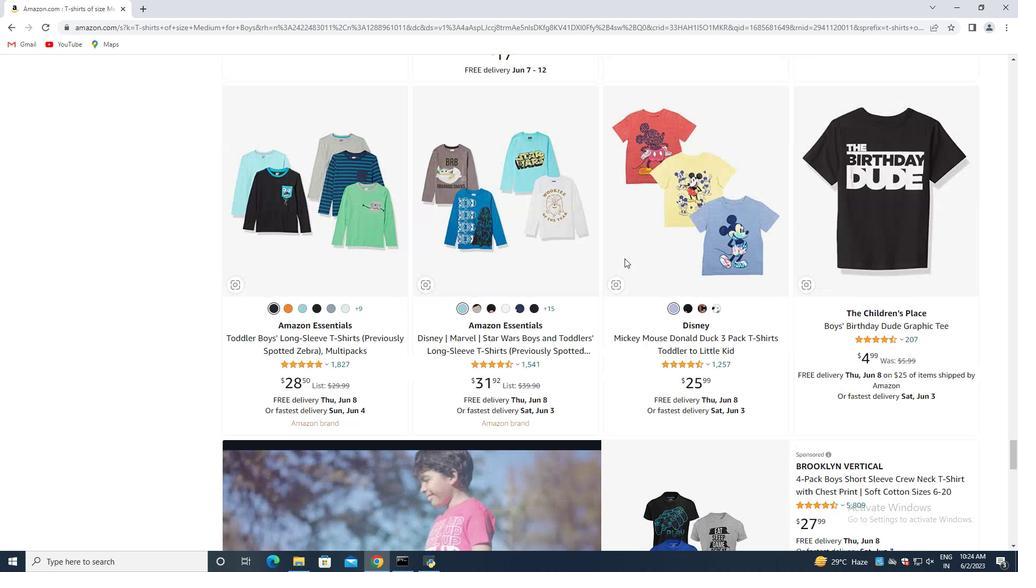 
Action: Mouse scrolled (624, 259) with delta (0, 0)
Screenshot: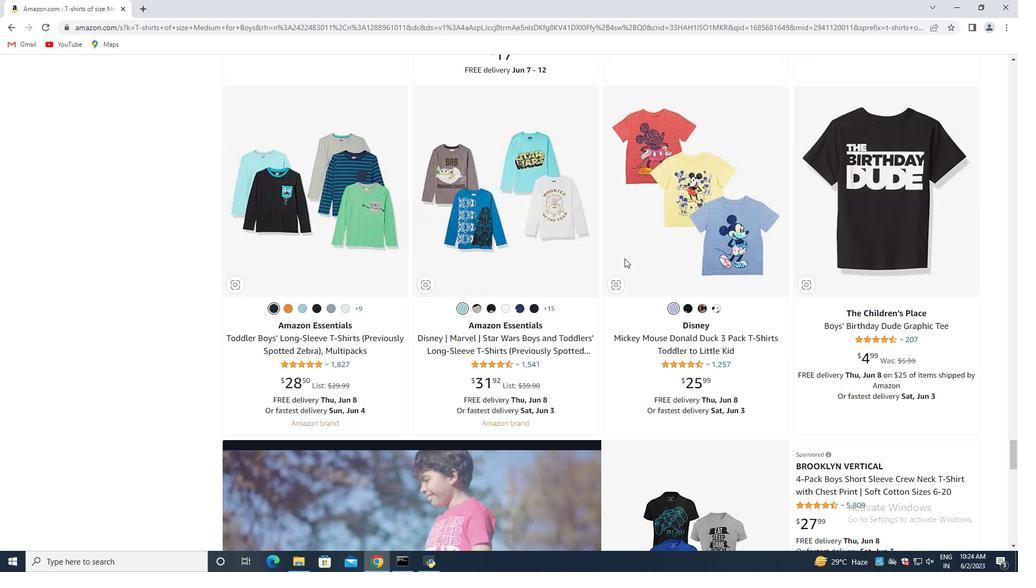 
Action: Mouse scrolled (624, 259) with delta (0, 0)
Screenshot: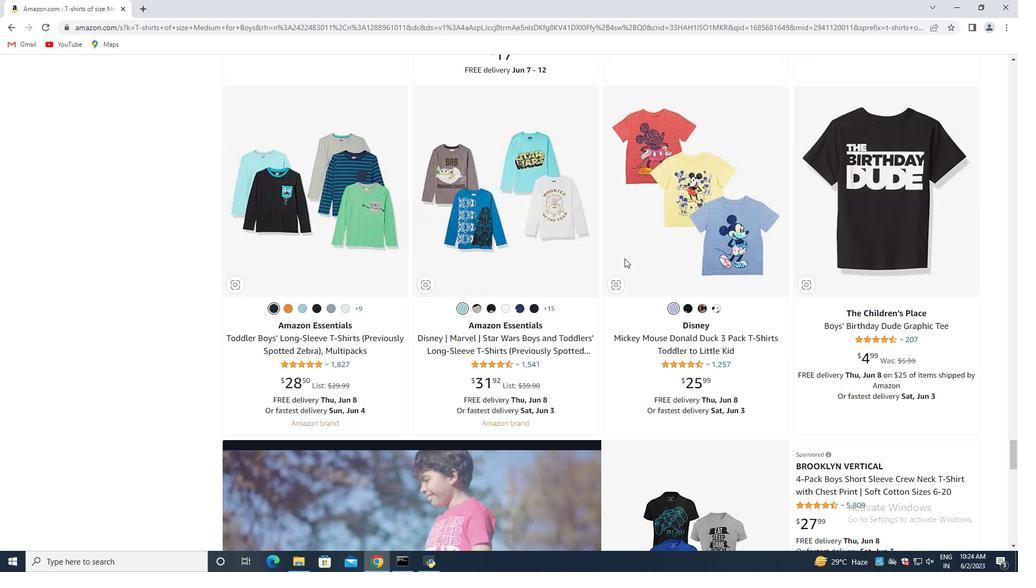 
Action: Mouse scrolled (624, 259) with delta (0, 0)
Screenshot: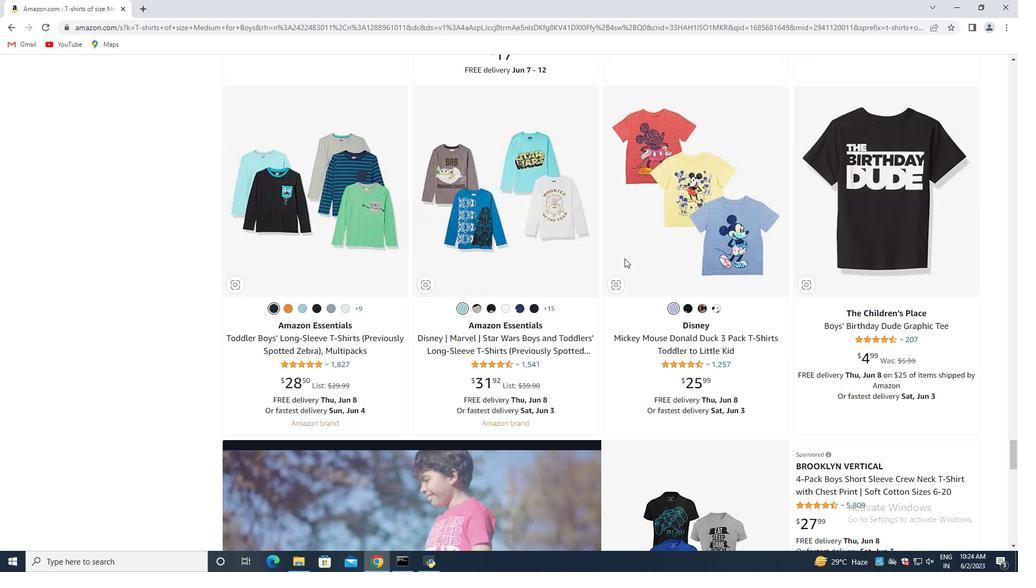 
Action: Mouse scrolled (624, 259) with delta (0, 0)
Screenshot: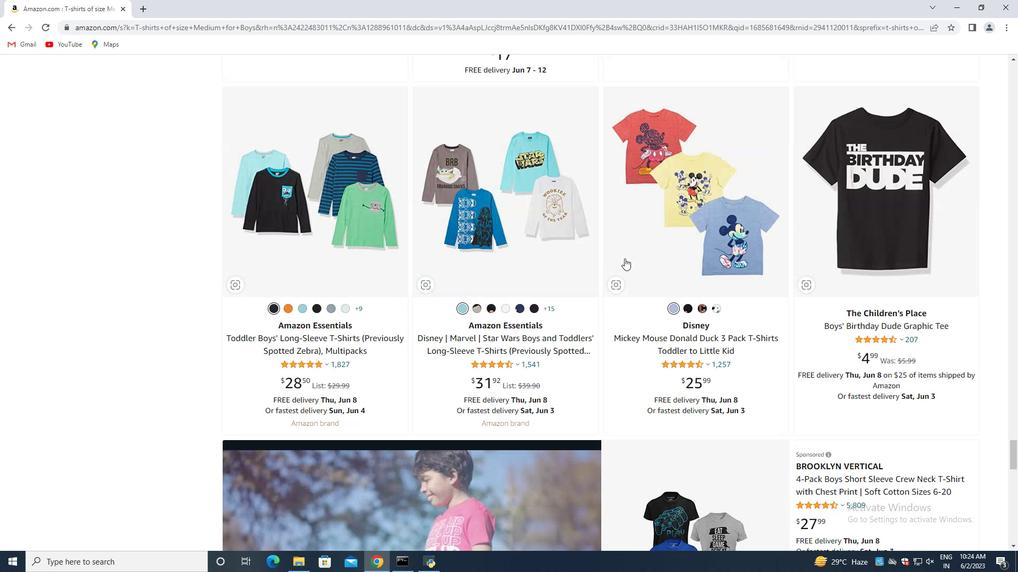 
Action: Mouse scrolled (624, 259) with delta (0, 0)
Screenshot: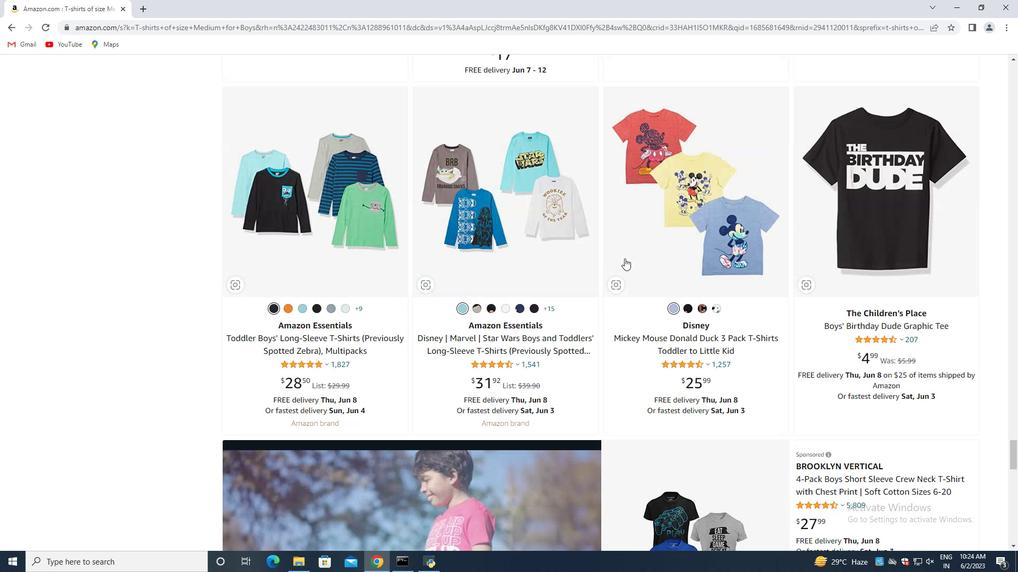 
Action: Mouse scrolled (624, 259) with delta (0, 0)
Screenshot: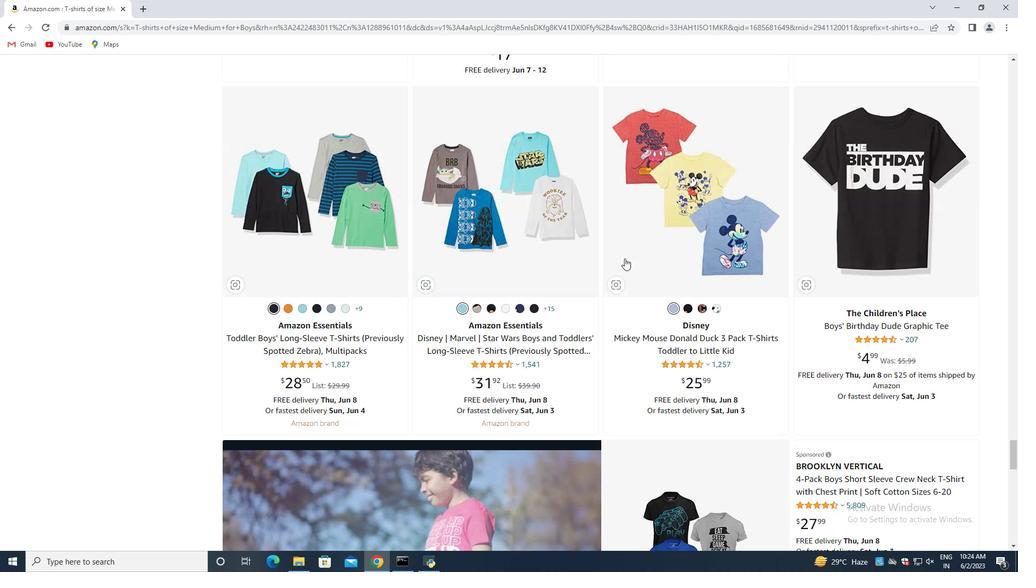 
Action: Mouse moved to (625, 258)
Screenshot: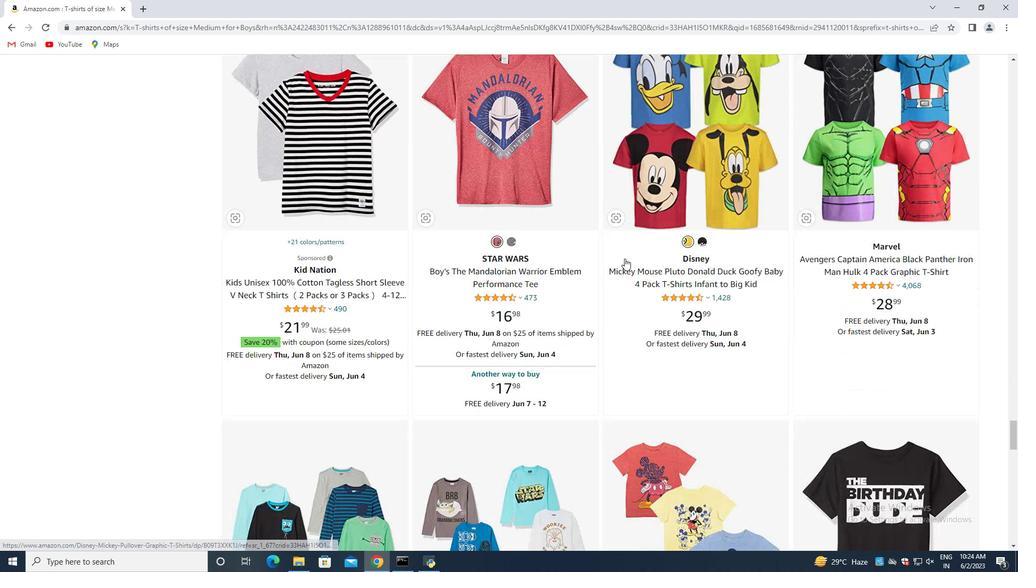 
Action: Mouse scrolled (625, 259) with delta (0, 0)
Screenshot: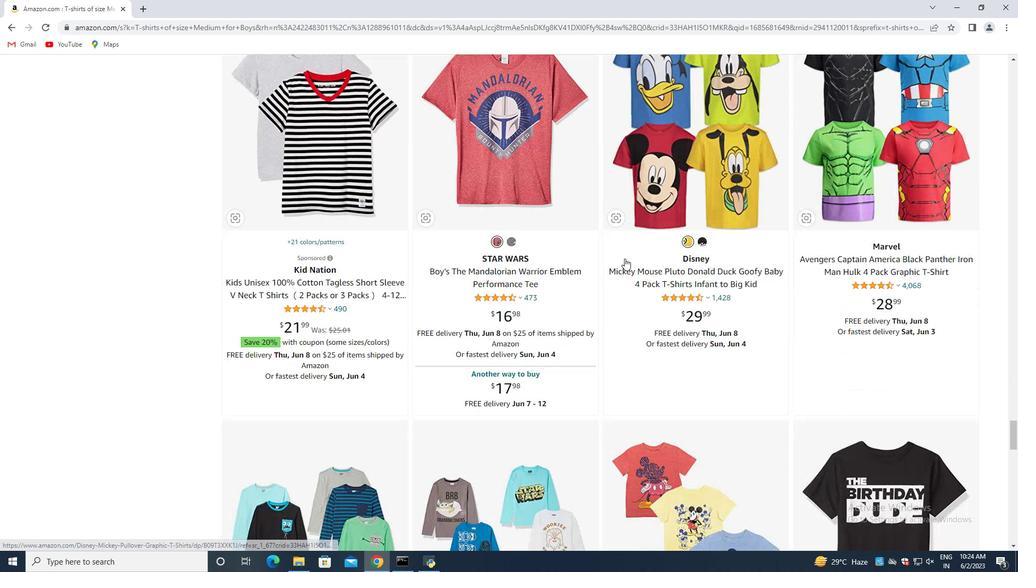 
Action: Mouse moved to (628, 258)
Screenshot: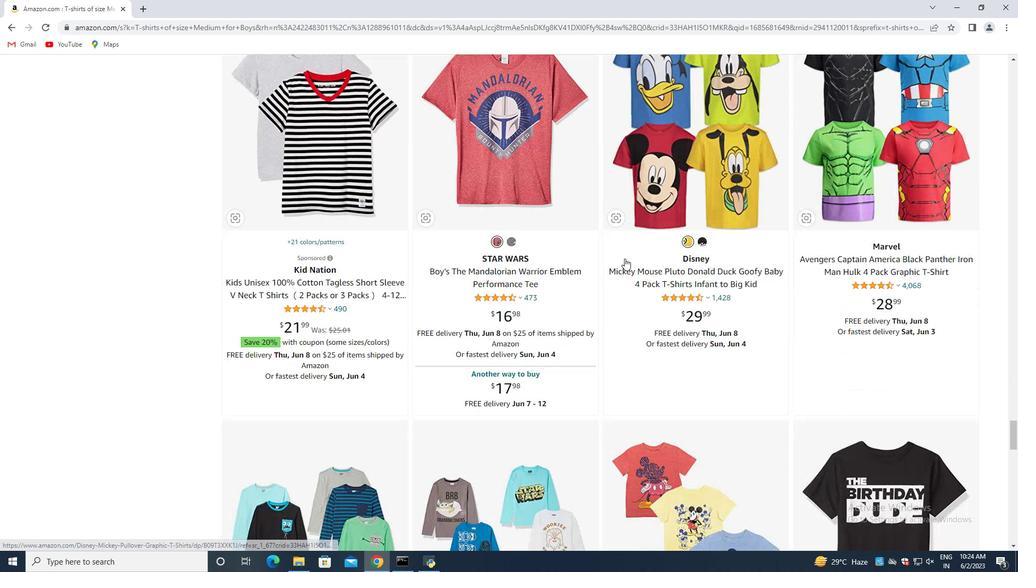 
Action: Mouse scrolled (628, 259) with delta (0, 0)
Screenshot: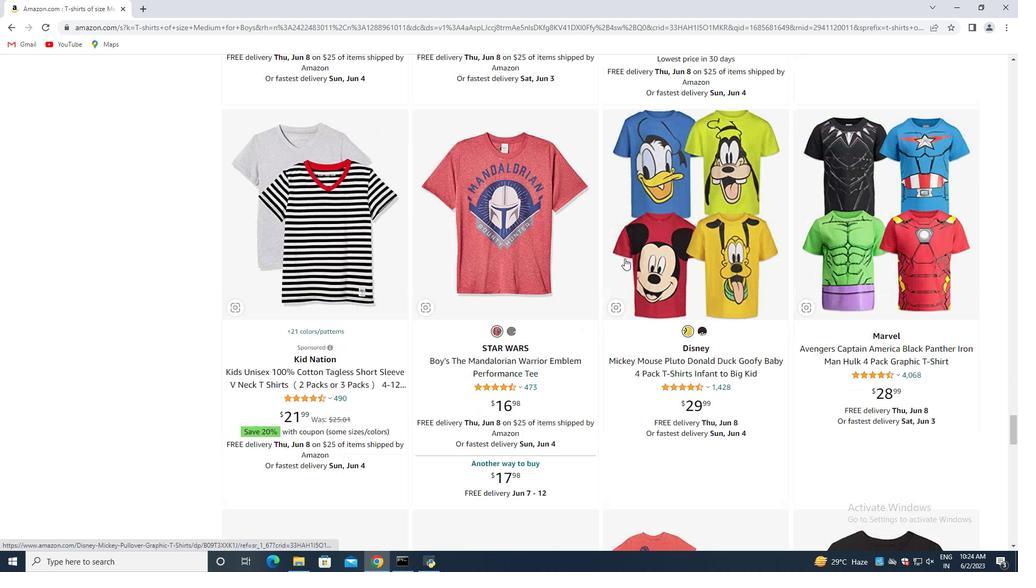 
Action: Mouse moved to (630, 258)
Screenshot: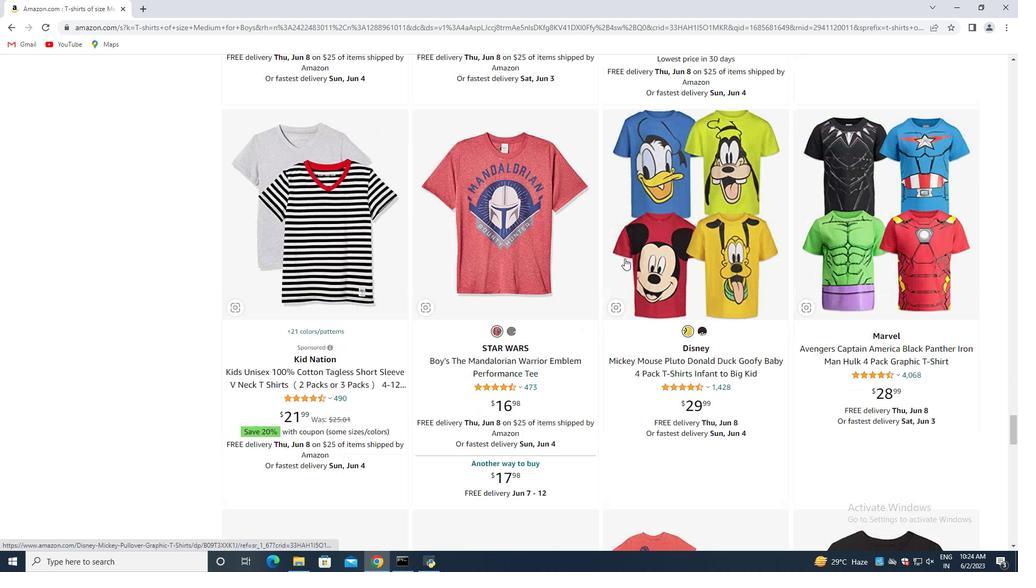 
Action: Mouse scrolled (630, 259) with delta (0, 0)
Screenshot: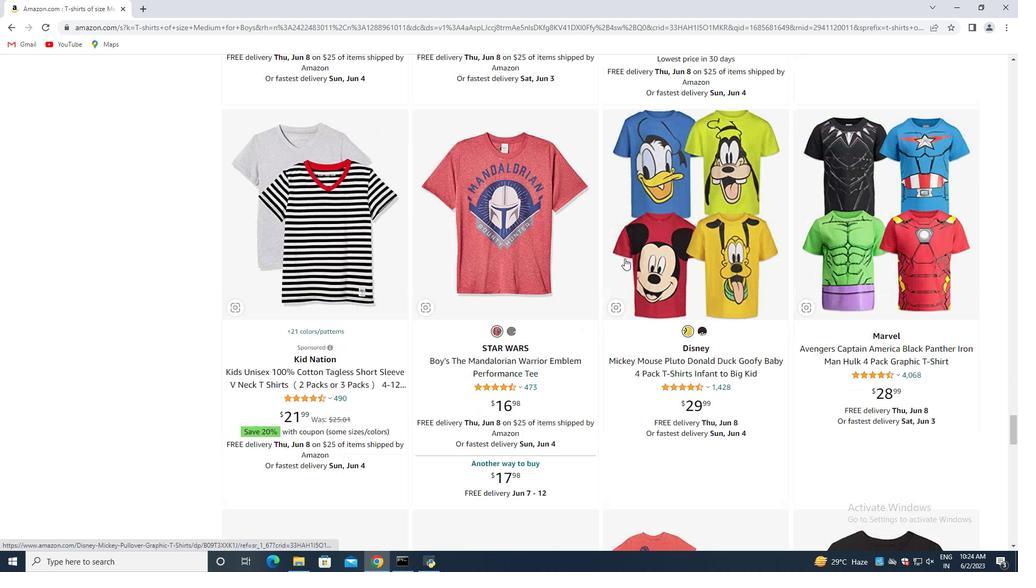 
Action: Mouse moved to (631, 258)
Screenshot: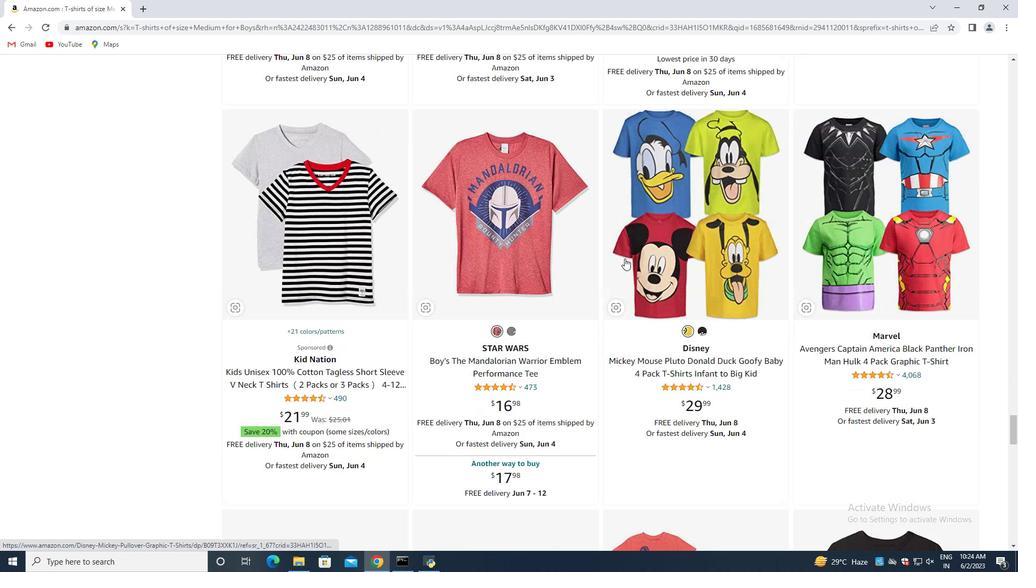 
Action: Mouse scrolled (631, 259) with delta (0, 0)
Screenshot: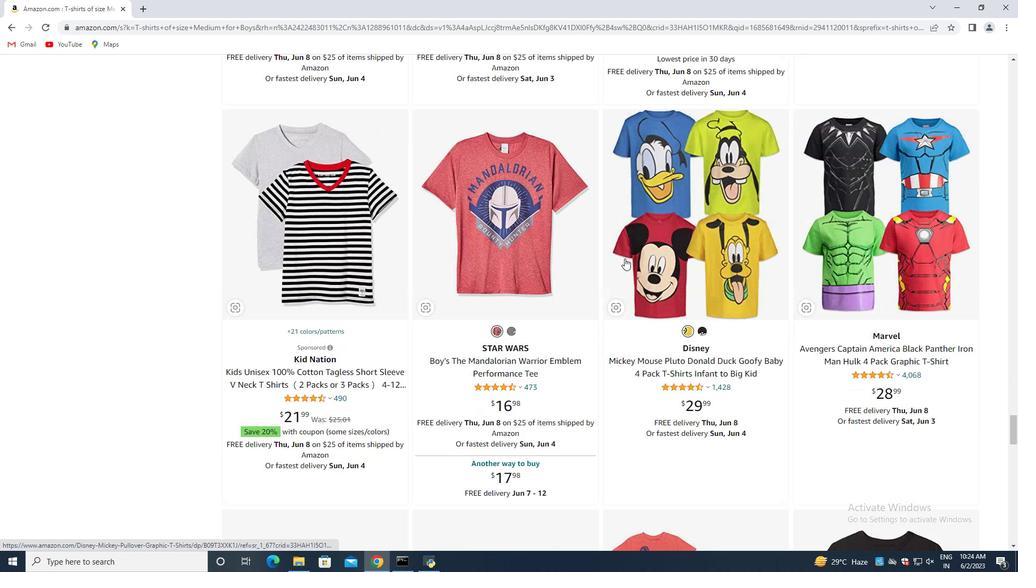 
Action: Mouse scrolled (631, 259) with delta (0, 0)
Screenshot: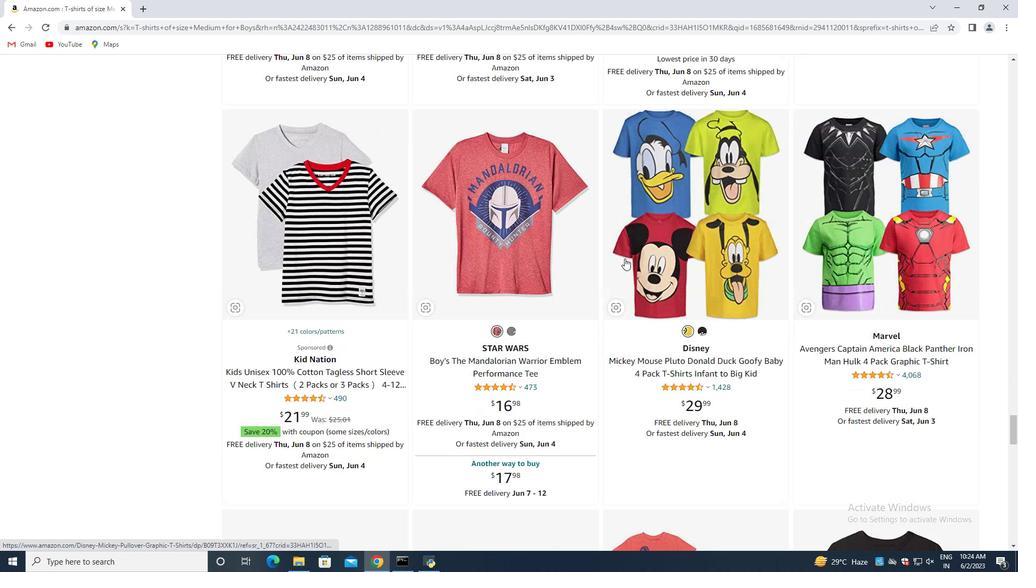 
Action: Mouse scrolled (631, 259) with delta (0, 0)
Screenshot: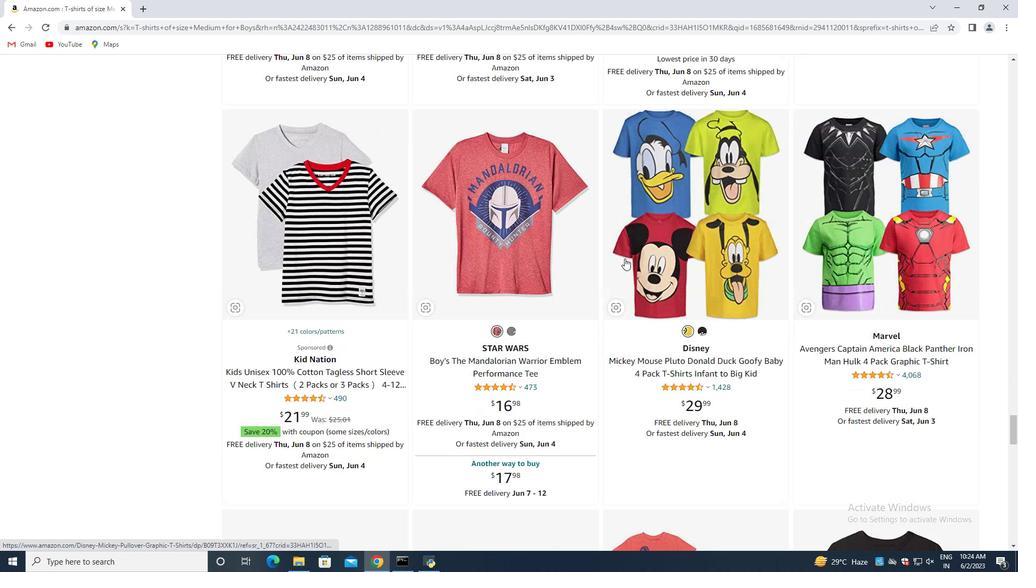 
Action: Mouse scrolled (631, 259) with delta (0, 0)
Screenshot: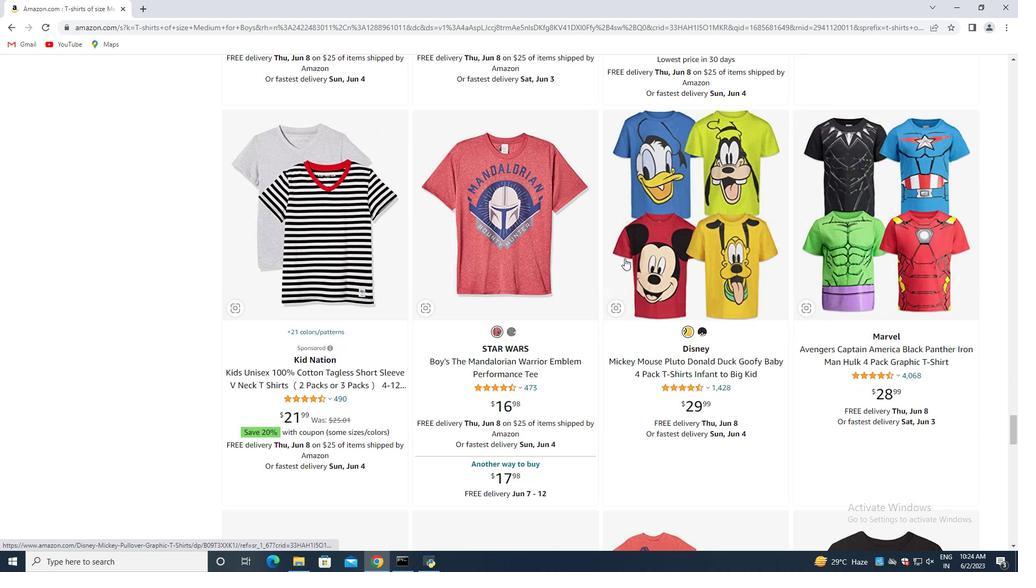 
Action: Mouse scrolled (631, 259) with delta (0, 0)
Screenshot: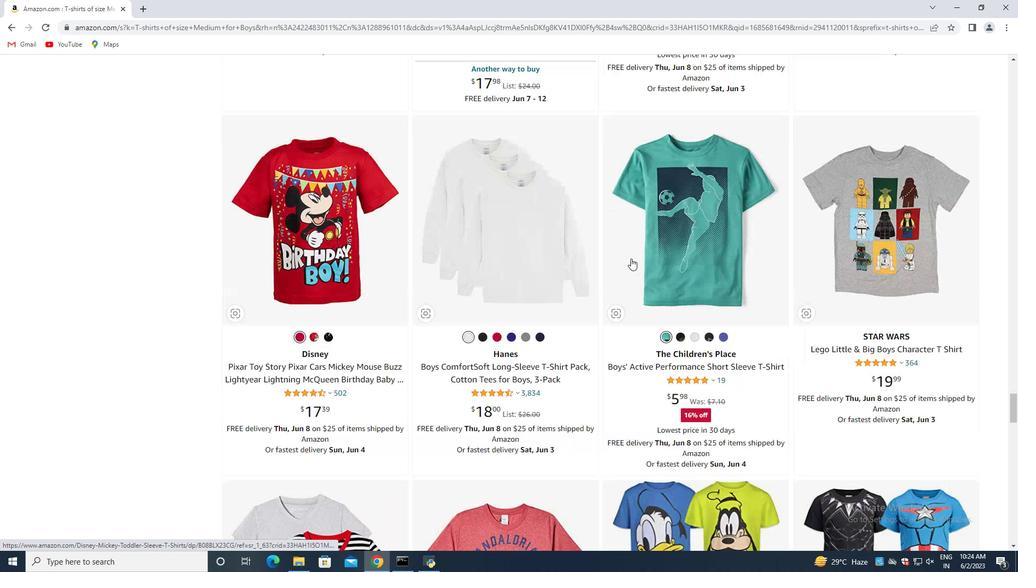 
Action: Mouse scrolled (631, 259) with delta (0, 0)
Screenshot: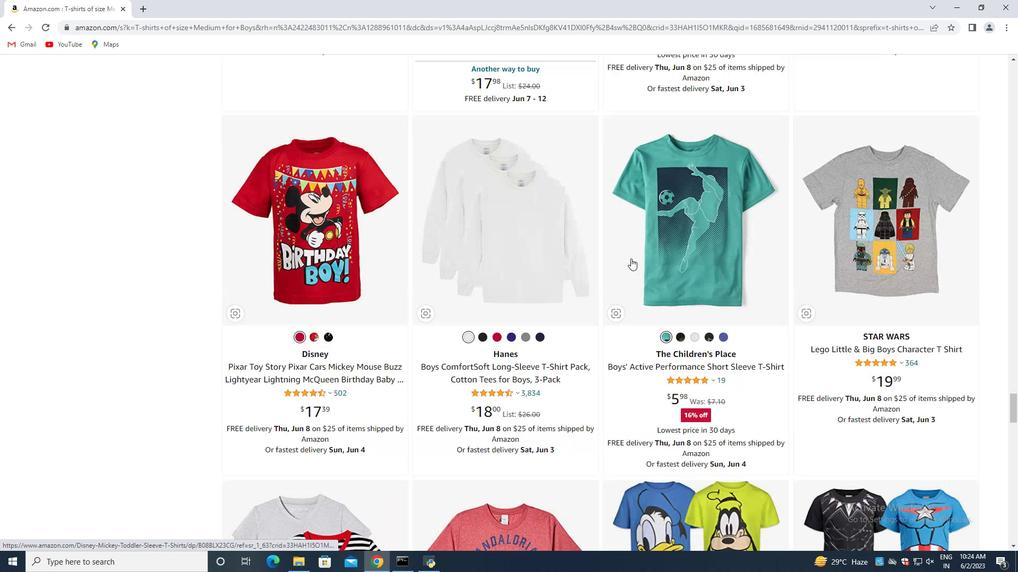 
Action: Mouse scrolled (631, 259) with delta (0, 0)
Screenshot: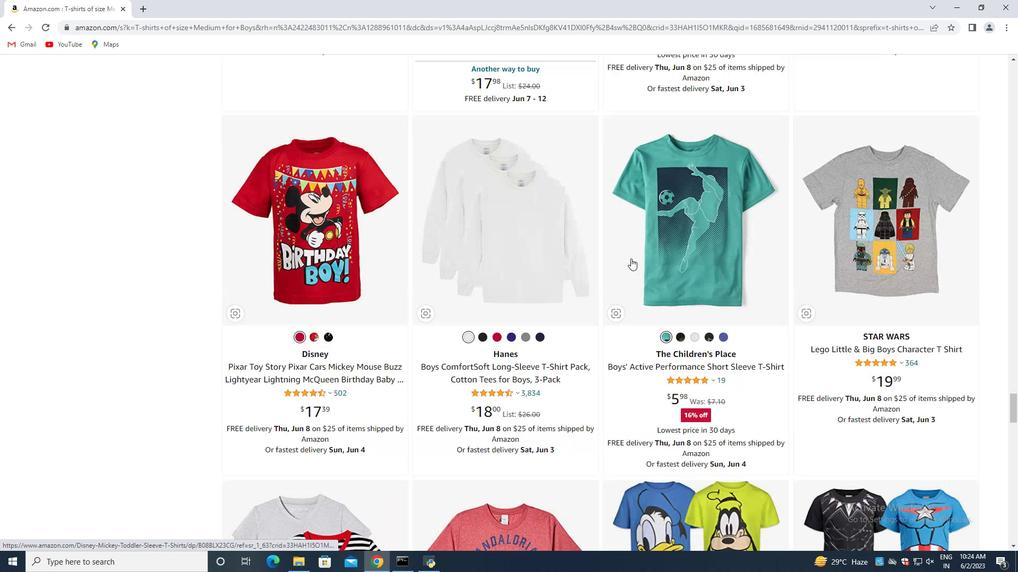 
Action: Mouse scrolled (631, 259) with delta (0, 0)
Screenshot: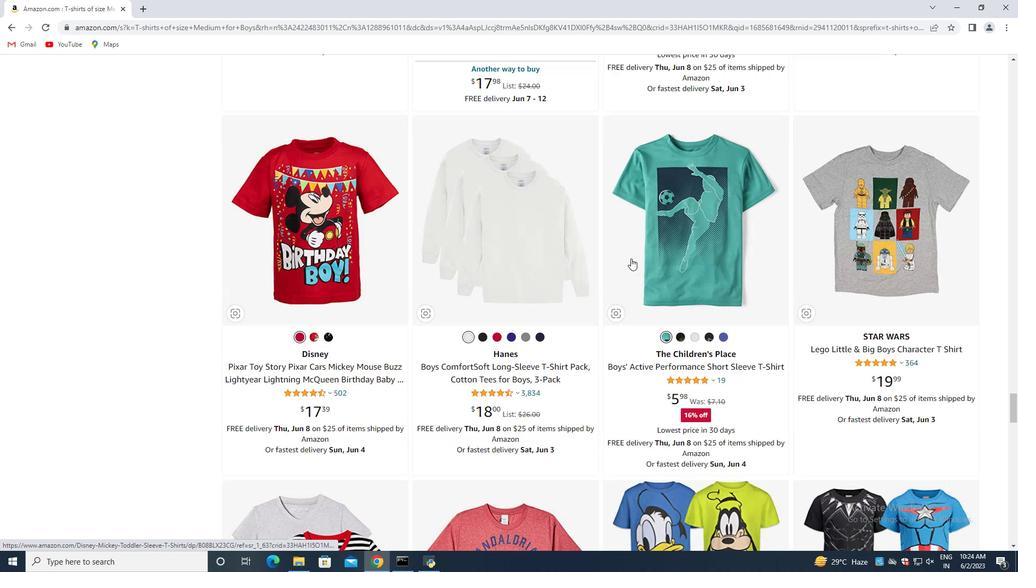 
Action: Mouse scrolled (631, 259) with delta (0, 0)
Screenshot: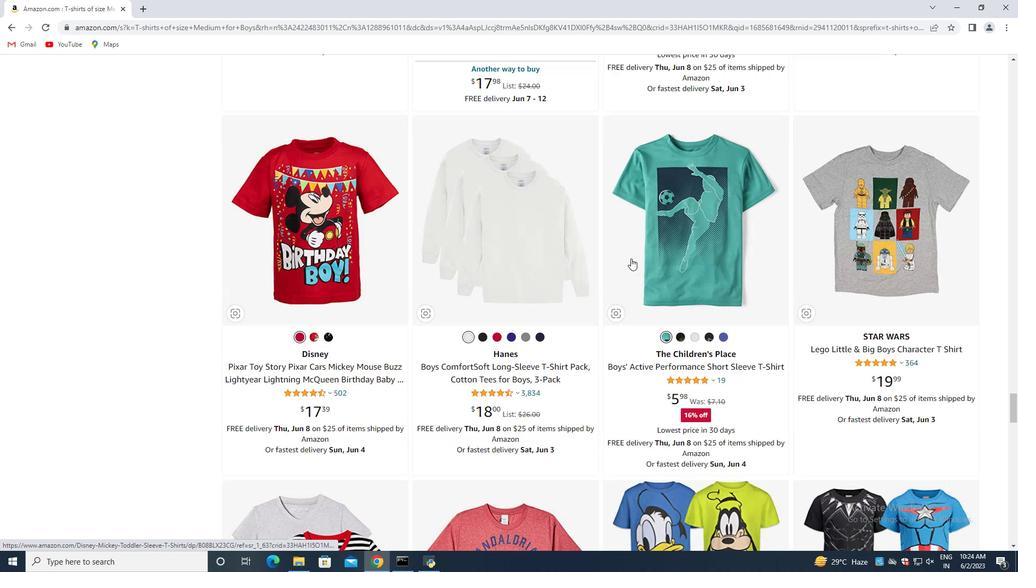 
Action: Mouse scrolled (631, 259) with delta (0, 0)
